 Task: Change the Trello board background to images of 'JODHPUR', 'AMRAVATI', 'ARUNACHAL PRADESH', 'GOA', and 'ANDHRAPRADESH' in sequence.
Action: Mouse moved to (1151, 482)
Screenshot: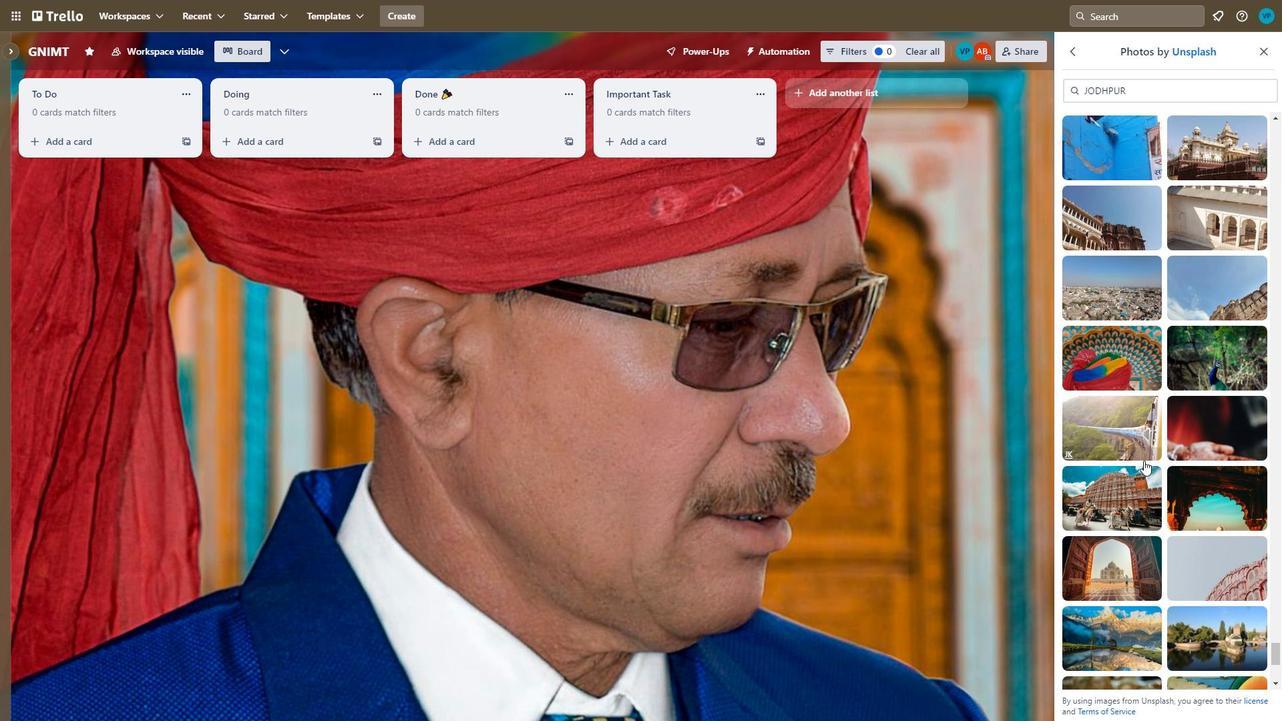 
Action: Mouse scrolled (1151, 481) with delta (0, 0)
Screenshot: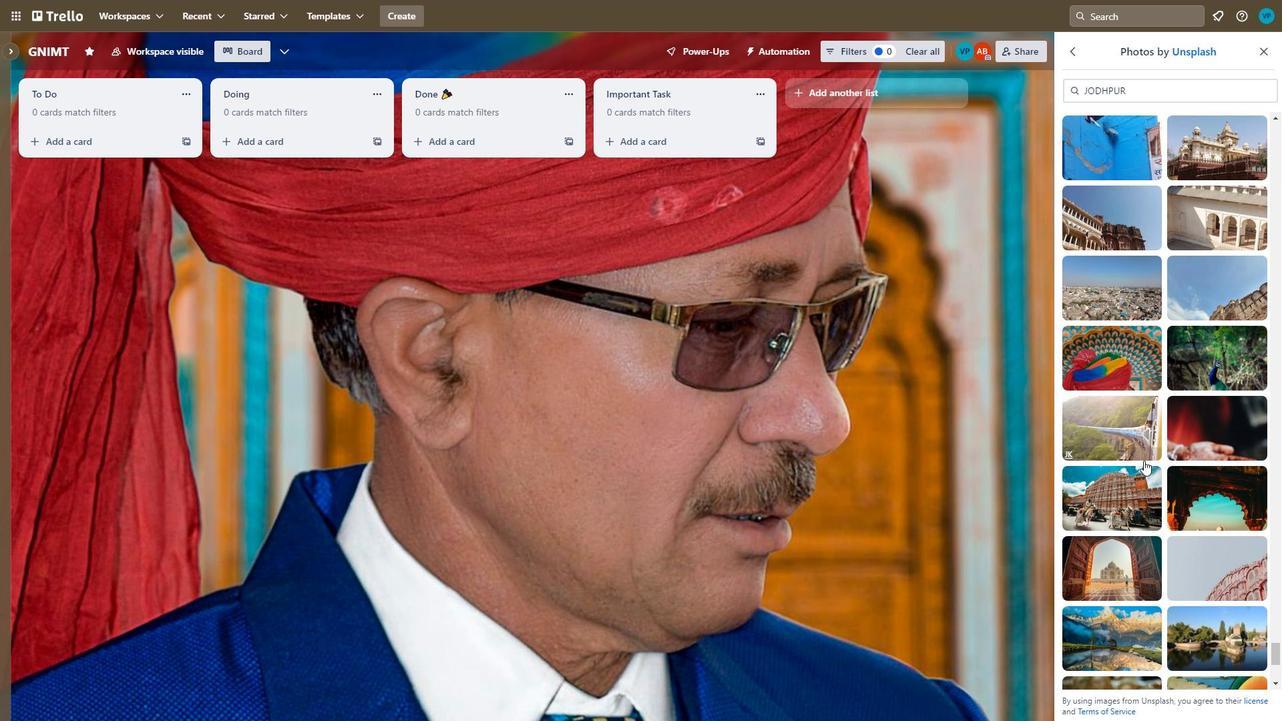 
Action: Mouse moved to (1219, 424)
Screenshot: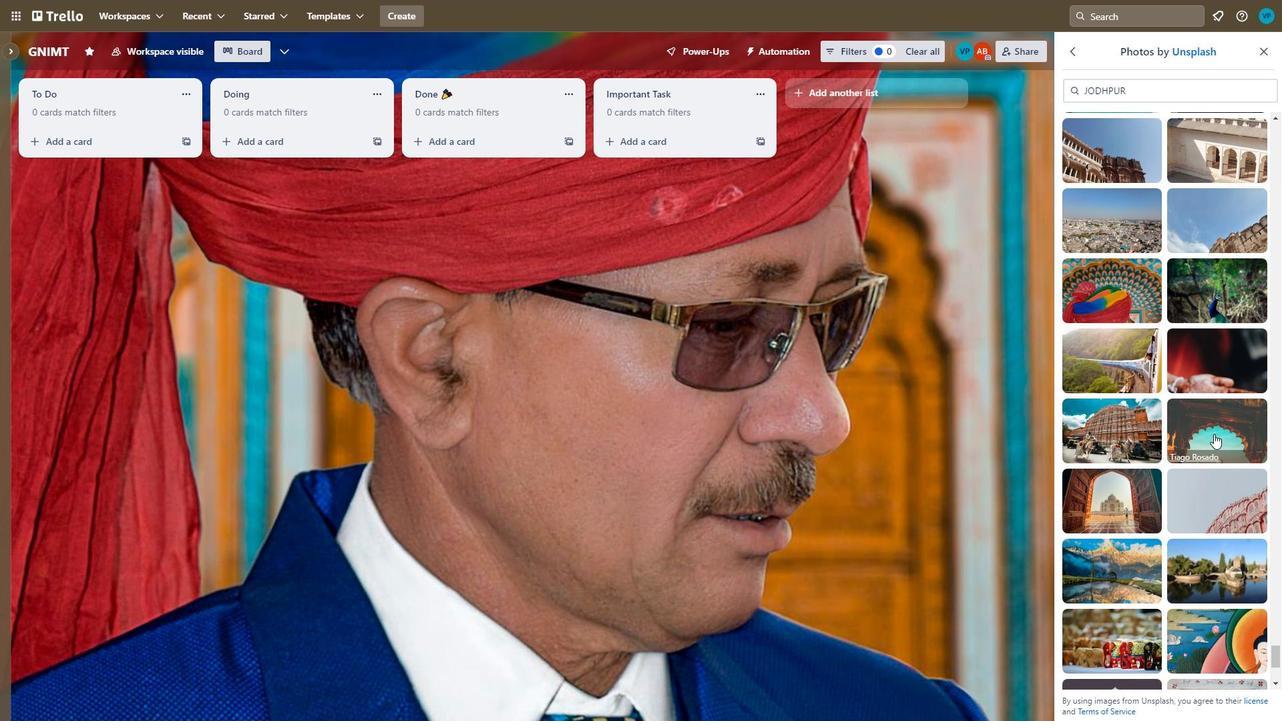 
Action: Mouse pressed left at (1219, 424)
Screenshot: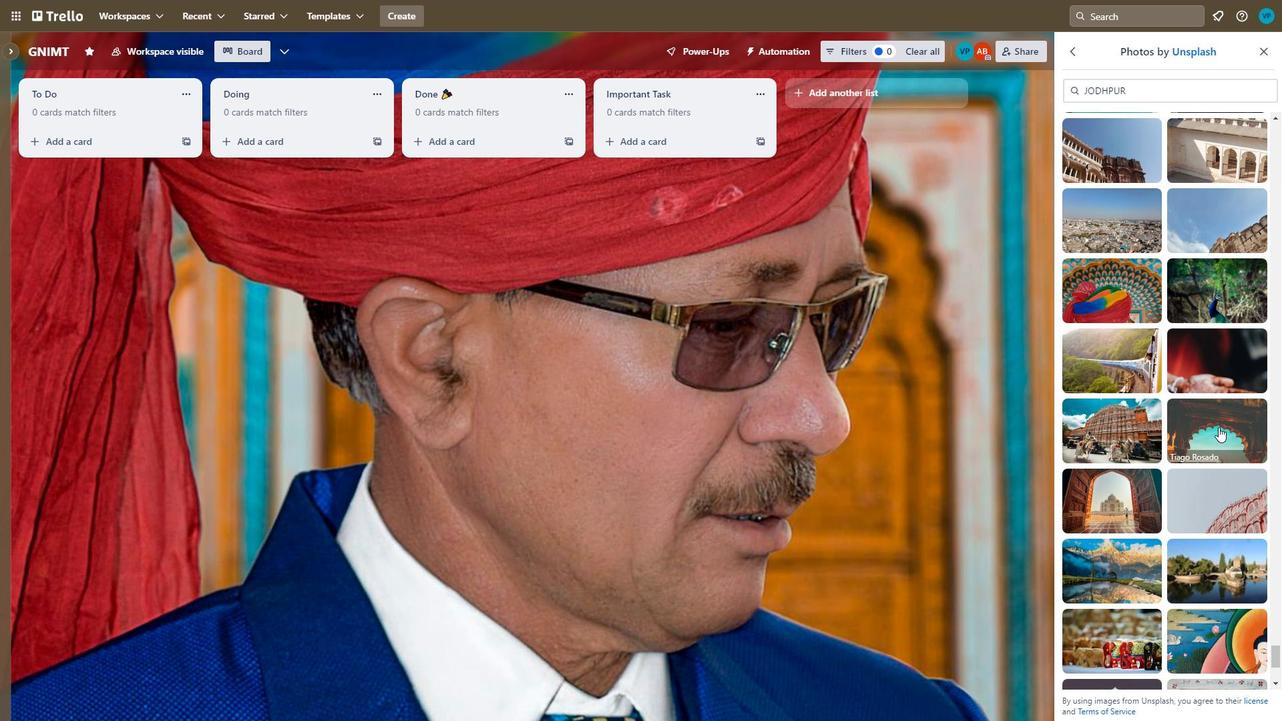 
Action: Mouse moved to (1229, 434)
Screenshot: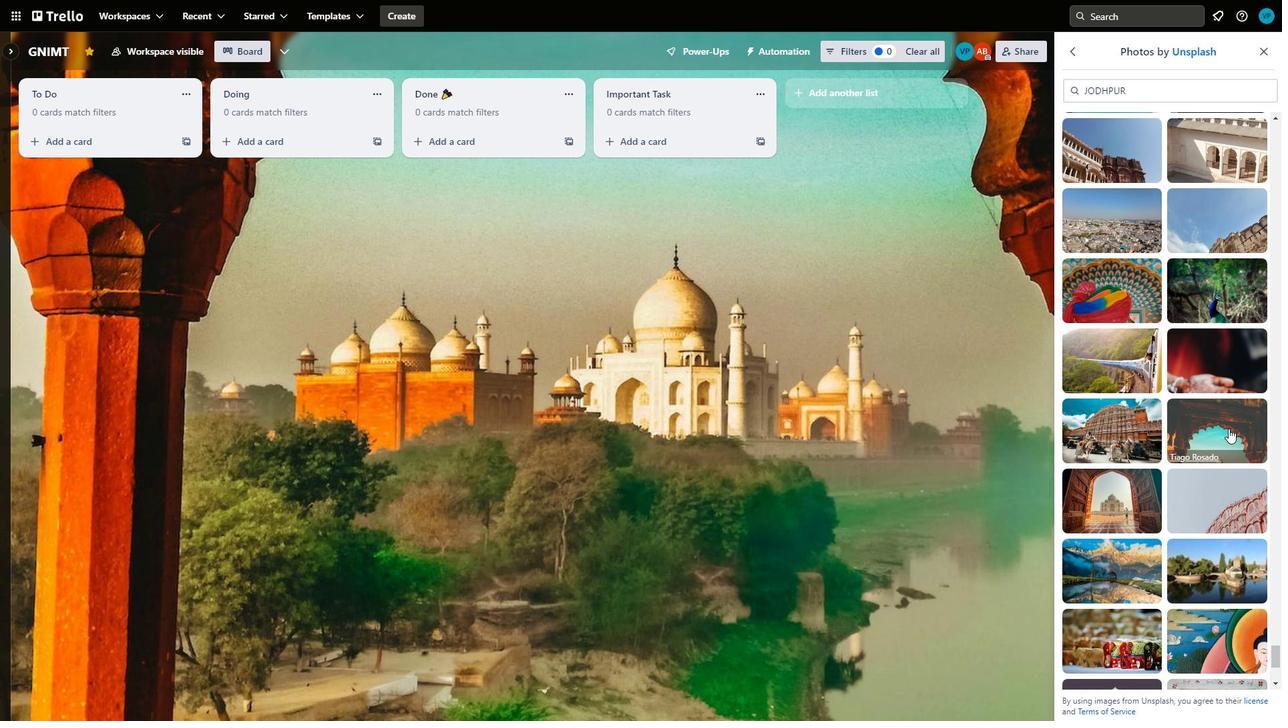 
Action: Mouse scrolled (1229, 434) with delta (0, 0)
Screenshot: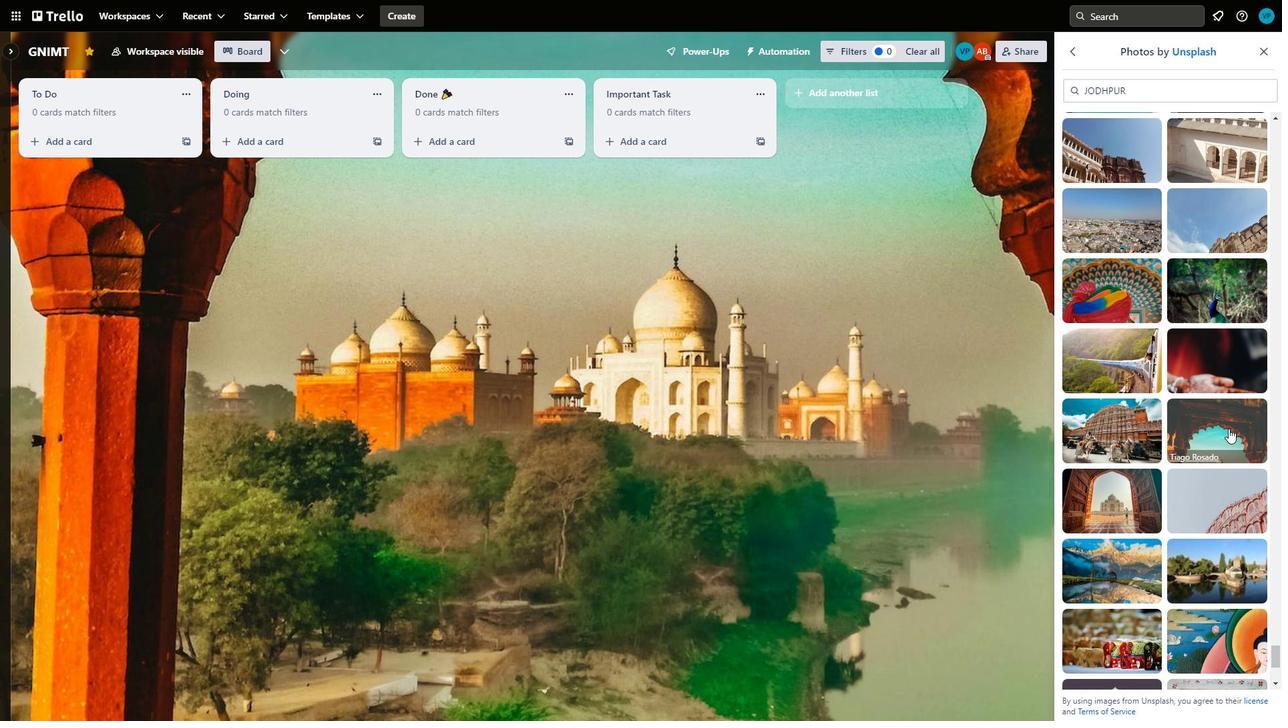 
Action: Mouse moved to (1228, 438)
Screenshot: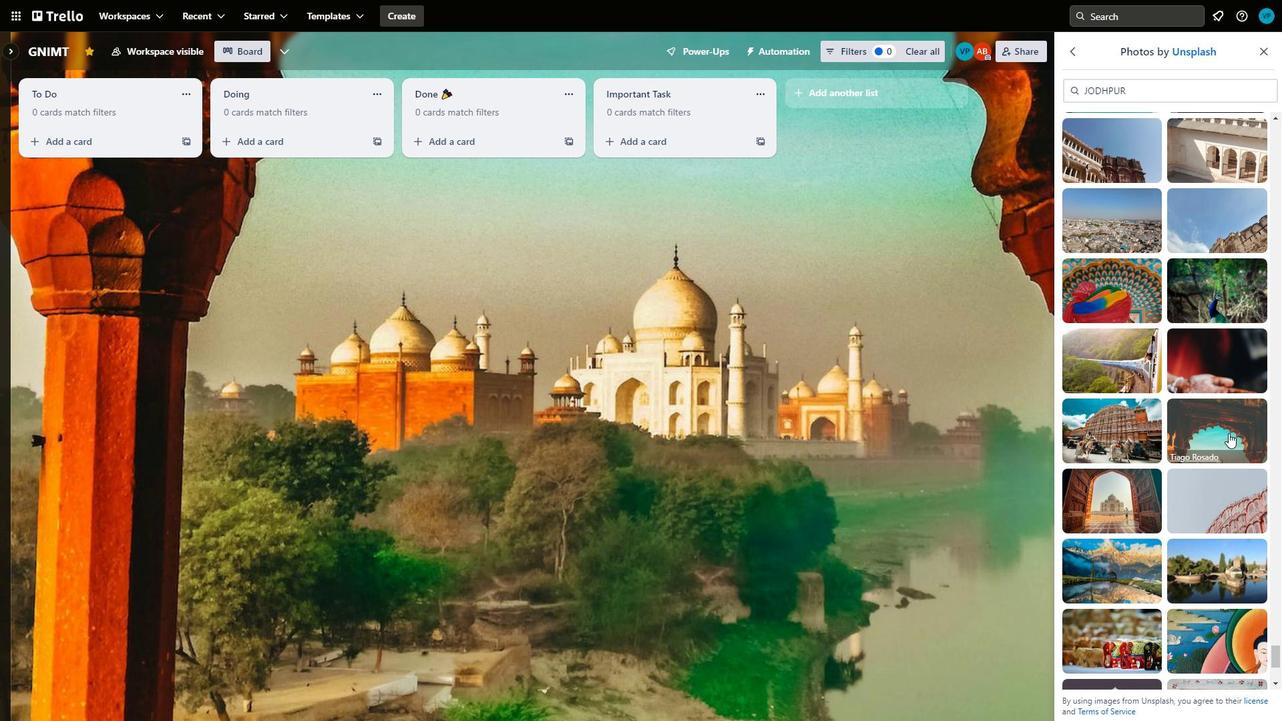 
Action: Mouse scrolled (1228, 437) with delta (0, 0)
Screenshot: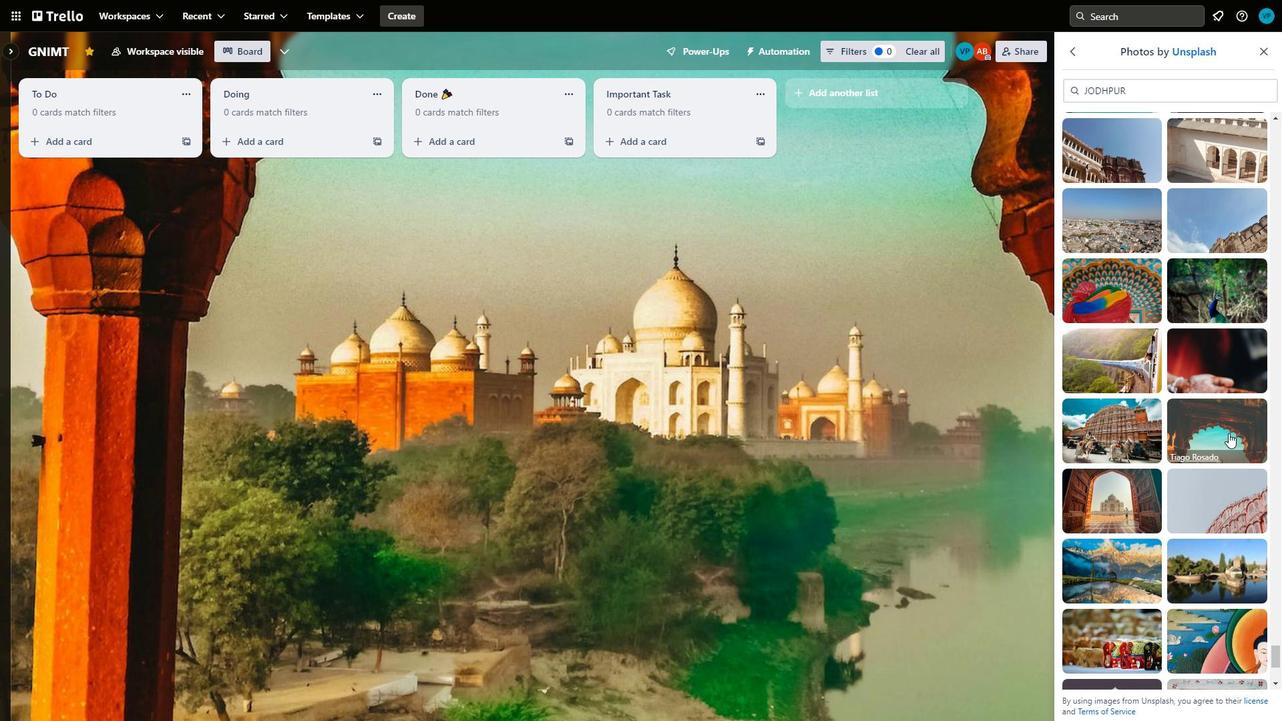 
Action: Mouse moved to (1166, 497)
Screenshot: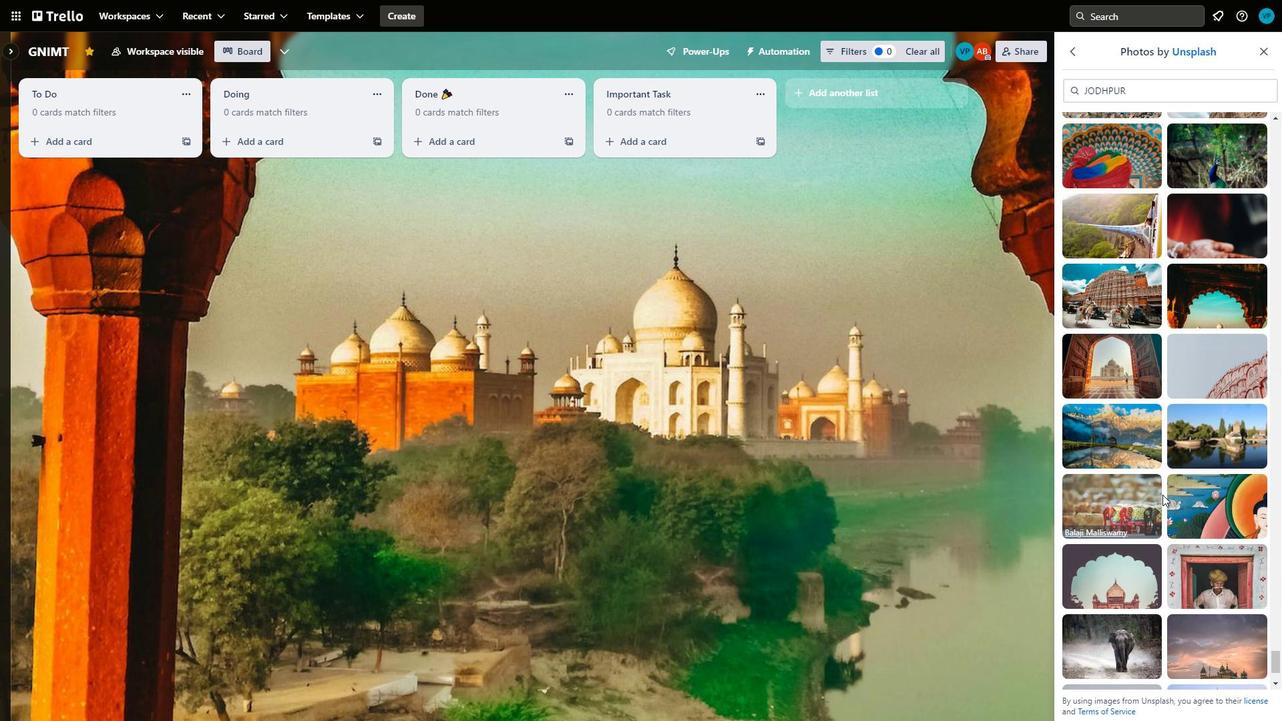 
Action: Mouse scrolled (1166, 496) with delta (0, 0)
Screenshot: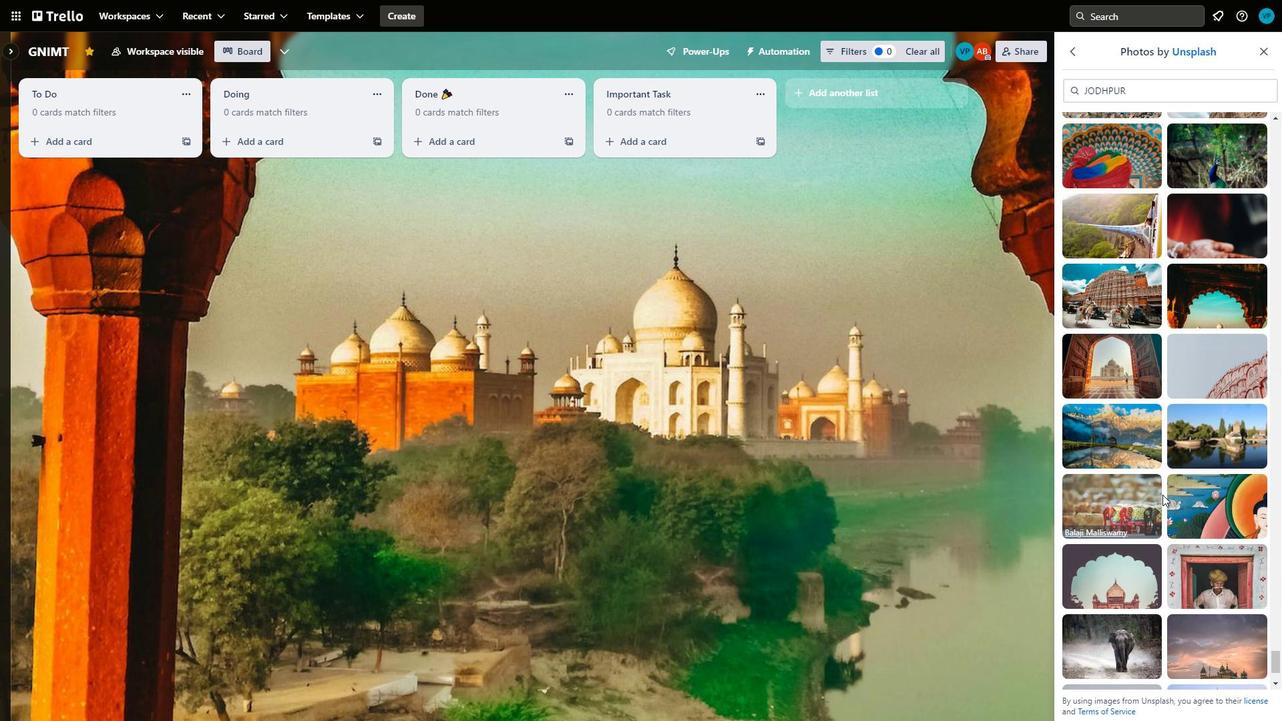 
Action: Mouse moved to (1167, 497)
Screenshot: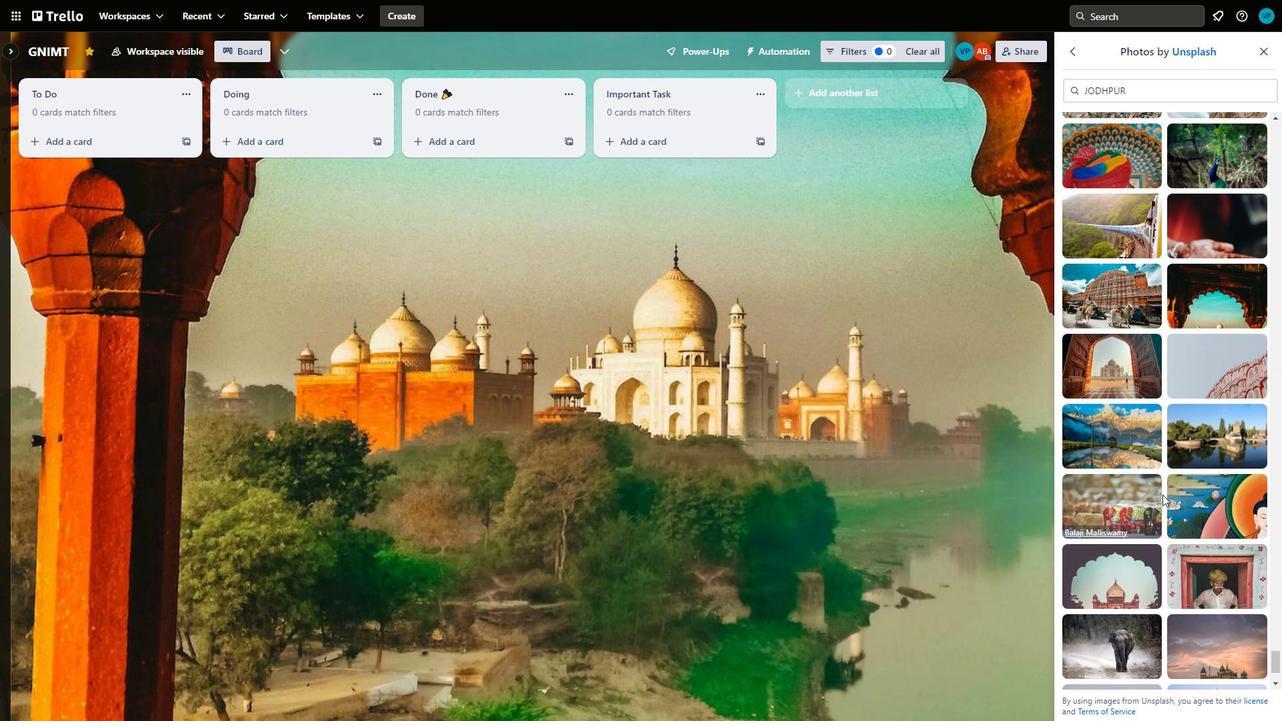 
Action: Mouse scrolled (1167, 497) with delta (0, 0)
Screenshot: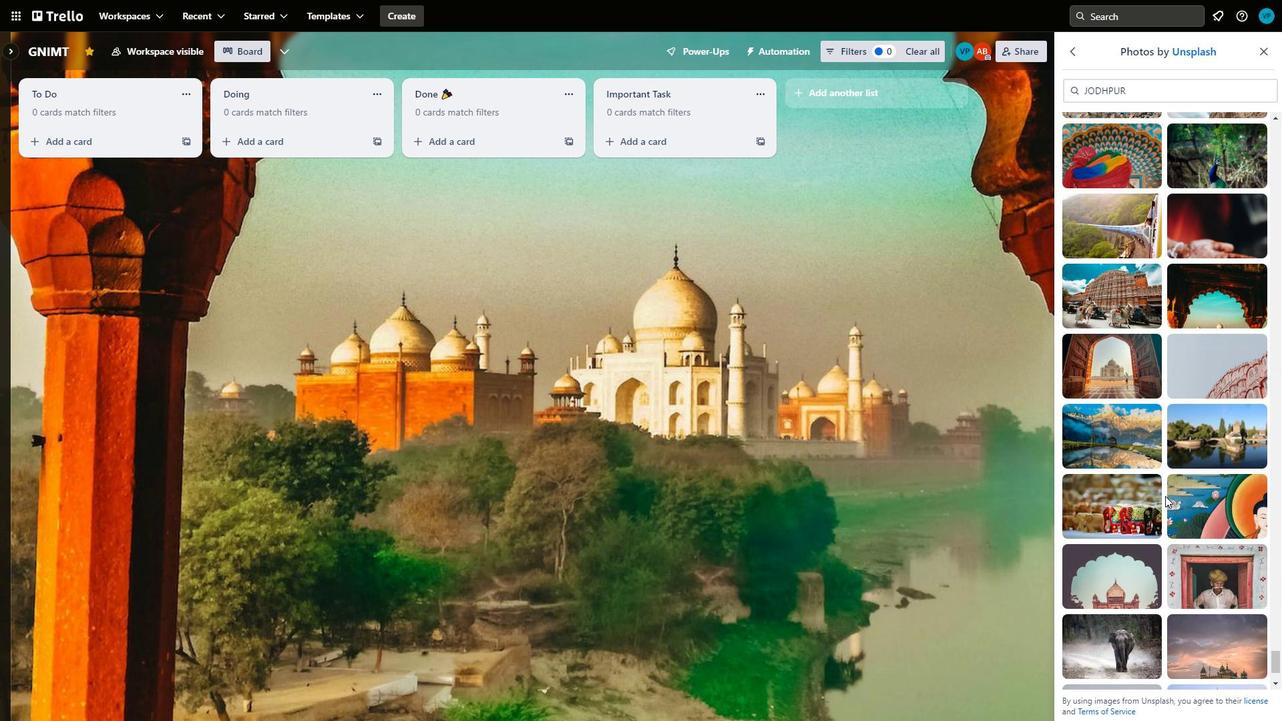 
Action: Mouse moved to (1199, 507)
Screenshot: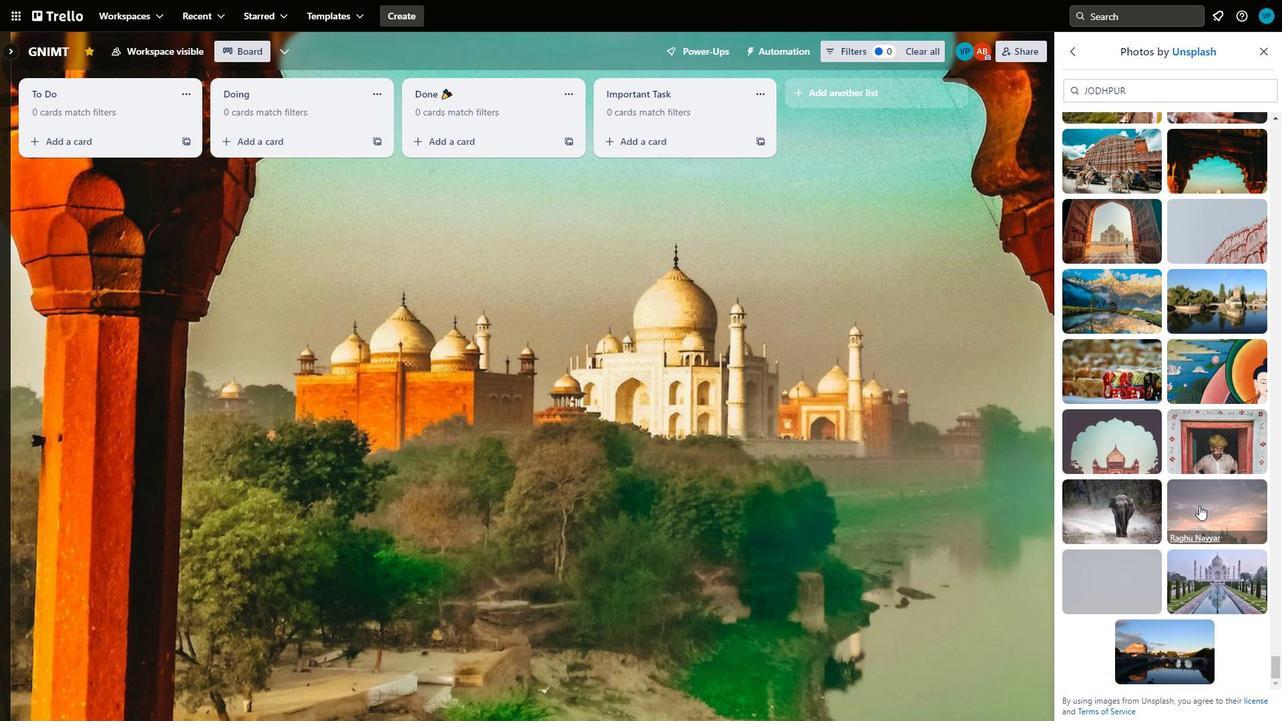 
Action: Mouse scrolled (1199, 507) with delta (0, 0)
Screenshot: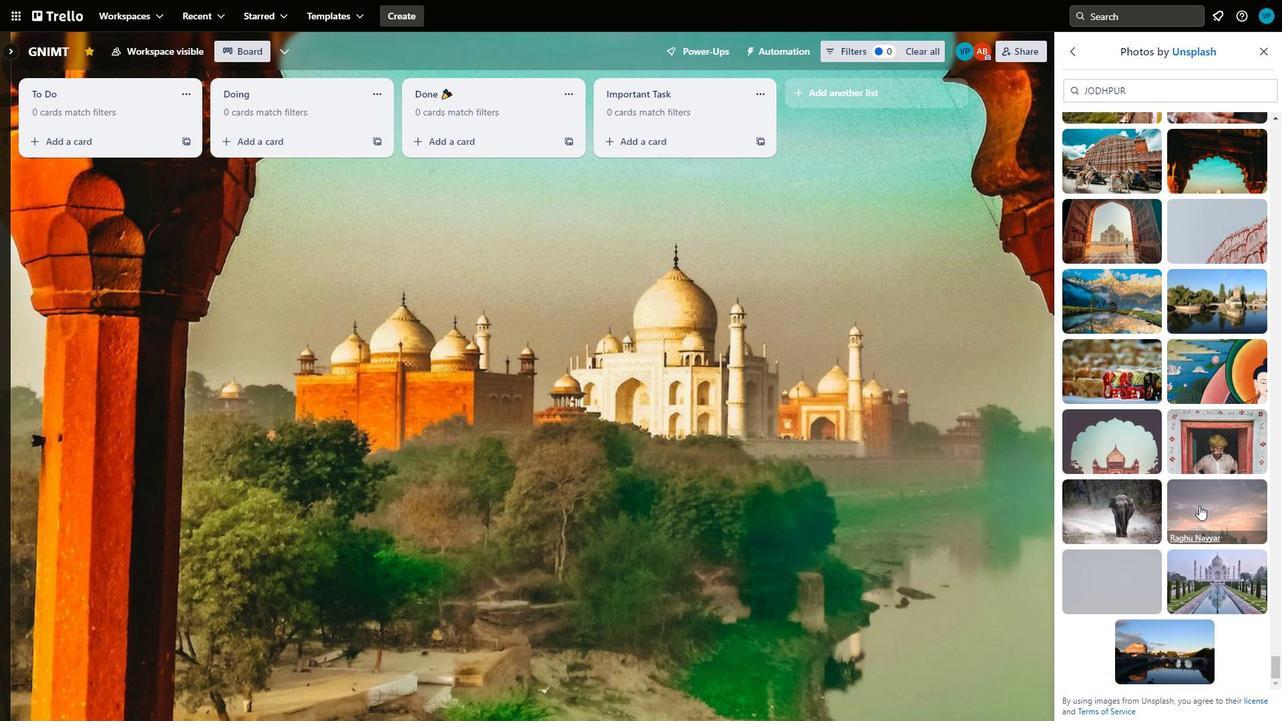 
Action: Mouse moved to (1199, 509)
Screenshot: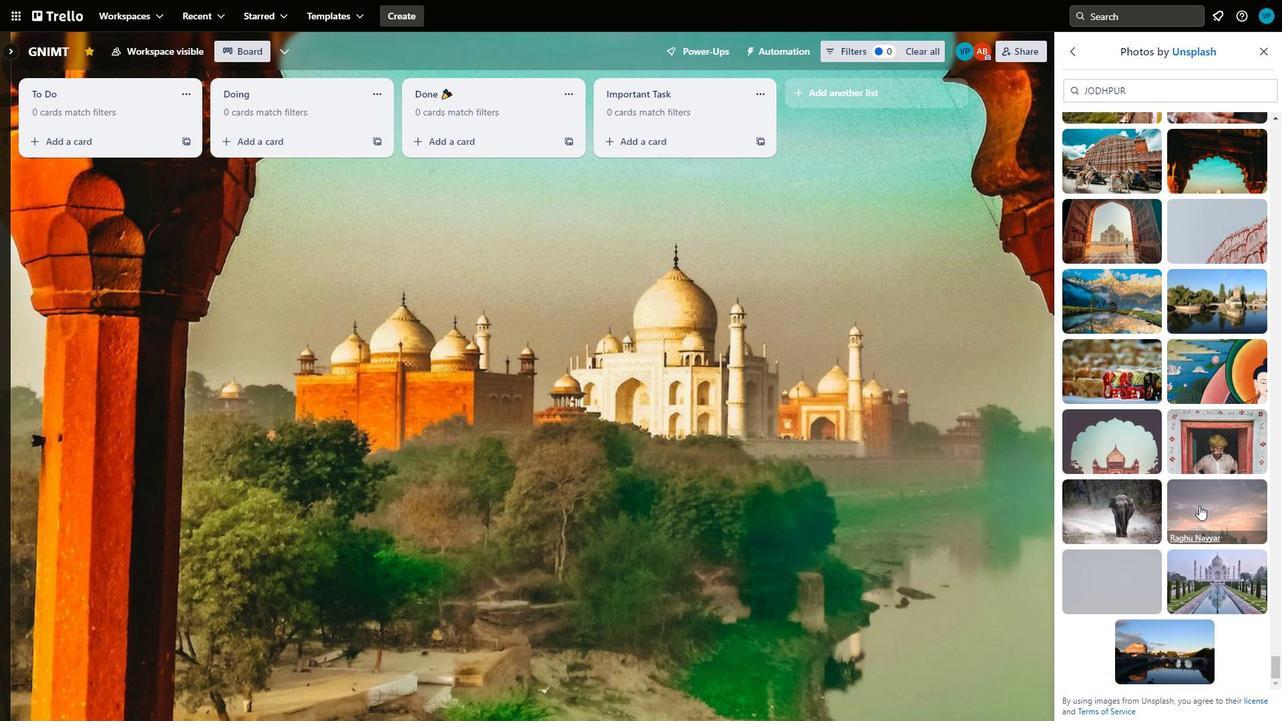 
Action: Mouse scrolled (1199, 508) with delta (0, 0)
Screenshot: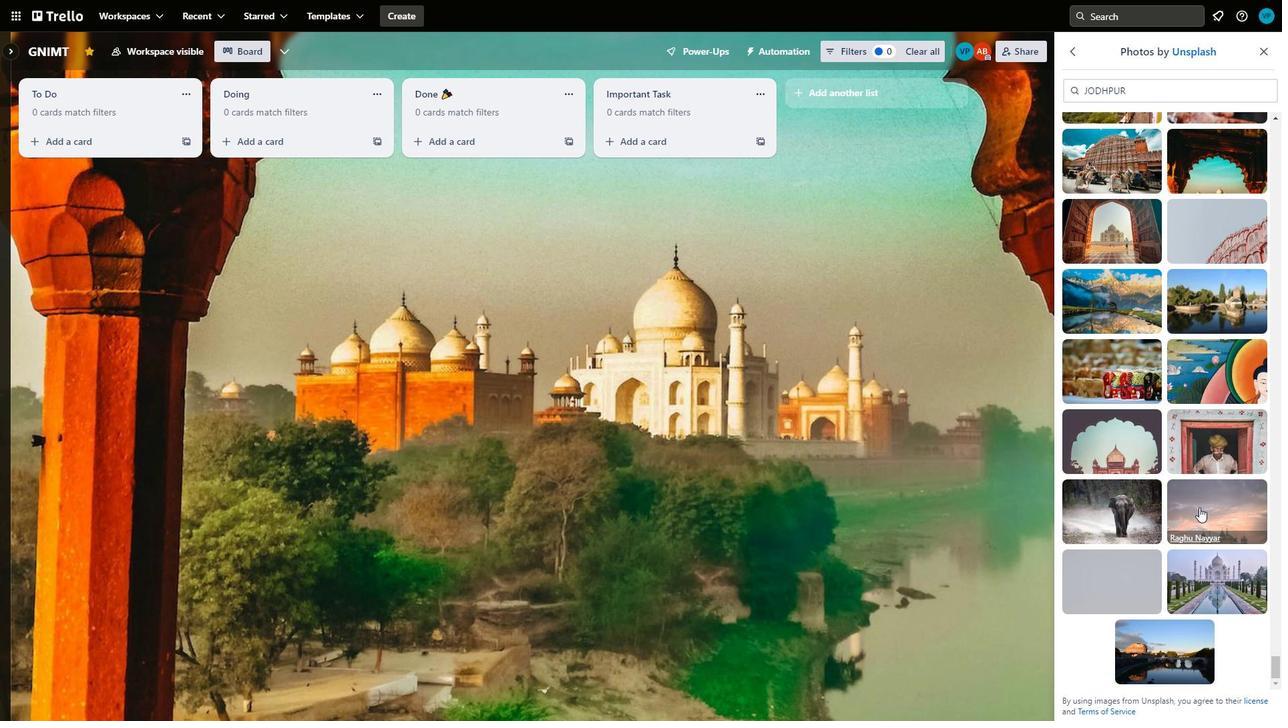 
Action: Mouse moved to (1163, 488)
Screenshot: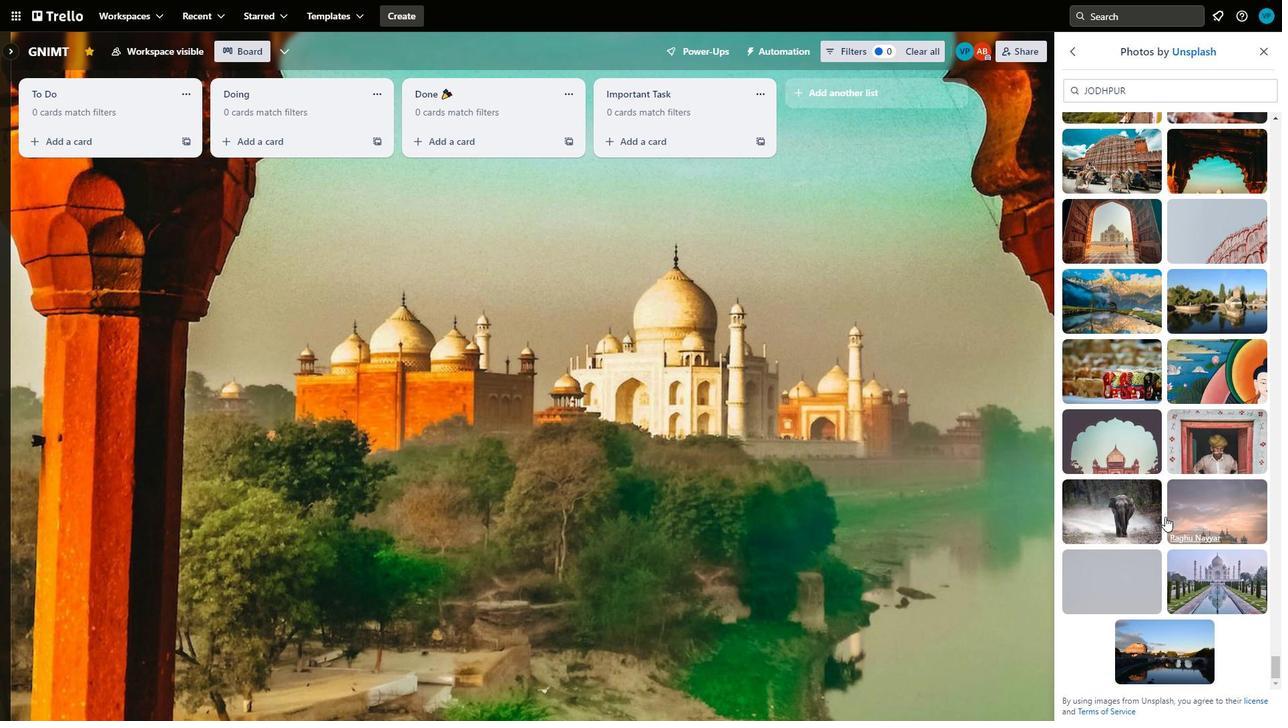 
Action: Mouse scrolled (1163, 488) with delta (0, 0)
Screenshot: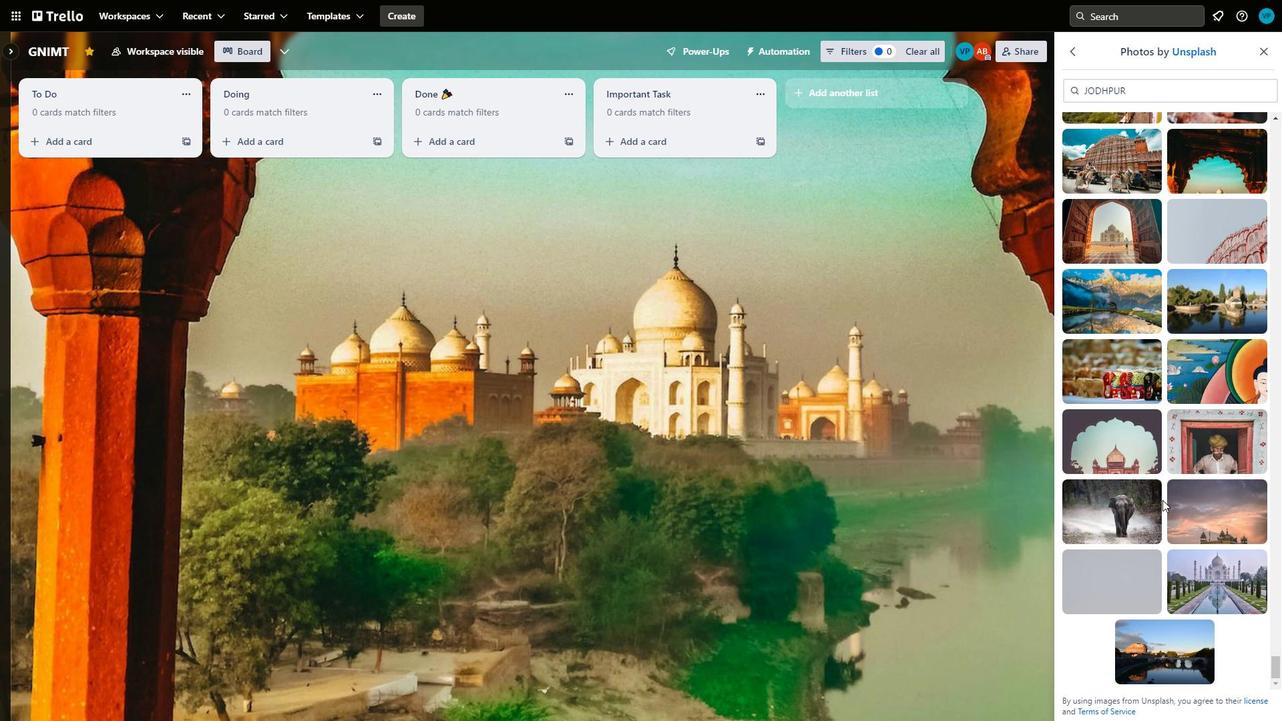 
Action: Mouse moved to (1163, 488)
Screenshot: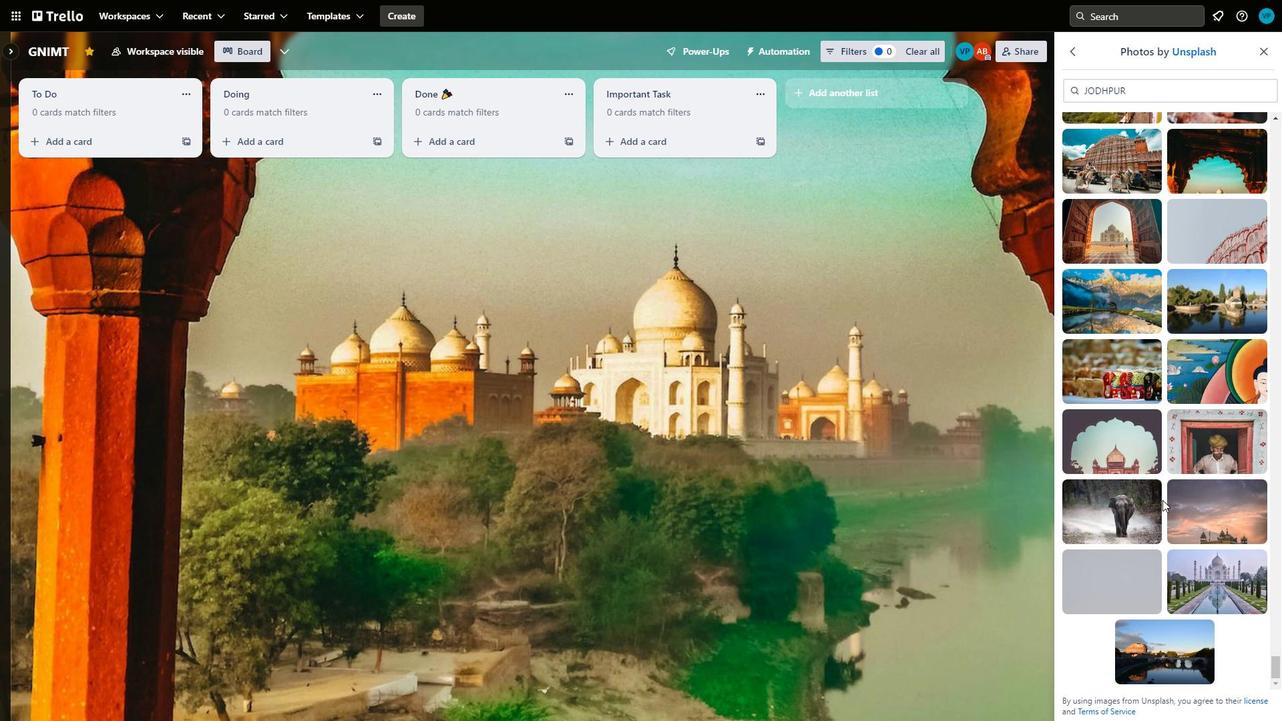 
Action: Mouse scrolled (1163, 488) with delta (0, 0)
Screenshot: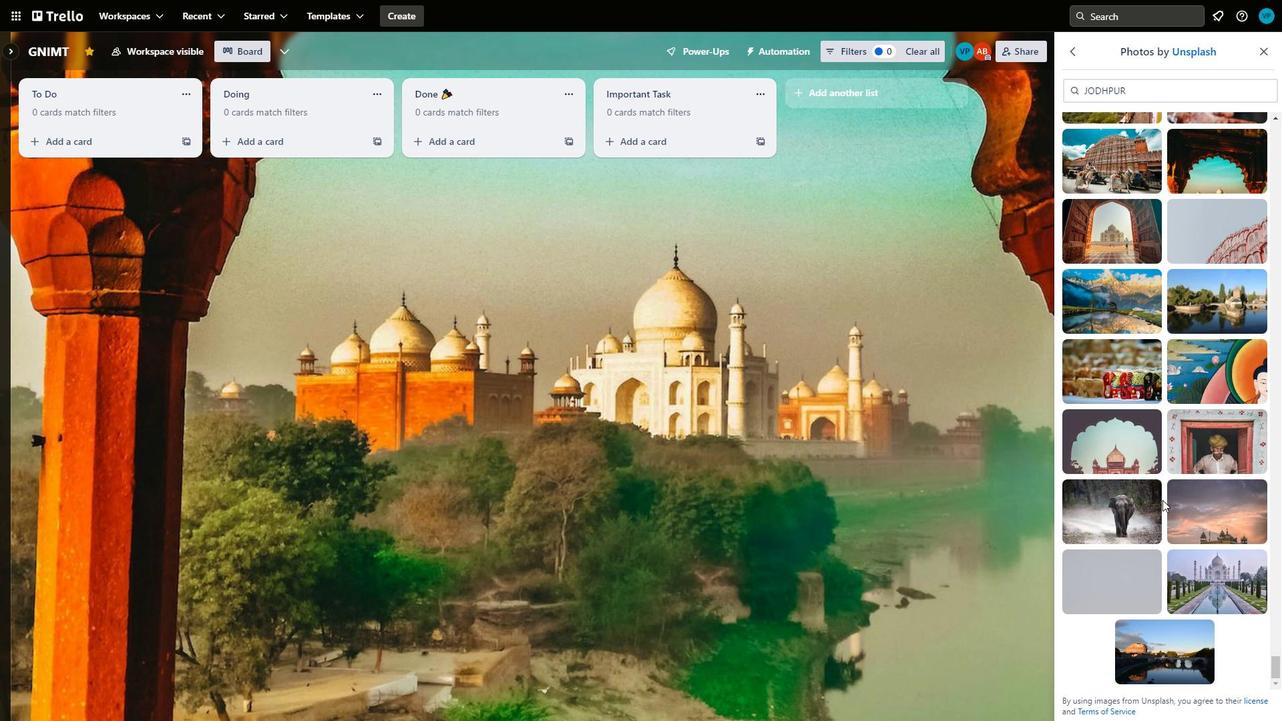 
Action: Mouse scrolled (1163, 488) with delta (0, 0)
Screenshot: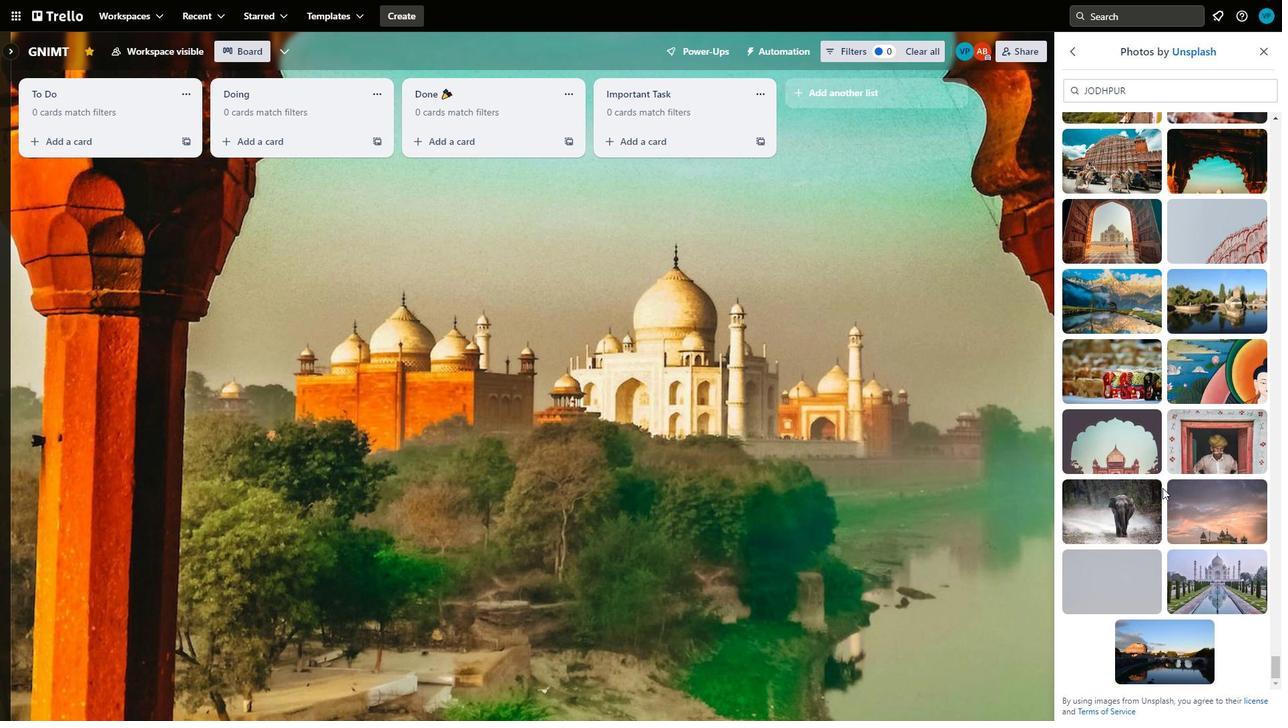 
Action: Mouse moved to (1153, 437)
Screenshot: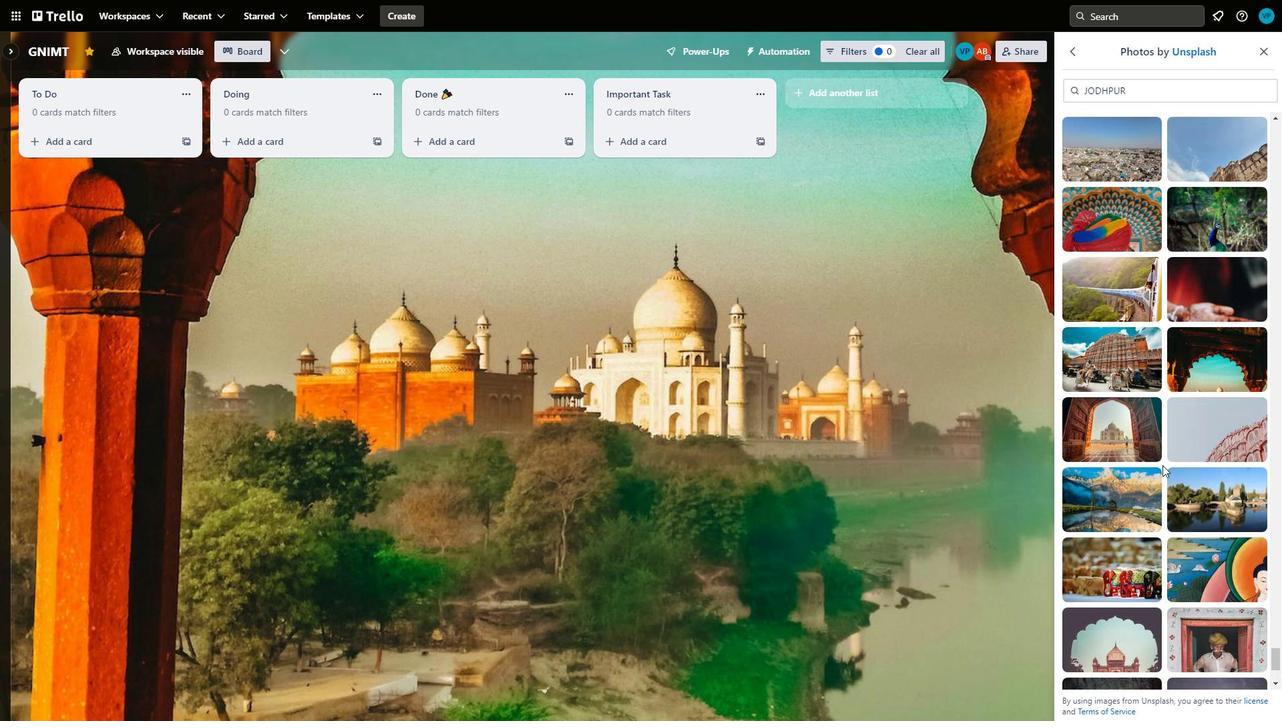 
Action: Mouse scrolled (1153, 438) with delta (0, 0)
Screenshot: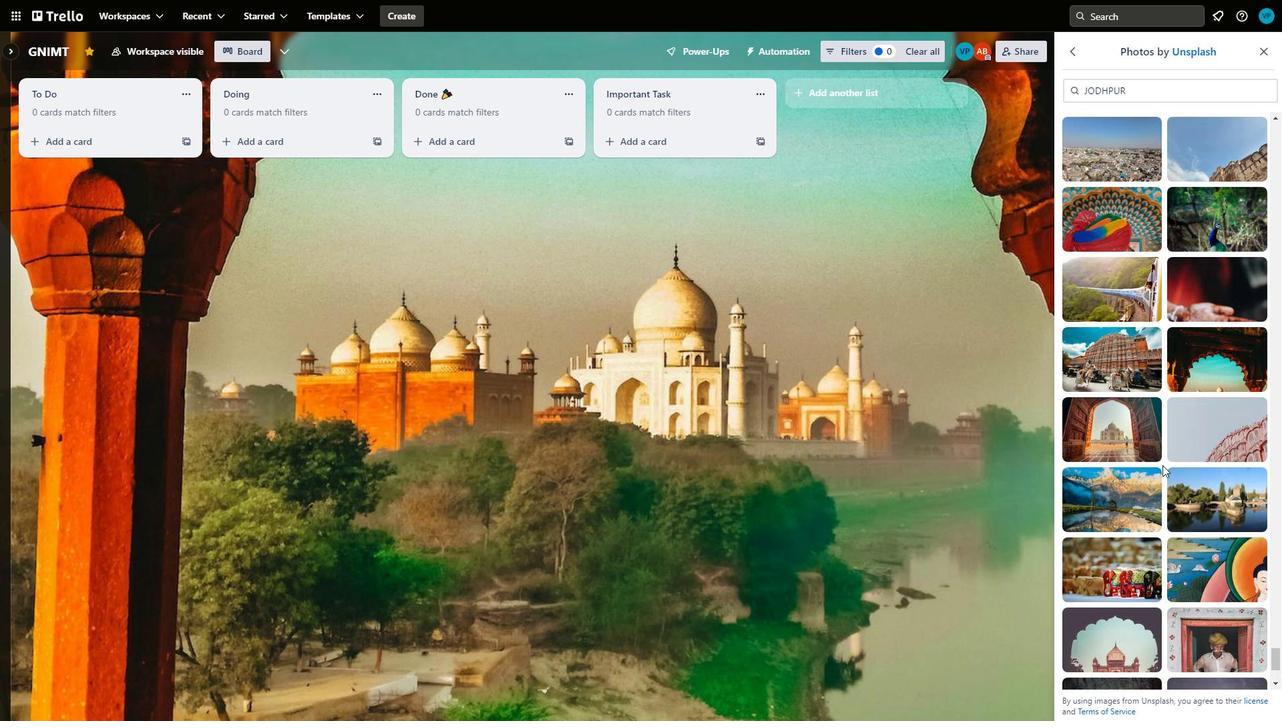 
Action: Mouse moved to (1167, 372)
Screenshot: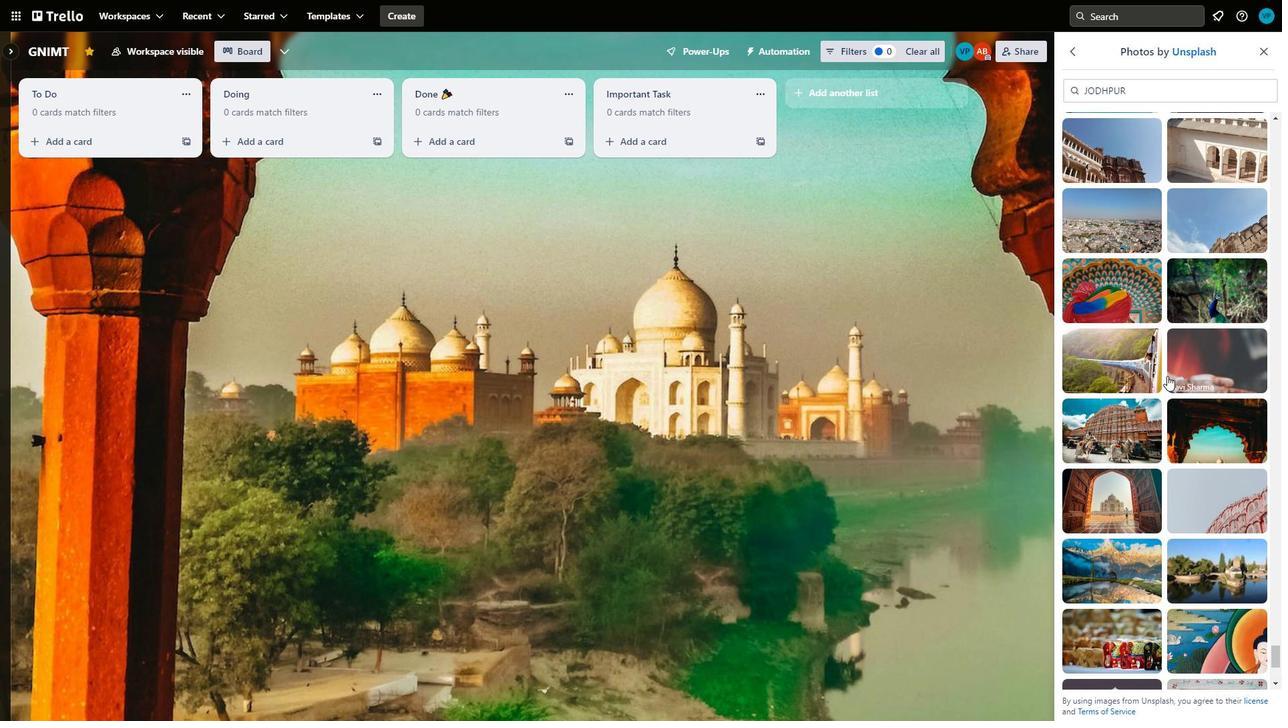 
Action: Mouse scrolled (1167, 372) with delta (0, 0)
Screenshot: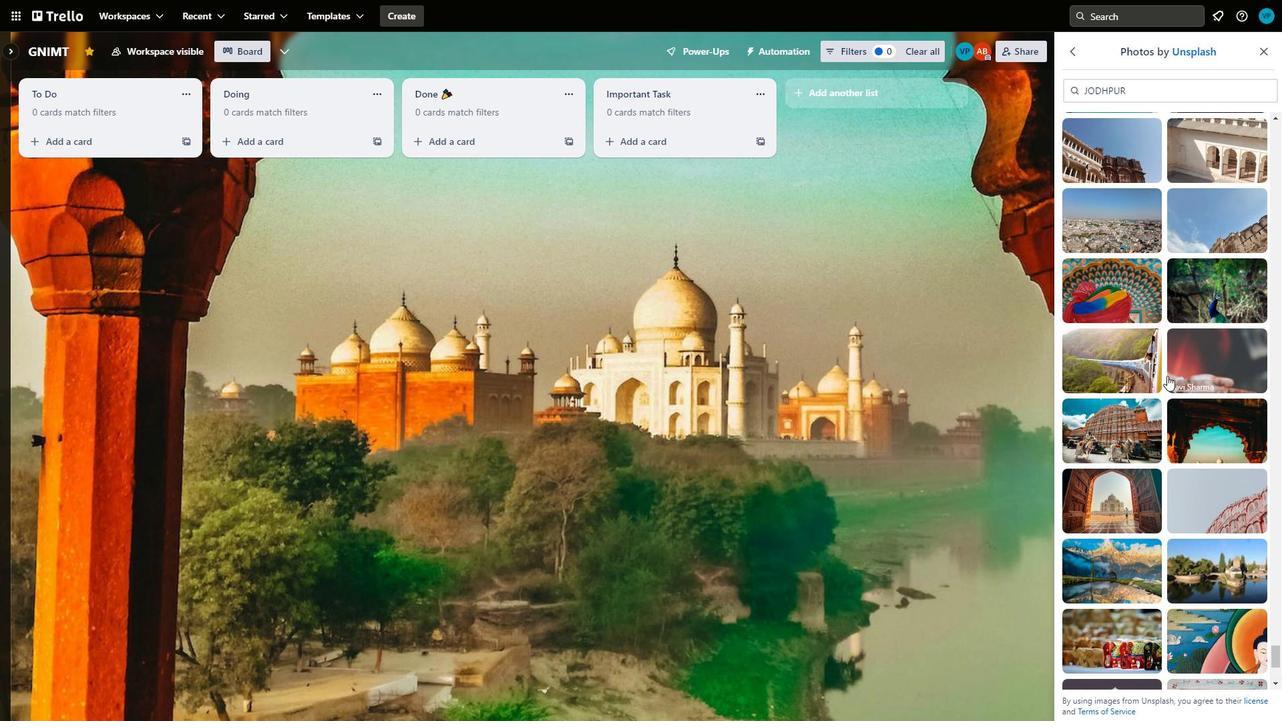 
Action: Mouse scrolled (1167, 372) with delta (0, 0)
Screenshot: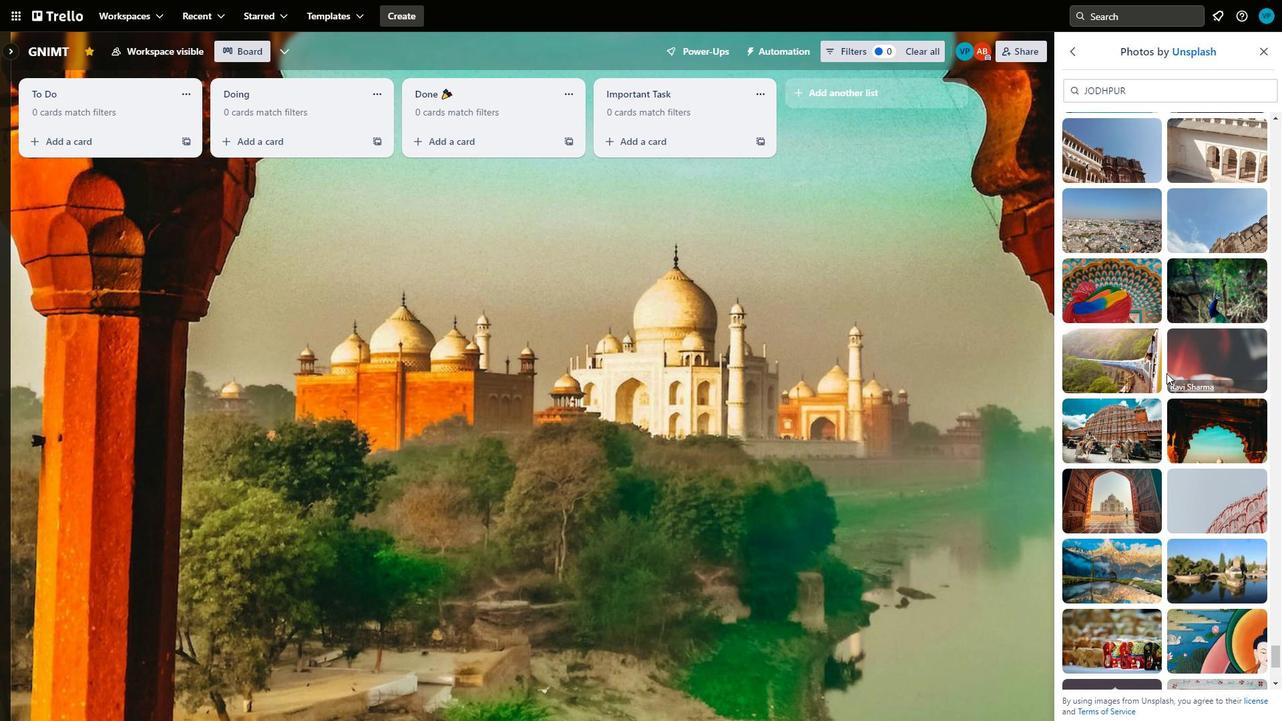 
Action: Mouse moved to (1190, 340)
Screenshot: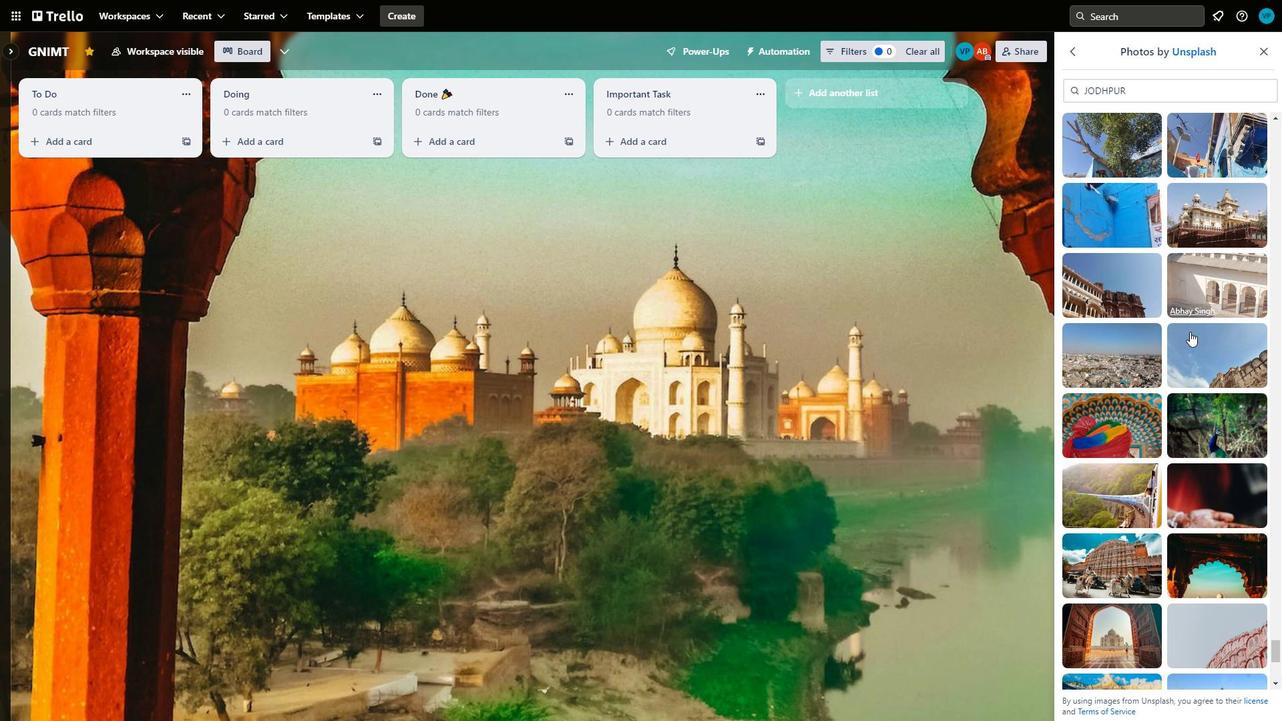 
Action: Mouse scrolled (1190, 340) with delta (0, 0)
Screenshot: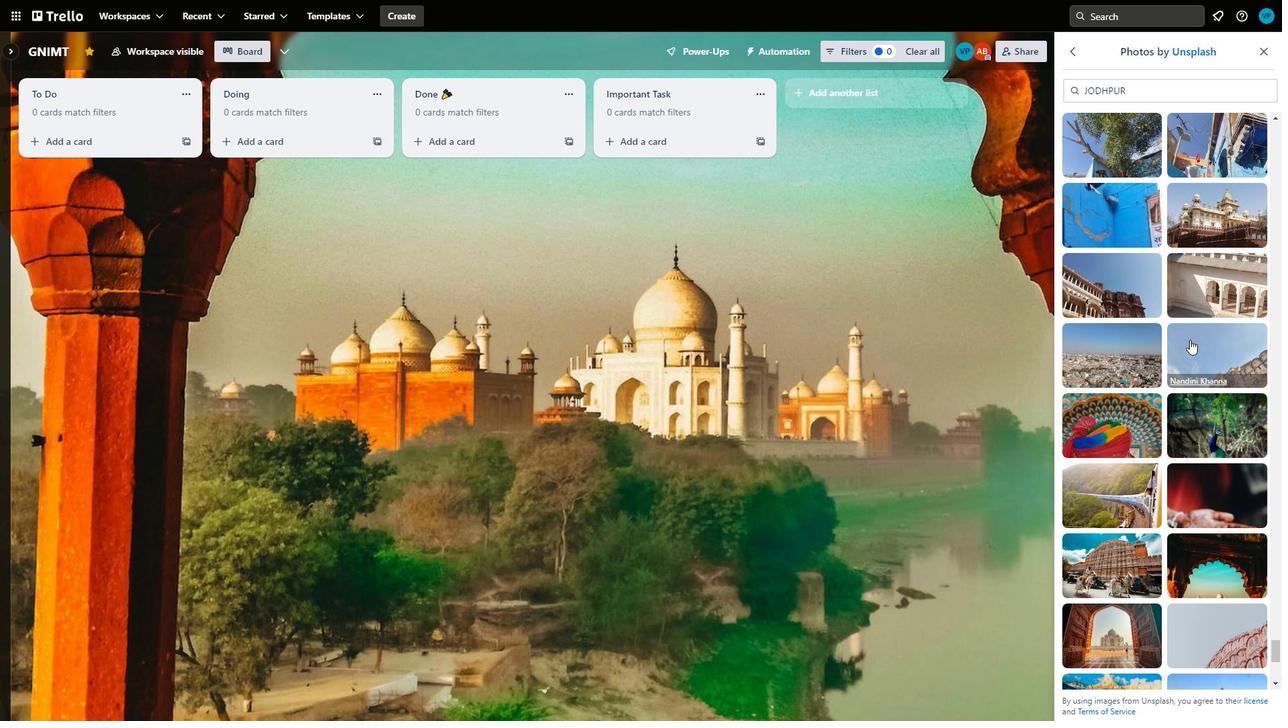 
Action: Mouse scrolled (1190, 340) with delta (0, 0)
Screenshot: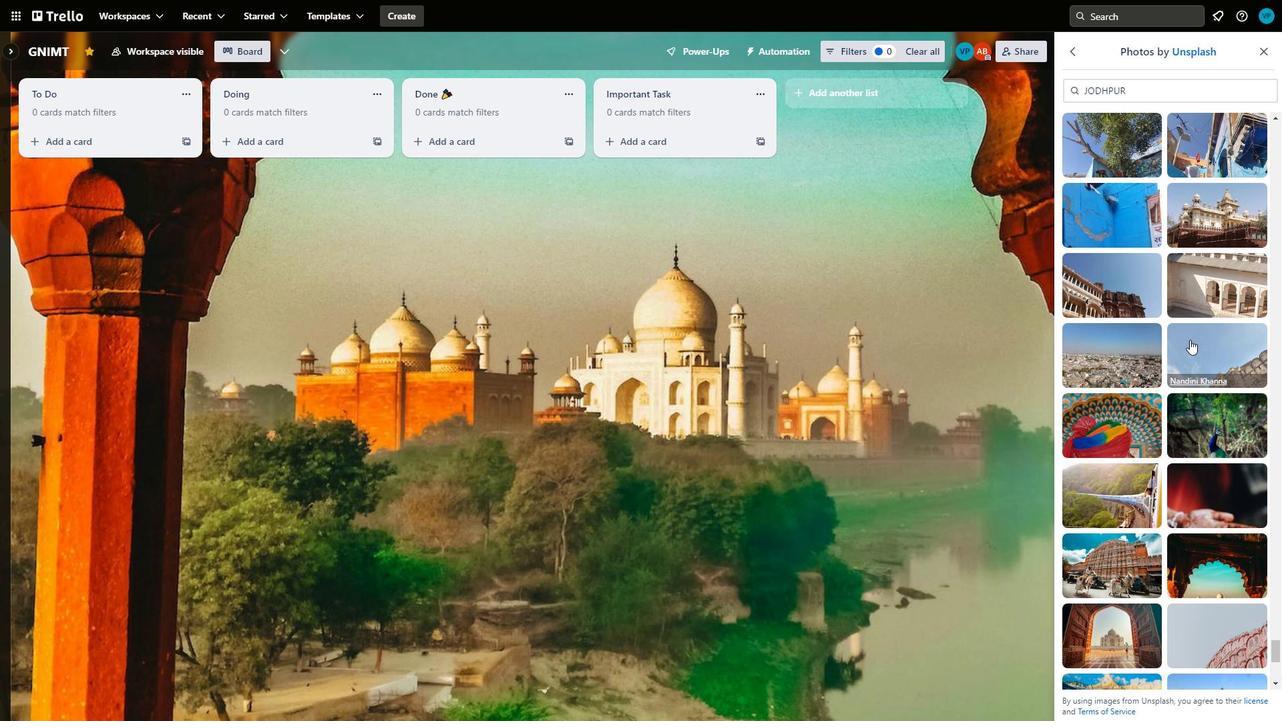 
Action: Mouse moved to (1156, 328)
Screenshot: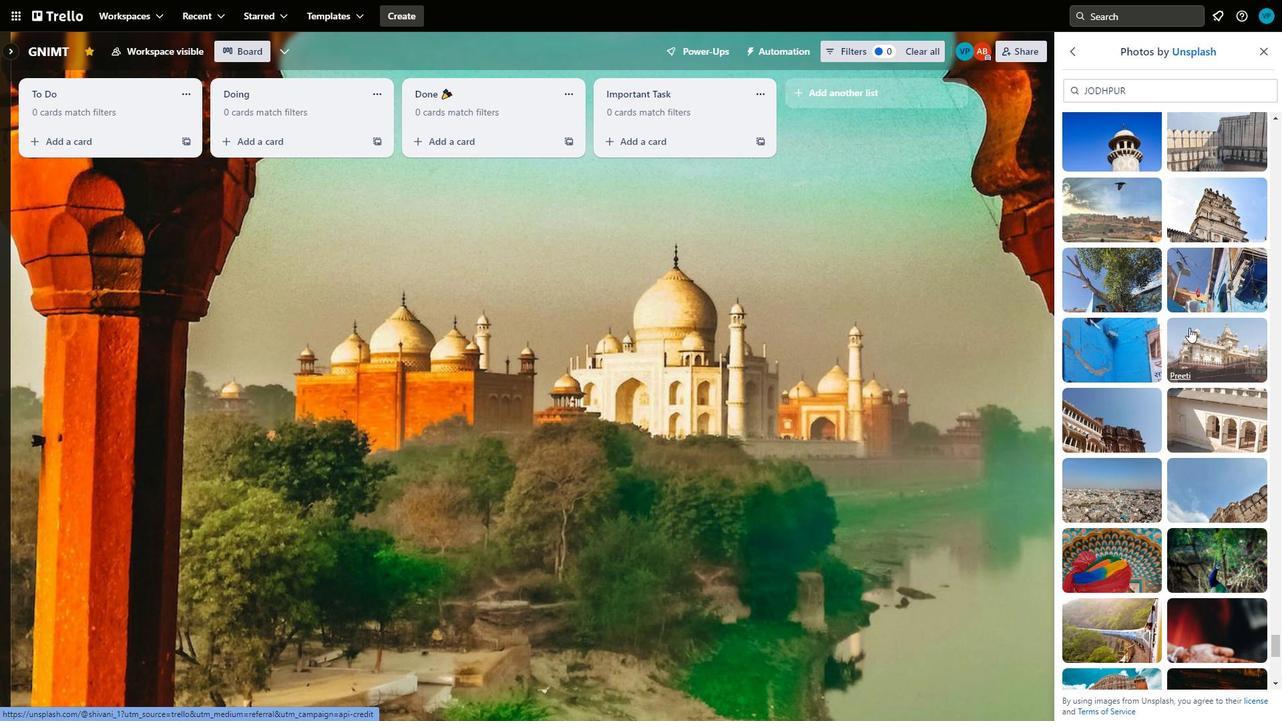 
Action: Mouse scrolled (1156, 328) with delta (0, 0)
Screenshot: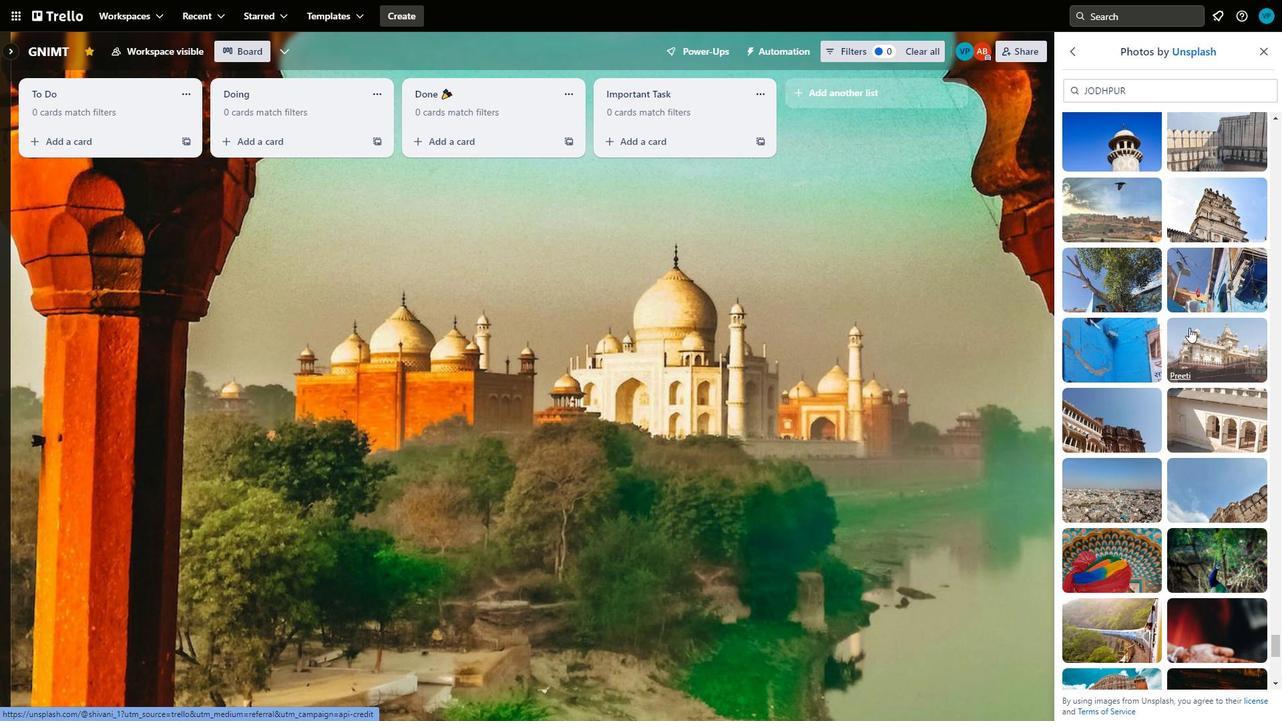 
Action: Mouse moved to (1146, 301)
Screenshot: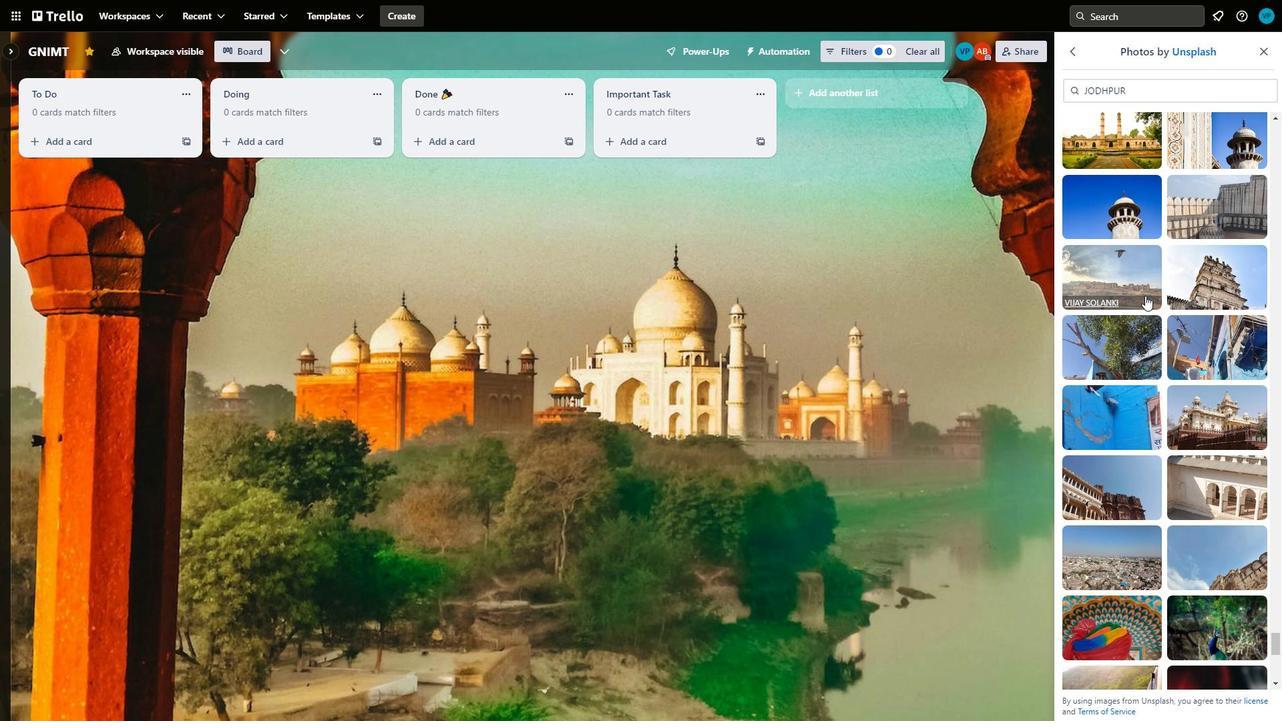 
Action: Mouse scrolled (1146, 301) with delta (0, 0)
Screenshot: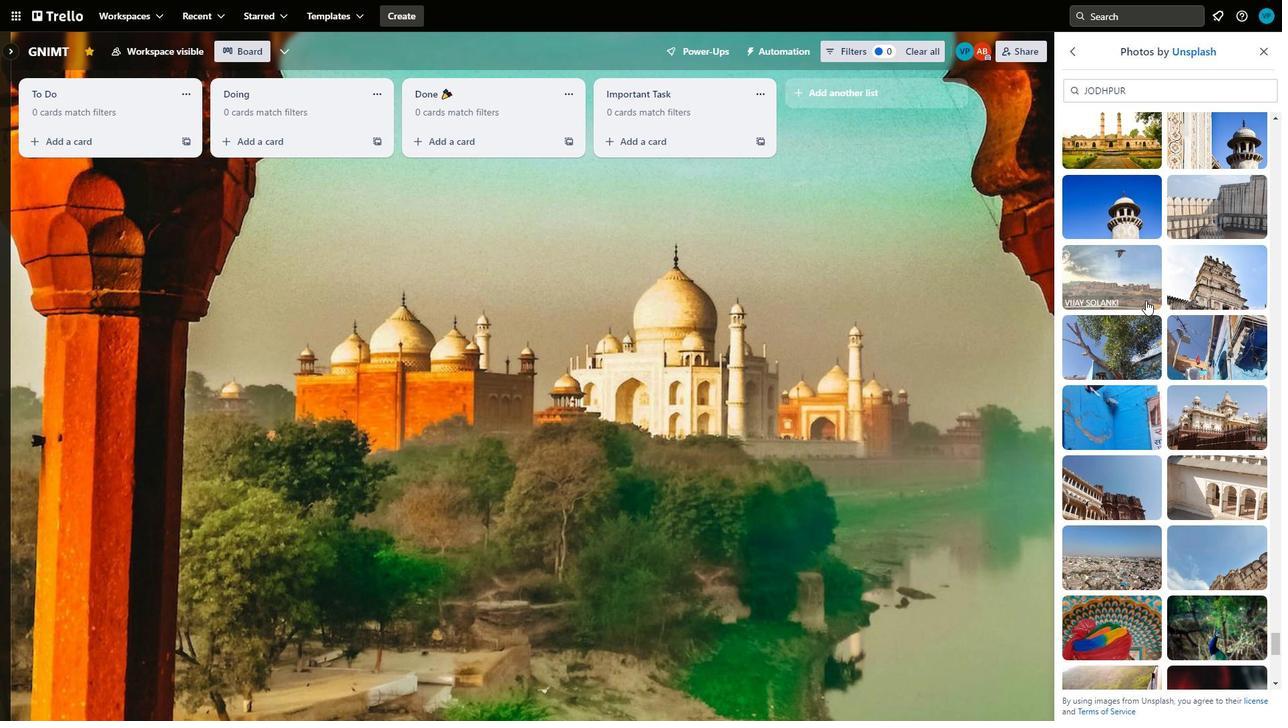 
Action: Mouse scrolled (1146, 301) with delta (0, 0)
Screenshot: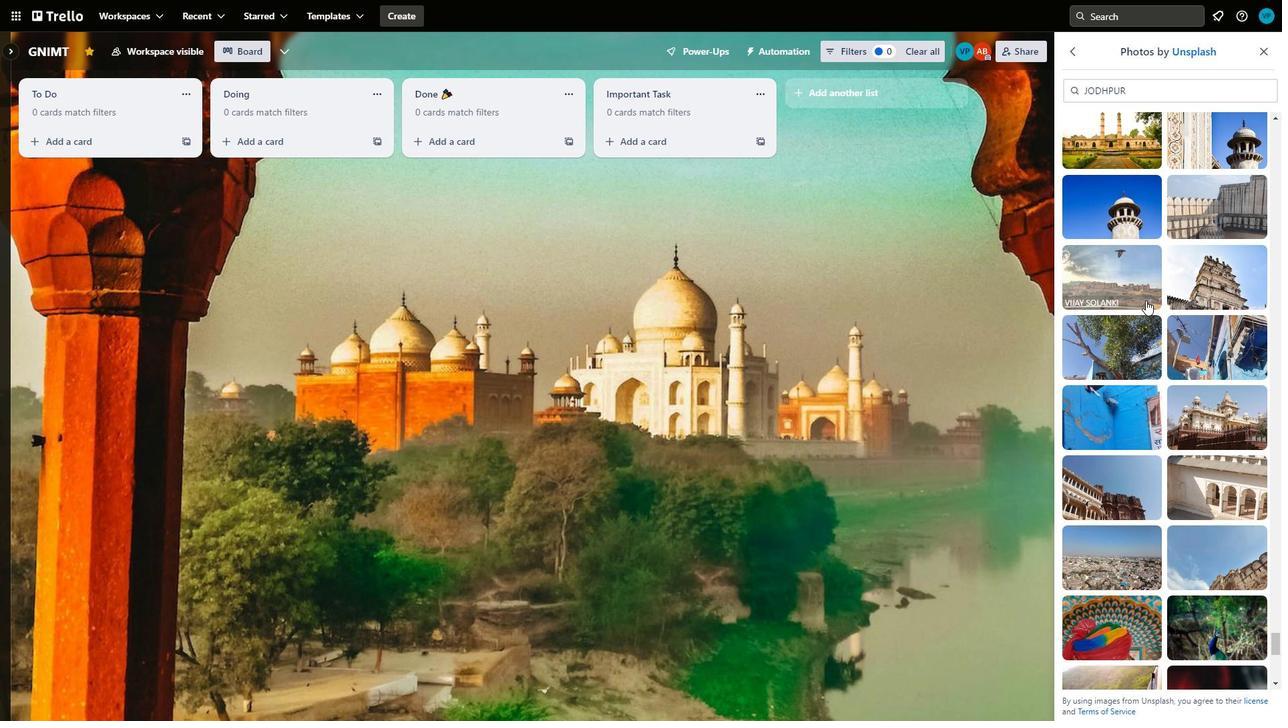
Action: Mouse moved to (1175, 283)
Screenshot: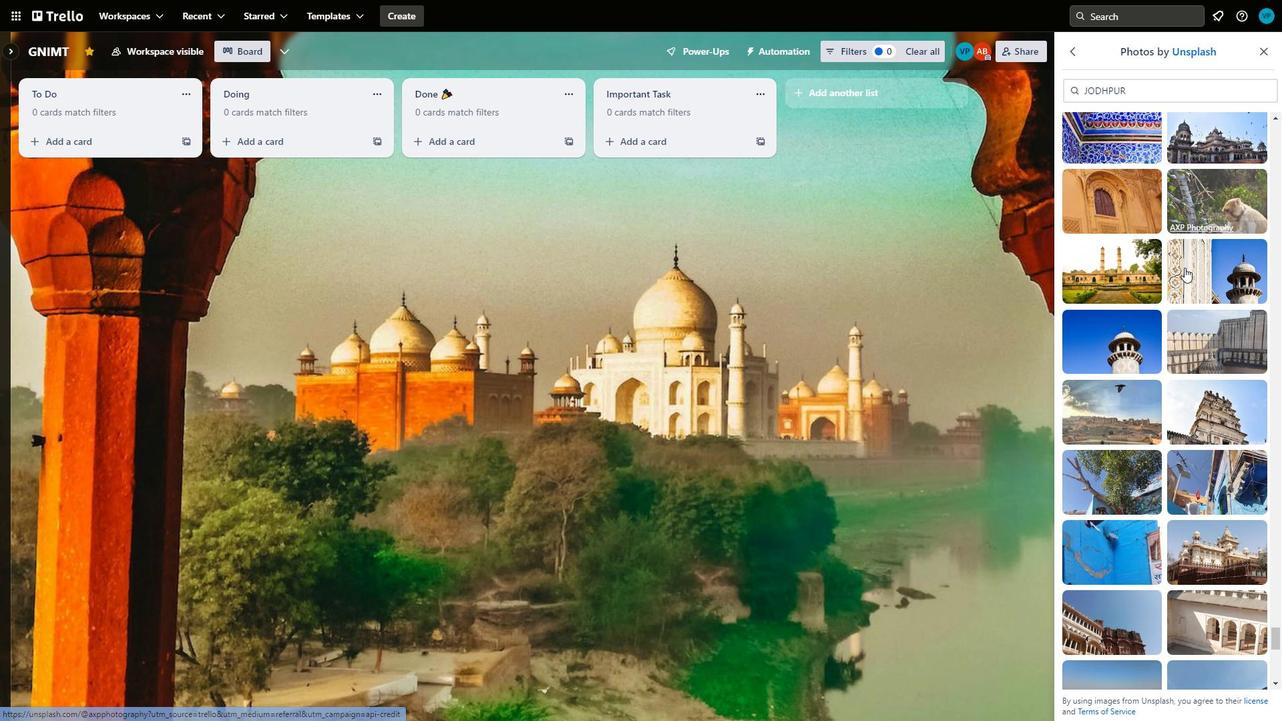 
Action: Mouse scrolled (1175, 283) with delta (0, 0)
Screenshot: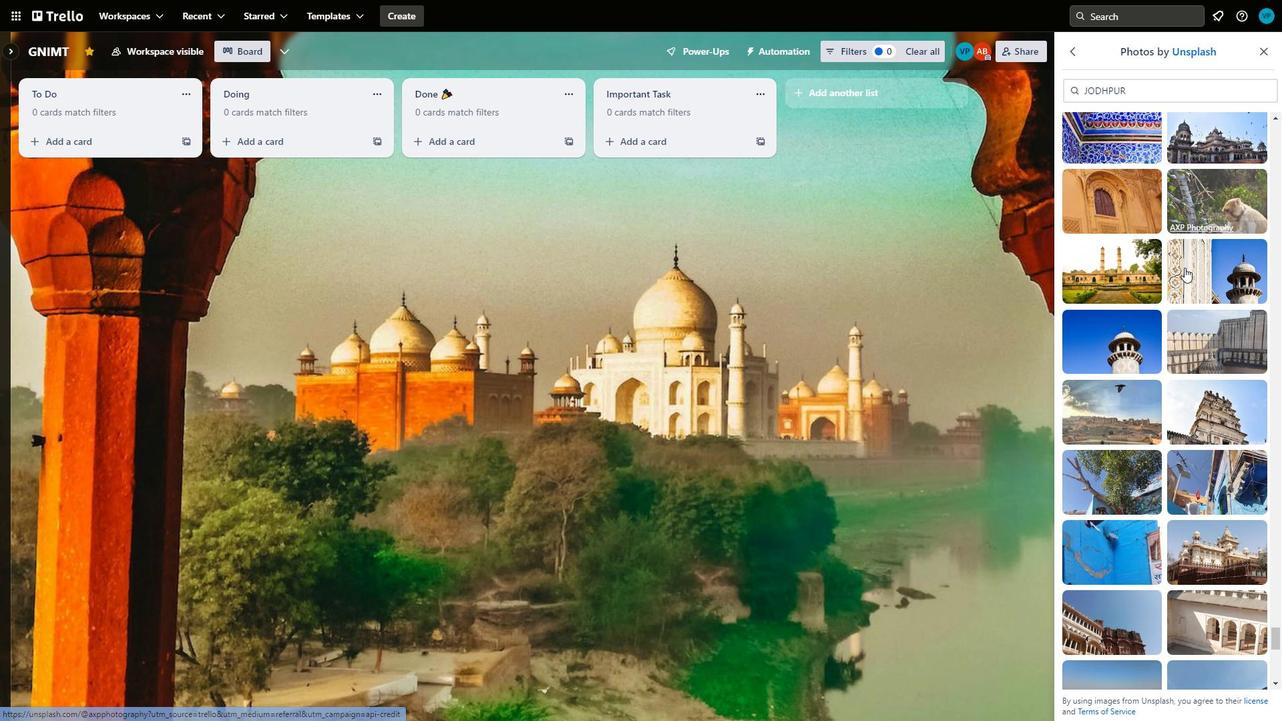 
Action: Mouse moved to (1173, 282)
Screenshot: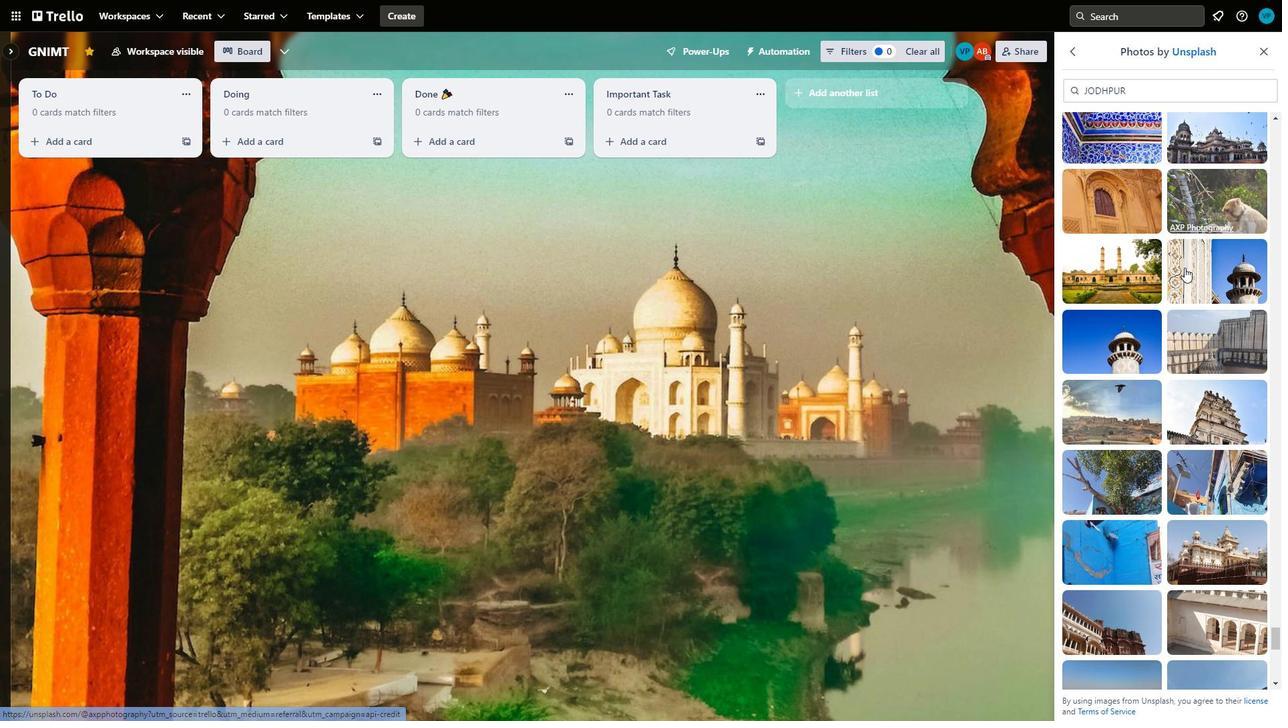 
Action: Mouse scrolled (1173, 283) with delta (0, 0)
Screenshot: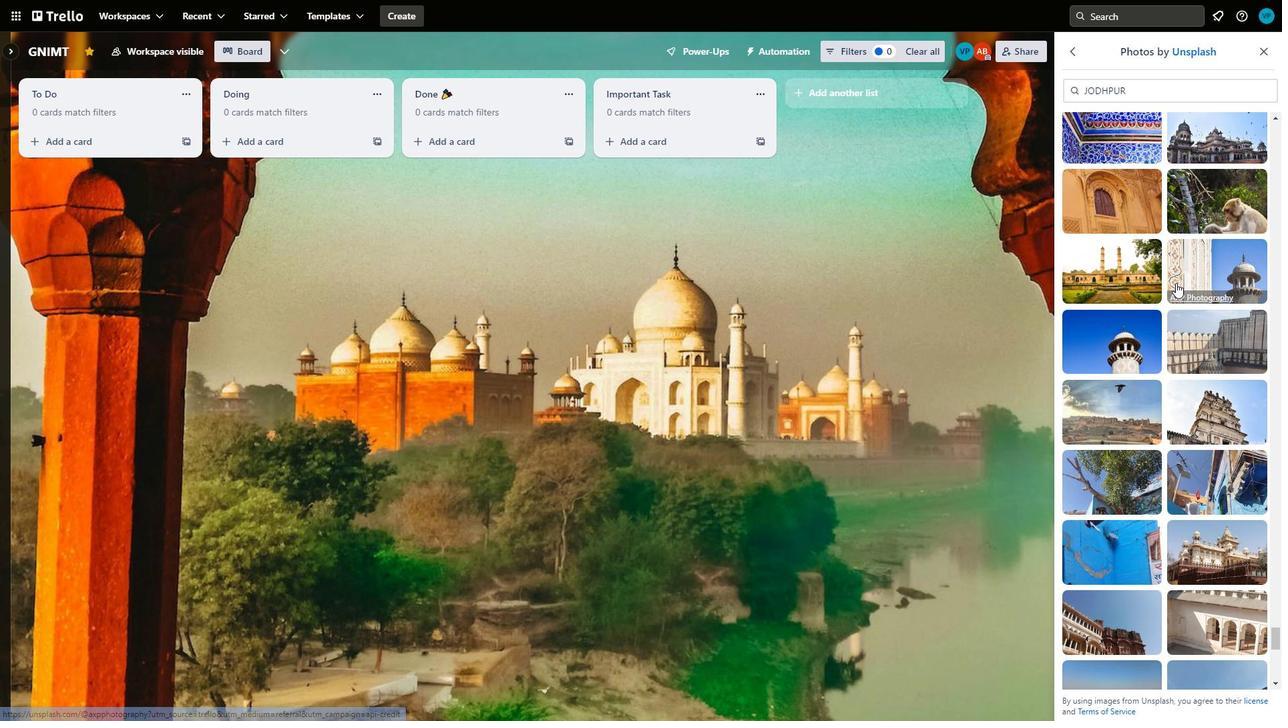 
Action: Mouse moved to (1102, 394)
Screenshot: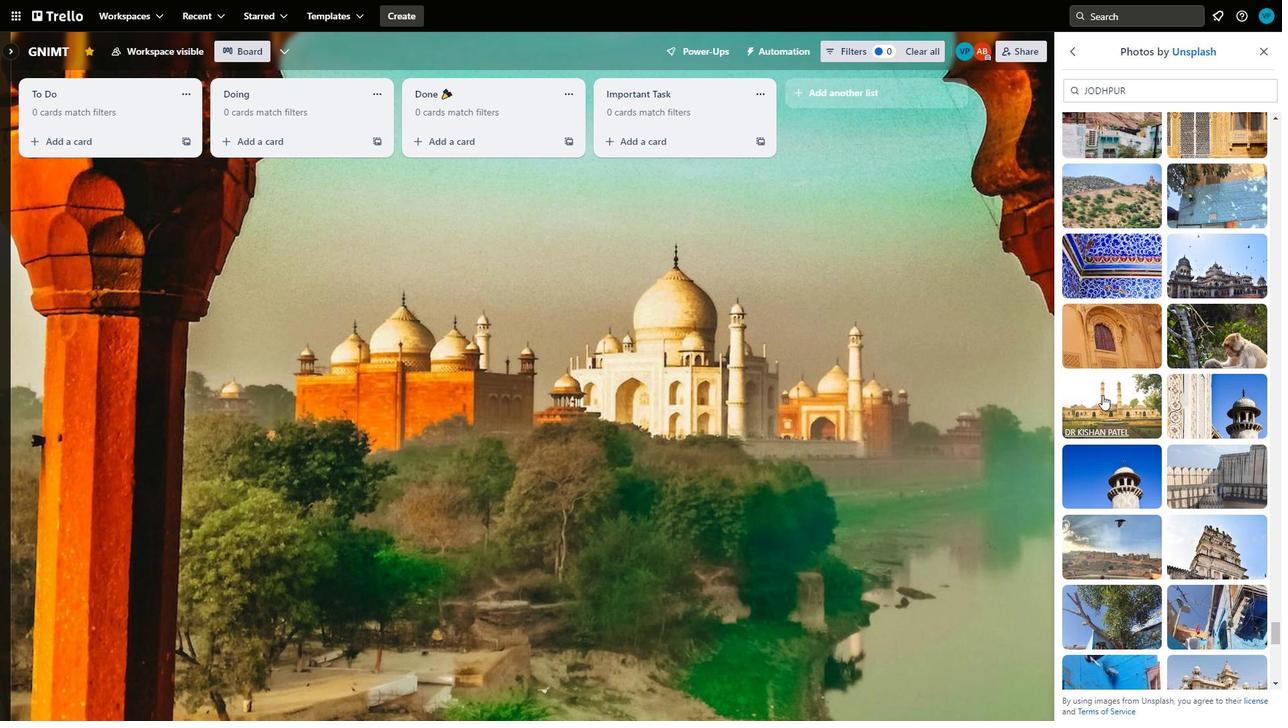 
Action: Mouse pressed left at (1102, 394)
Screenshot: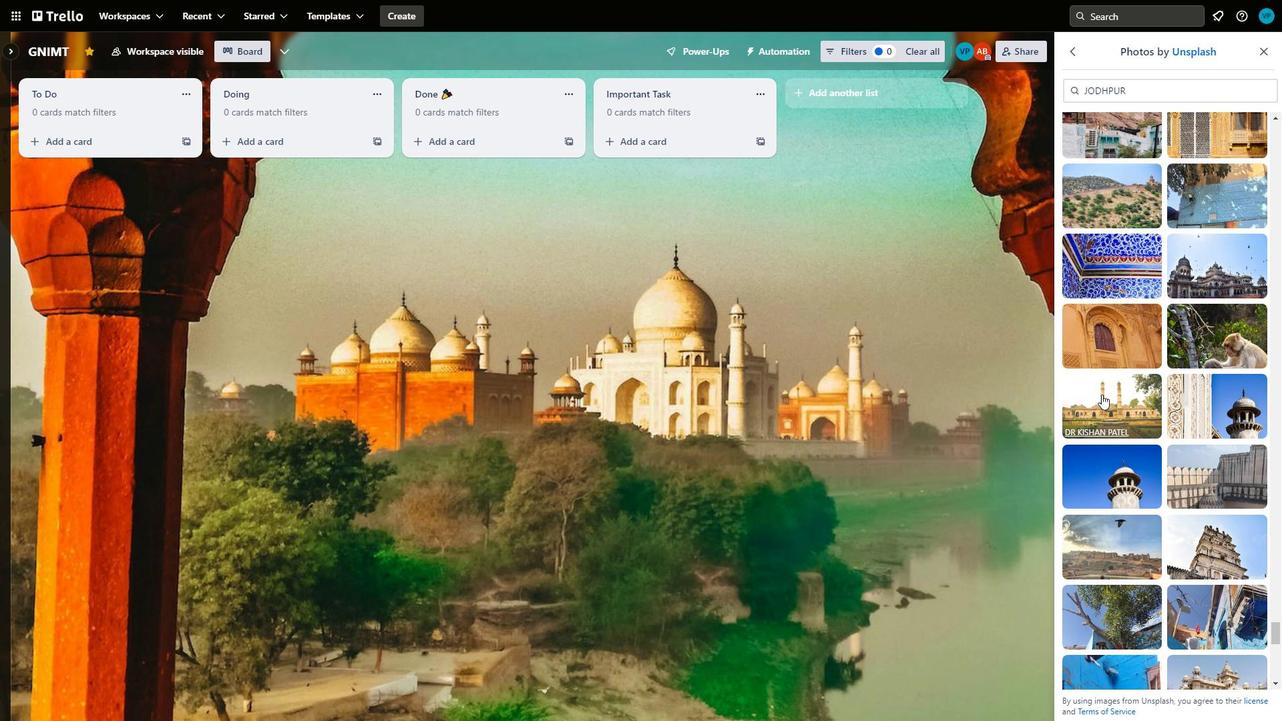 
Action: Mouse moved to (1186, 541)
Screenshot: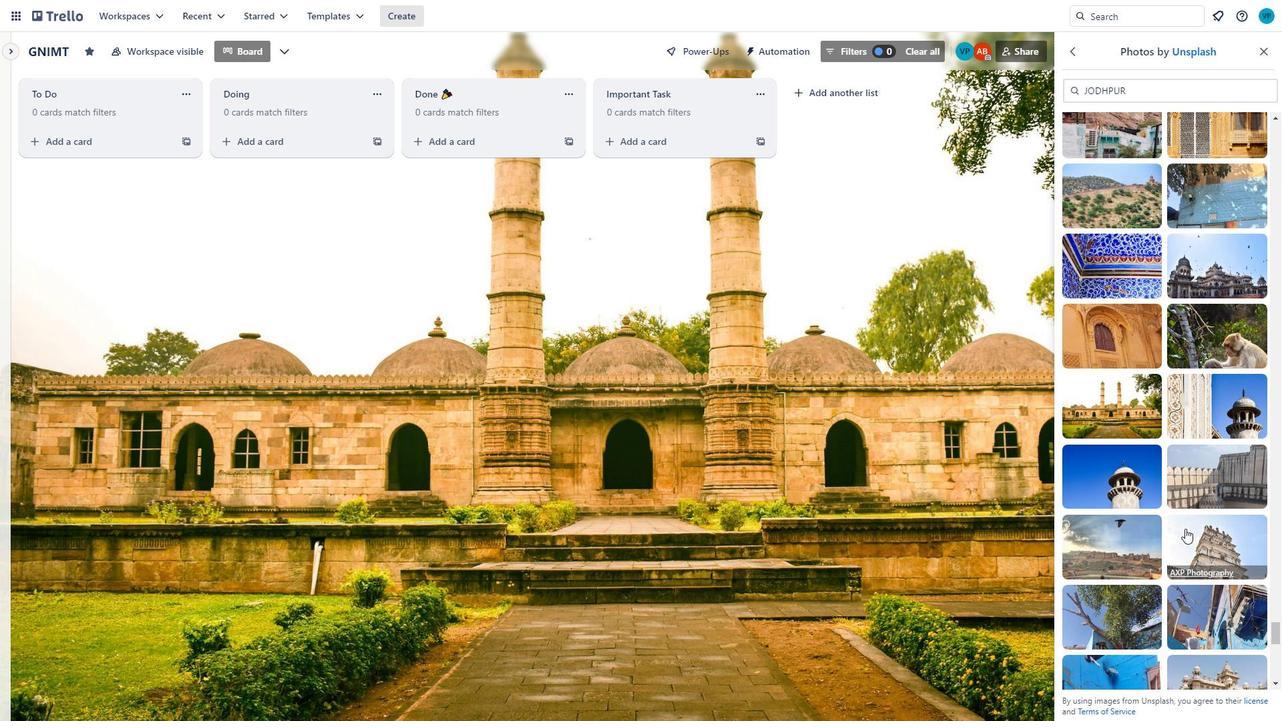 
Action: Mouse scrolled (1186, 540) with delta (0, 0)
Screenshot: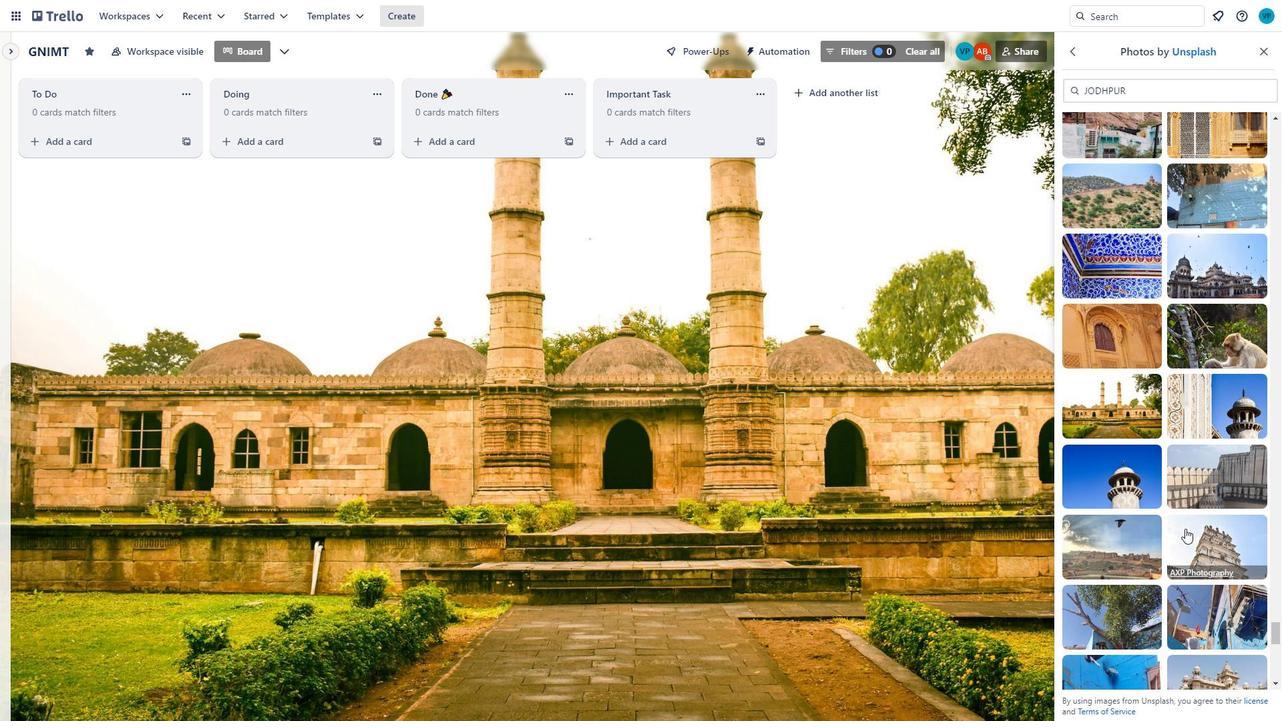 
Action: Mouse moved to (1187, 541)
Screenshot: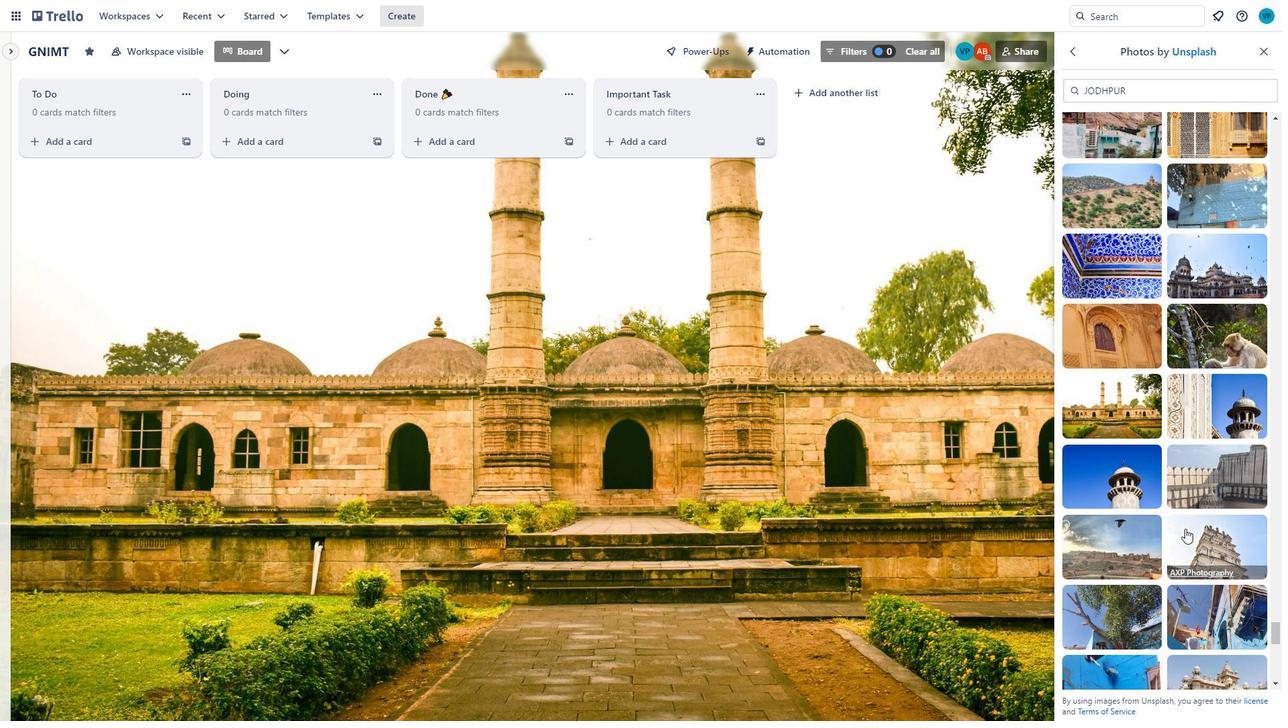 
Action: Mouse scrolled (1187, 541) with delta (0, 0)
Screenshot: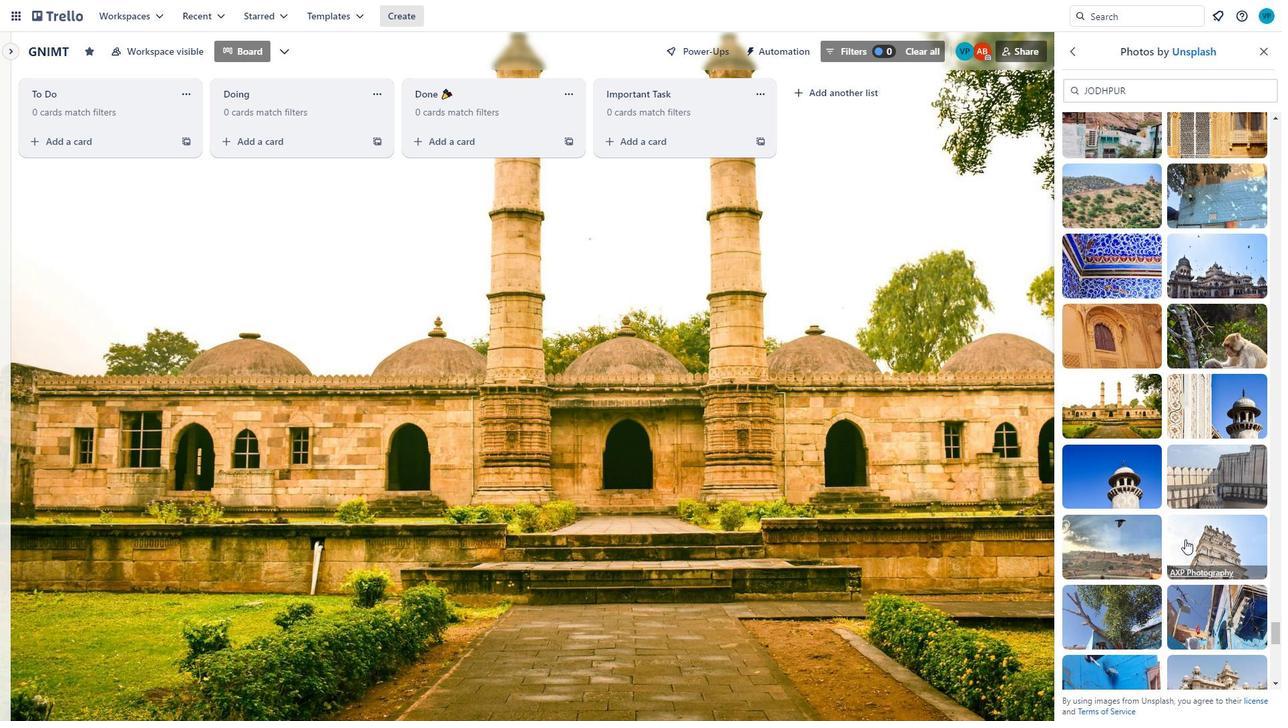 
Action: Mouse moved to (1187, 547)
Screenshot: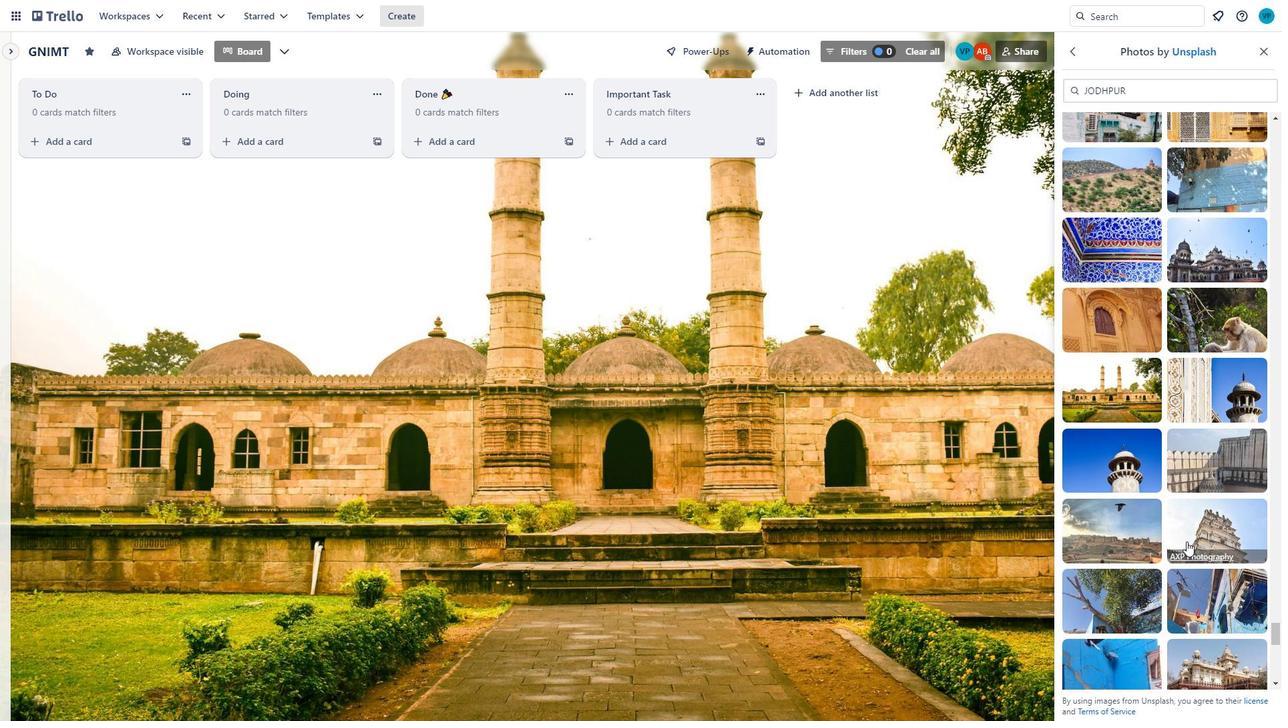 
Action: Mouse scrolled (1187, 547) with delta (0, 0)
Screenshot: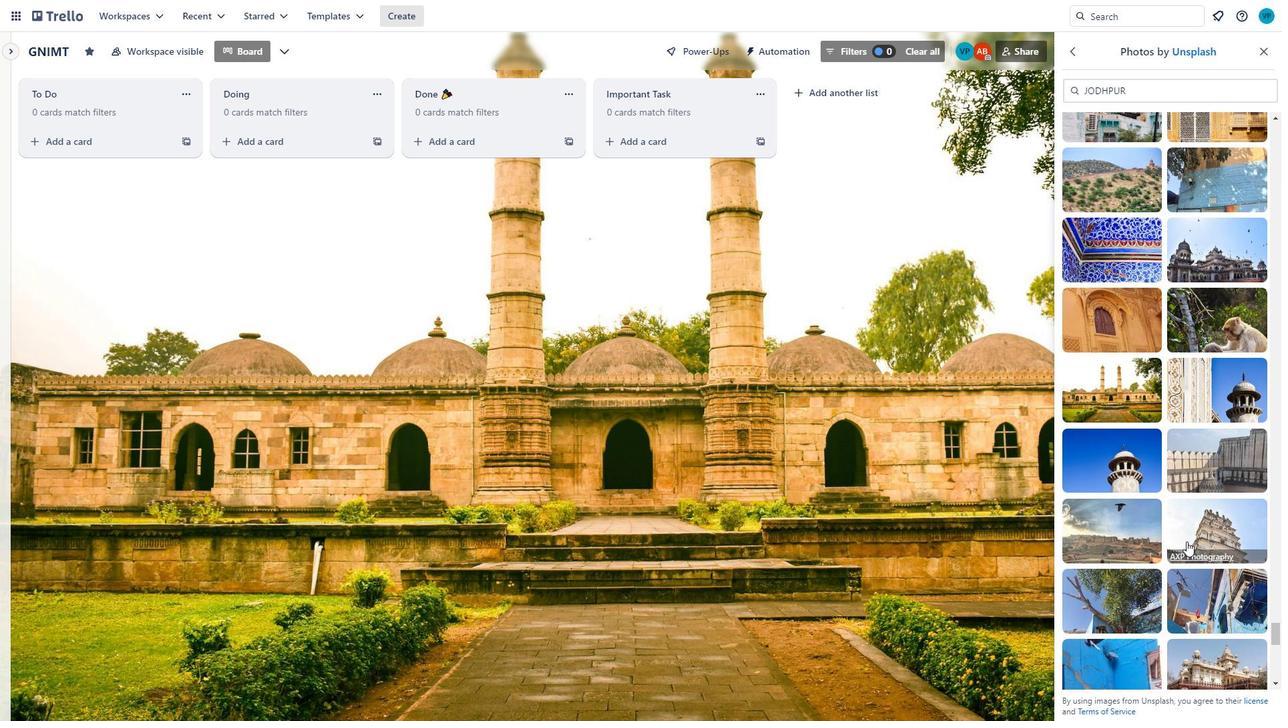
Action: Mouse moved to (1109, 395)
Screenshot: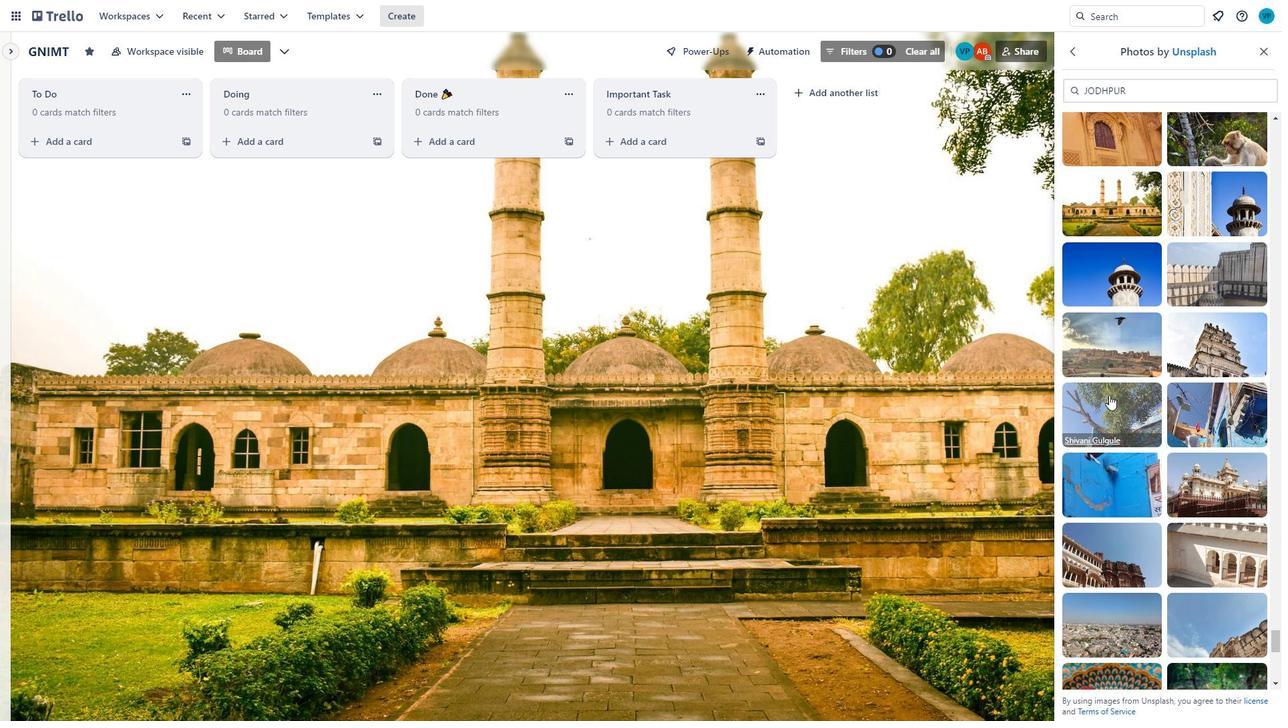 
Action: Mouse pressed left at (1109, 395)
Screenshot: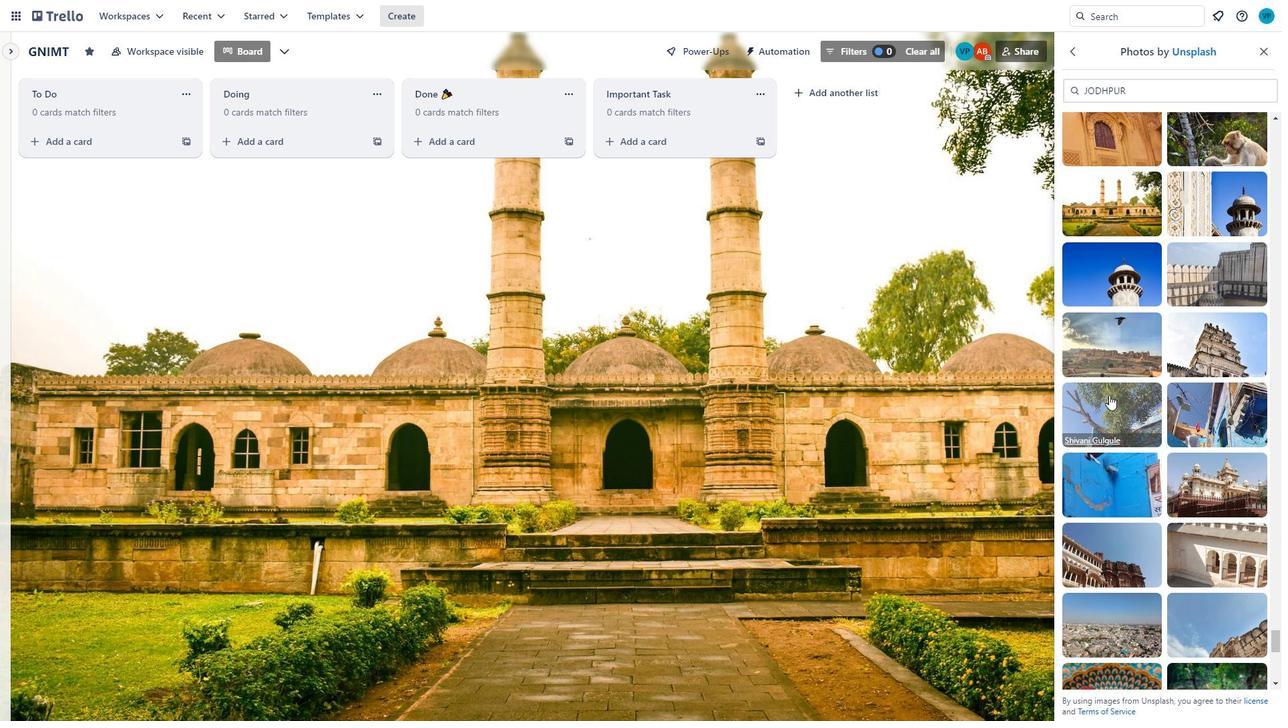 
Action: Mouse moved to (1173, 460)
Screenshot: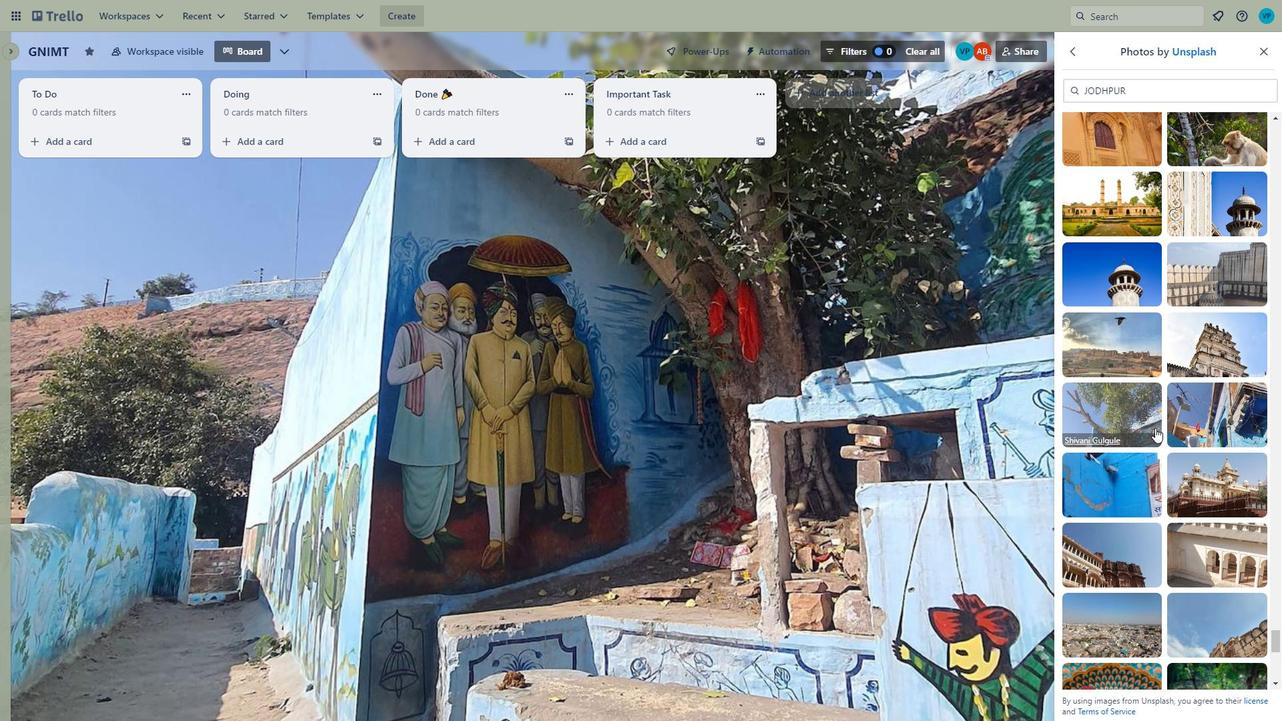 
Action: Mouse scrolled (1173, 460) with delta (0, 0)
Screenshot: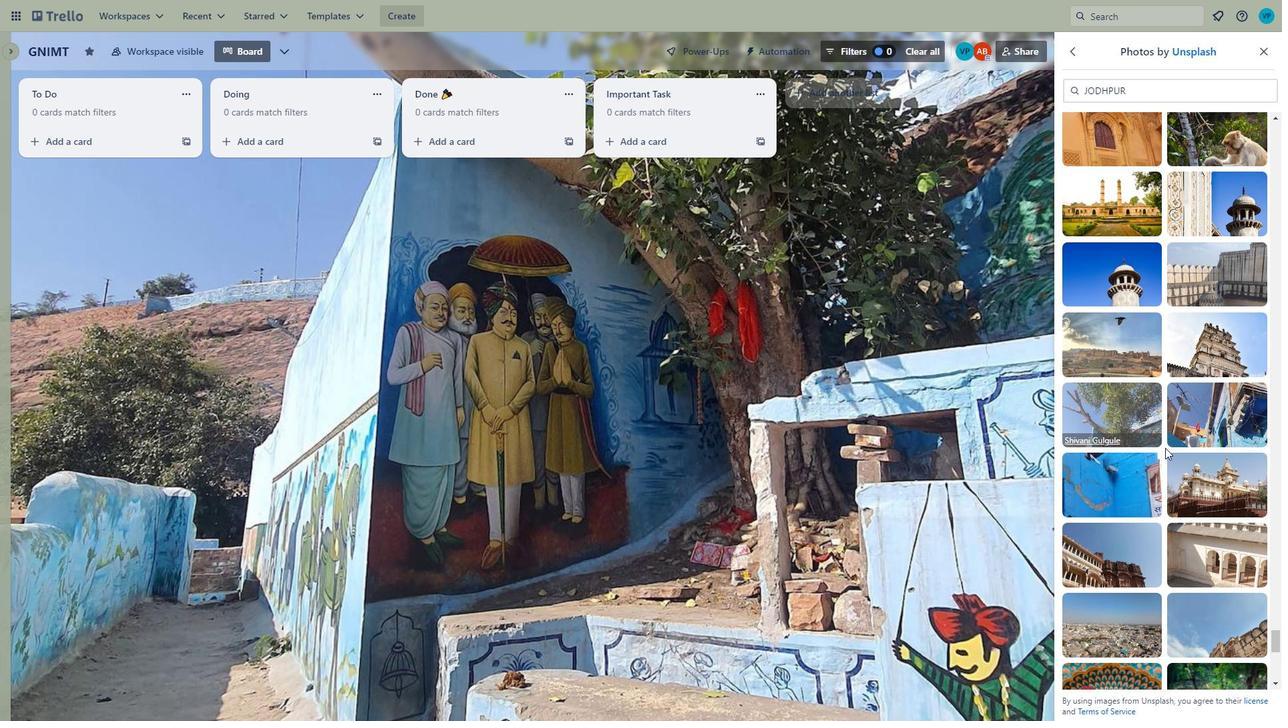 
Action: Mouse moved to (1175, 462)
Screenshot: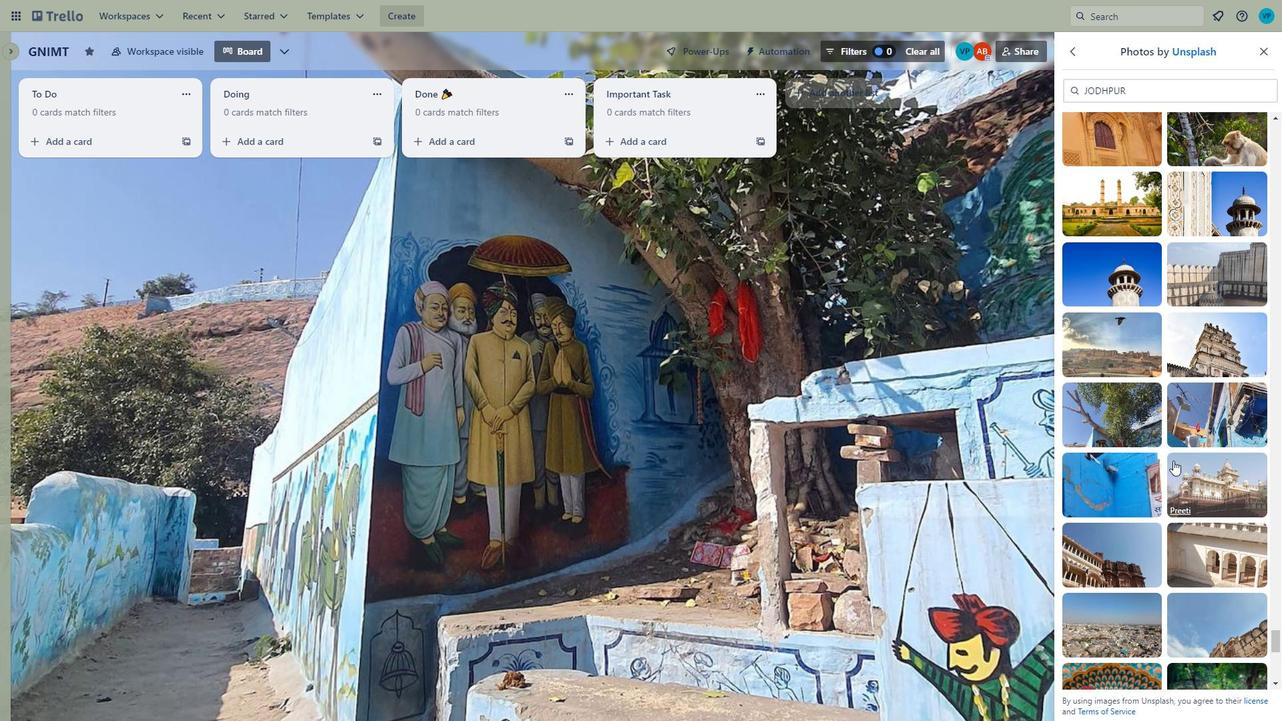 
Action: Mouse scrolled (1175, 461) with delta (0, 0)
Screenshot: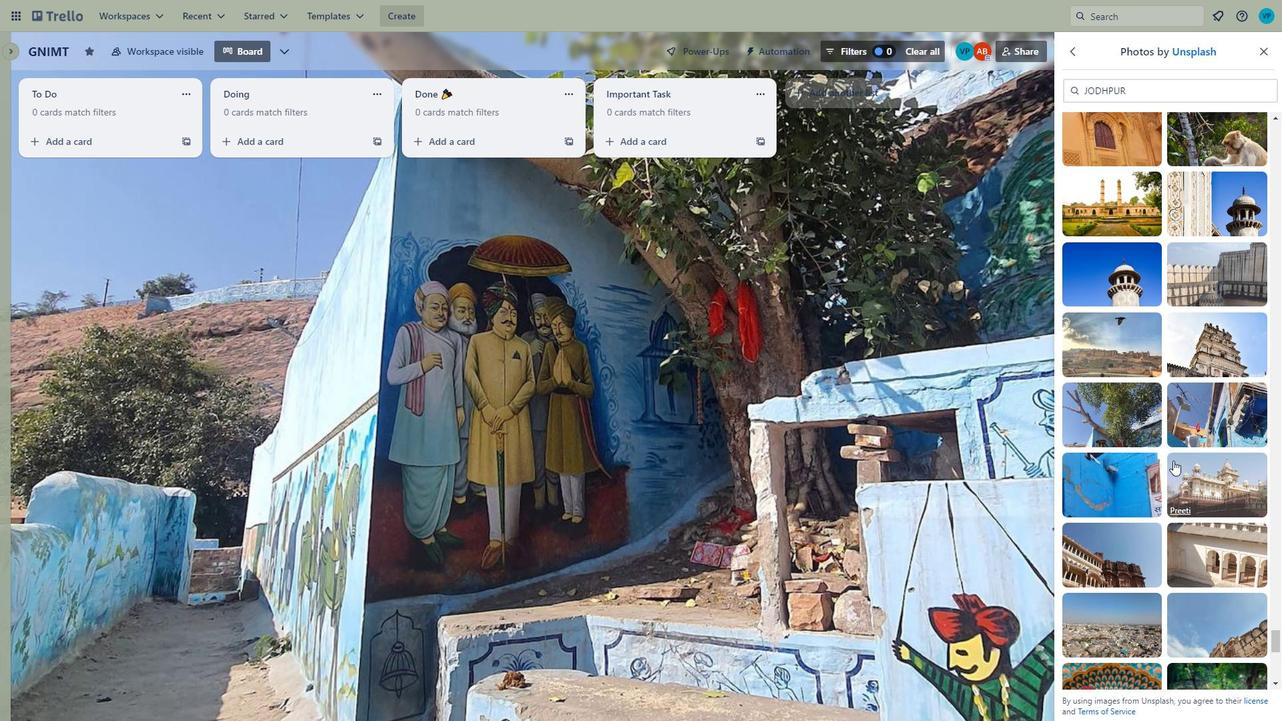
Action: Mouse moved to (1177, 467)
Screenshot: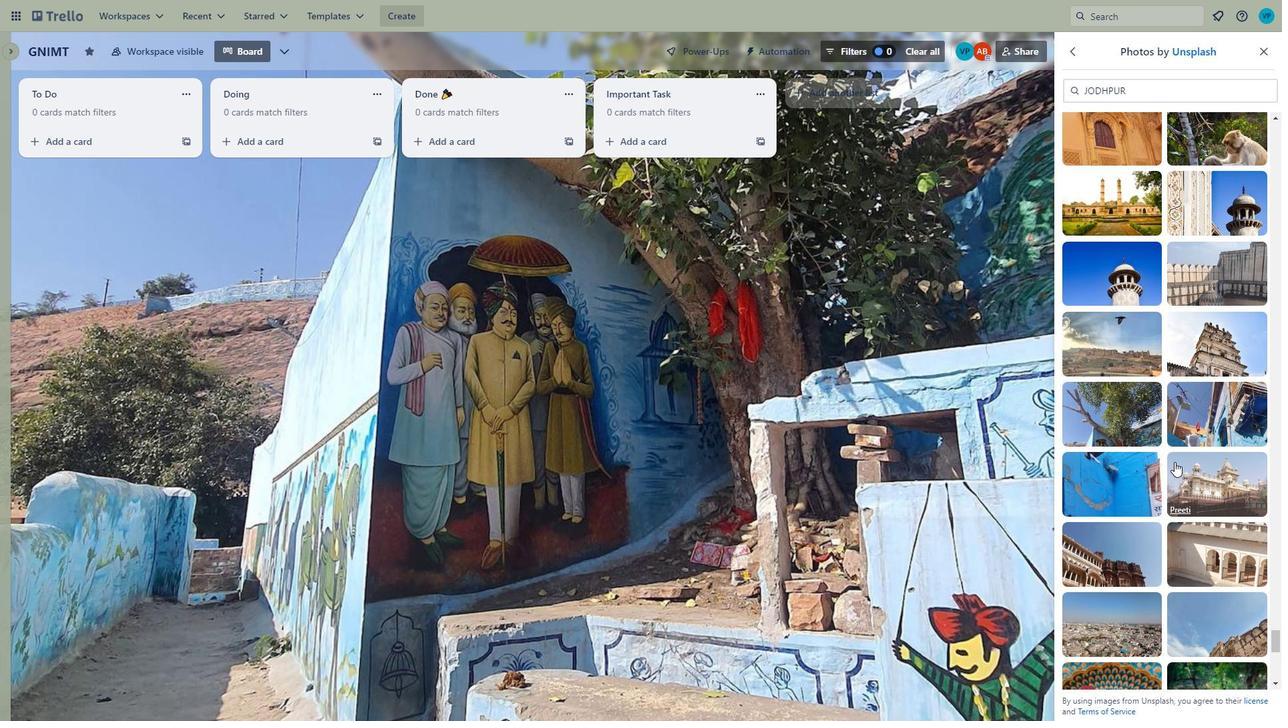 
Action: Mouse scrolled (1177, 466) with delta (0, 0)
Screenshot: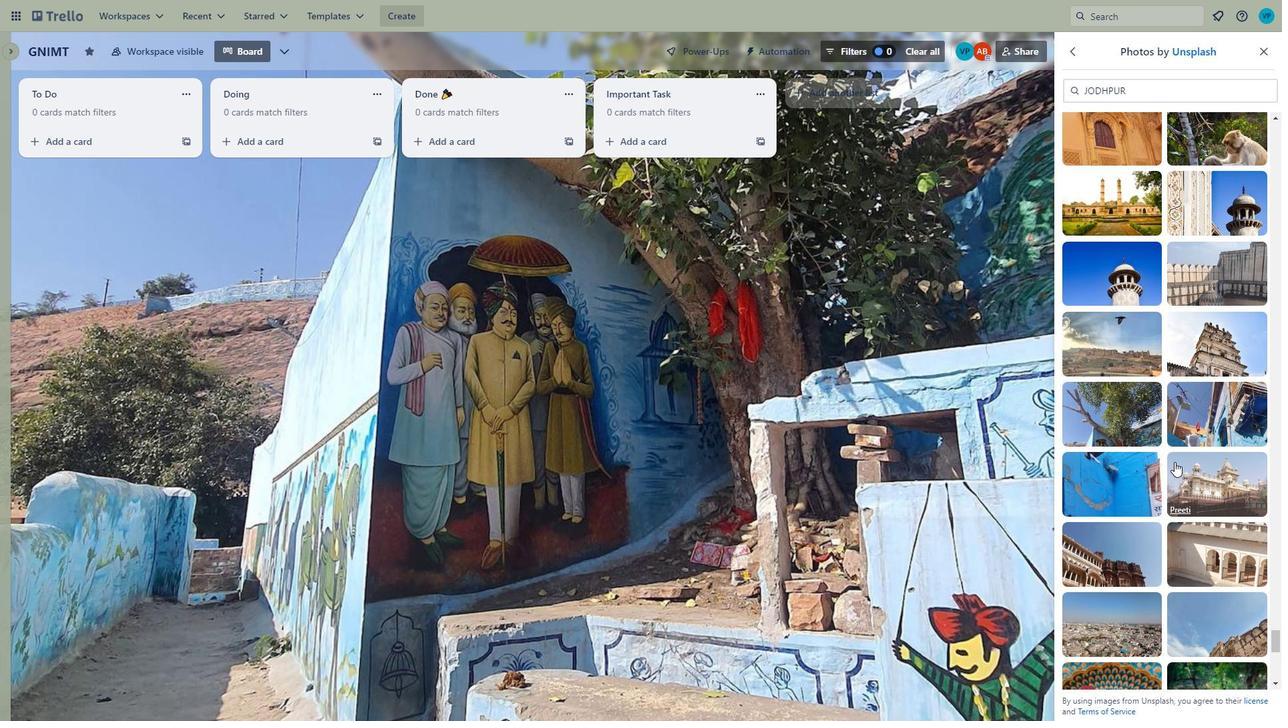 
Action: Mouse moved to (1179, 471)
Screenshot: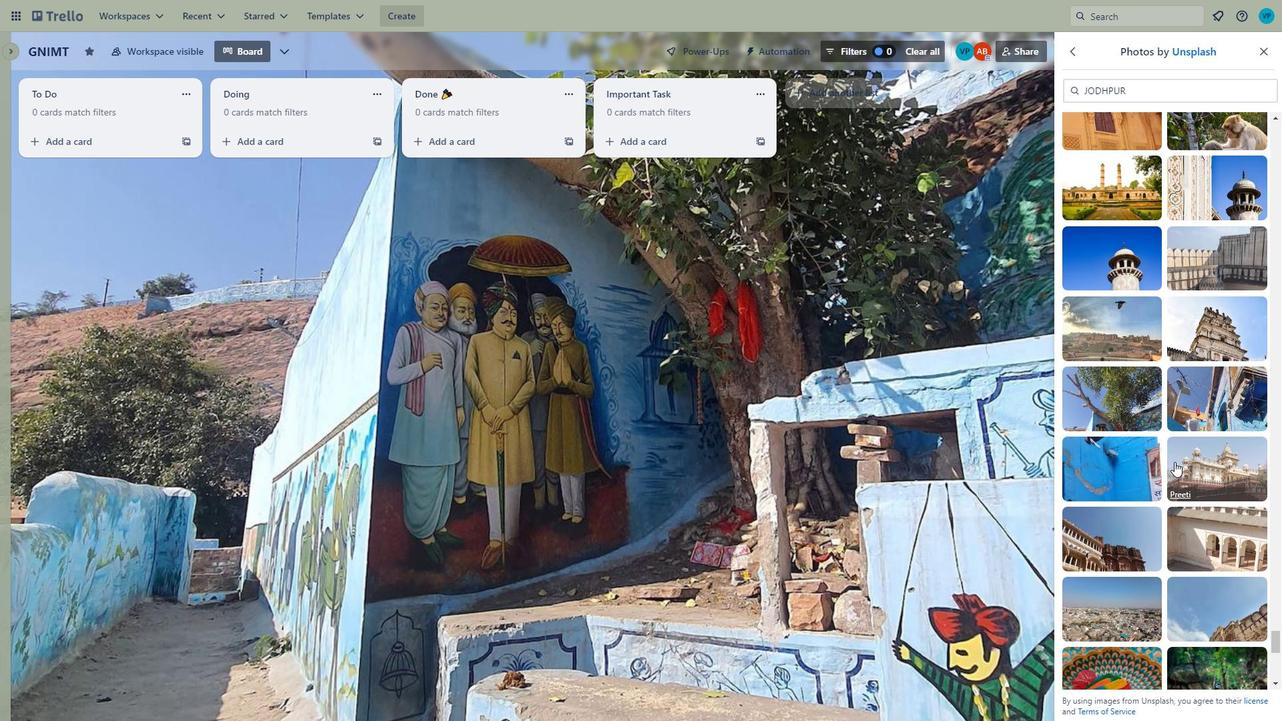 
Action: Mouse scrolled (1179, 470) with delta (0, 0)
Screenshot: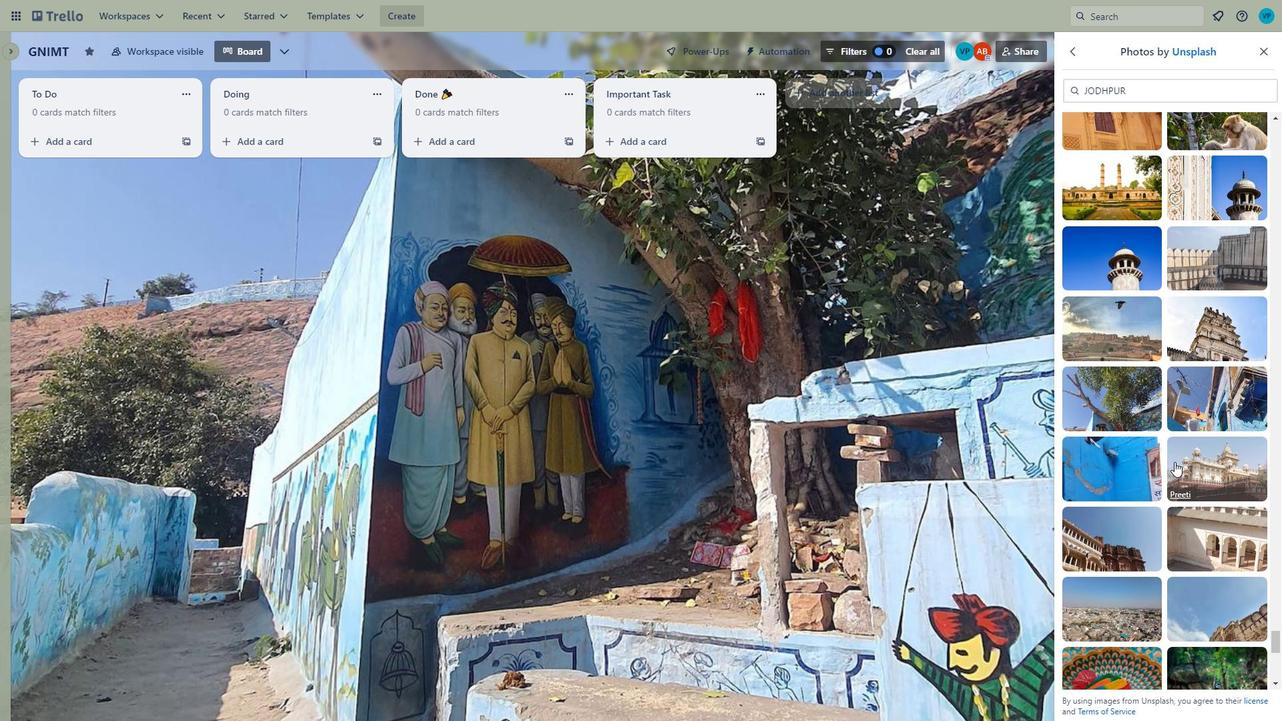 
Action: Mouse moved to (1233, 414)
Screenshot: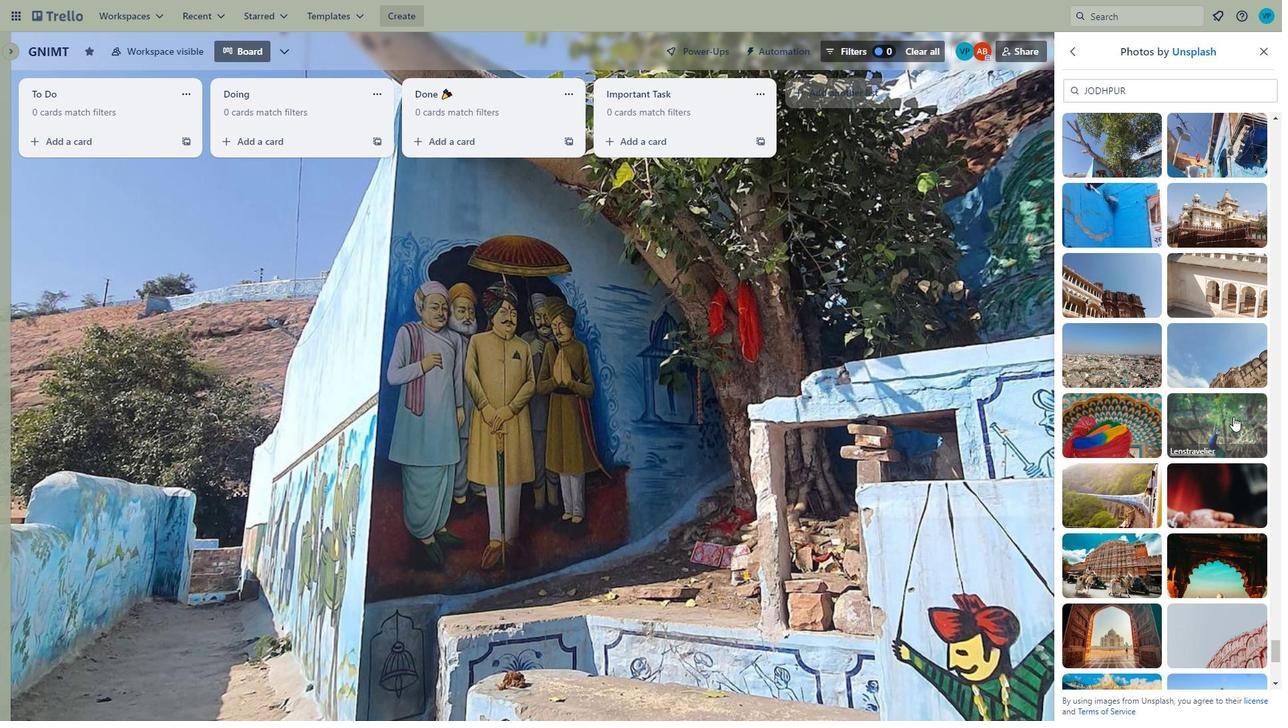 
Action: Mouse pressed left at (1233, 414)
Screenshot: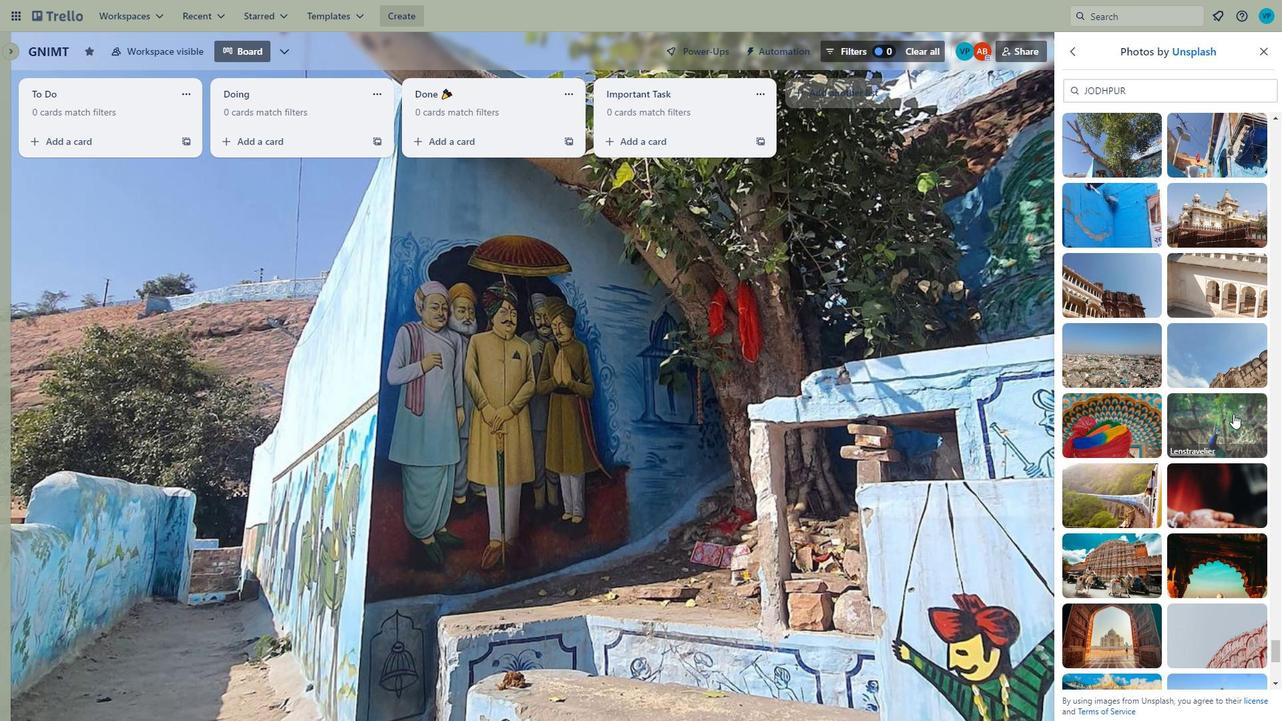 
Action: Mouse moved to (1225, 520)
Screenshot: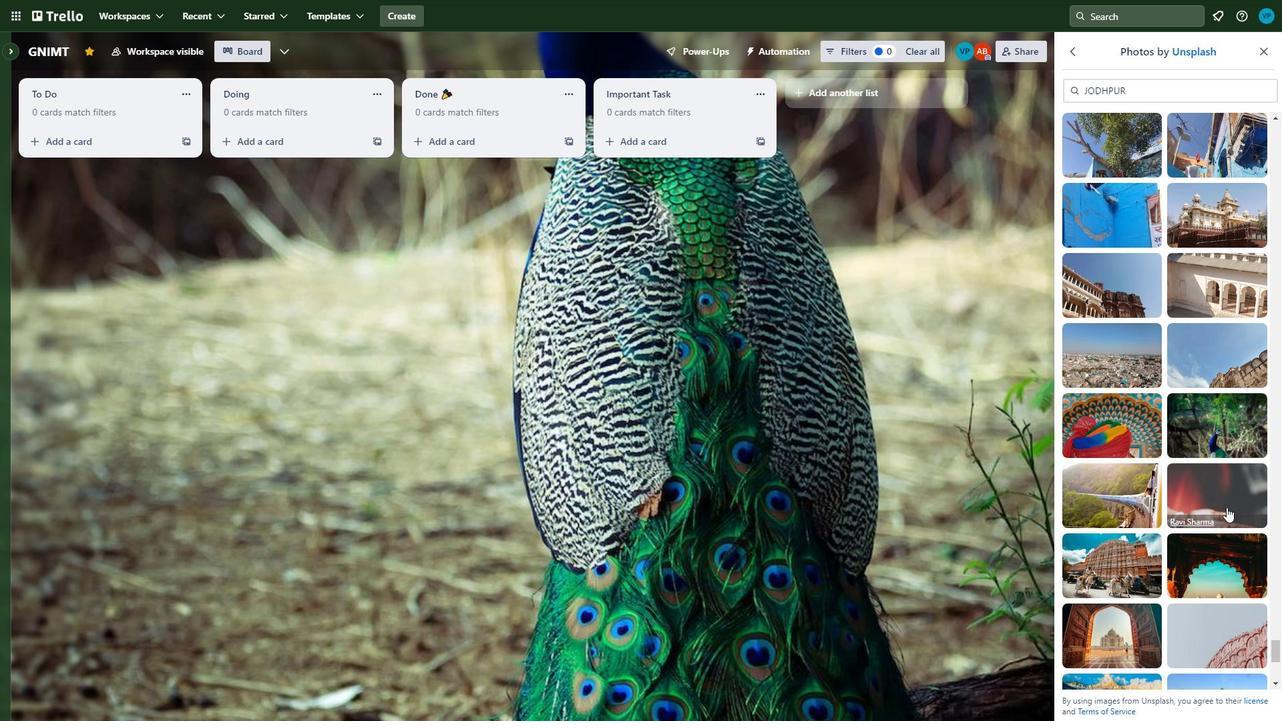 
Action: Mouse scrolled (1225, 519) with delta (0, 0)
Screenshot: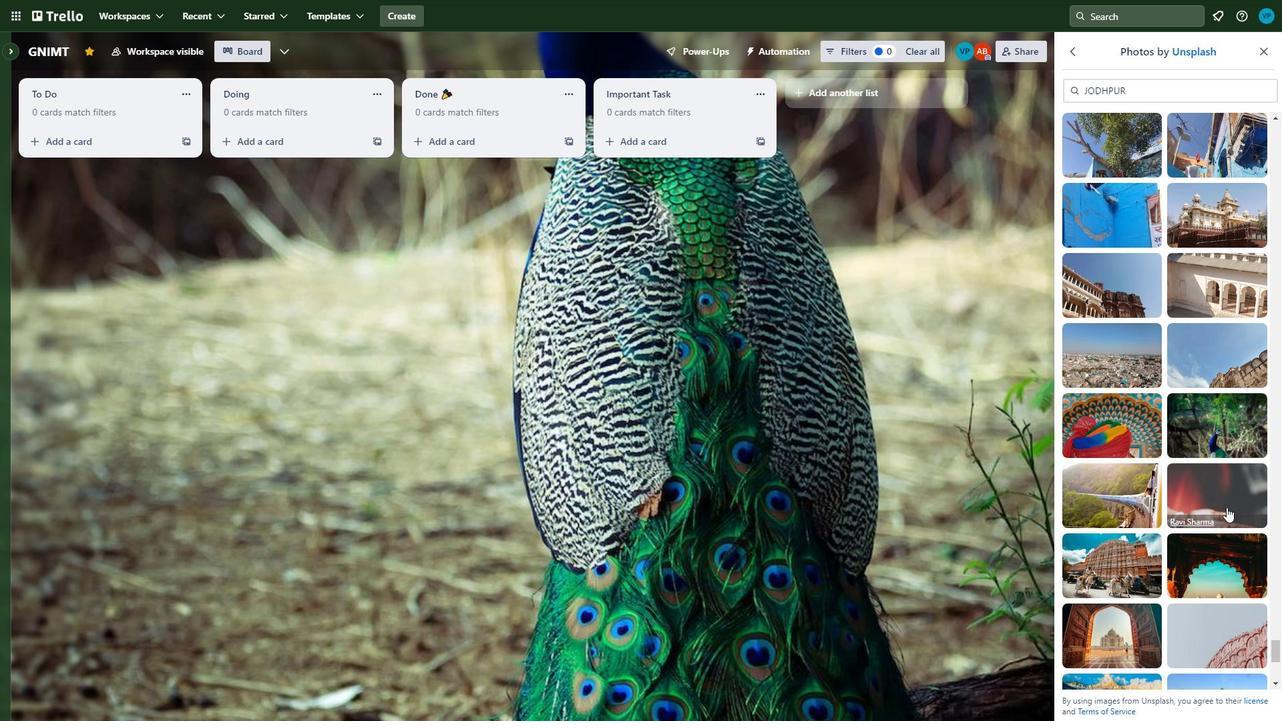 
Action: Mouse moved to (1219, 526)
Screenshot: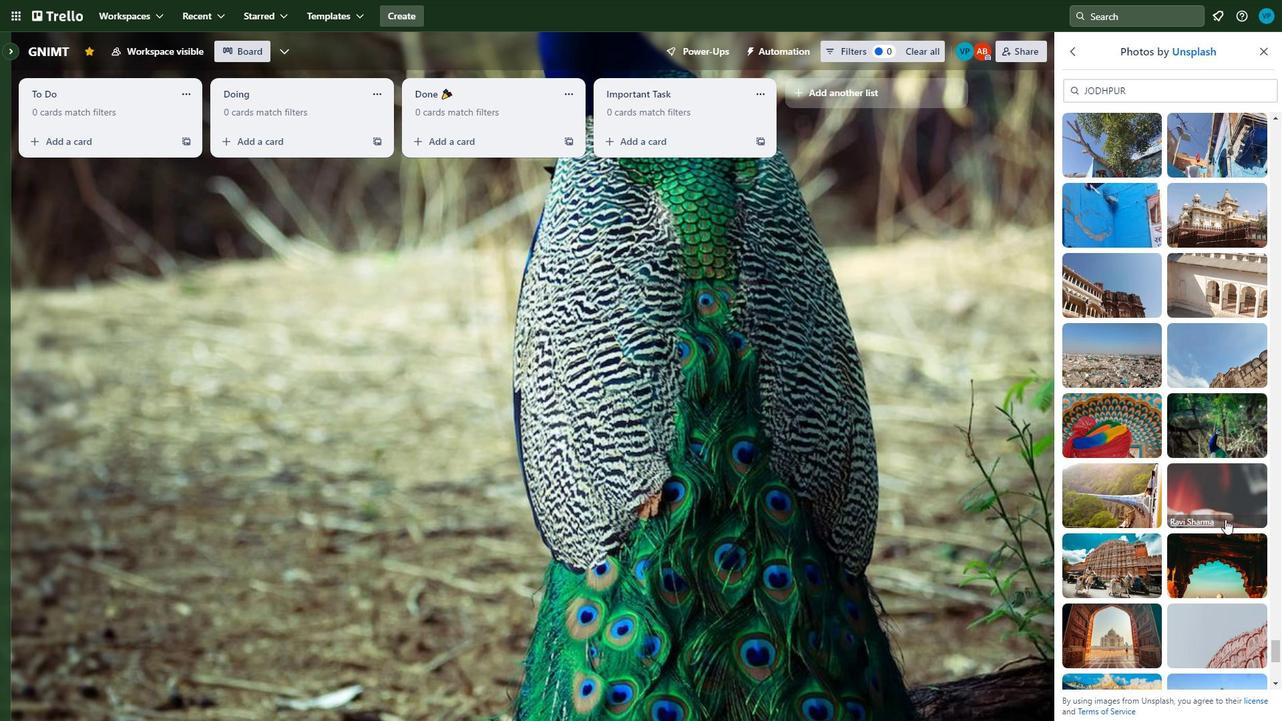 
Action: Mouse scrolled (1219, 525) with delta (0, 0)
Screenshot: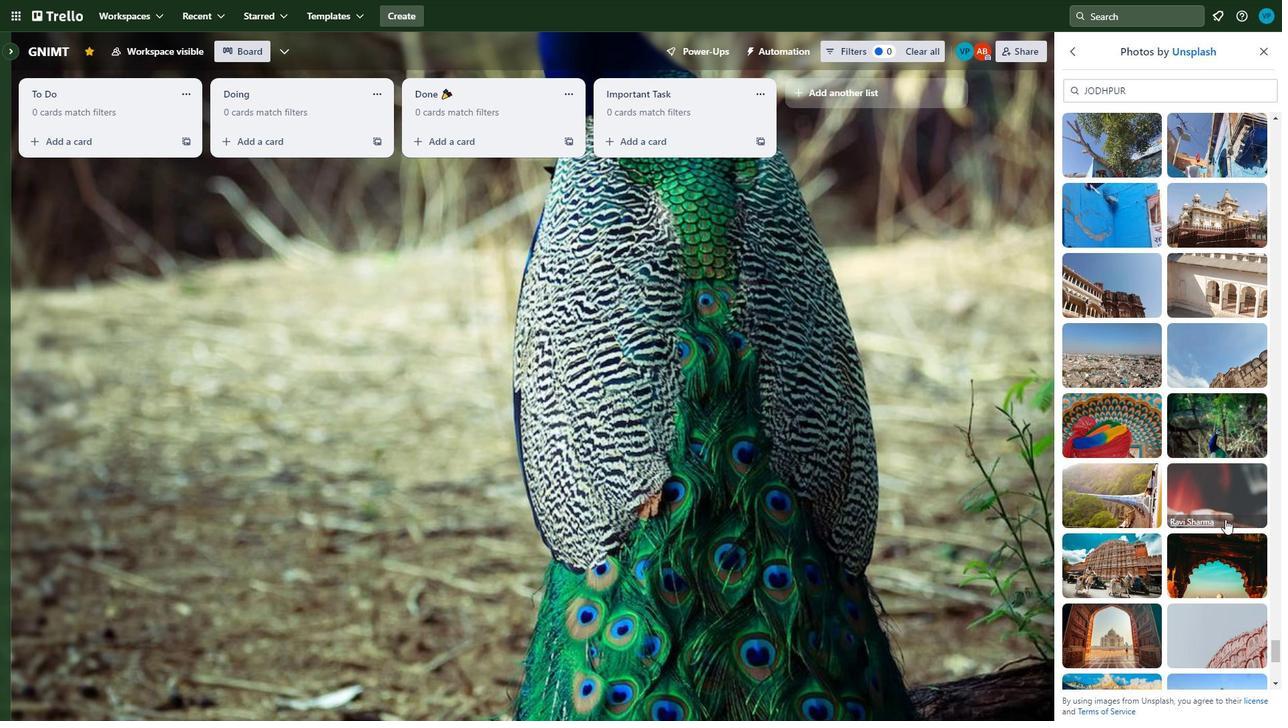 
Action: Mouse moved to (1138, 484)
Screenshot: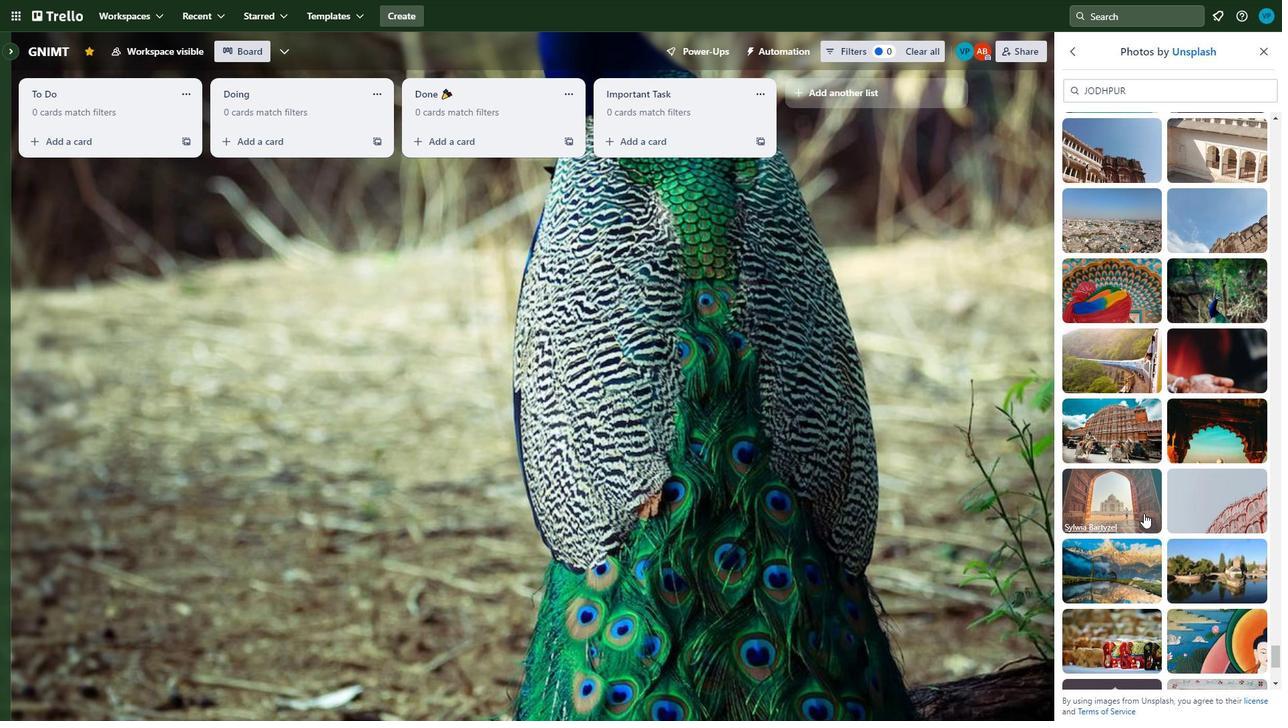 
Action: Mouse pressed left at (1138, 484)
Screenshot: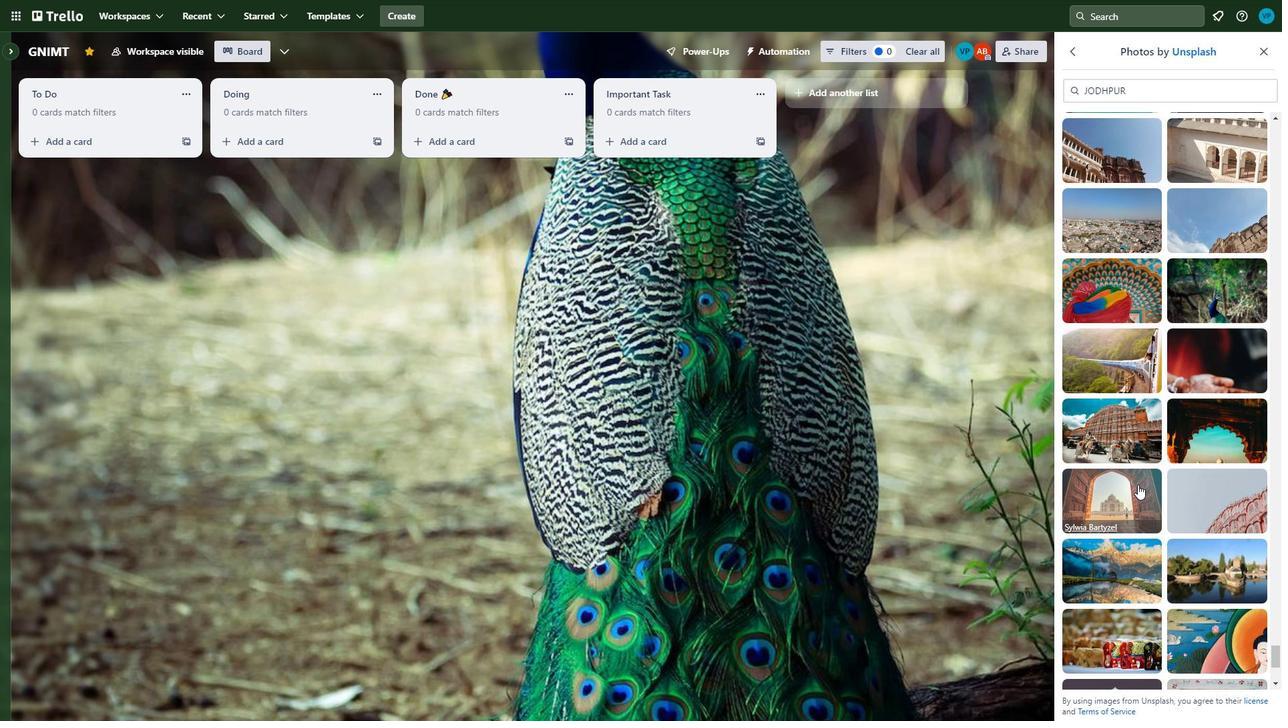 
Action: Mouse moved to (1130, 507)
Screenshot: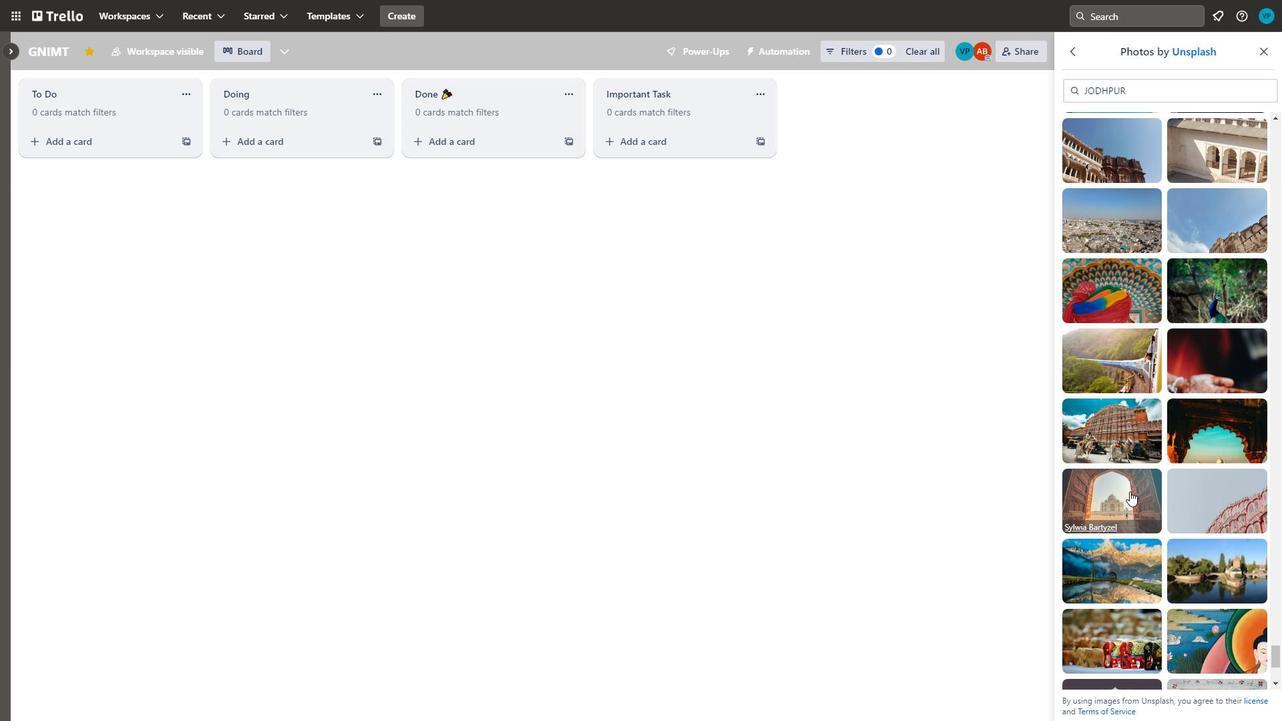 
Action: Mouse scrolled (1130, 506) with delta (0, 0)
Screenshot: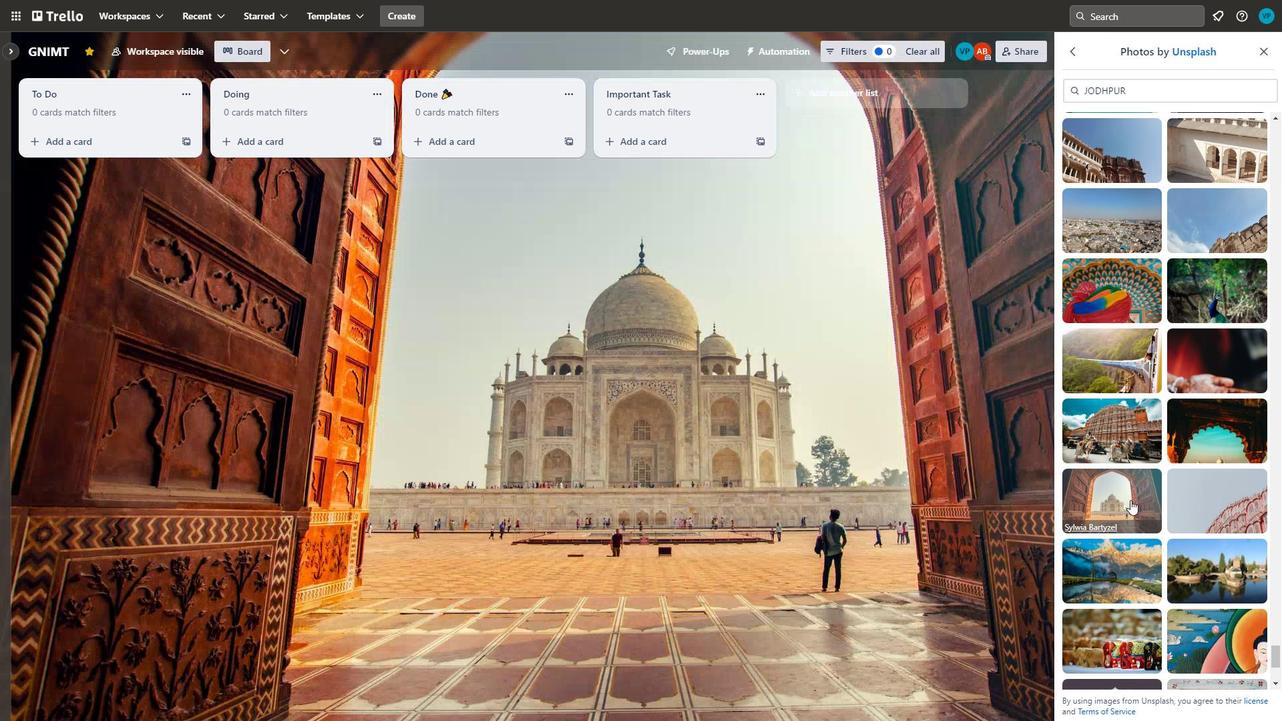 
Action: Mouse moved to (1130, 508)
Screenshot: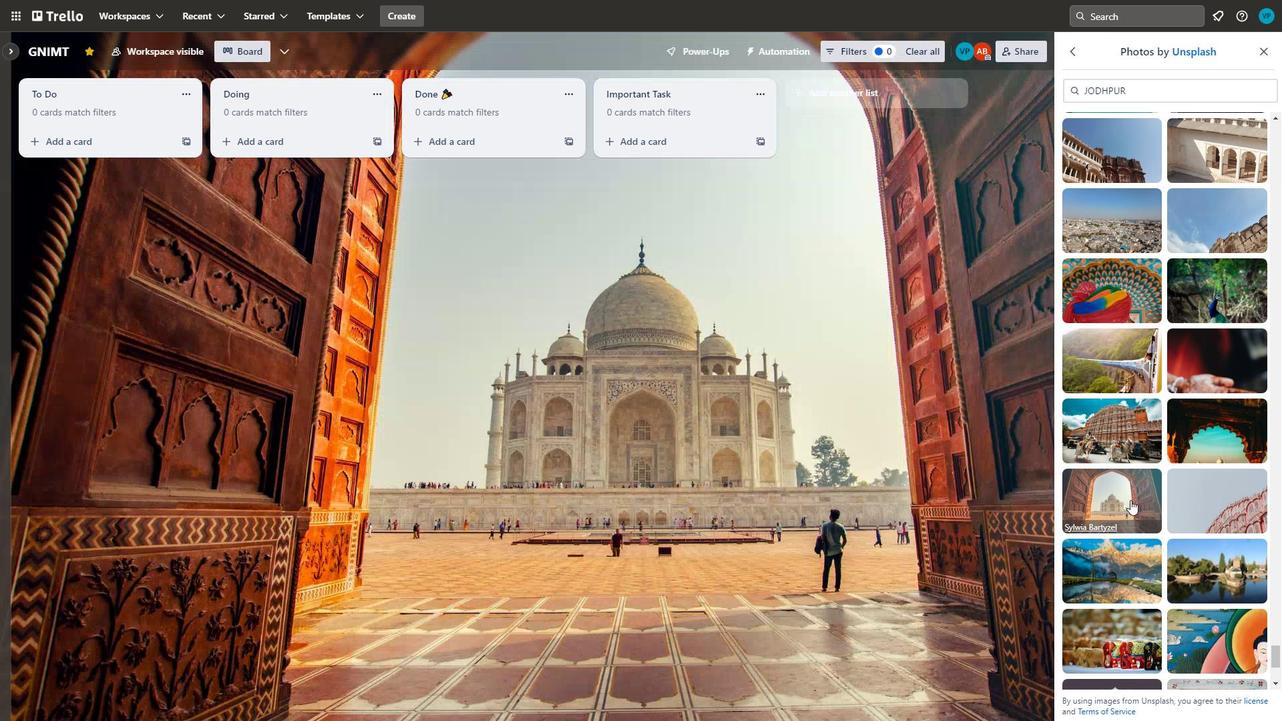 
Action: Mouse scrolled (1130, 507) with delta (0, 0)
Screenshot: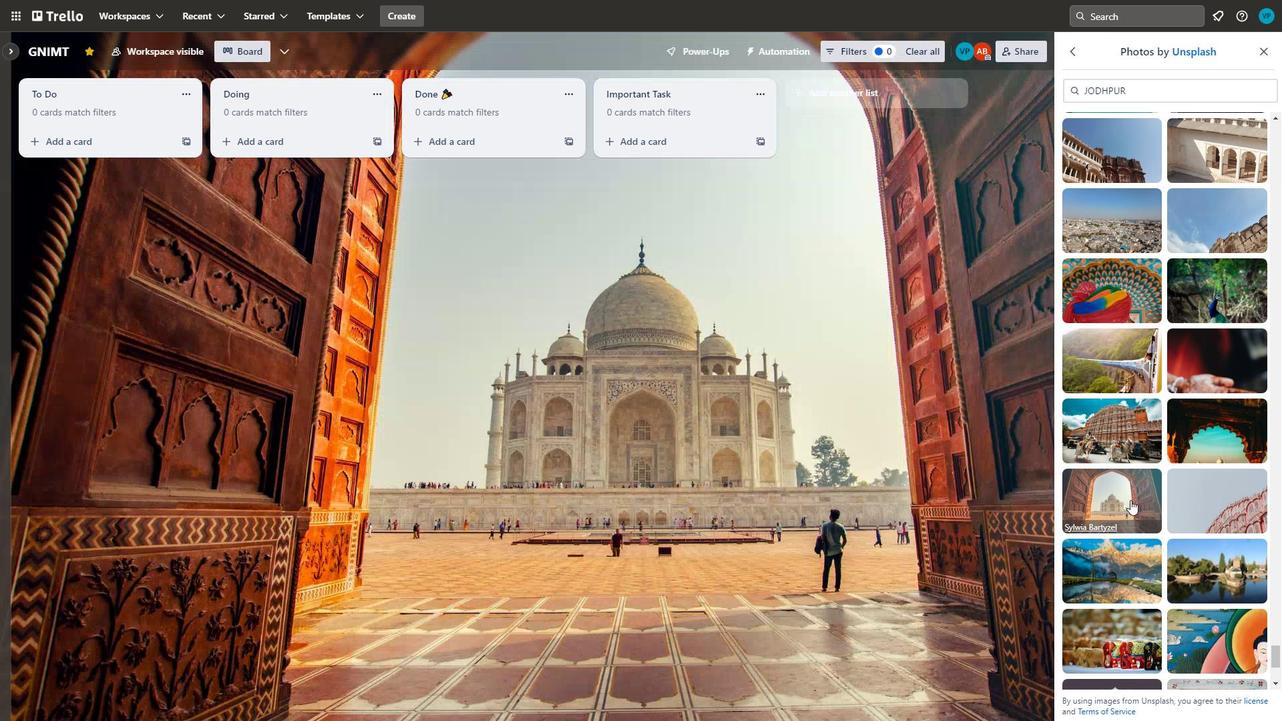 
Action: Mouse scrolled (1130, 507) with delta (0, 0)
Screenshot: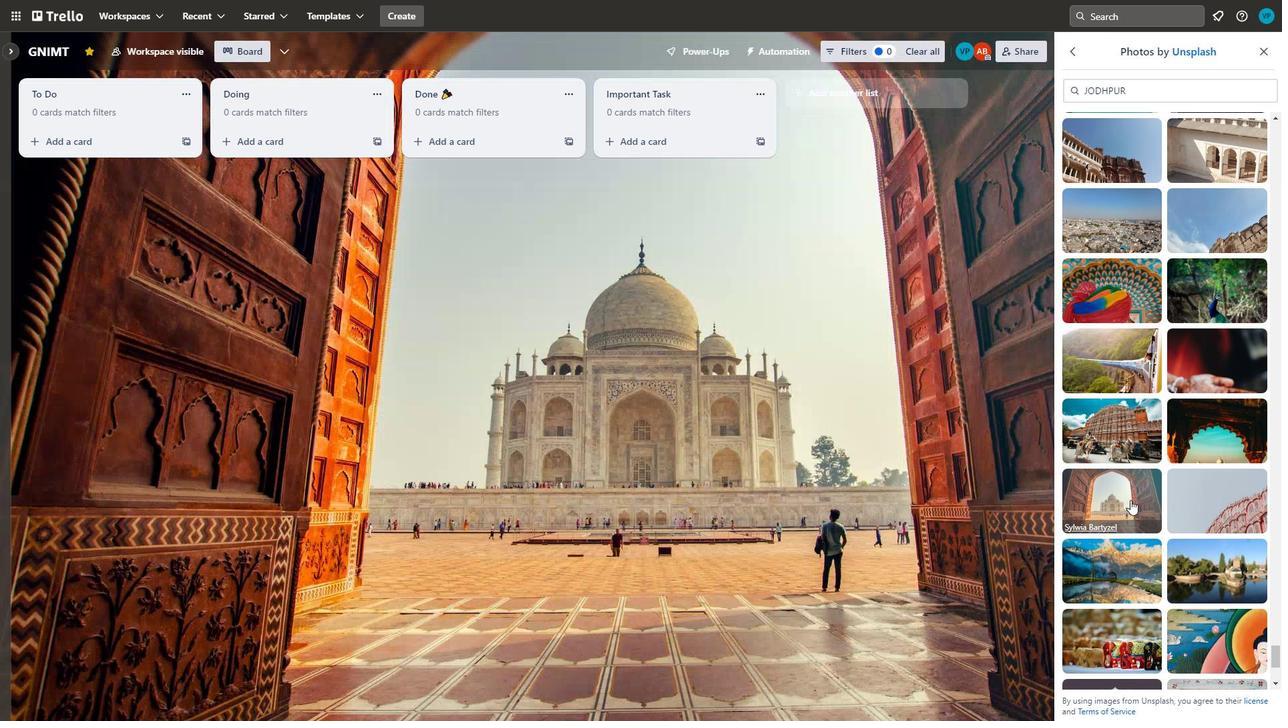 
Action: Mouse scrolled (1130, 507) with delta (0, 0)
Screenshot: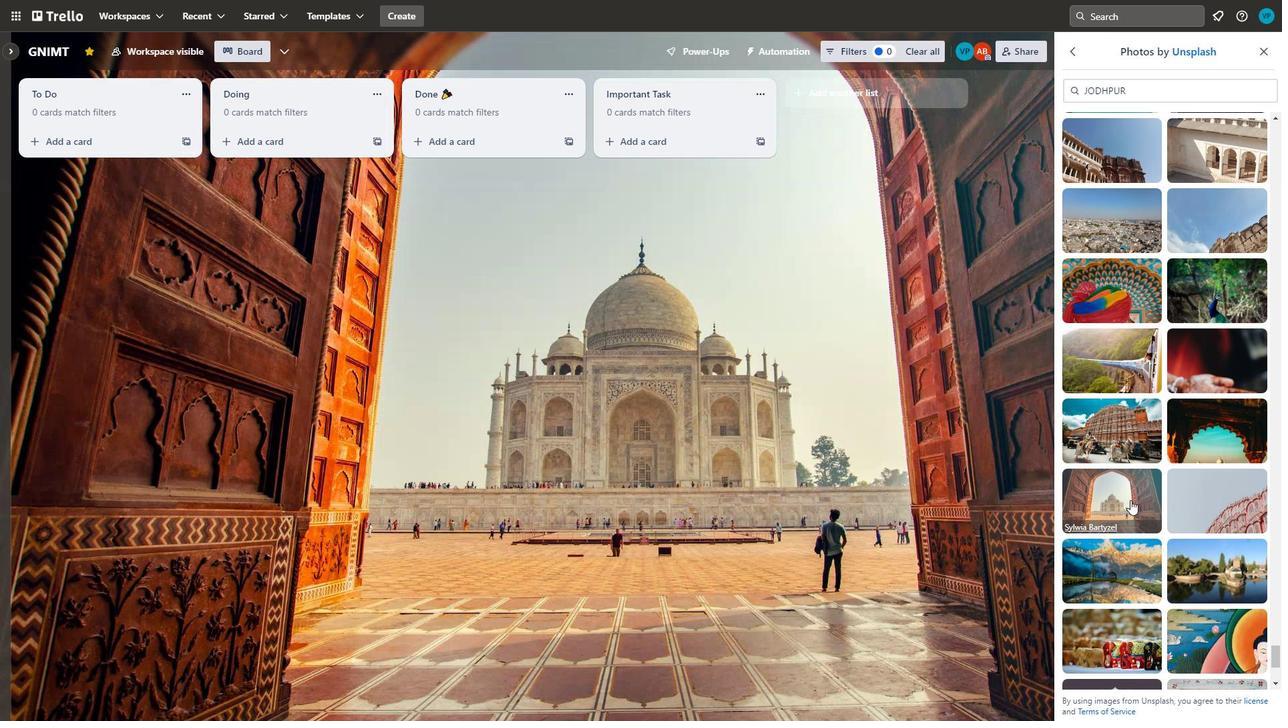 
Action: Mouse moved to (1237, 569)
Screenshot: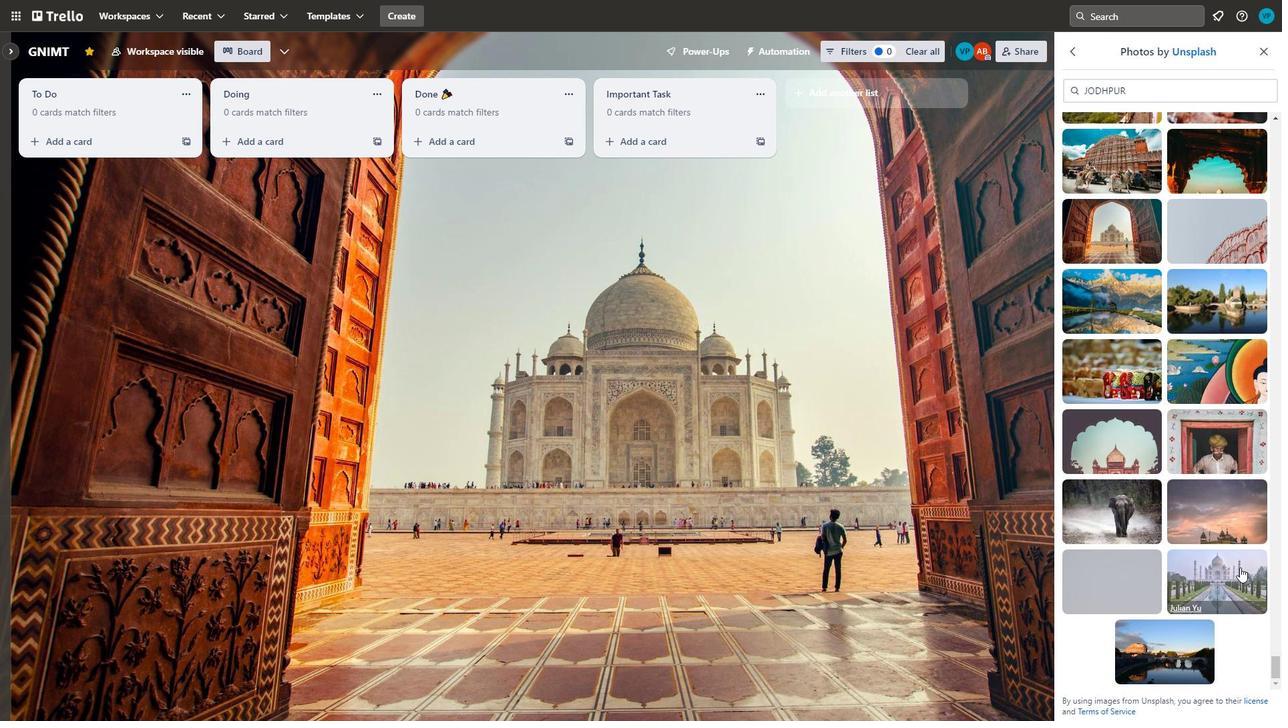 
Action: Mouse pressed left at (1237, 569)
Screenshot: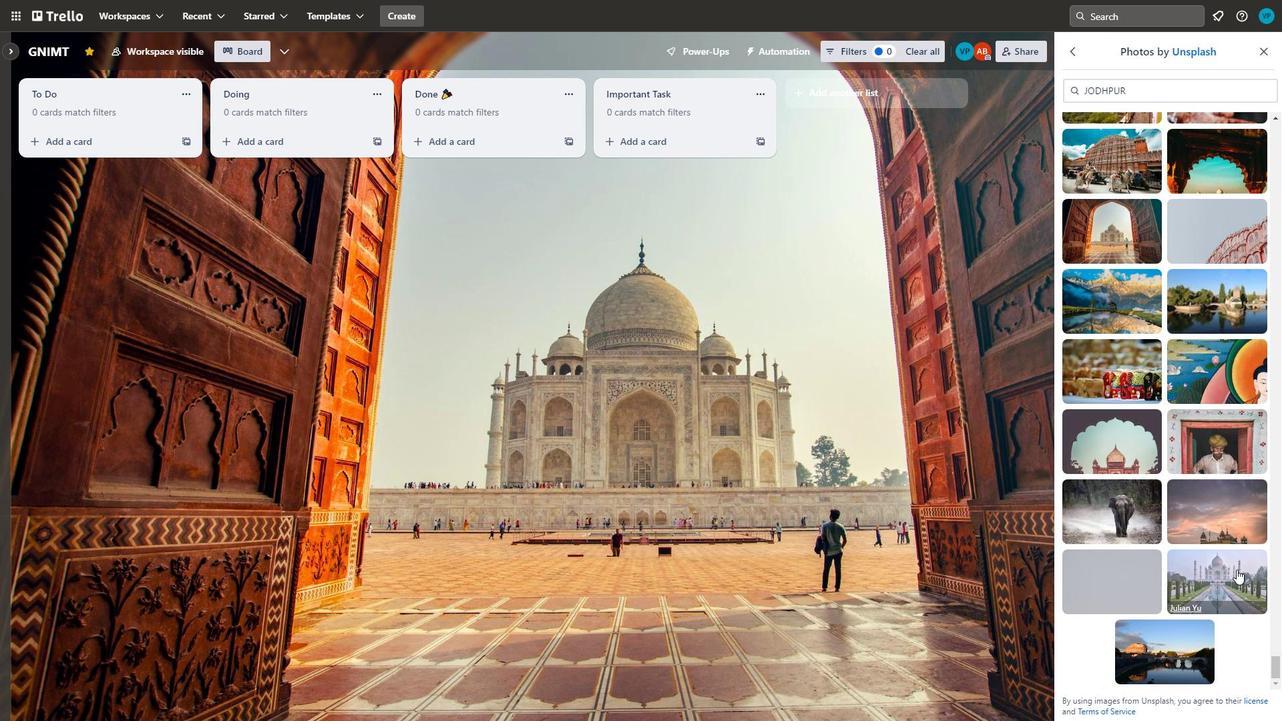 
Action: Mouse moved to (1179, 379)
Screenshot: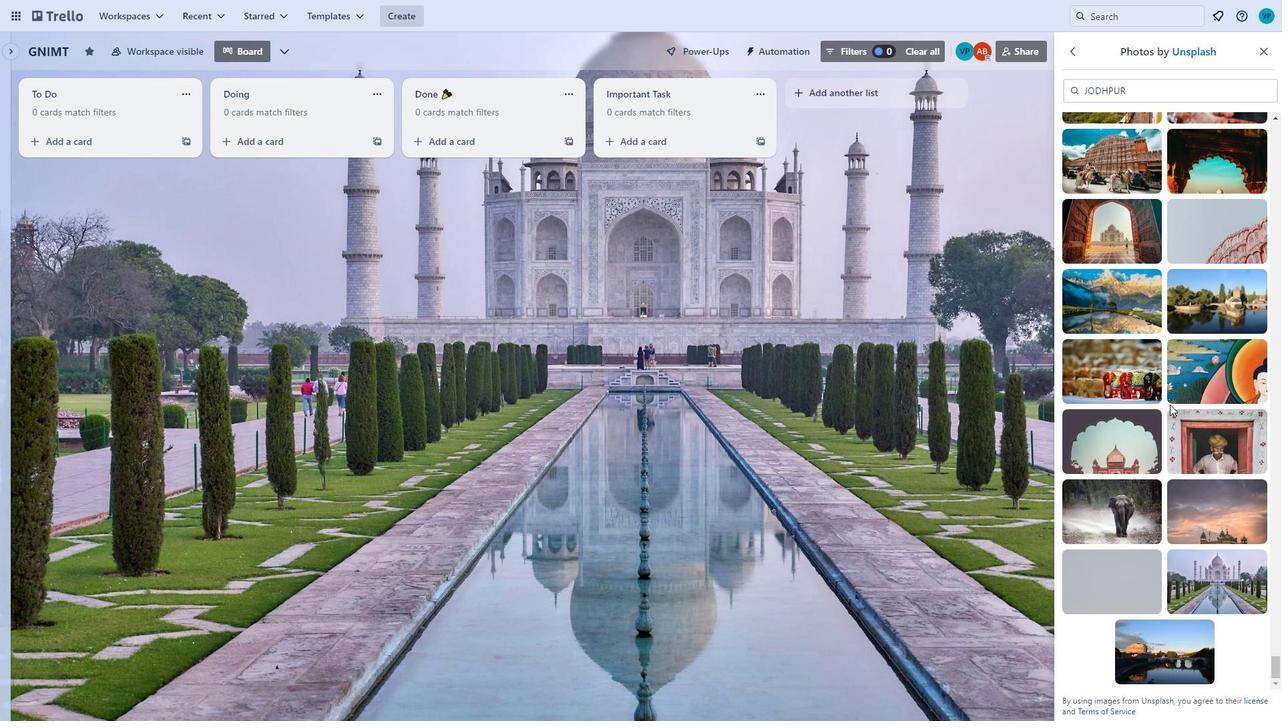 
Action: Mouse scrolled (1179, 380) with delta (0, 0)
Screenshot: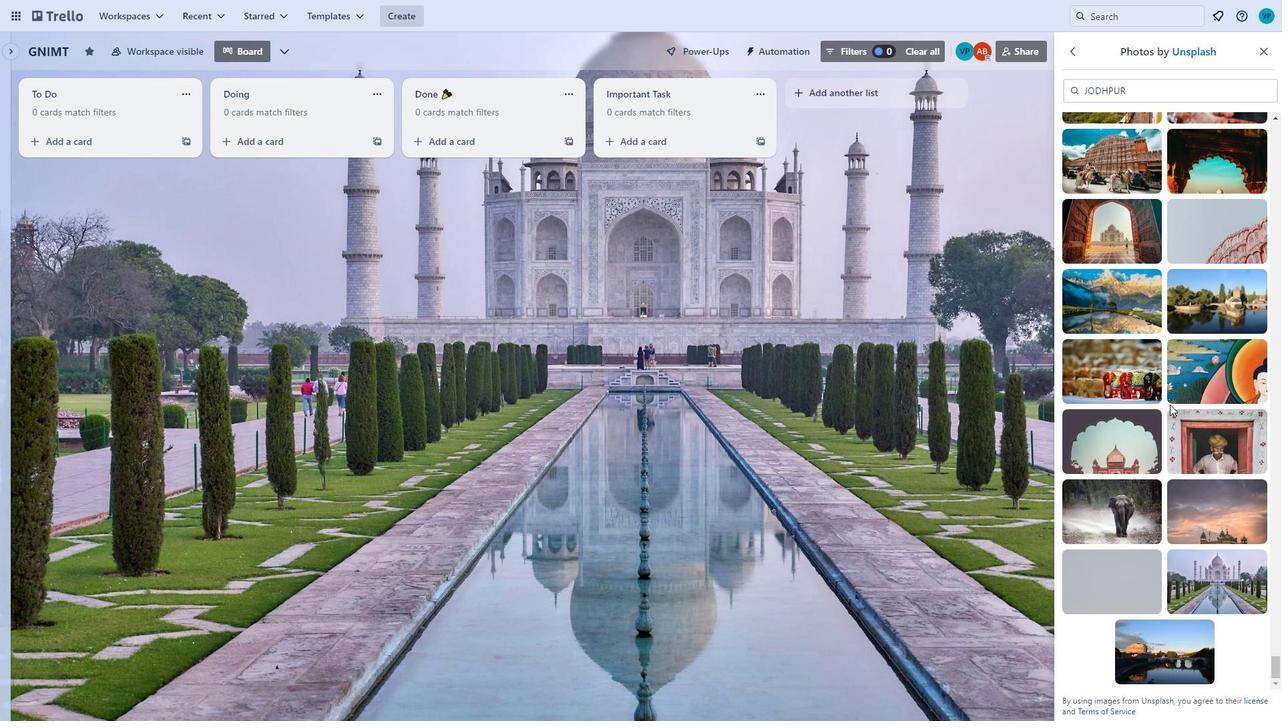 
Action: Mouse moved to (1181, 368)
Screenshot: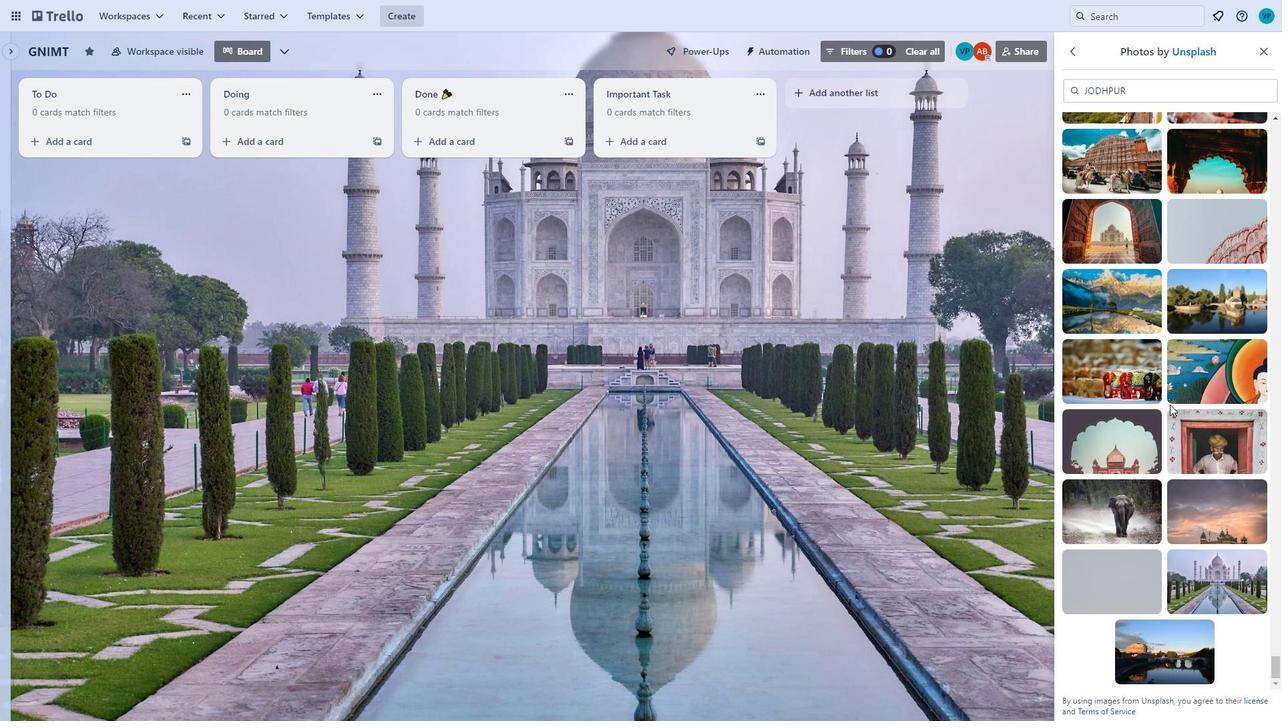 
Action: Mouse scrolled (1181, 368) with delta (0, 0)
Screenshot: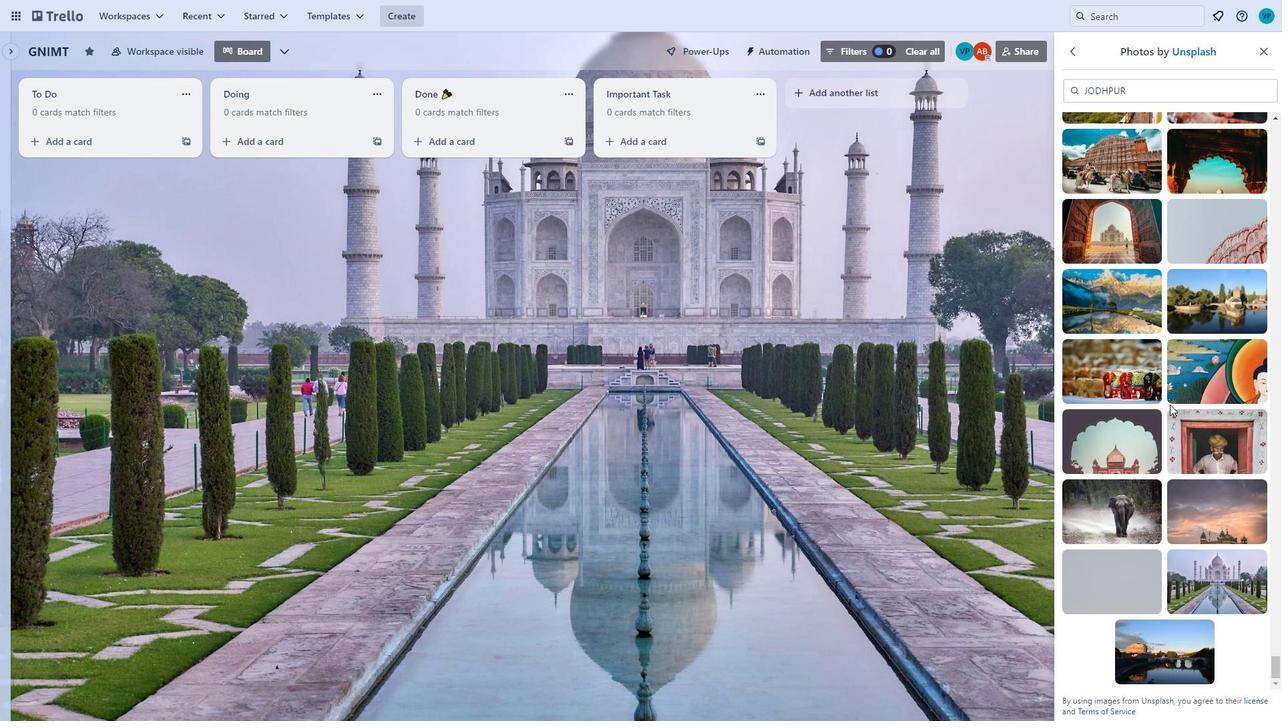 
Action: Mouse moved to (1182, 351)
Screenshot: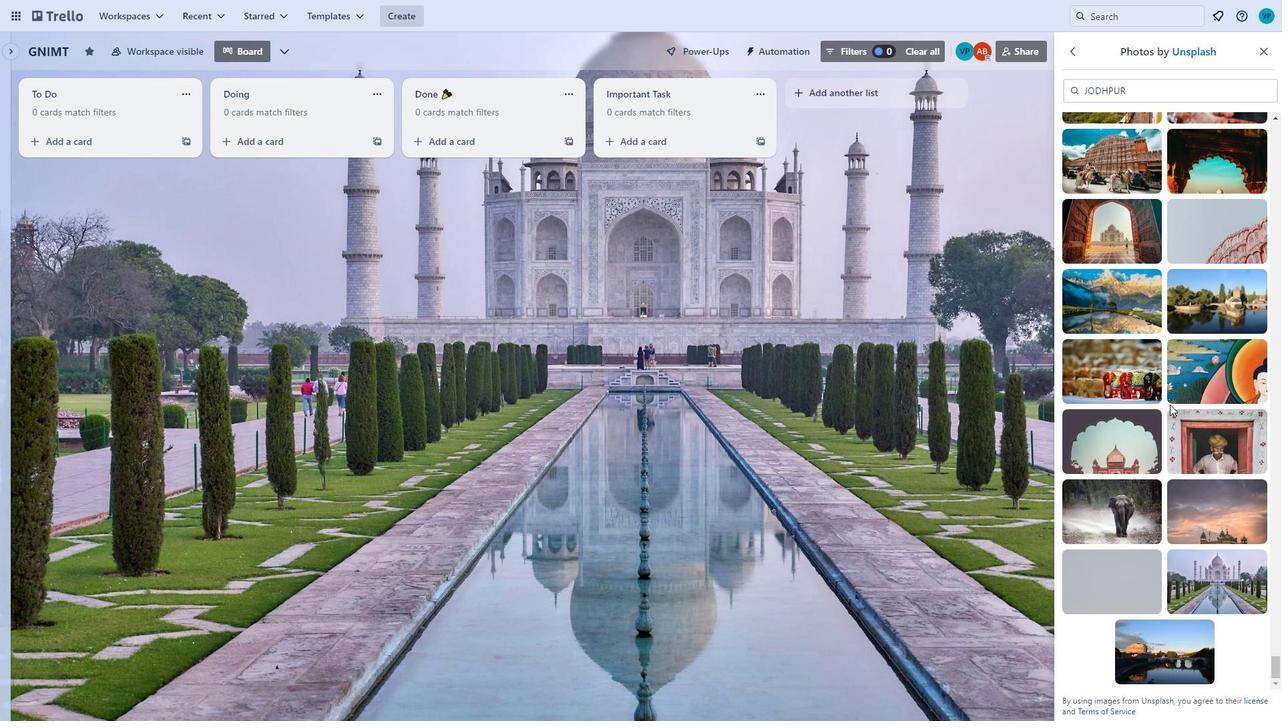 
Action: Mouse scrolled (1182, 352) with delta (0, 0)
Screenshot: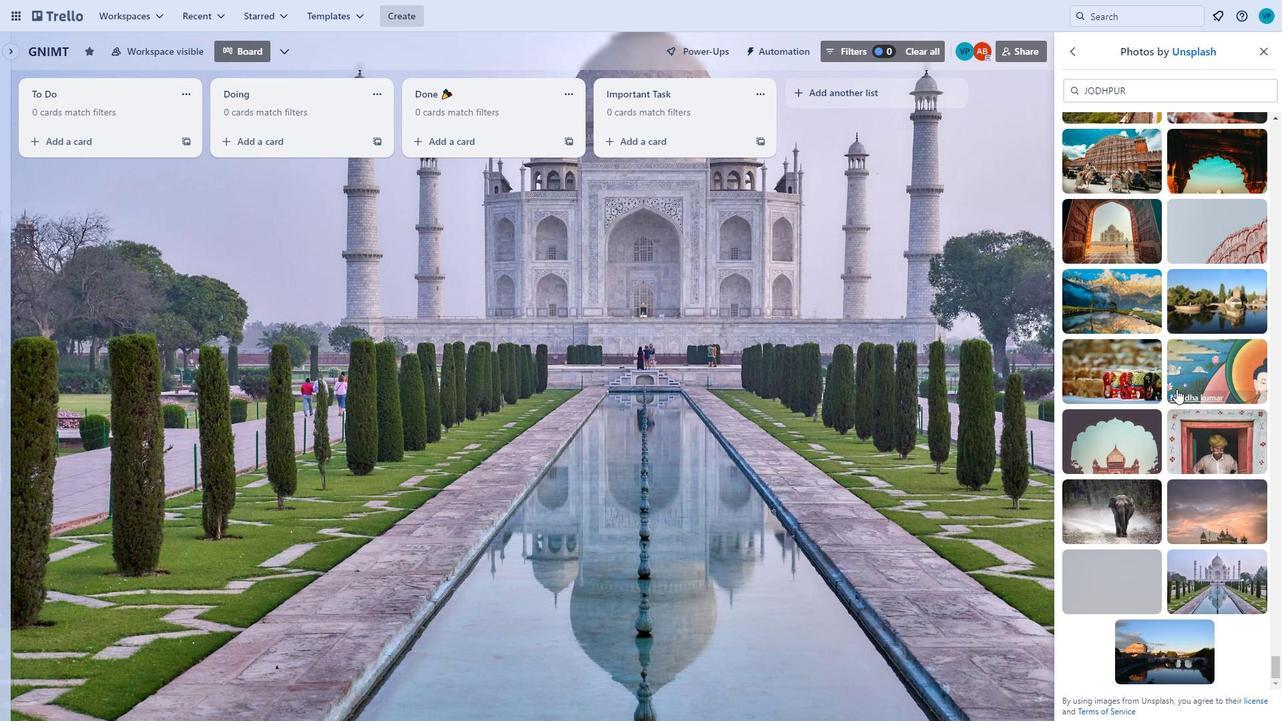 
Action: Mouse moved to (1177, 302)
Screenshot: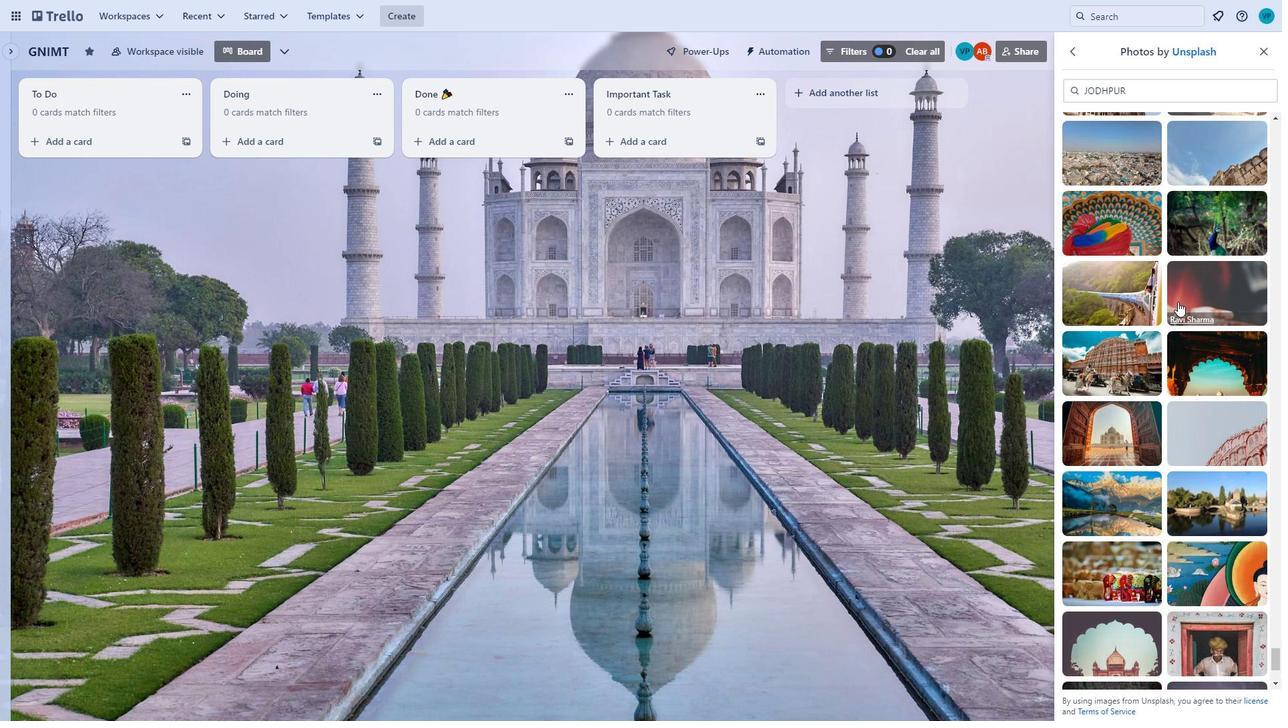 
Action: Mouse scrolled (1177, 303) with delta (0, 0)
Screenshot: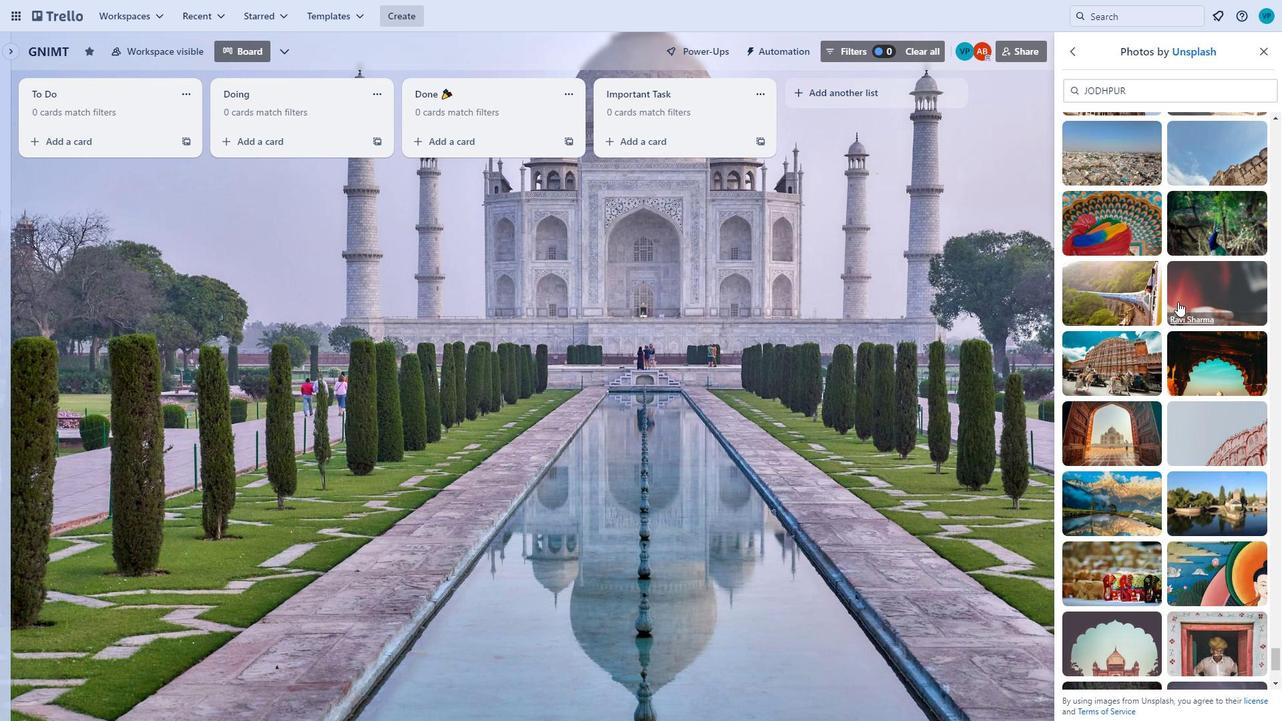 
Action: Mouse scrolled (1177, 303) with delta (0, 0)
Screenshot: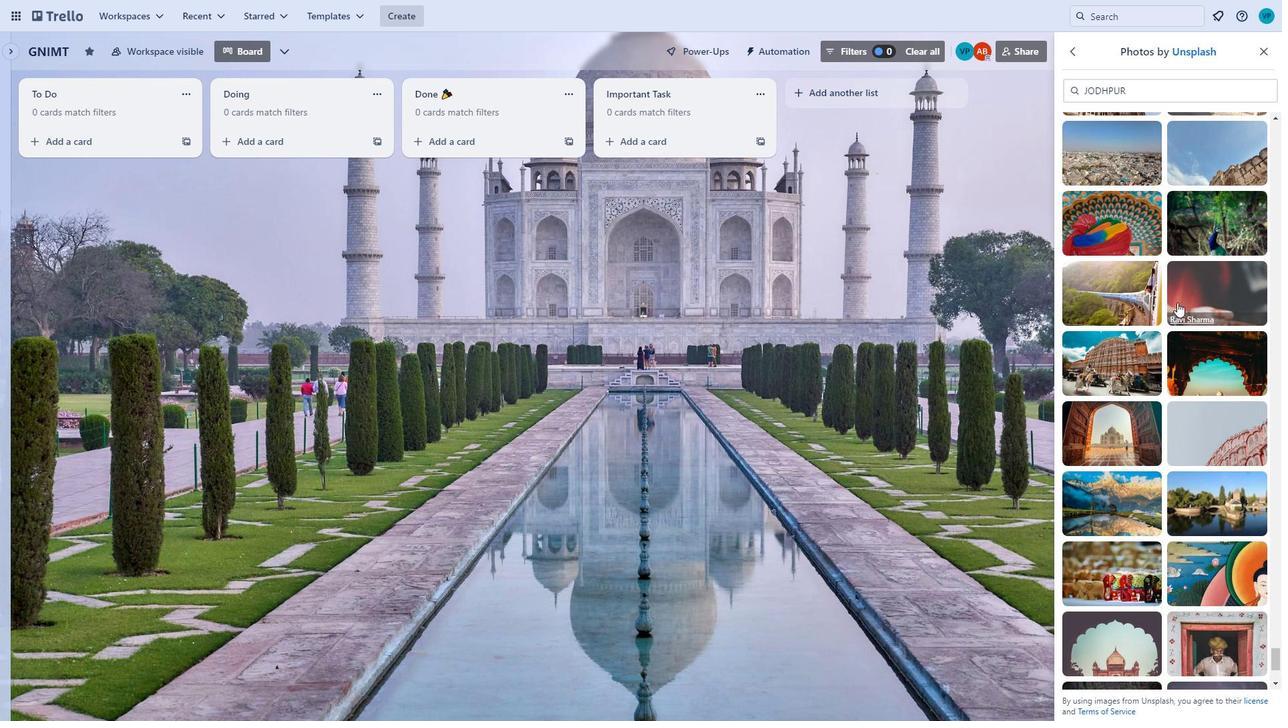
Action: Mouse scrolled (1177, 303) with delta (0, 0)
Screenshot: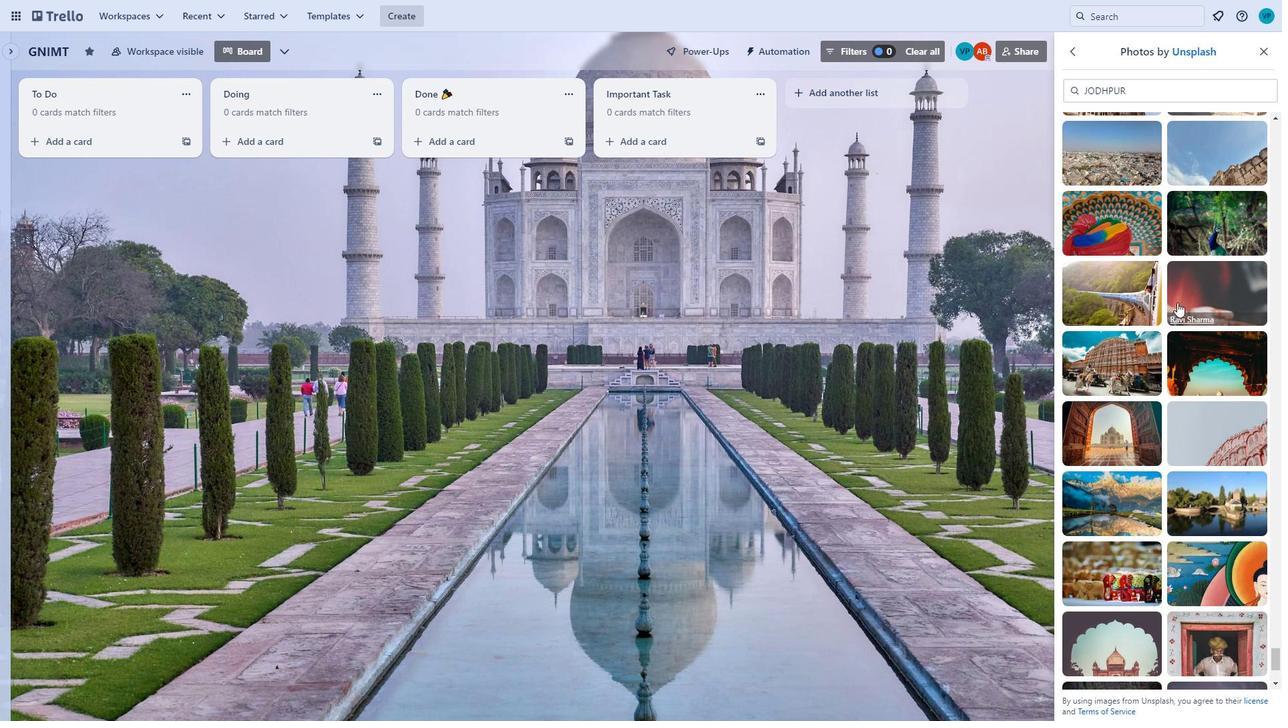
Action: Mouse scrolled (1177, 303) with delta (0, 0)
Screenshot: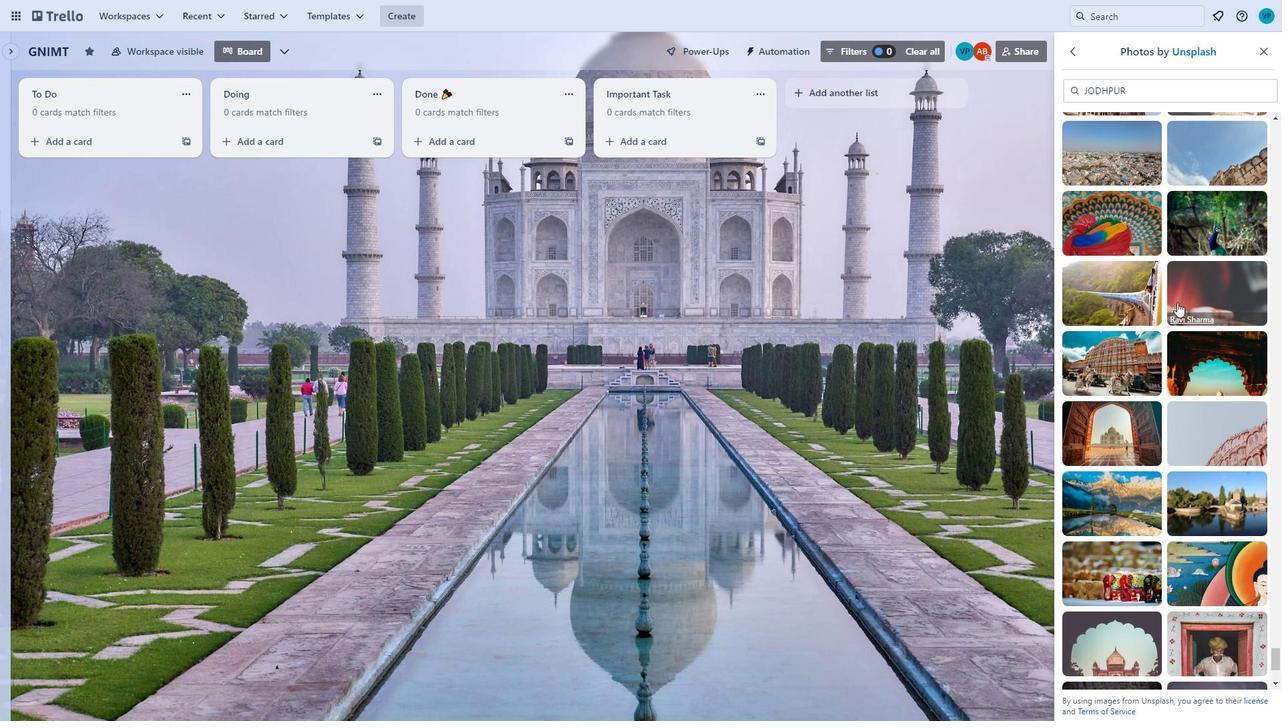 
Action: Mouse moved to (1156, 99)
Screenshot: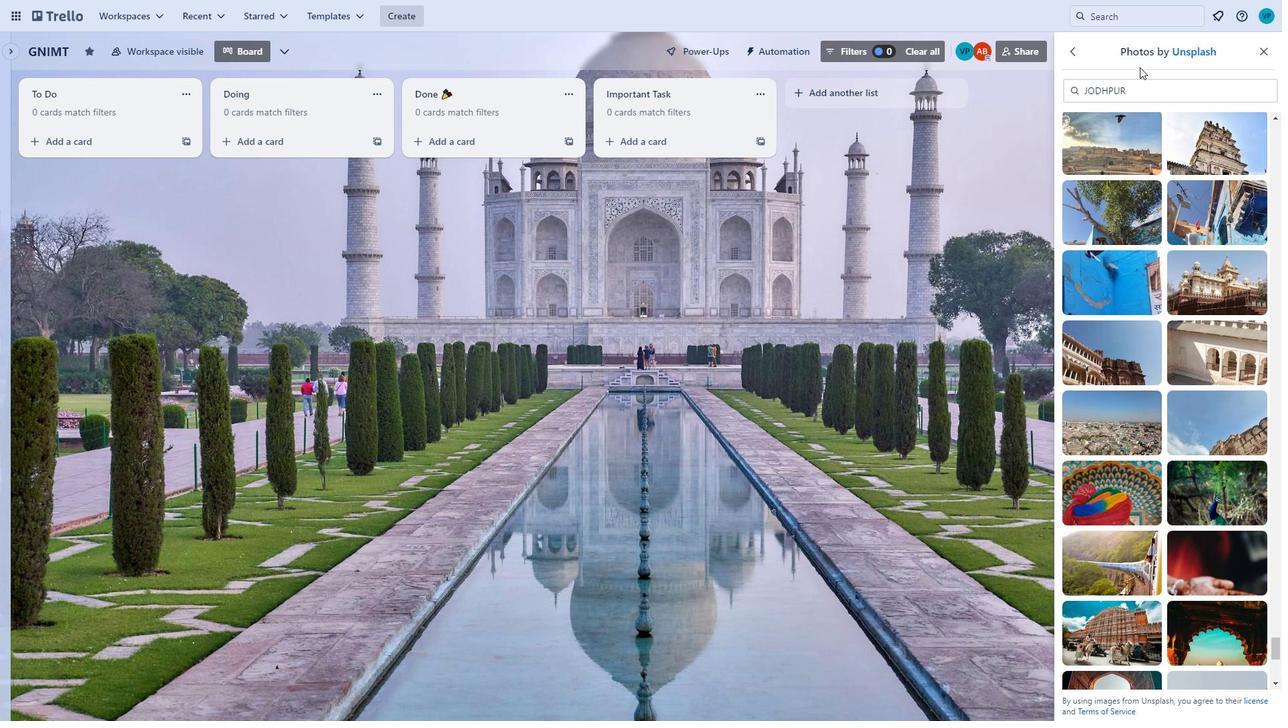 
Action: Mouse pressed left at (1156, 99)
Screenshot: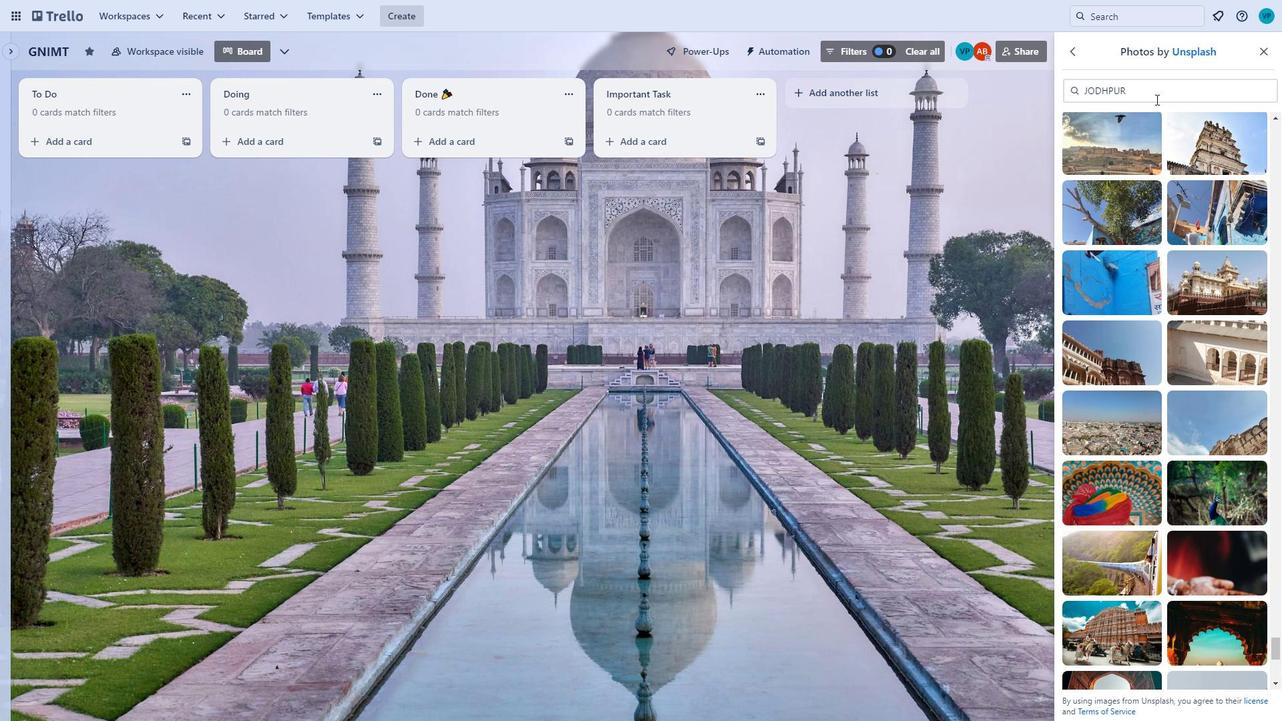 
Action: Key pressed <Key.backspace><Key.backspace><Key.backspace><Key.backspace><Key.backspace><Key.backspace><Key.backspace><Key.backspace><Key.backspace><Key.backspace><Key.backspace><Key.backspace><Key.backspace><Key.backspace><Key.backspace><Key.backspace><Key.backspace><Key.backspace>aru<Key.caps_lock><Key.backspace><Key.backspace><Key.backspace><Key.backspace>ARUNACHAL<Key.space>PRADESH<Key.enter>
Screenshot: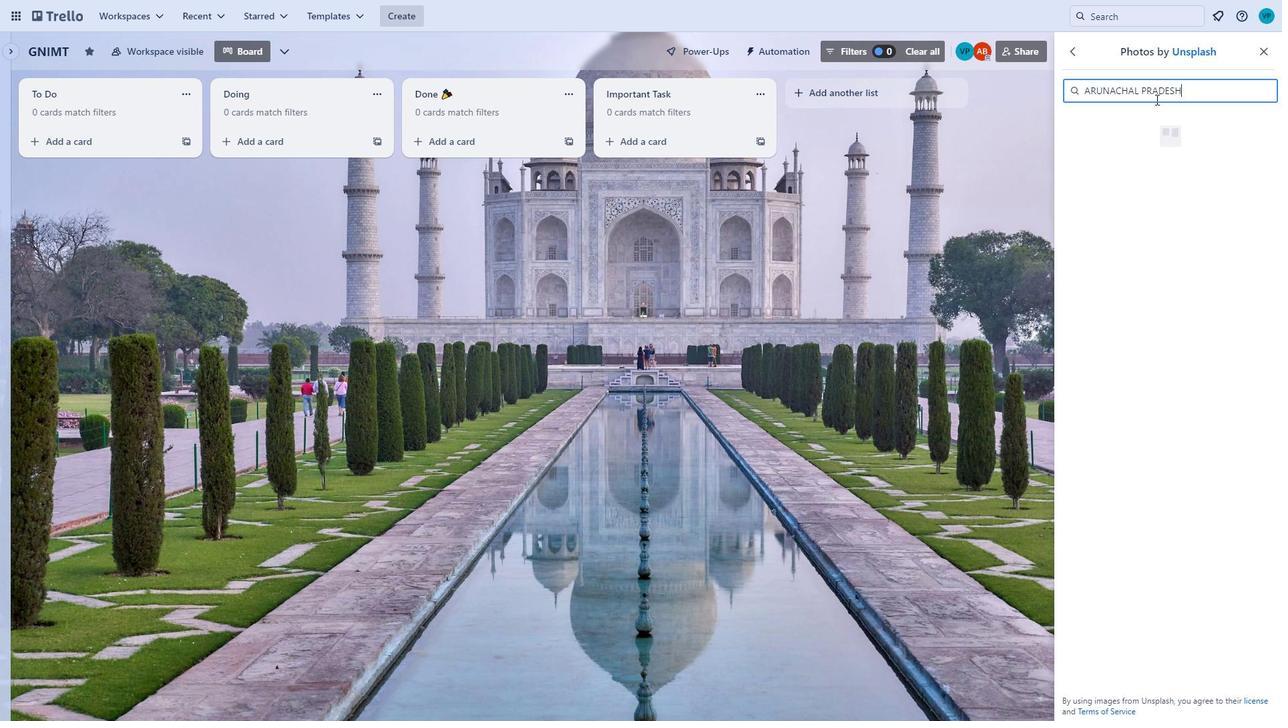 
Action: Mouse moved to (1123, 179)
Screenshot: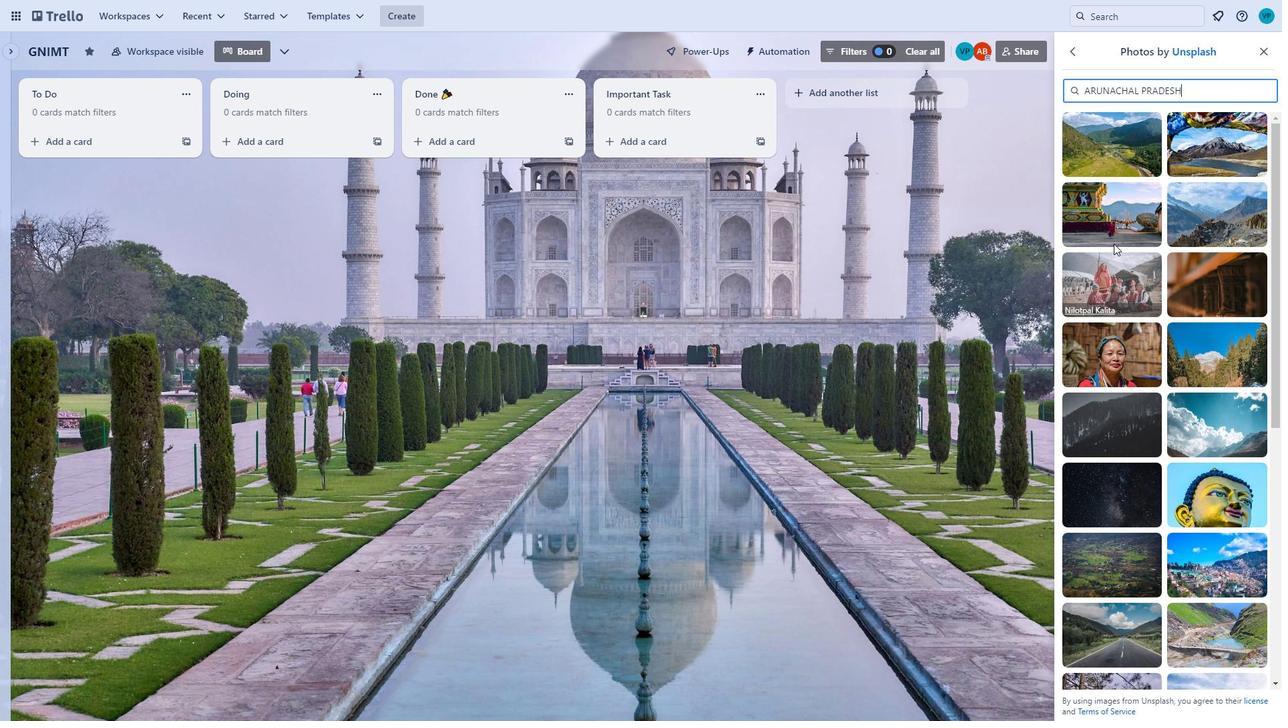 
Action: Mouse scrolled (1123, 179) with delta (0, 0)
Screenshot: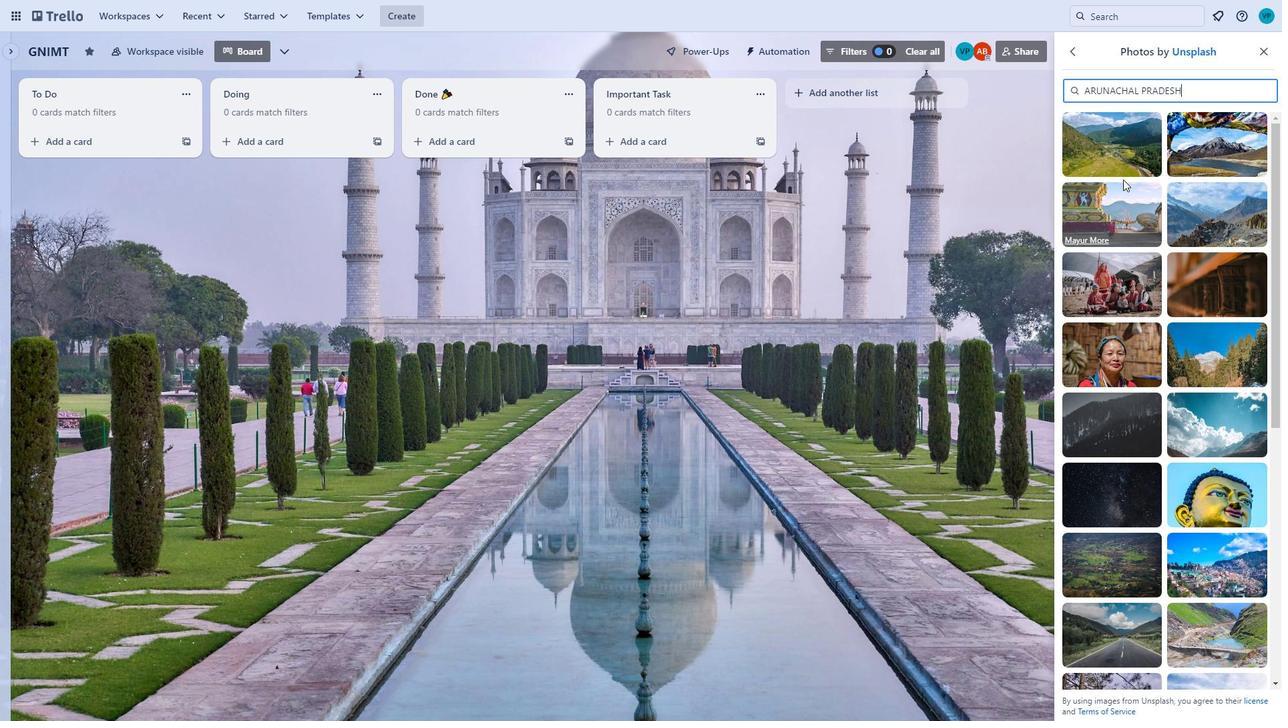 
Action: Mouse scrolled (1123, 179) with delta (0, 0)
Screenshot: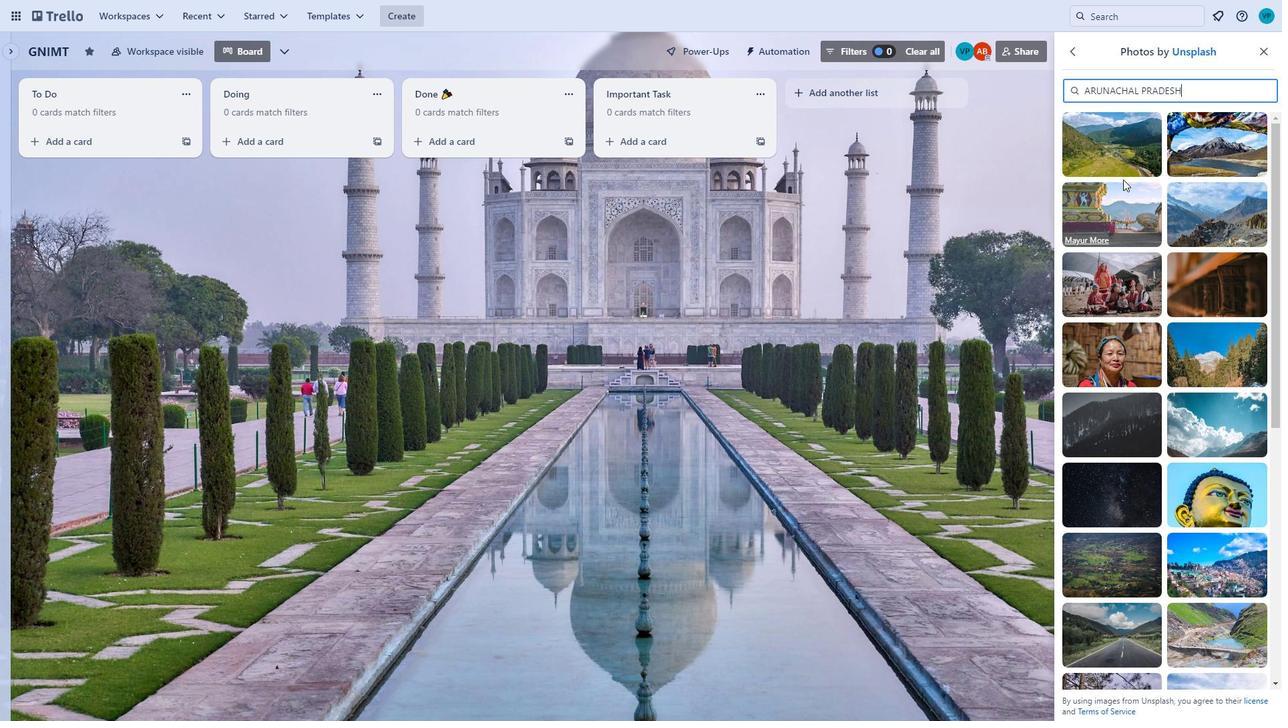 
Action: Mouse moved to (1201, 146)
Screenshot: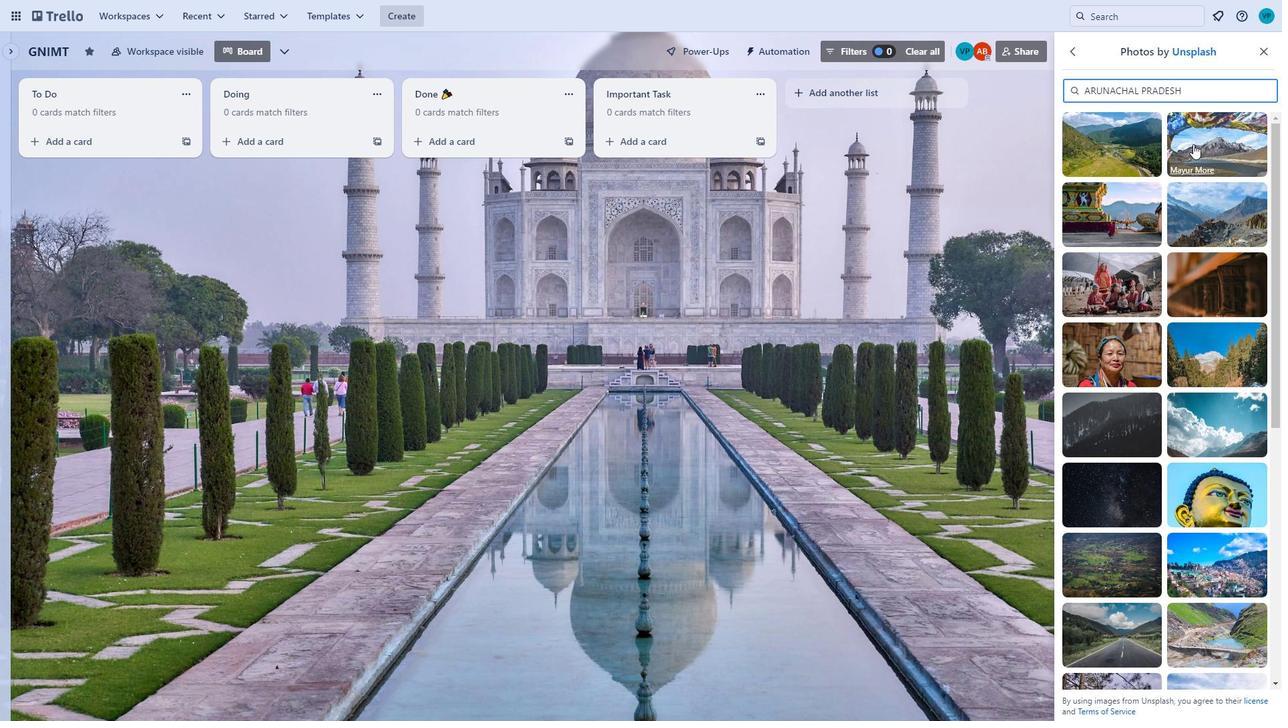 
Action: Mouse pressed left at (1201, 146)
Screenshot: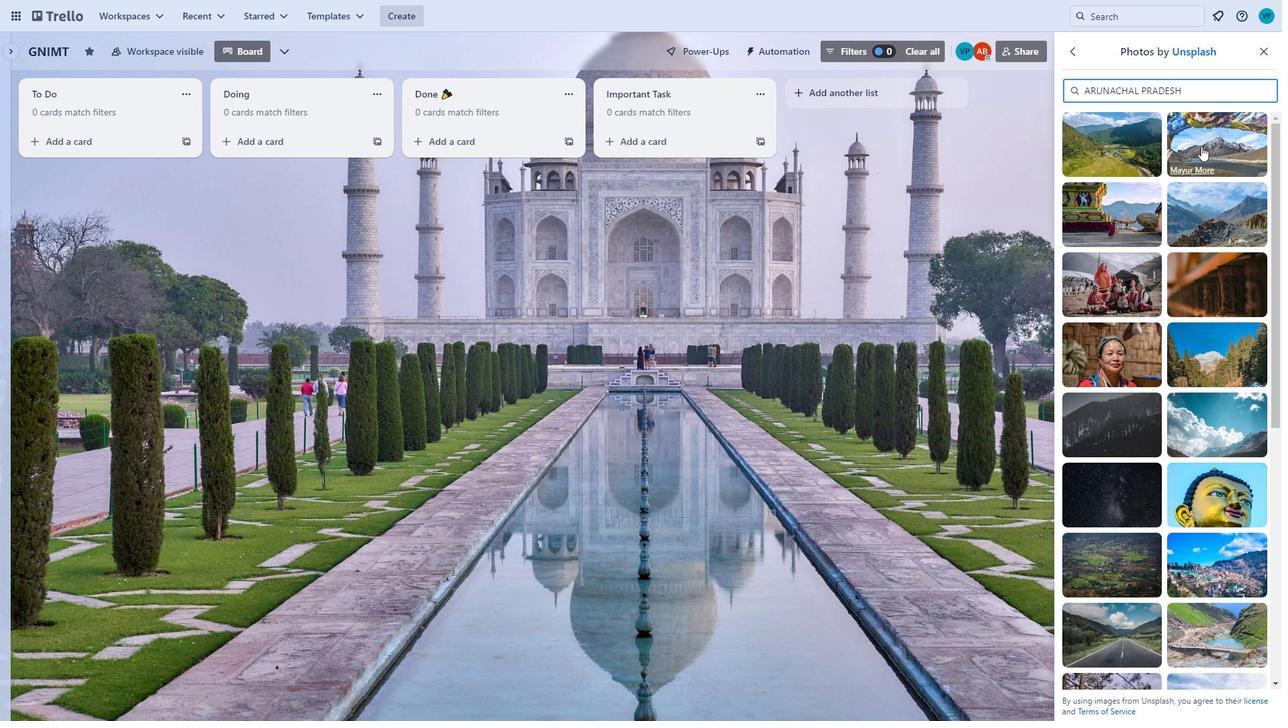 
Action: Mouse moved to (1120, 279)
Screenshot: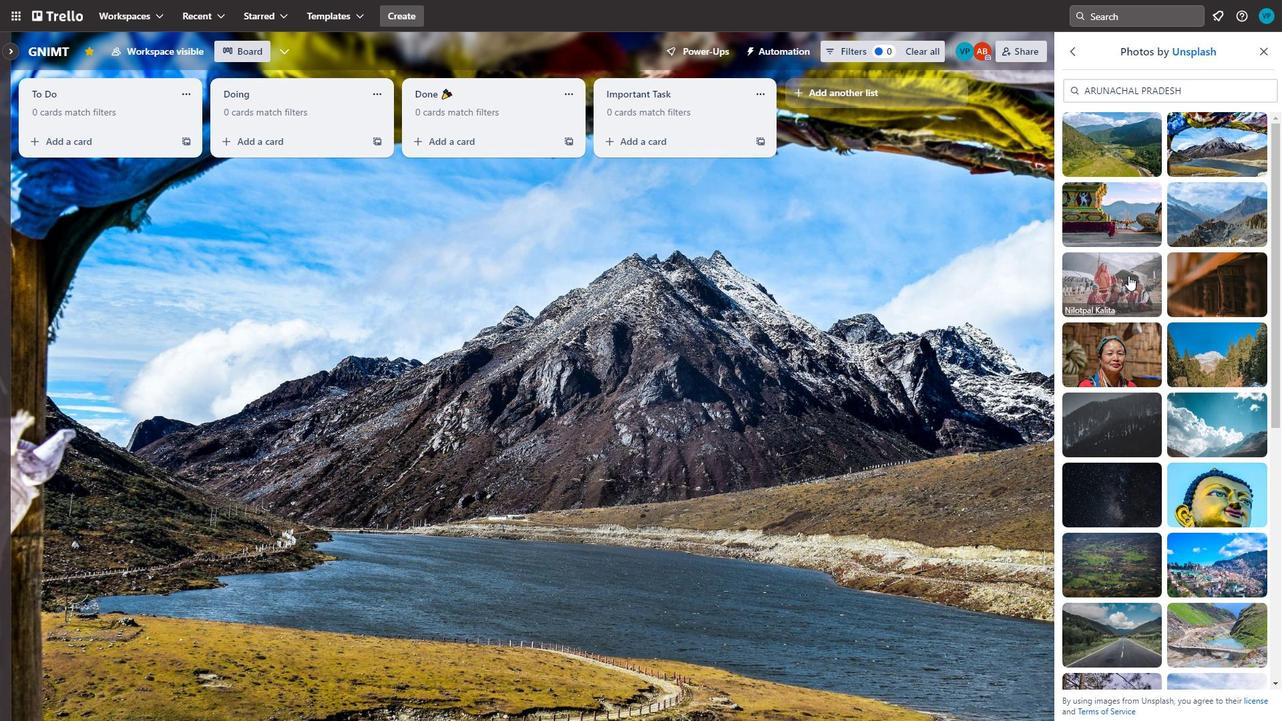 
Action: Mouse pressed left at (1120, 279)
Screenshot: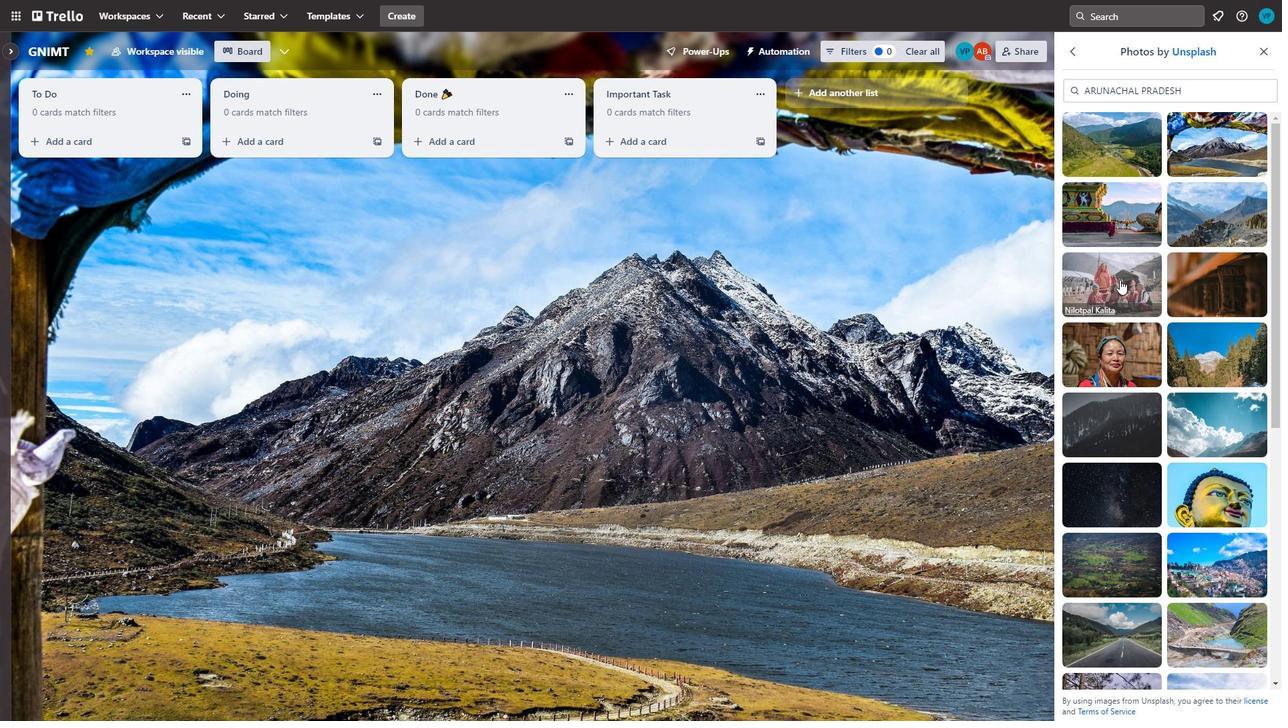 
Action: Mouse moved to (1221, 270)
Screenshot: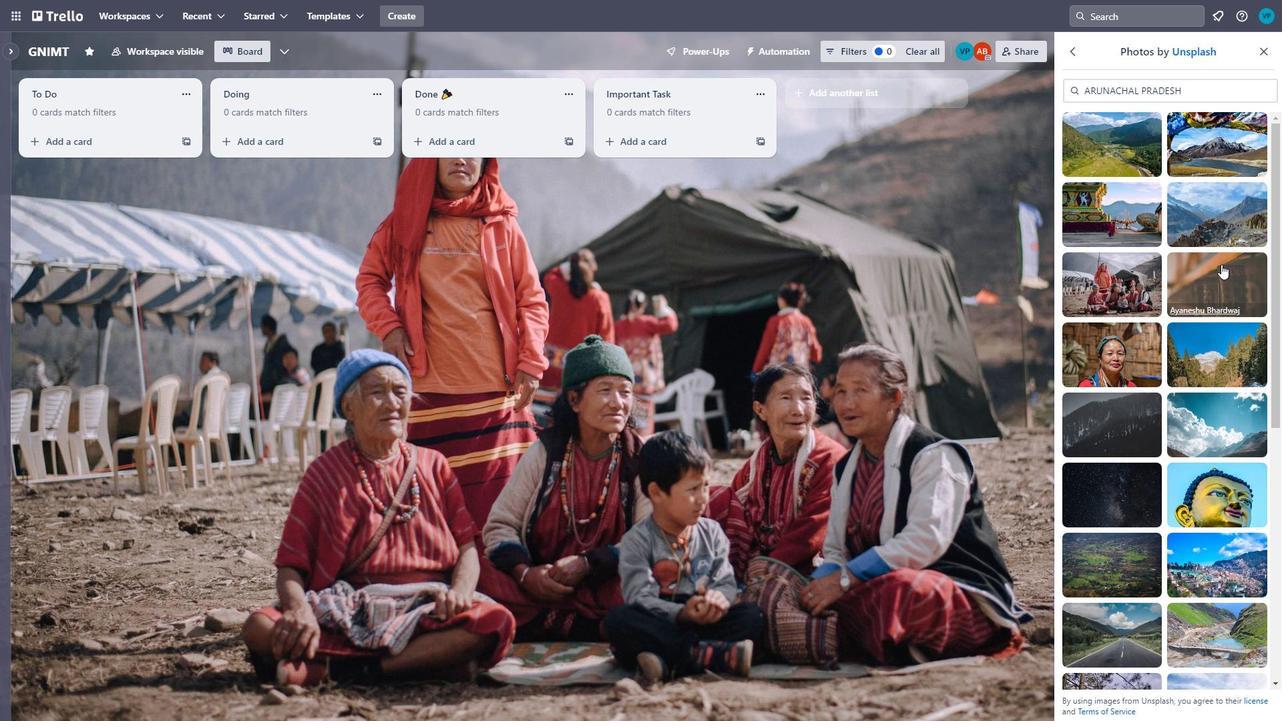 
Action: Mouse pressed left at (1221, 270)
Screenshot: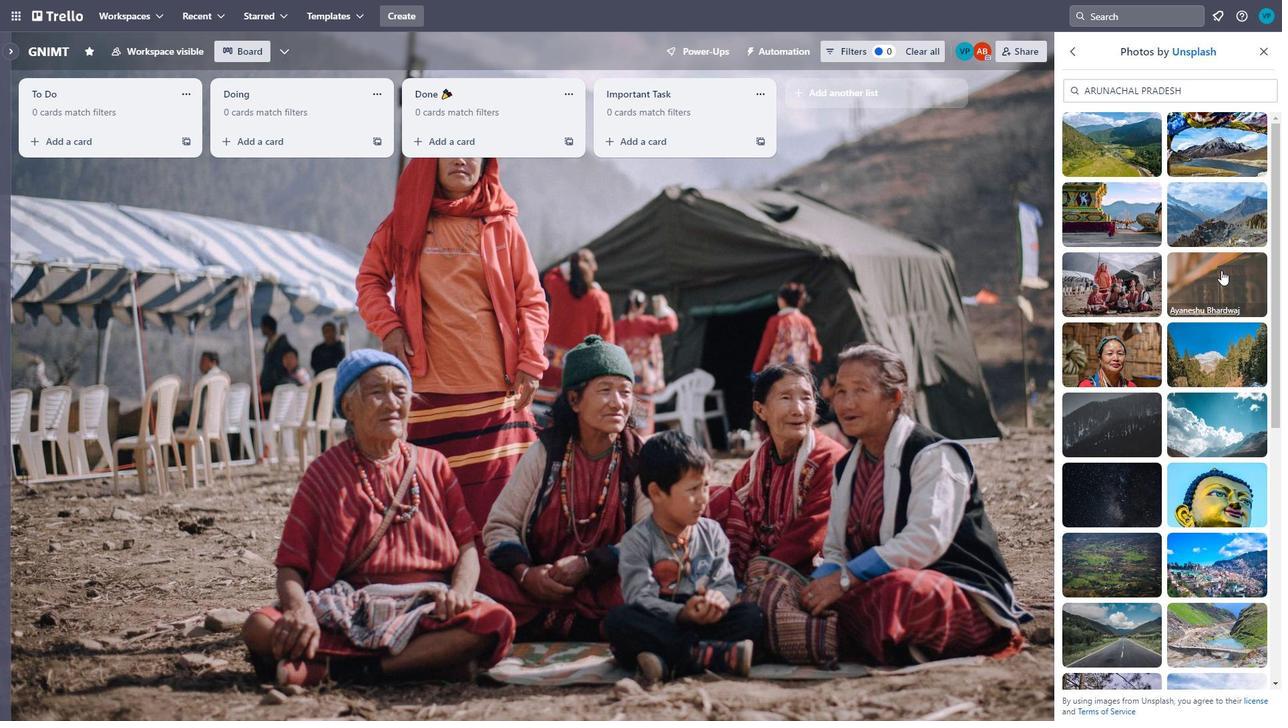 
Action: Mouse moved to (1202, 347)
Screenshot: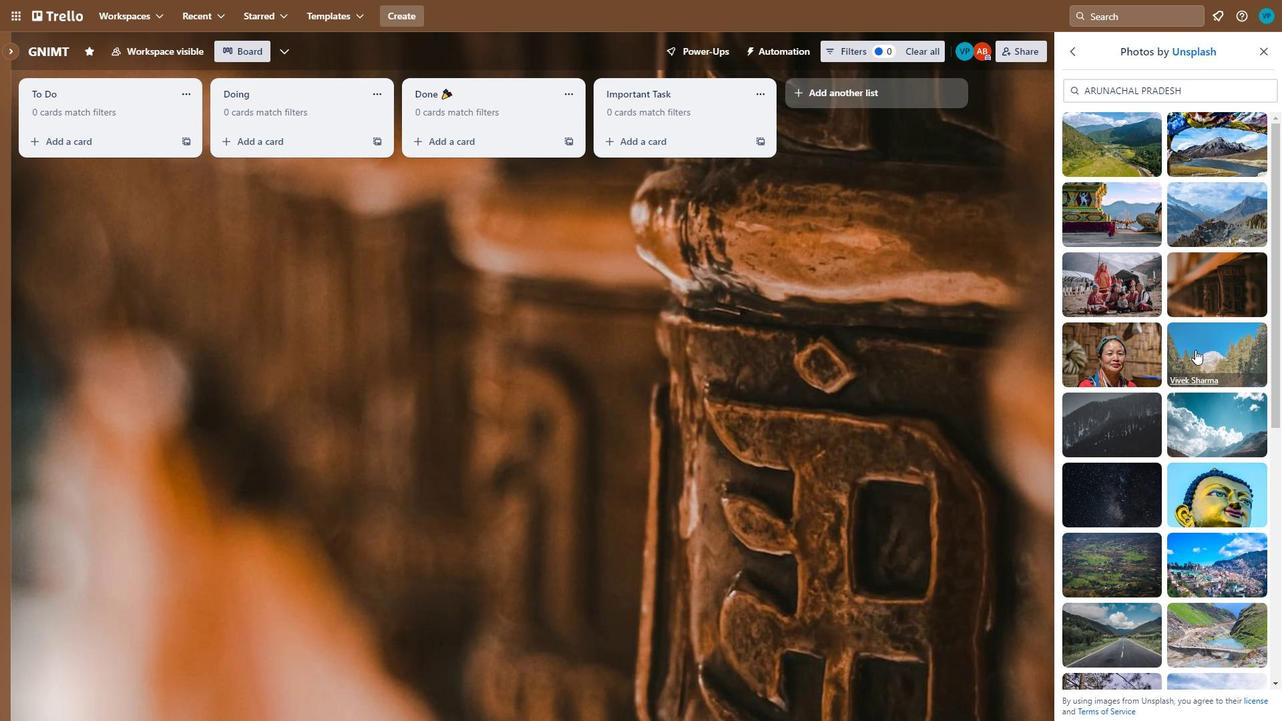 
Action: Mouse pressed left at (1202, 347)
Screenshot: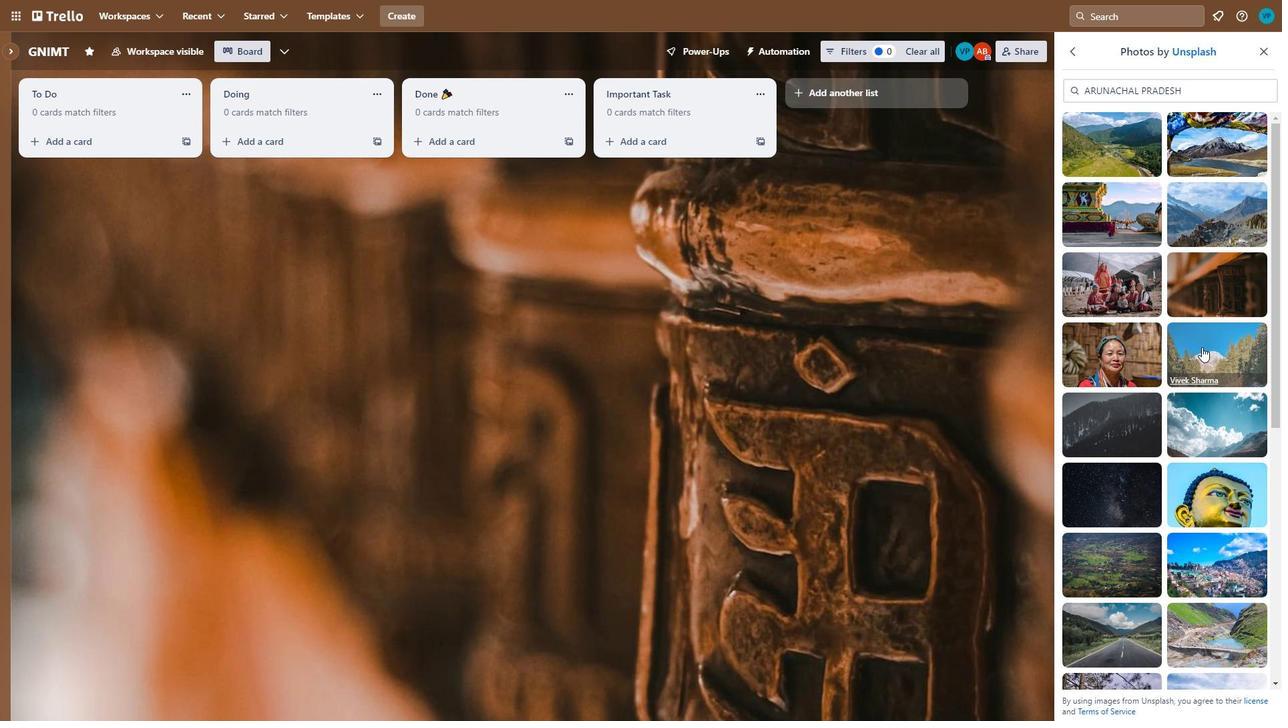 
Action: Mouse scrolled (1202, 346) with delta (0, 0)
Screenshot: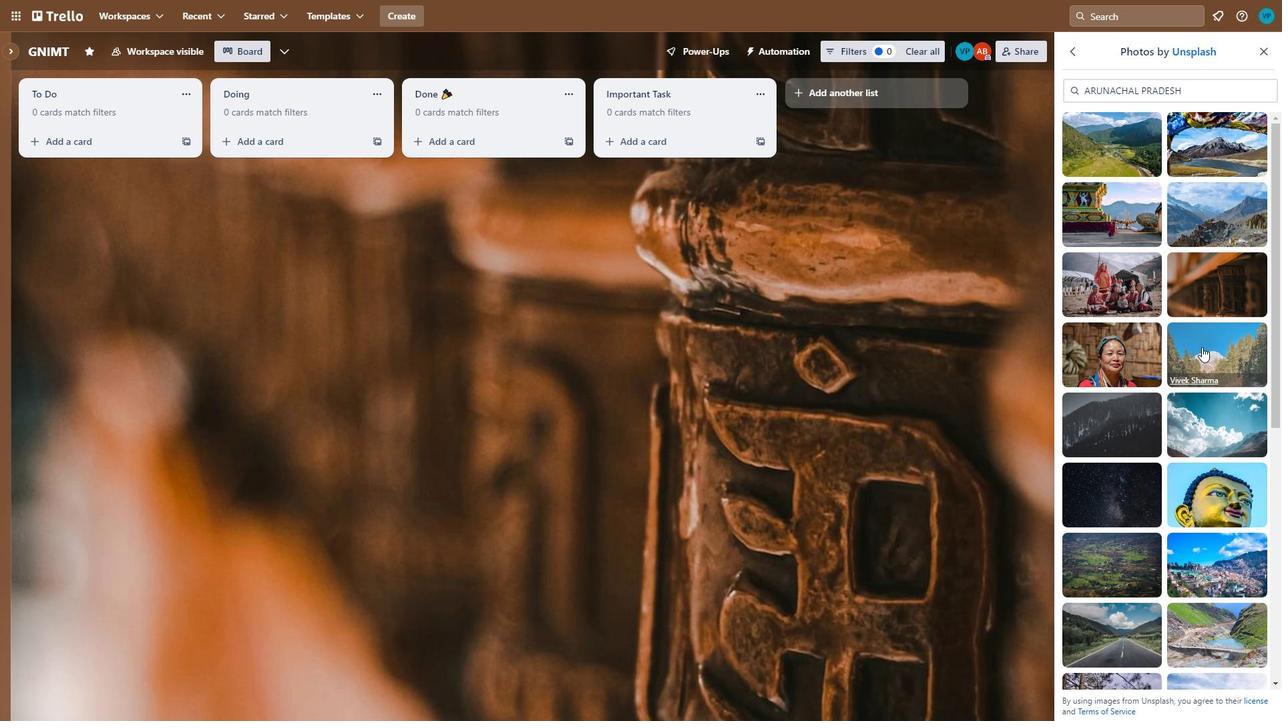 
Action: Mouse scrolled (1202, 346) with delta (0, 0)
Screenshot: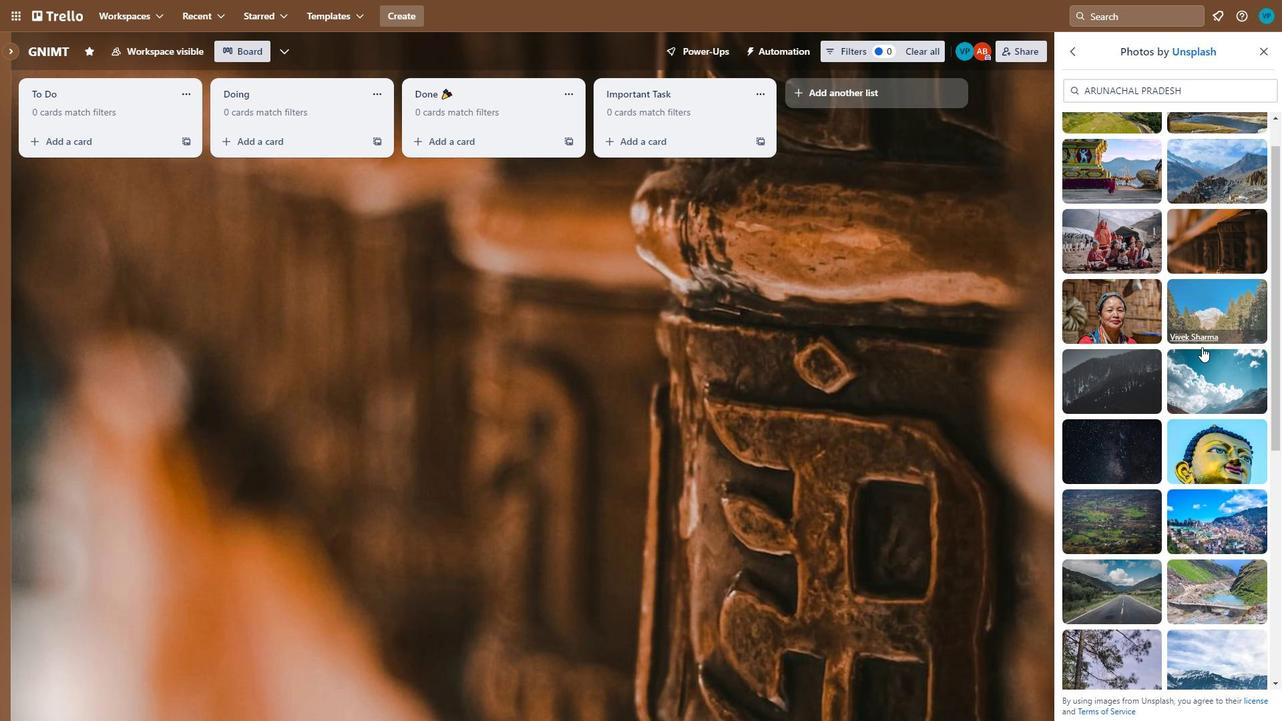 
Action: Mouse moved to (1106, 409)
Screenshot: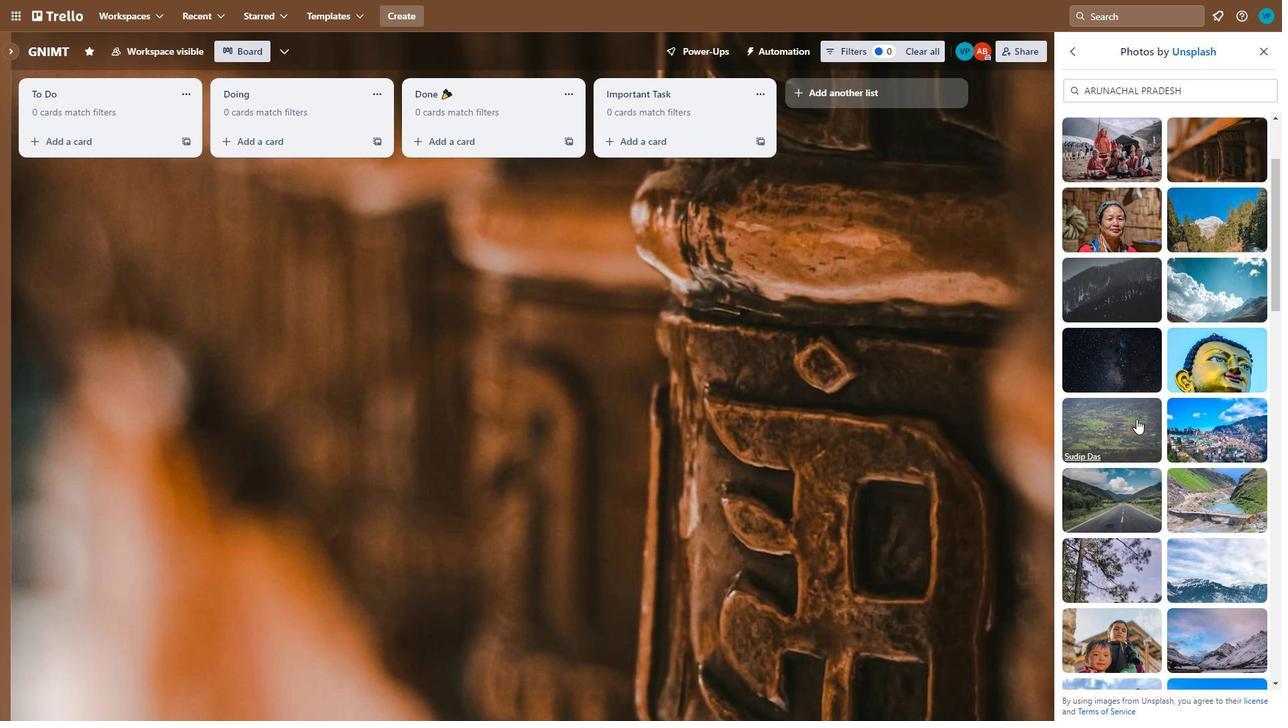 
Action: Mouse pressed left at (1106, 409)
Screenshot: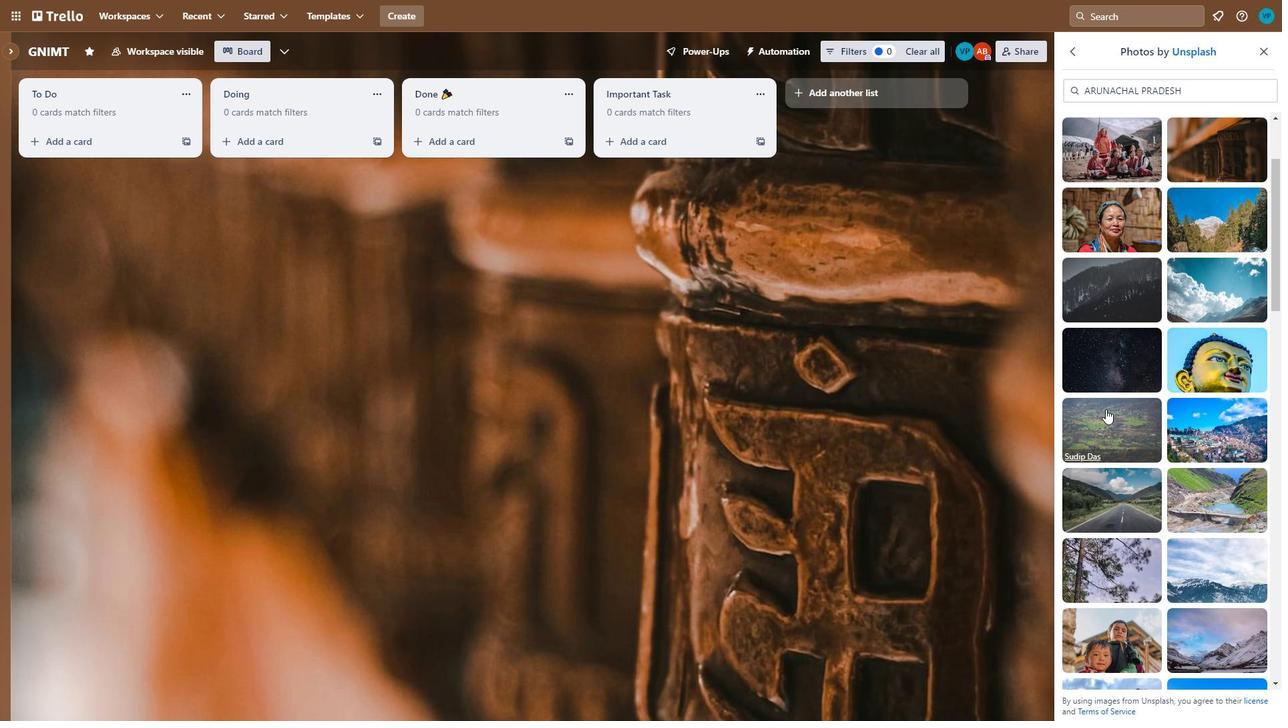 
Action: Mouse moved to (1212, 424)
Screenshot: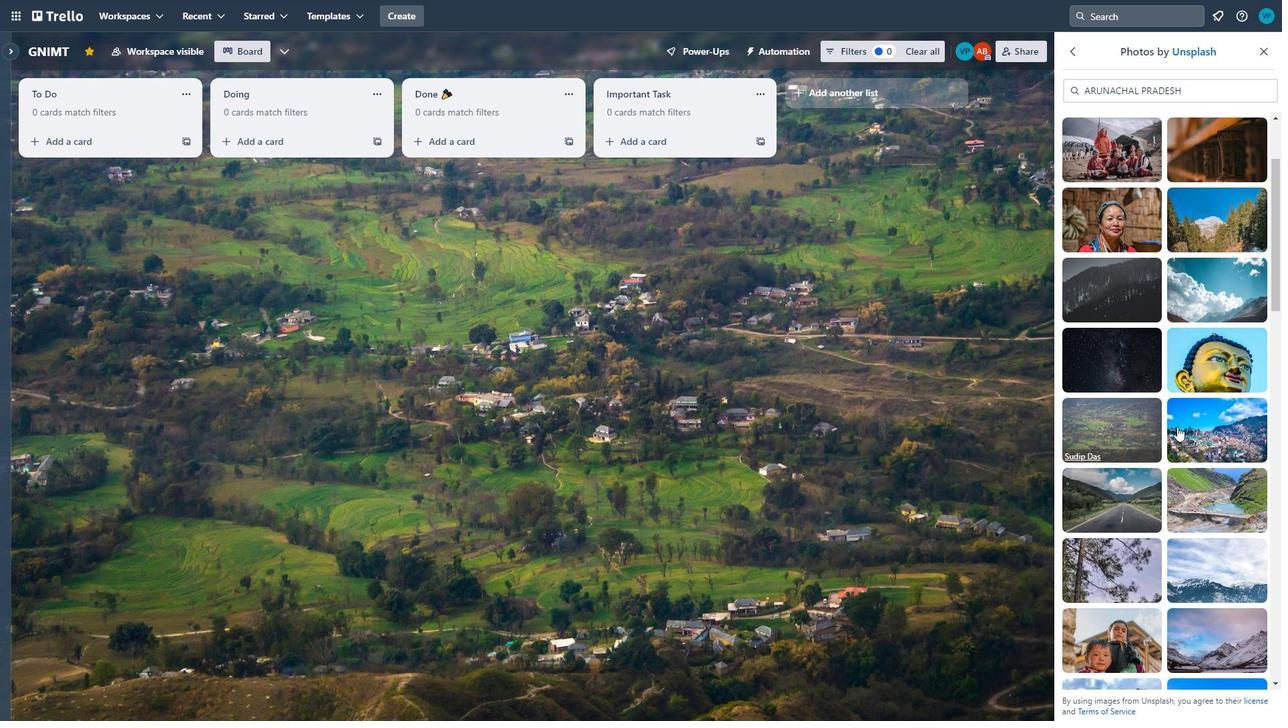 
Action: Mouse pressed left at (1212, 424)
Screenshot: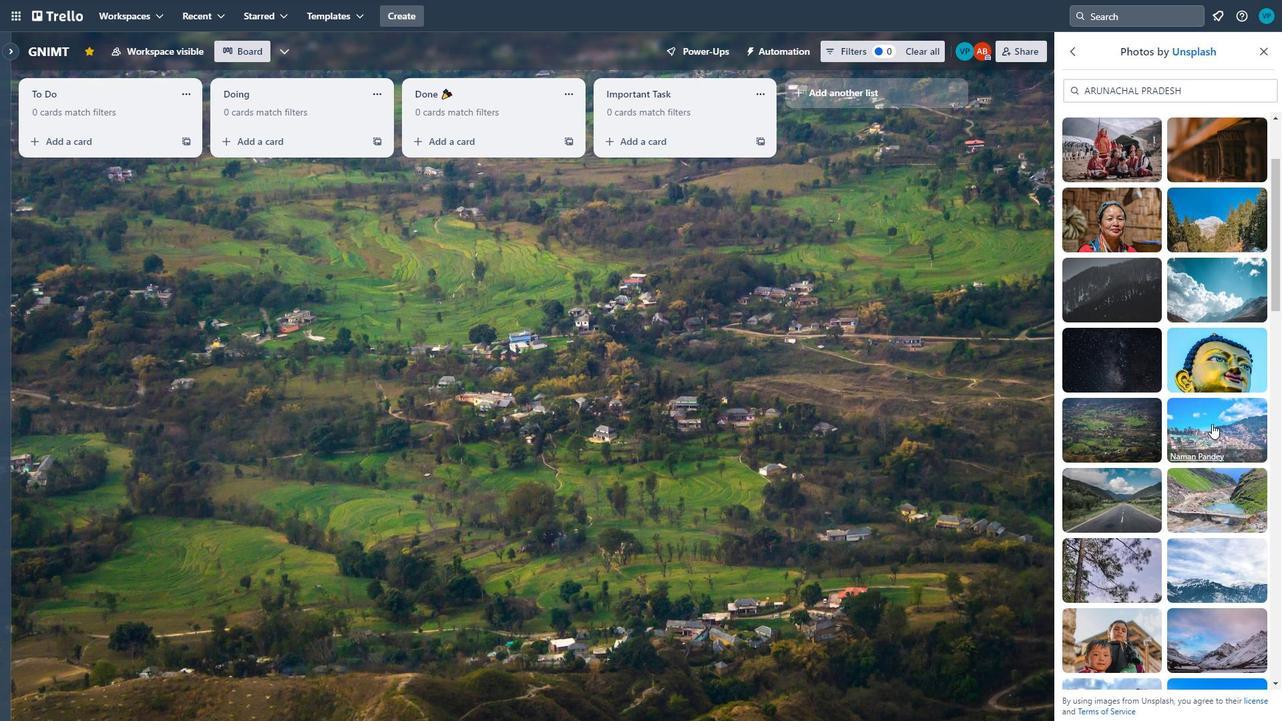
Action: Mouse moved to (1119, 482)
Screenshot: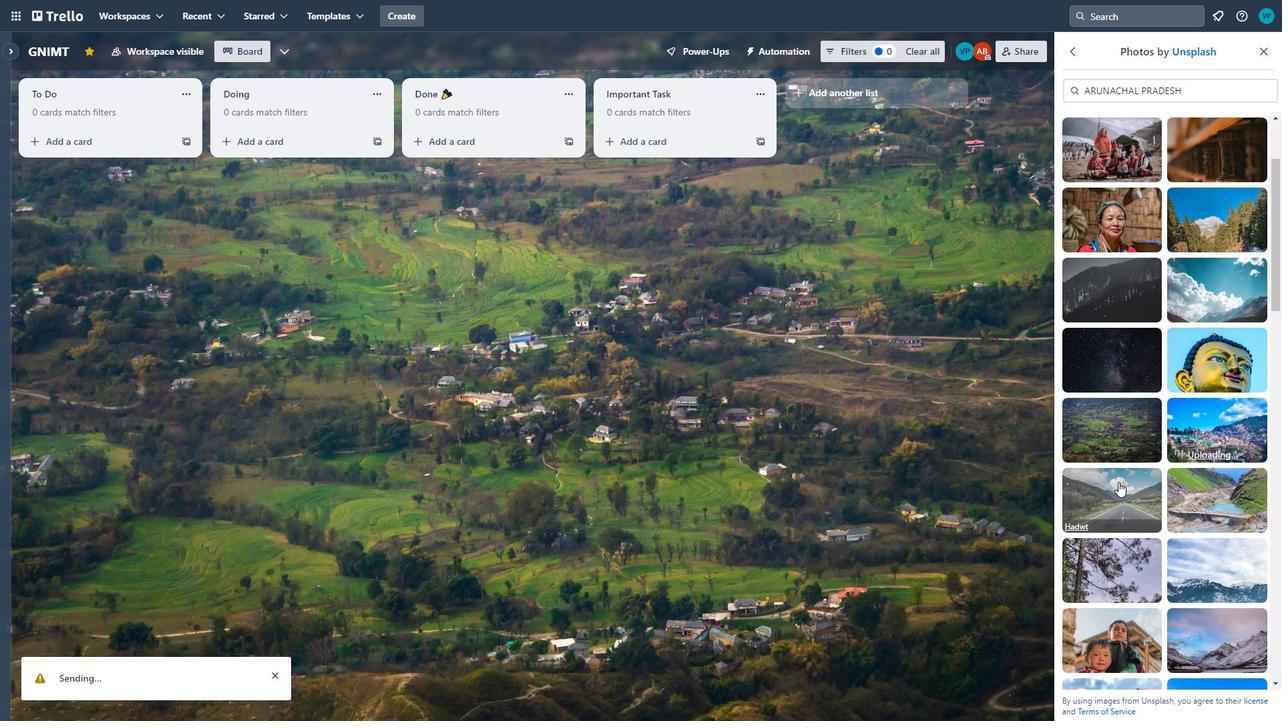 
Action: Mouse scrolled (1119, 481) with delta (0, 0)
Screenshot: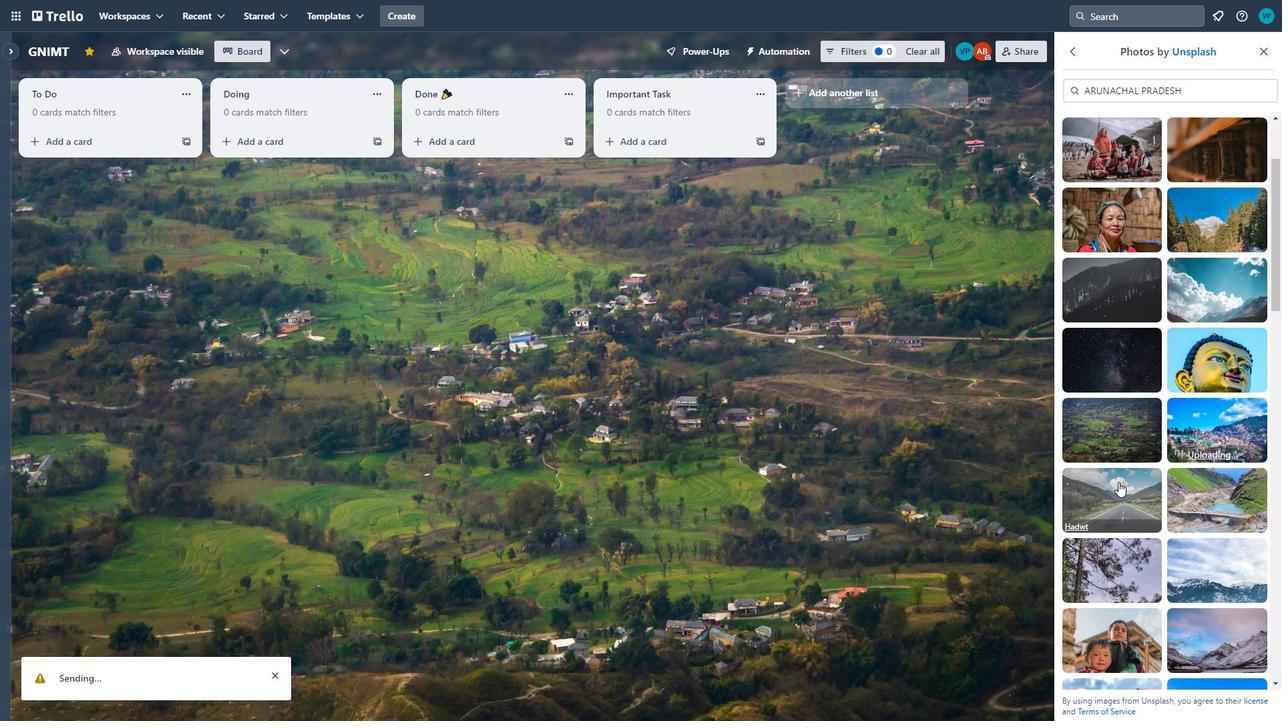 
Action: Mouse moved to (1170, 441)
Screenshot: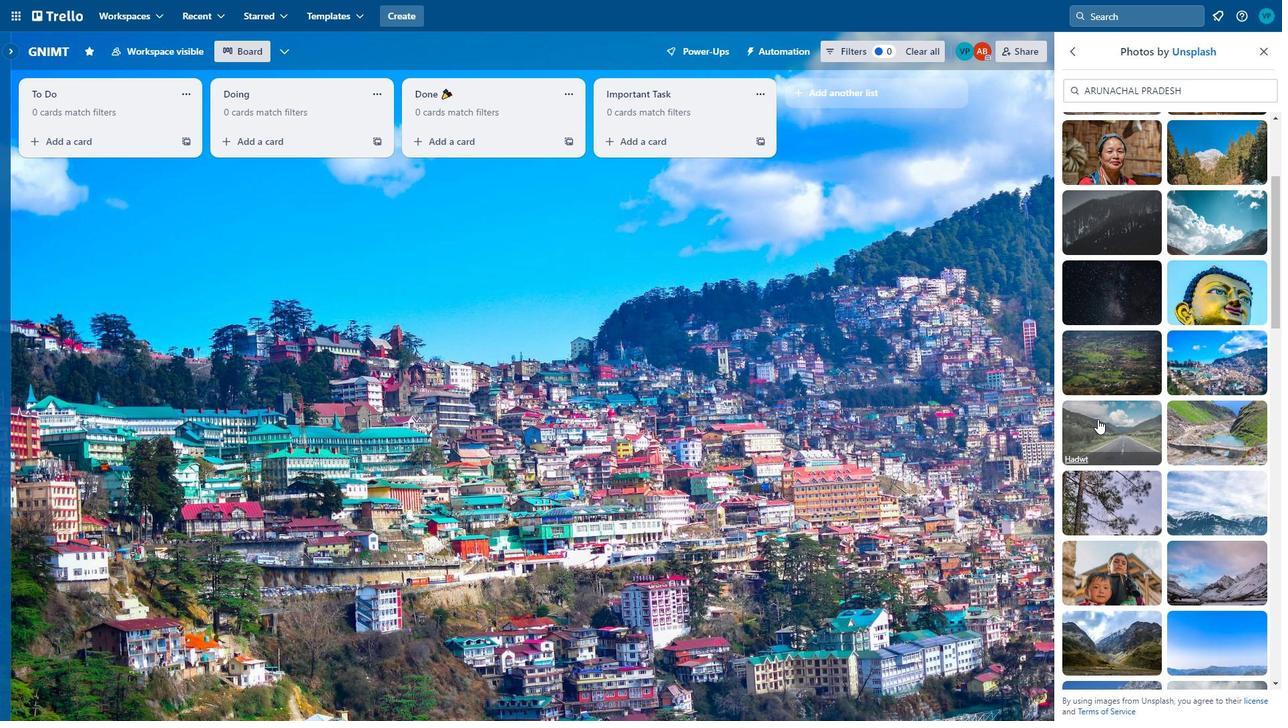 
Action: Mouse scrolled (1170, 440) with delta (0, 0)
Screenshot: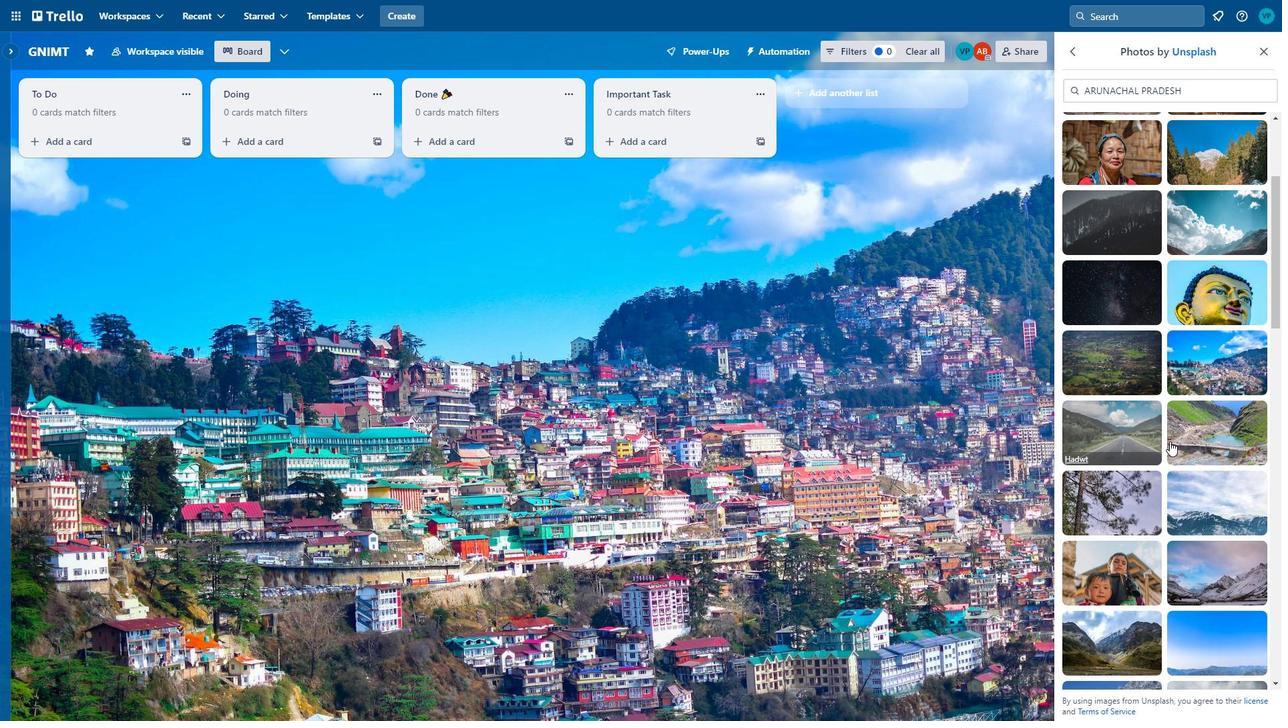 
Action: Mouse moved to (1170, 448)
Screenshot: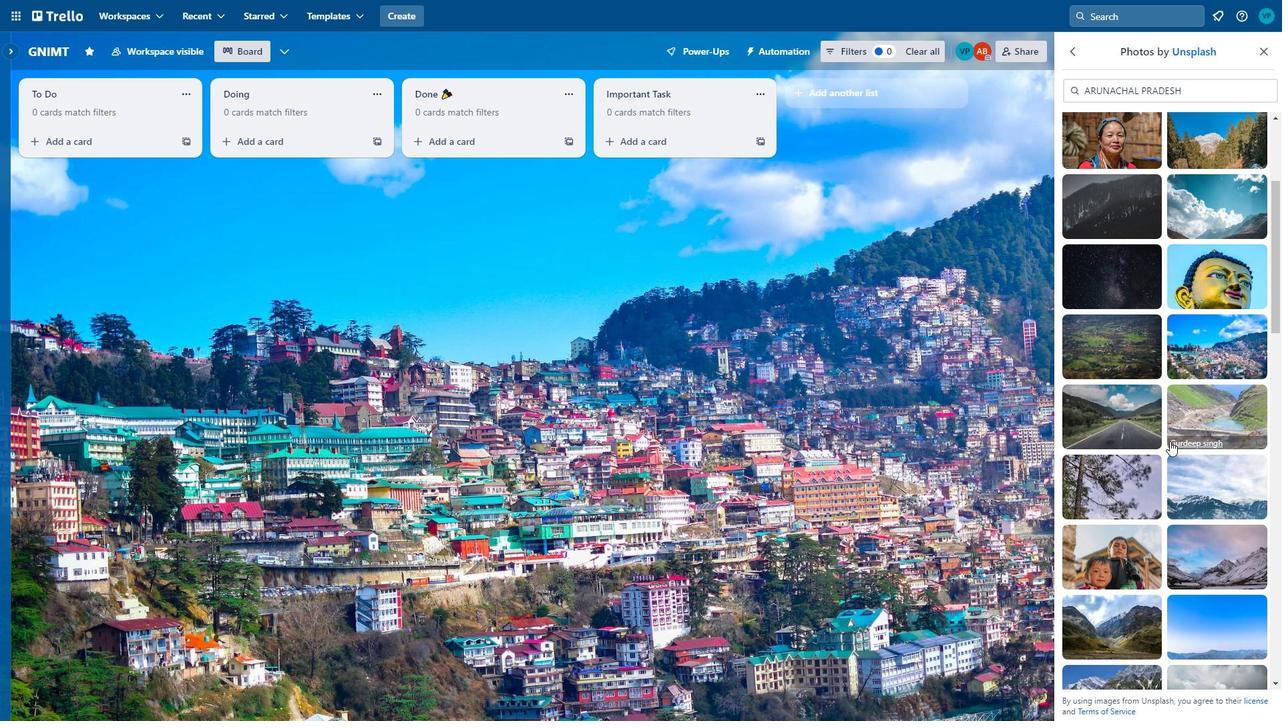 
Action: Mouse scrolled (1170, 448) with delta (0, 0)
Screenshot: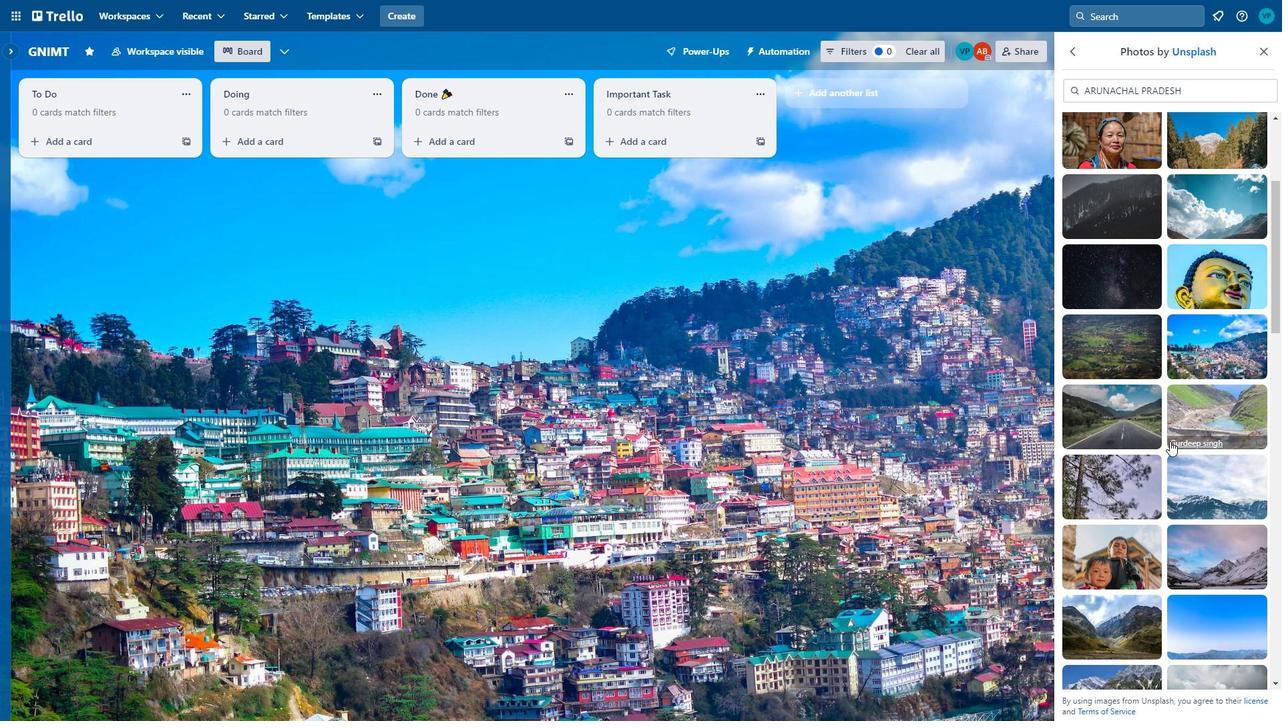 
Action: Mouse moved to (1177, 478)
Screenshot: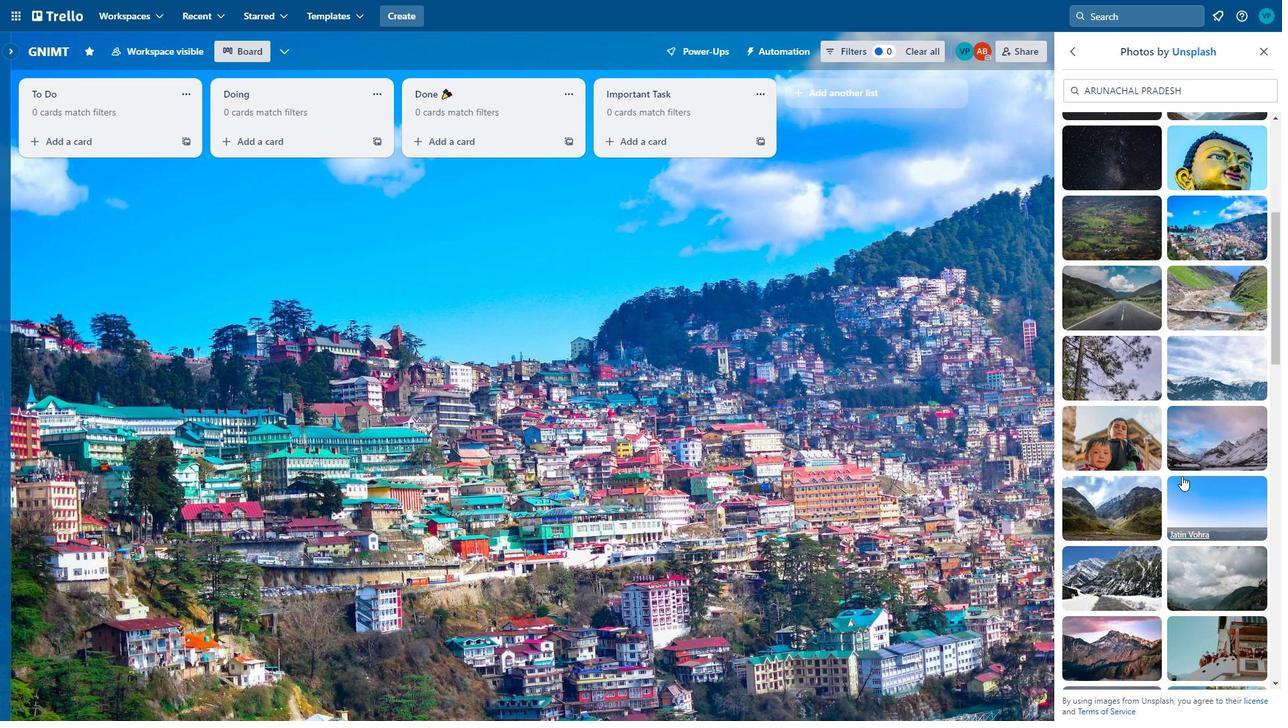 
Action: Mouse scrolled (1177, 478) with delta (0, 0)
Screenshot: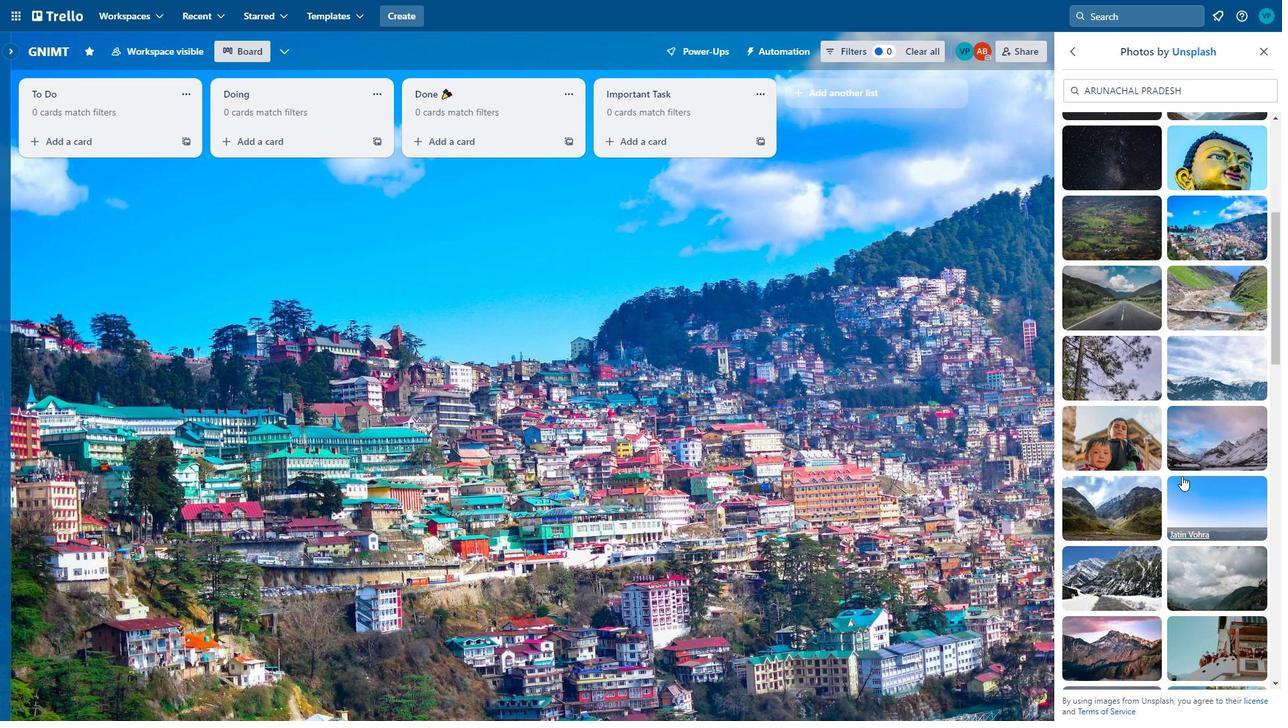 
Action: Mouse moved to (1131, 499)
Screenshot: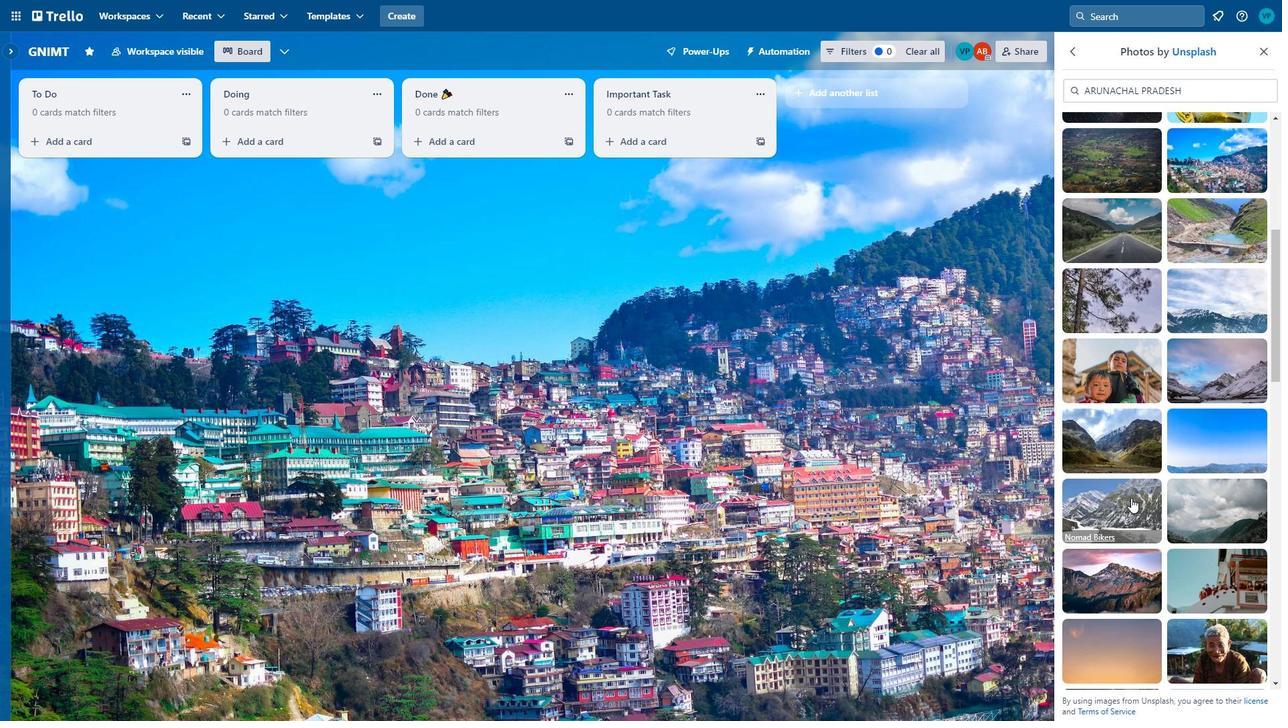 
Action: Mouse pressed left at (1131, 499)
Screenshot: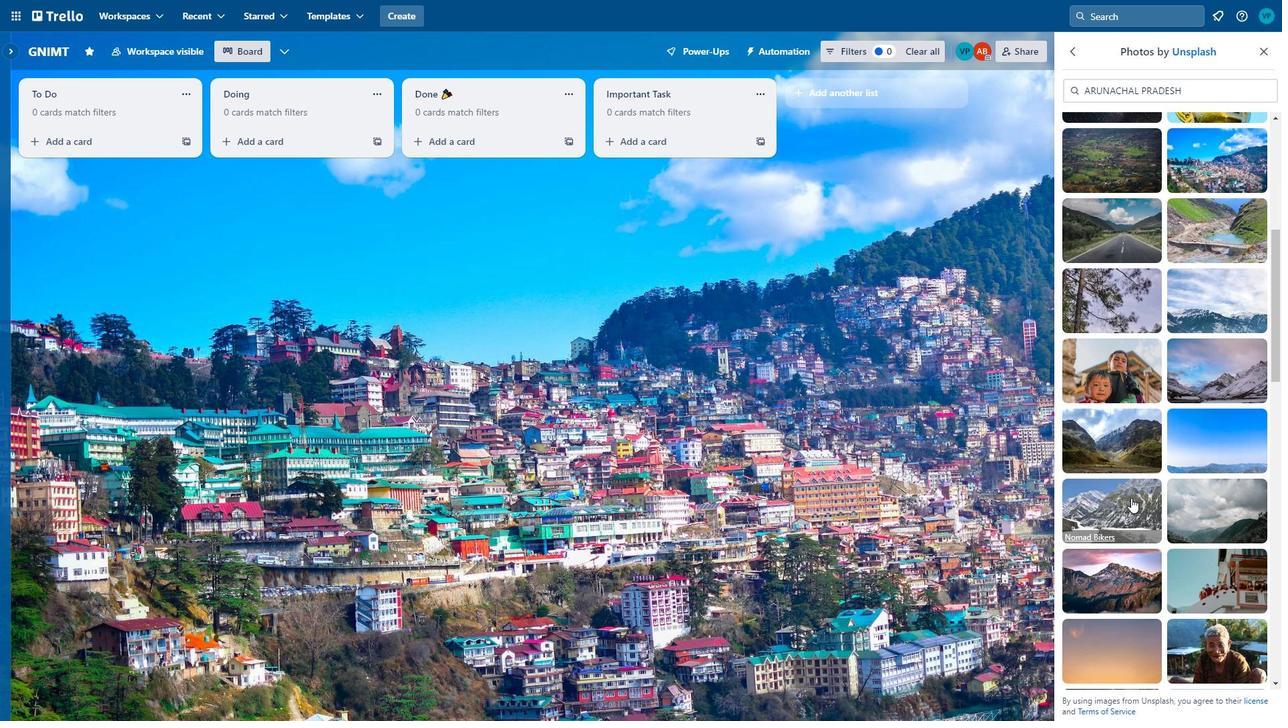 
Action: Mouse moved to (1211, 503)
Screenshot: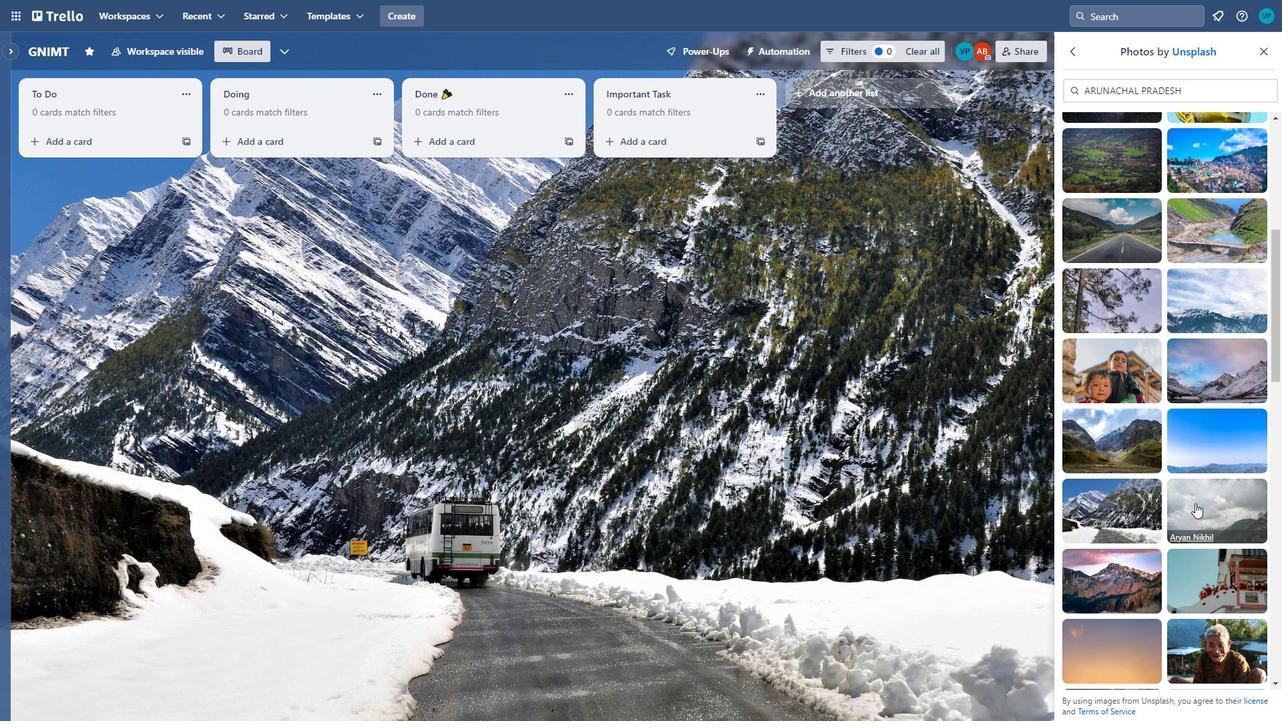 
Action: Mouse scrolled (1211, 503) with delta (0, 0)
Screenshot: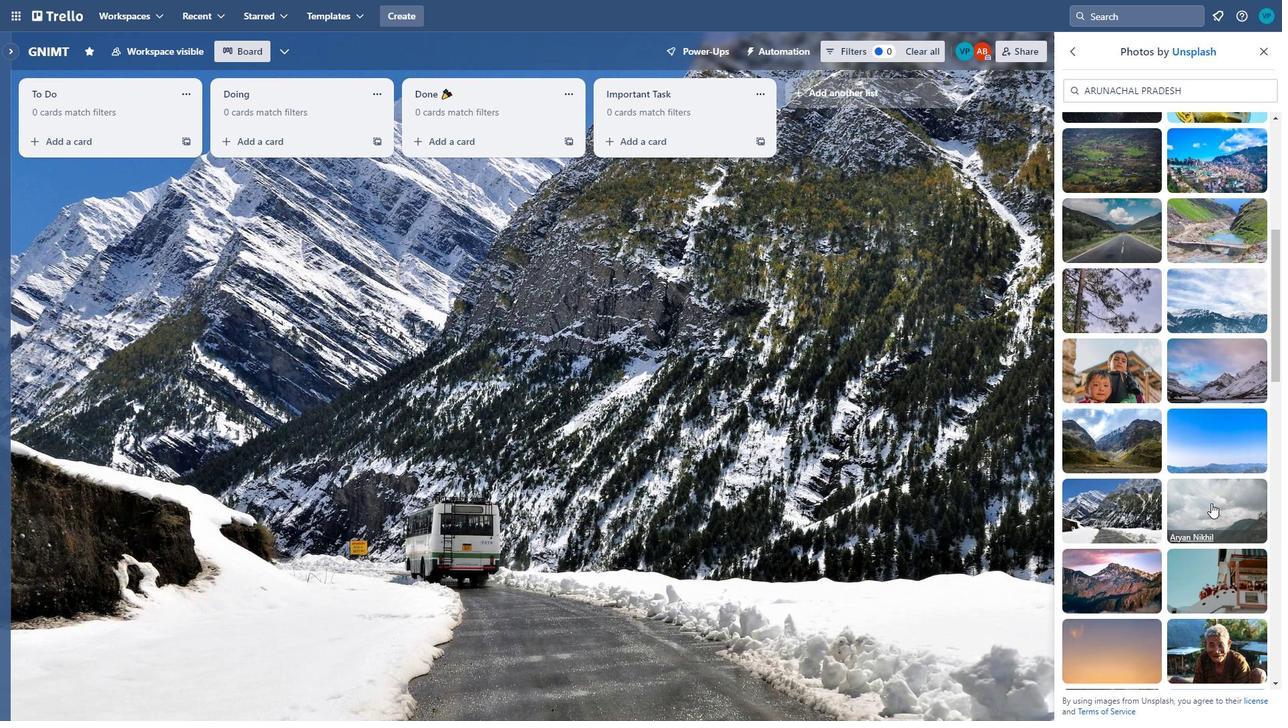 
Action: Mouse scrolled (1211, 503) with delta (0, 0)
Screenshot: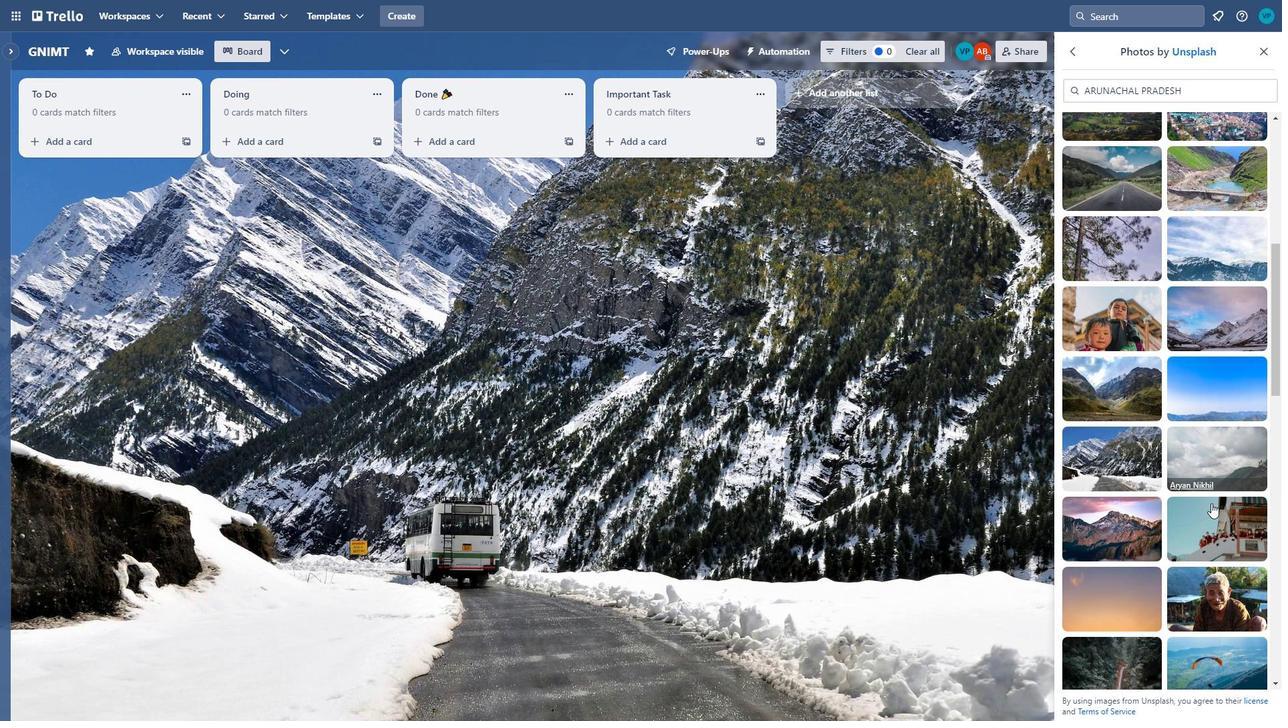 
Action: Mouse moved to (1100, 442)
Screenshot: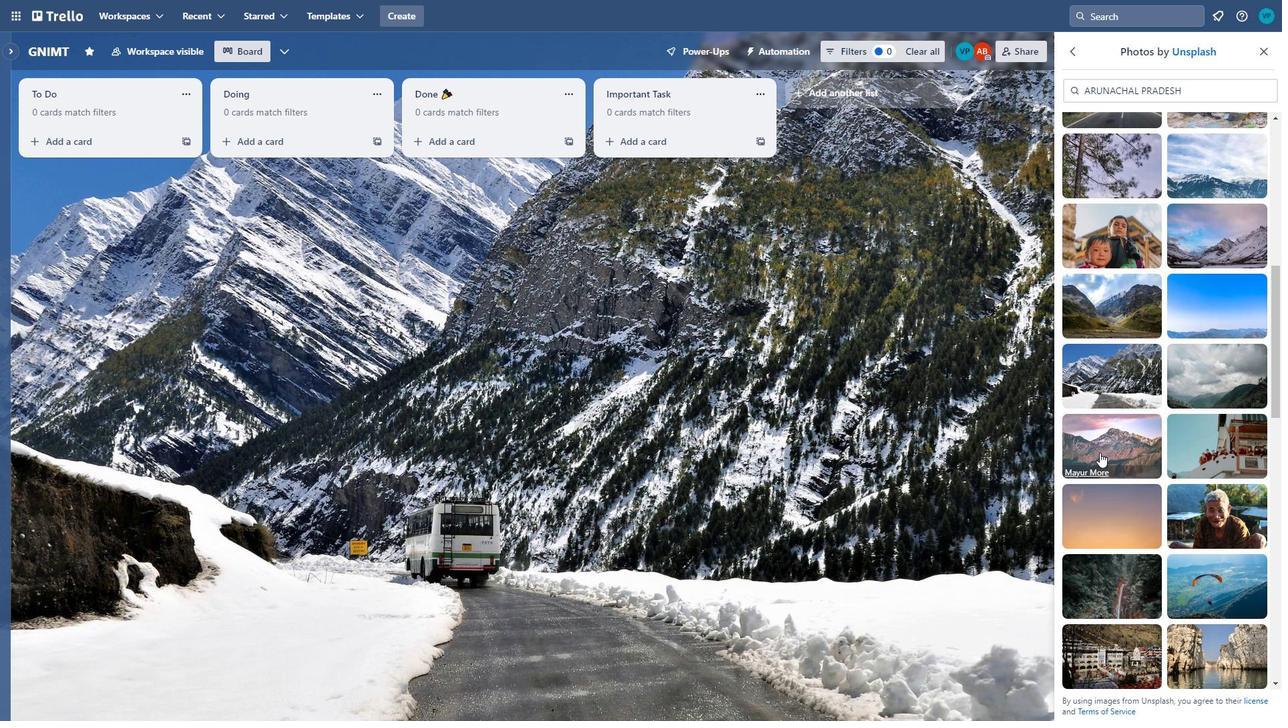 
Action: Mouse pressed left at (1100, 442)
Screenshot: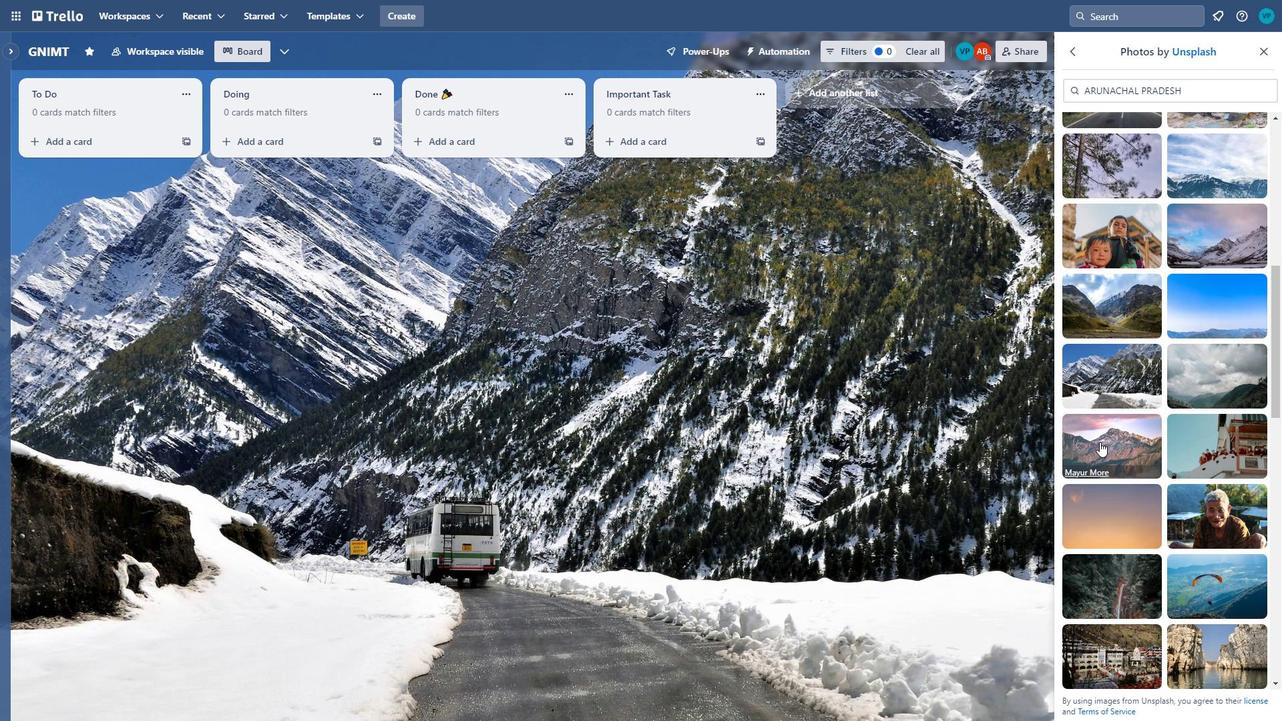 
Action: Mouse moved to (1092, 446)
Screenshot: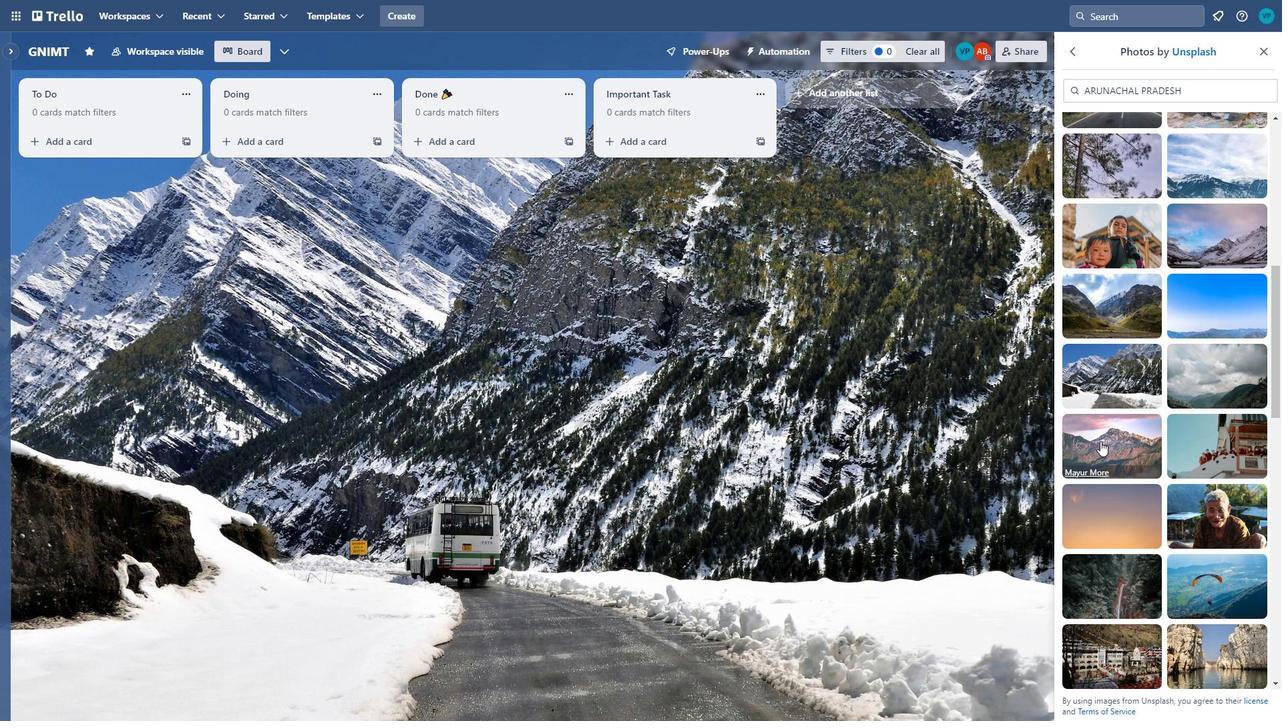 
Action: Mouse scrolled (1092, 445) with delta (0, 0)
Screenshot: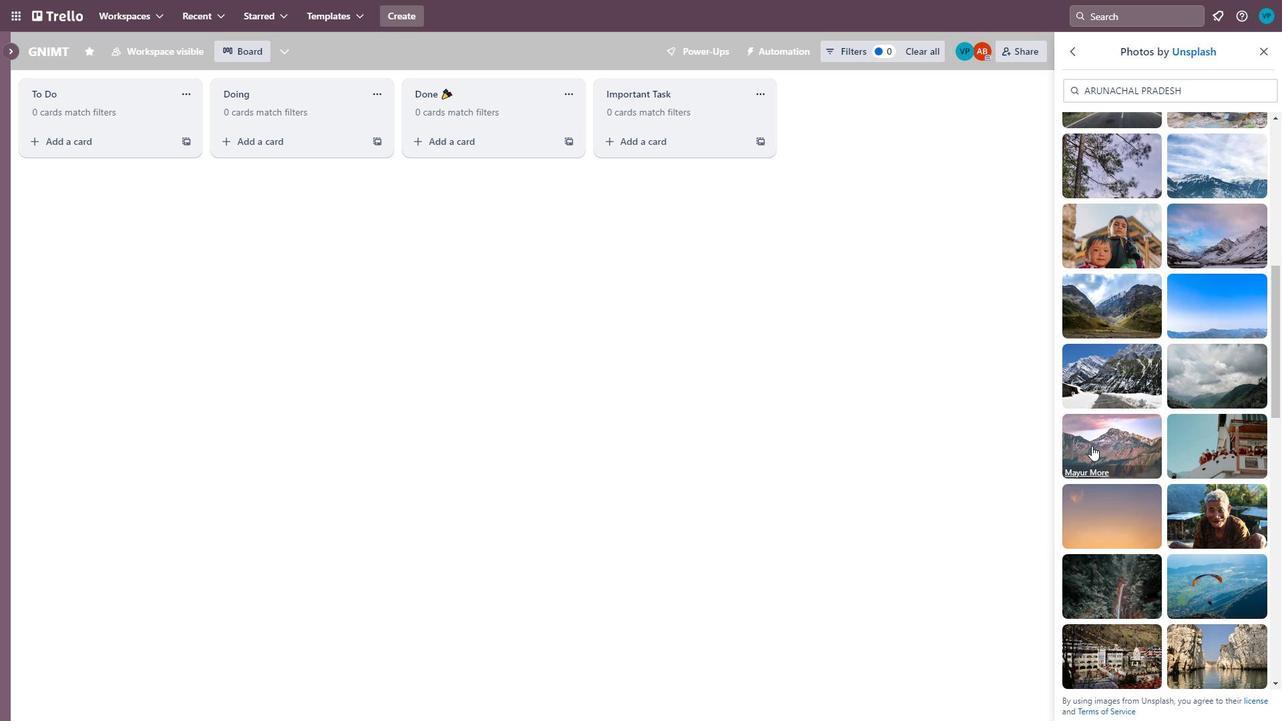 
Action: Mouse scrolled (1092, 445) with delta (0, 0)
Screenshot: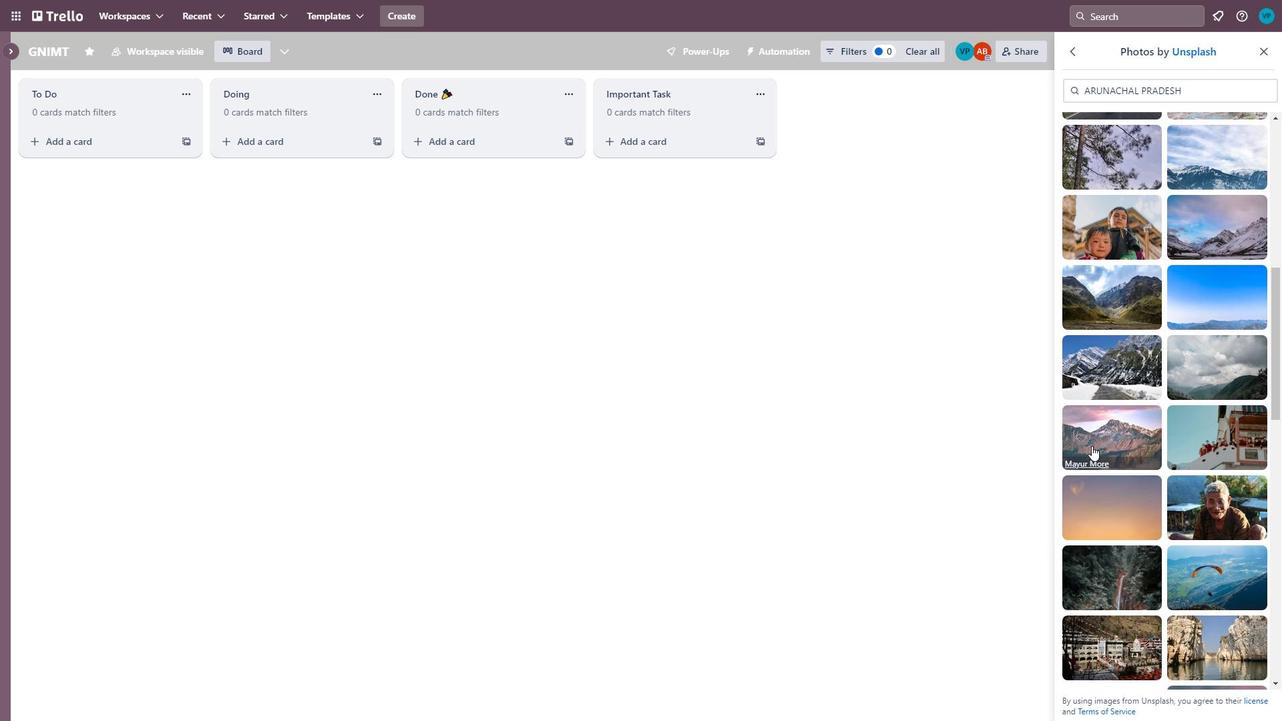 
Action: Mouse moved to (1122, 510)
Screenshot: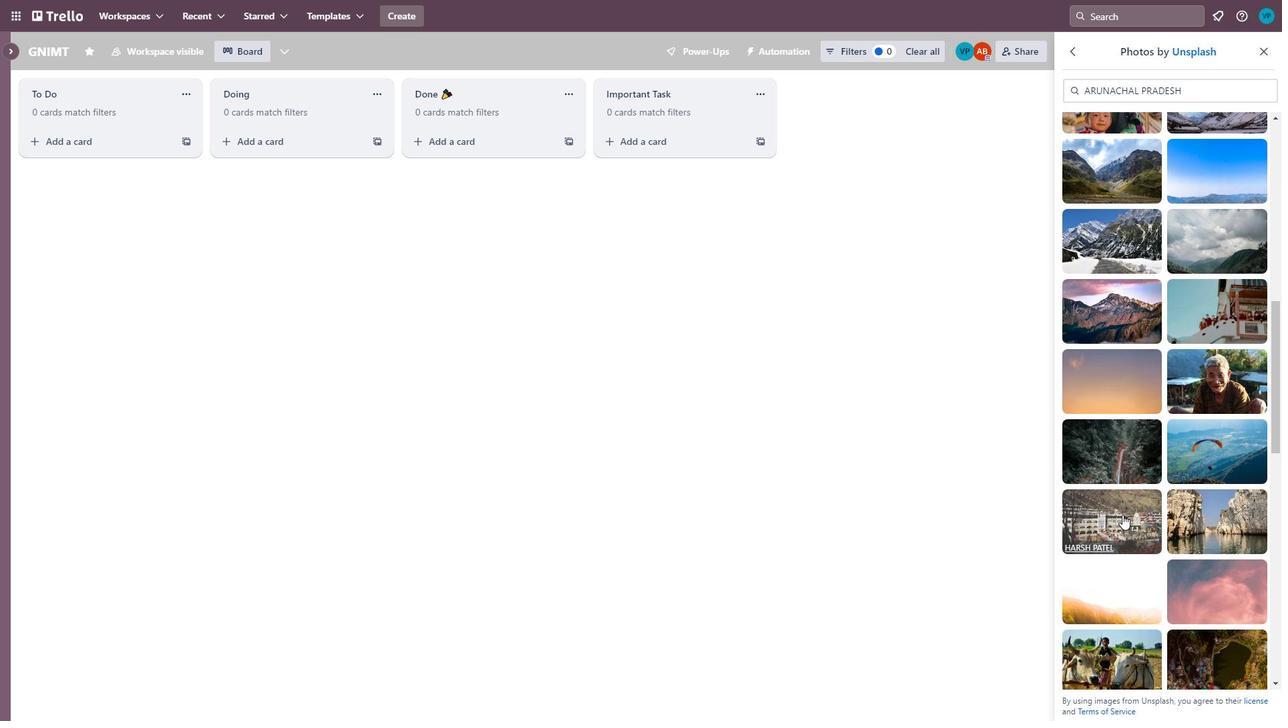 
Action: Mouse pressed left at (1122, 510)
Screenshot: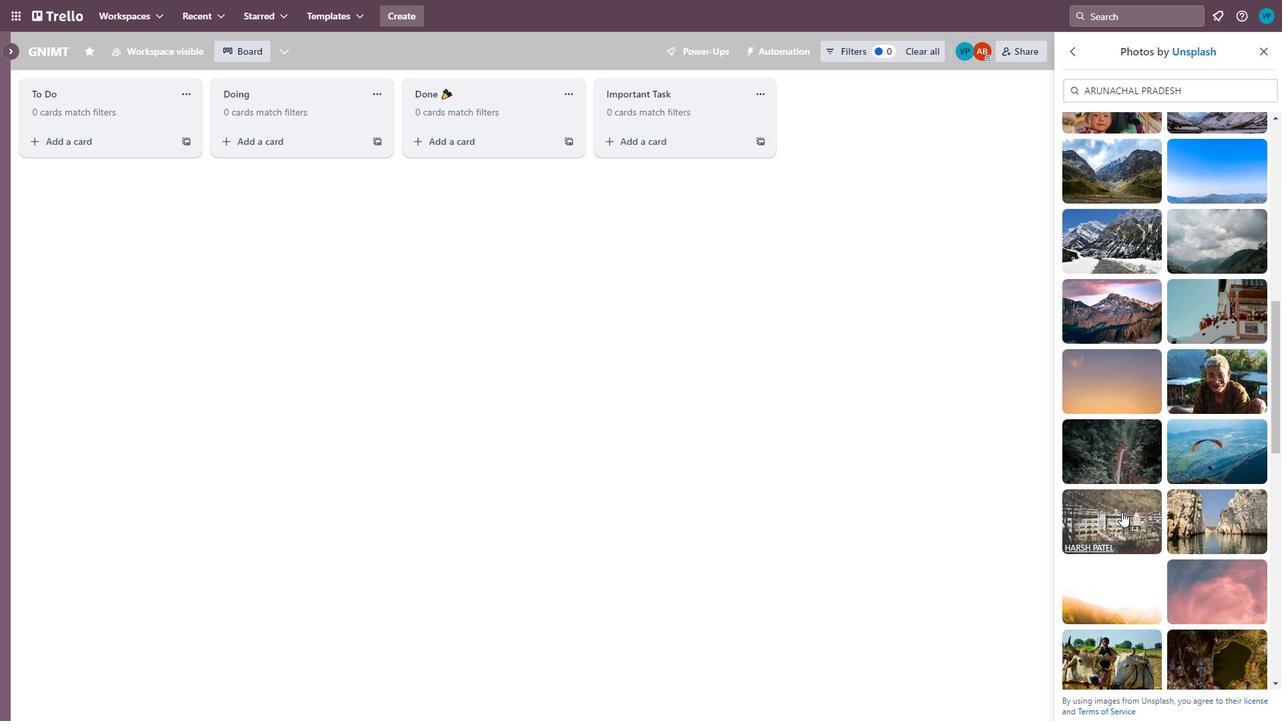 
Action: Mouse moved to (1195, 519)
Screenshot: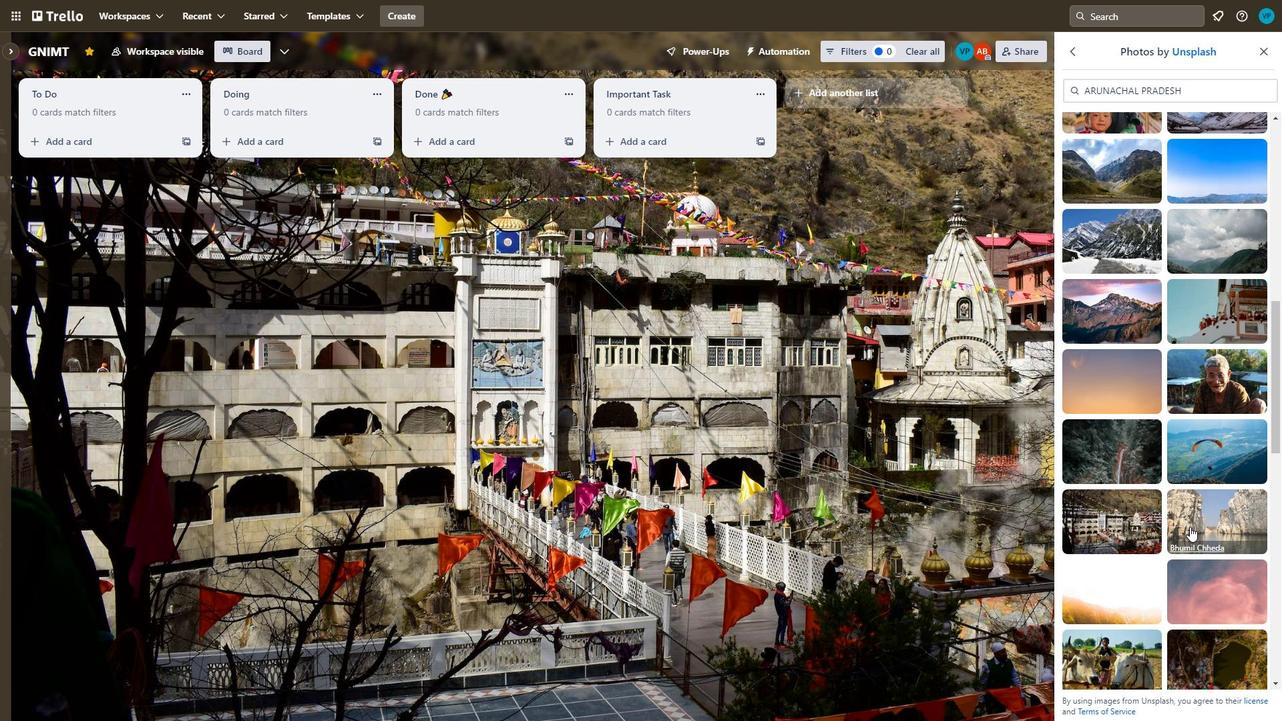 
Action: Mouse pressed left at (1195, 519)
Screenshot: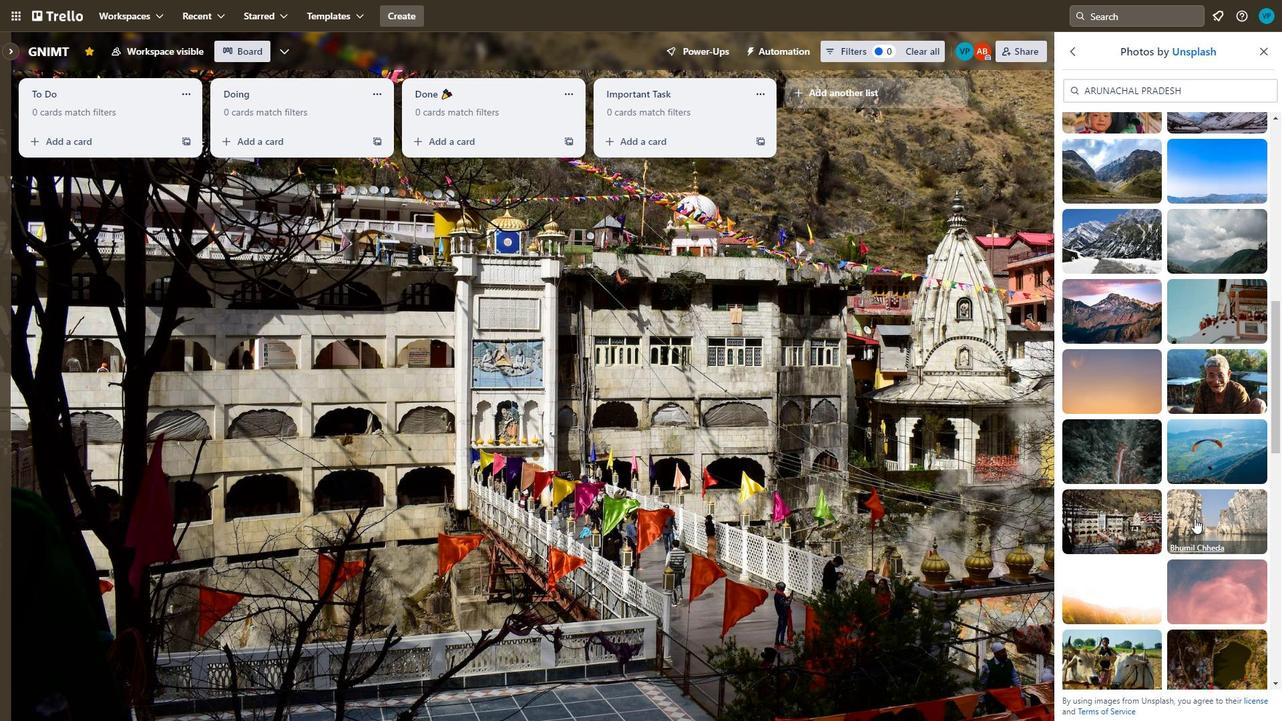 
Action: Mouse moved to (1150, 569)
Screenshot: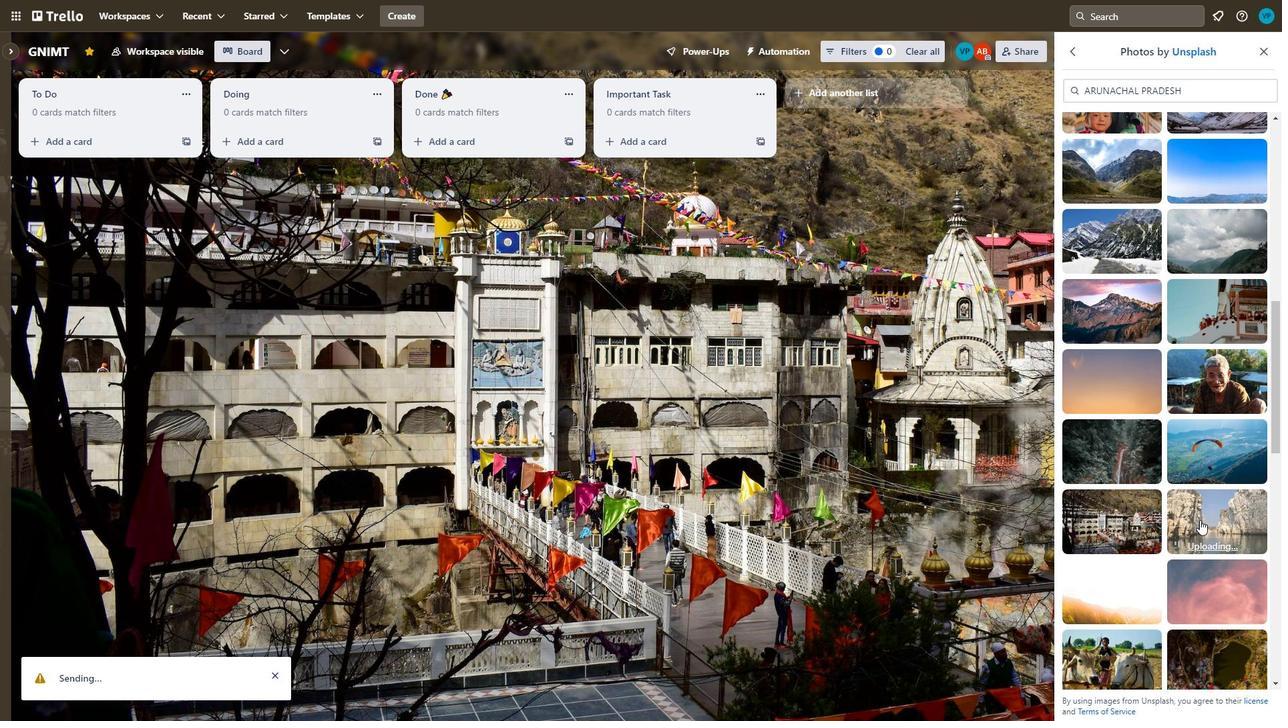 
Action: Mouse scrolled (1150, 568) with delta (0, 0)
Screenshot: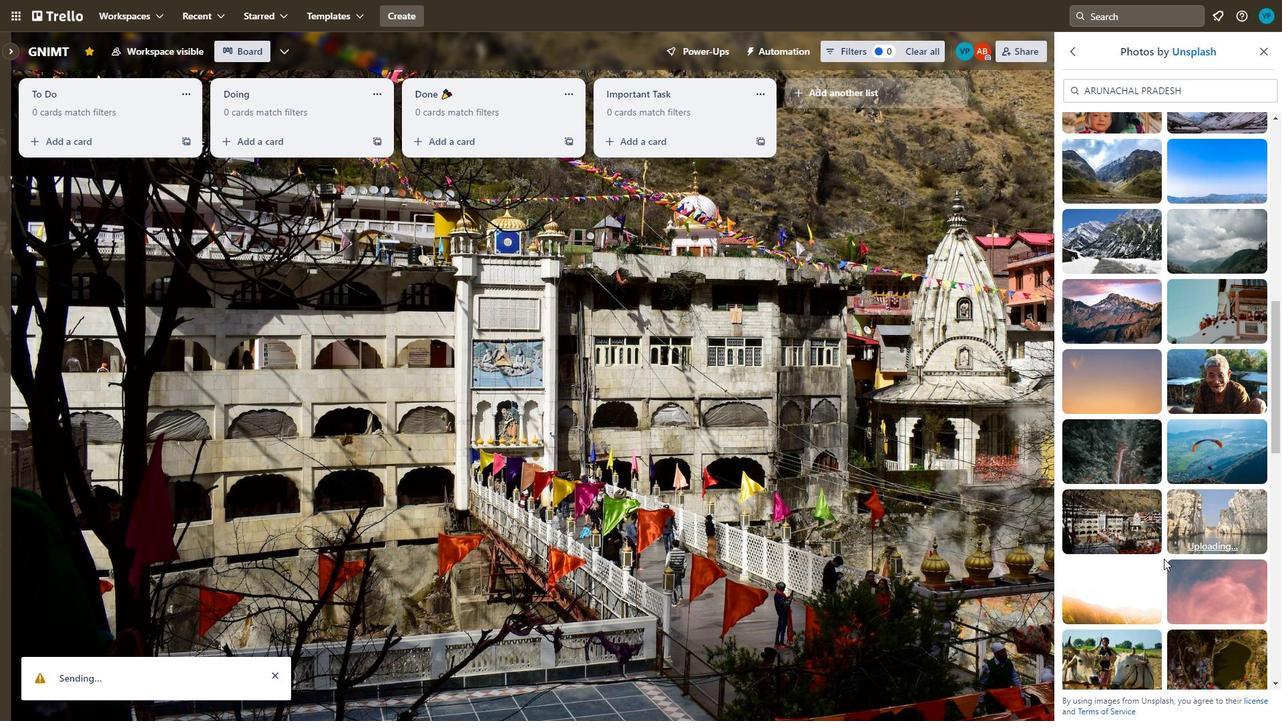 
Action: Mouse moved to (1148, 569)
Screenshot: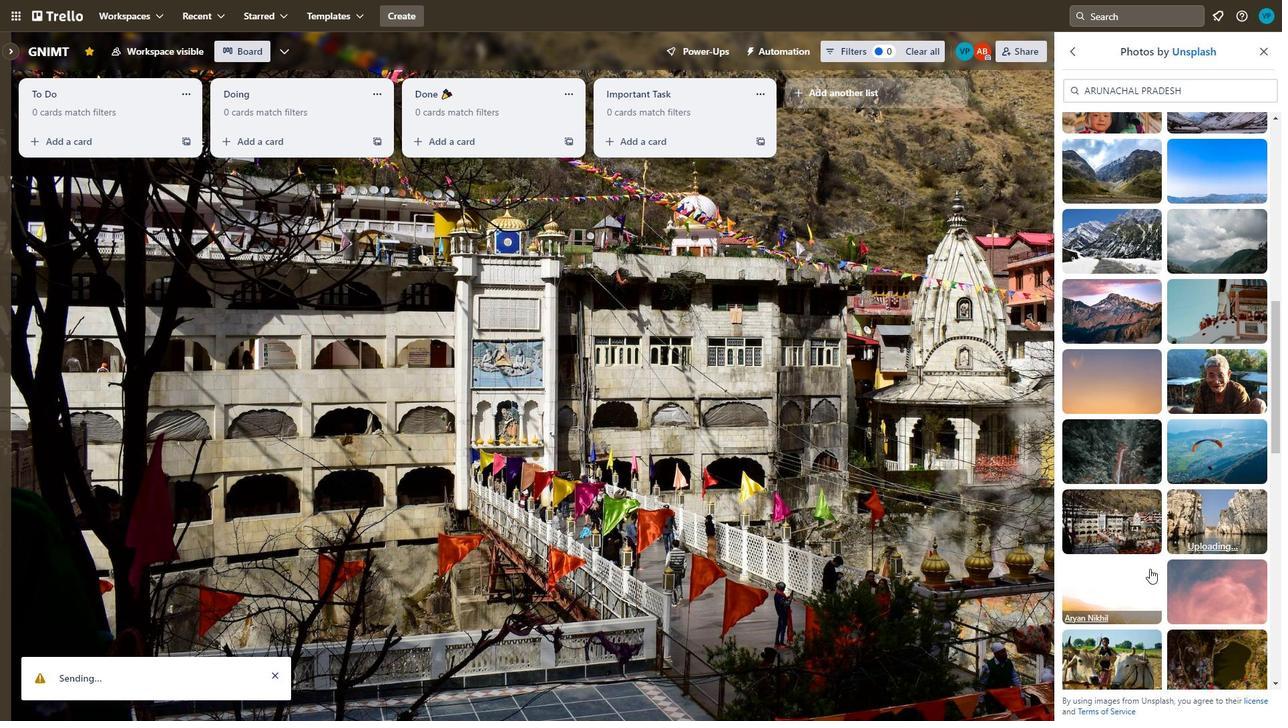 
Action: Mouse scrolled (1148, 568) with delta (0, 0)
Screenshot: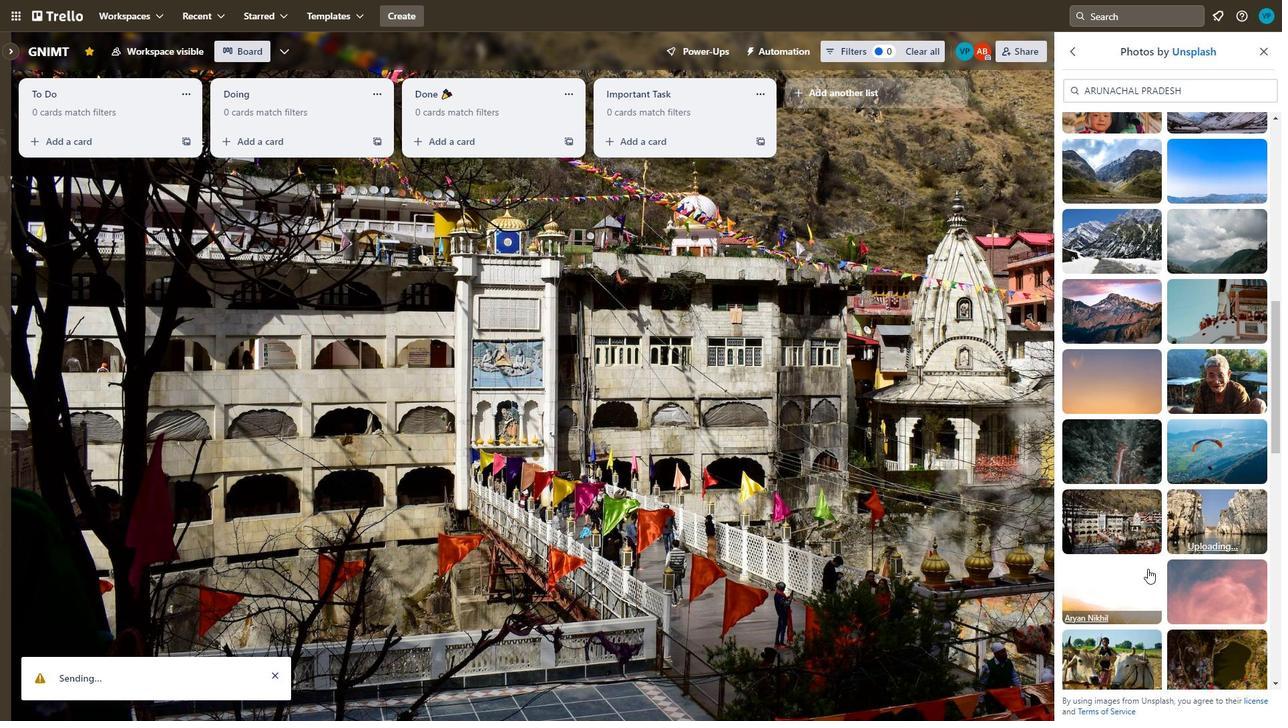 
Action: Mouse scrolled (1148, 568) with delta (0, 0)
Screenshot: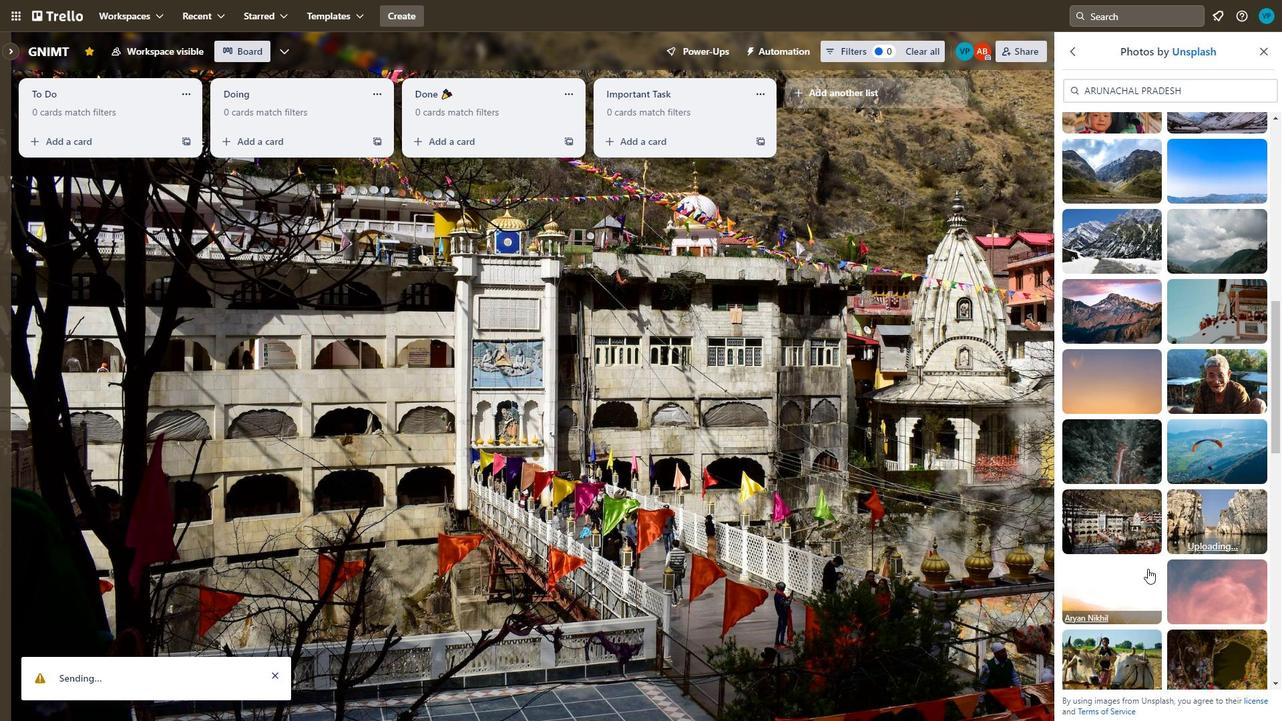 
Action: Mouse moved to (1148, 600)
Screenshot: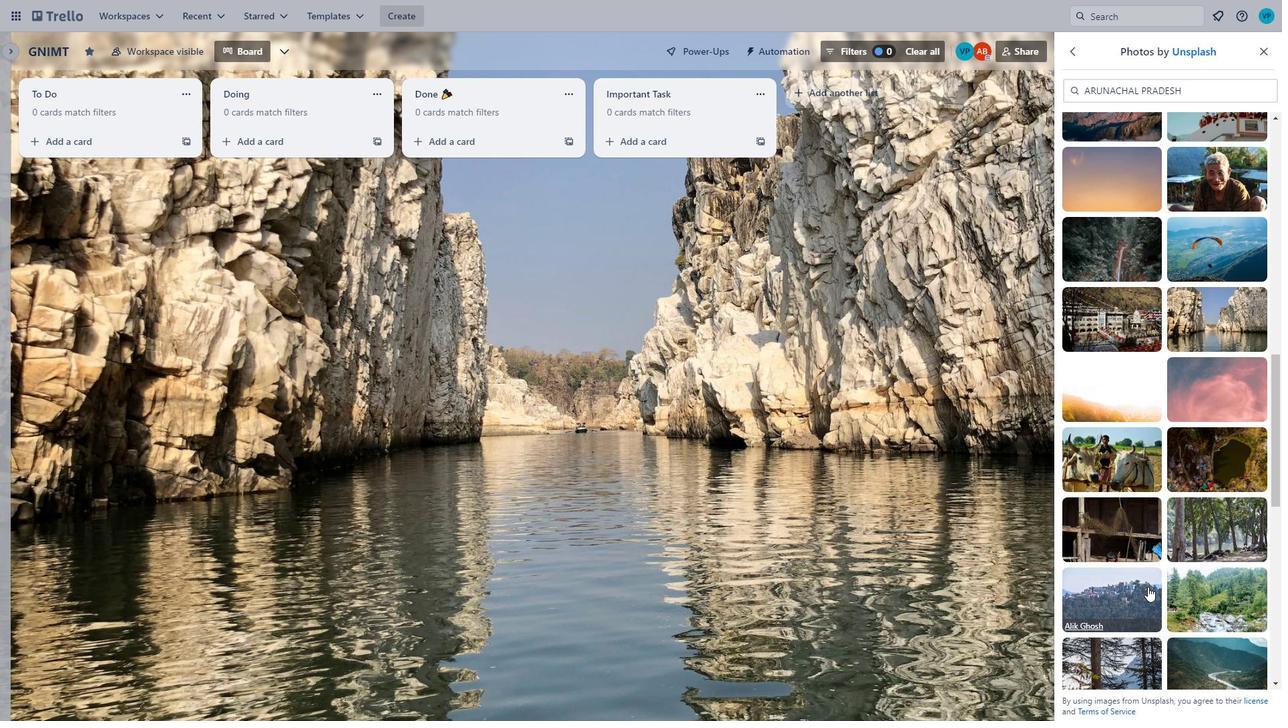 
Action: Mouse scrolled (1148, 599) with delta (0, 0)
Screenshot: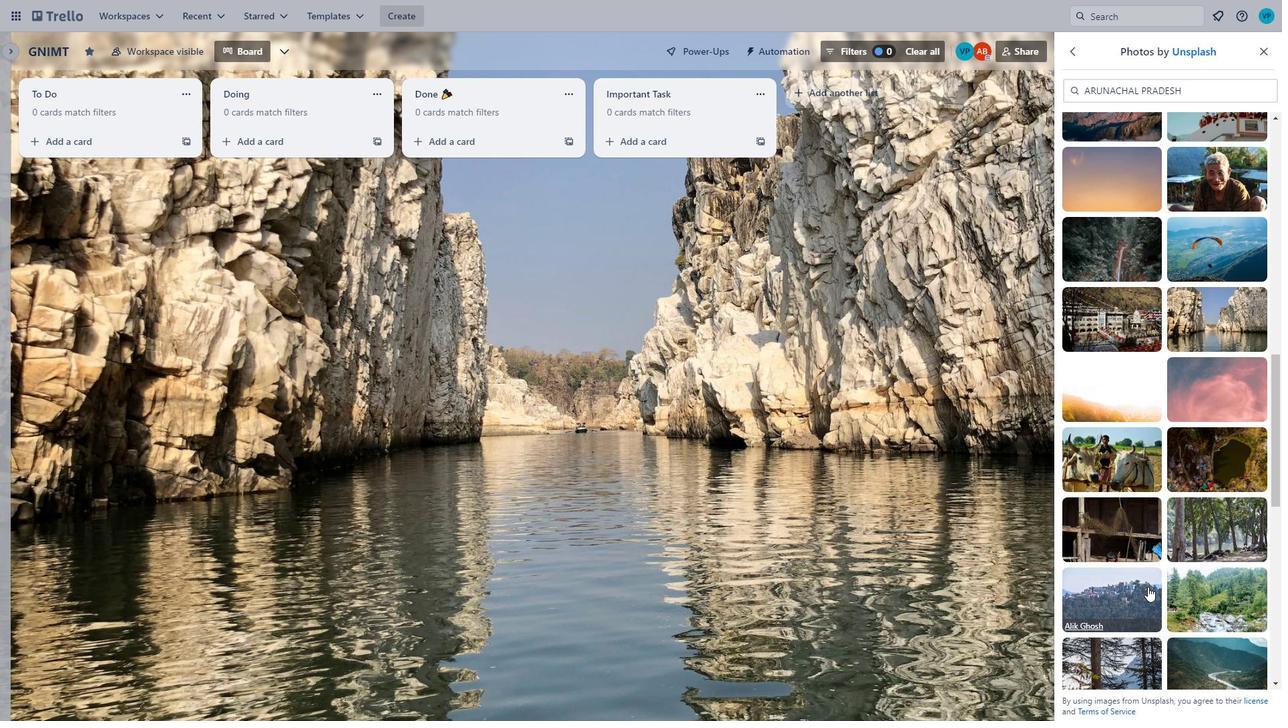 
Action: Mouse moved to (1220, 512)
Screenshot: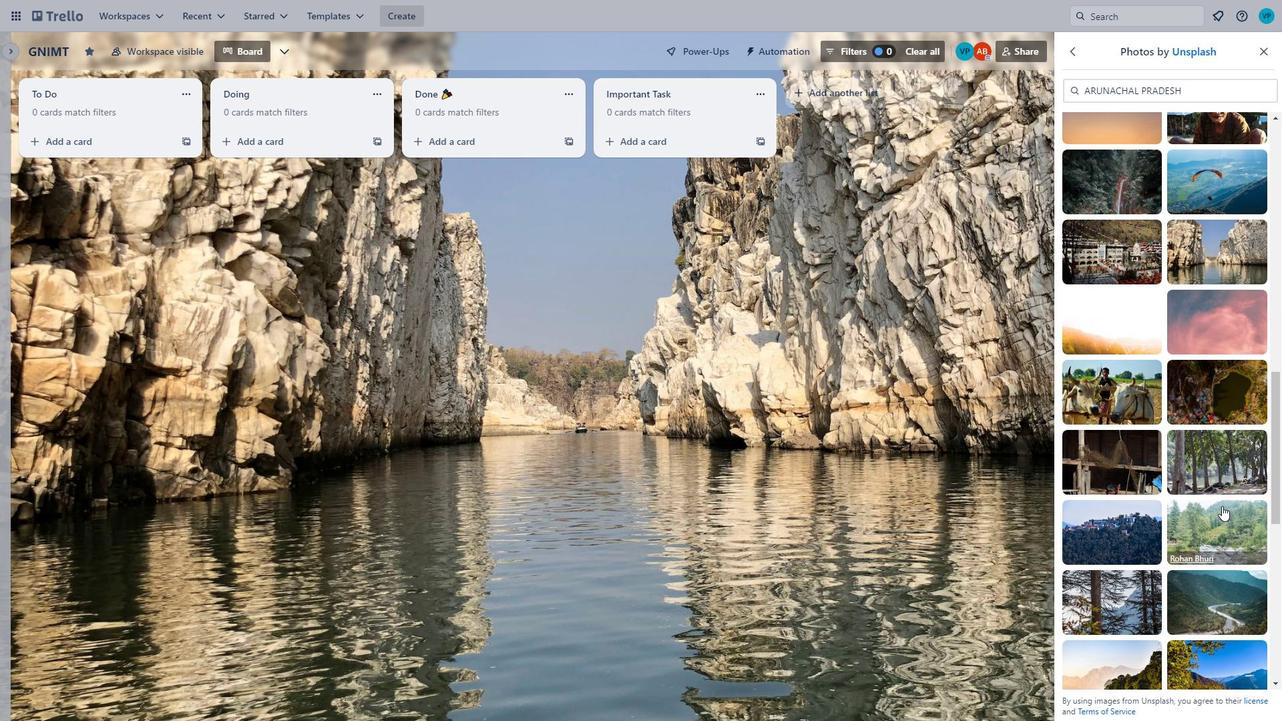 
Action: Mouse pressed left at (1220, 512)
Screenshot: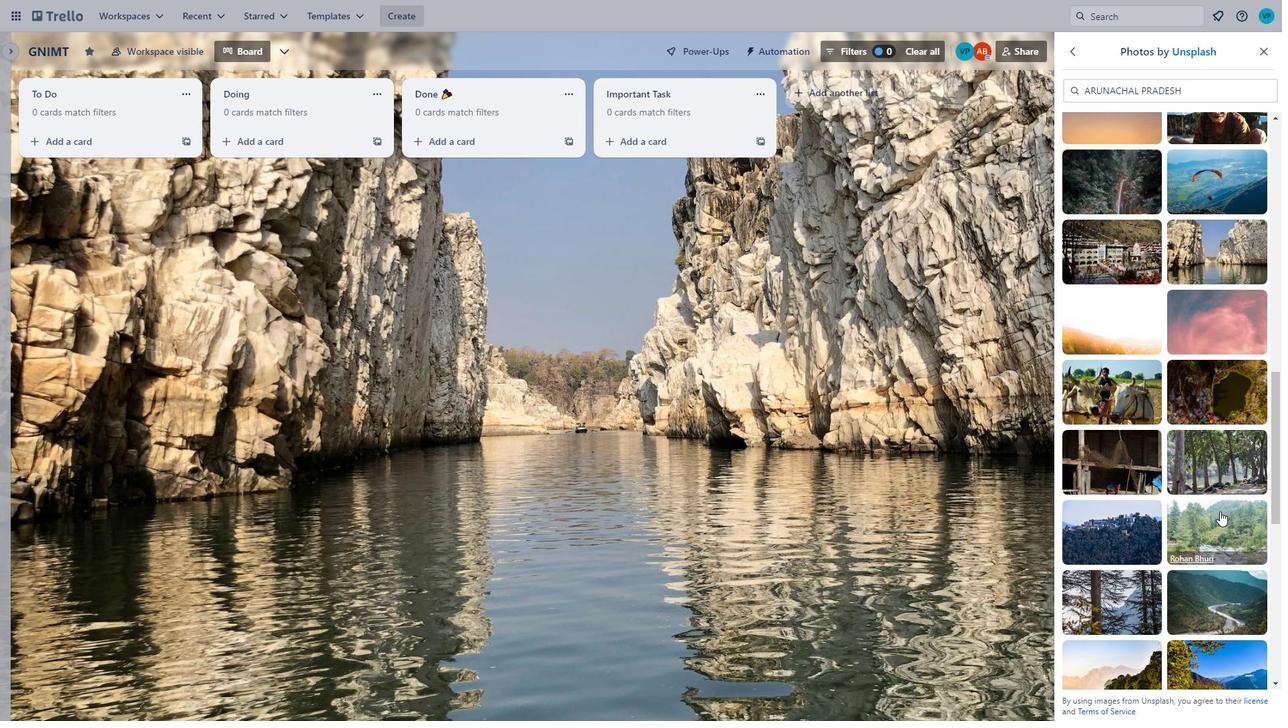 
Action: Mouse moved to (1235, 541)
Screenshot: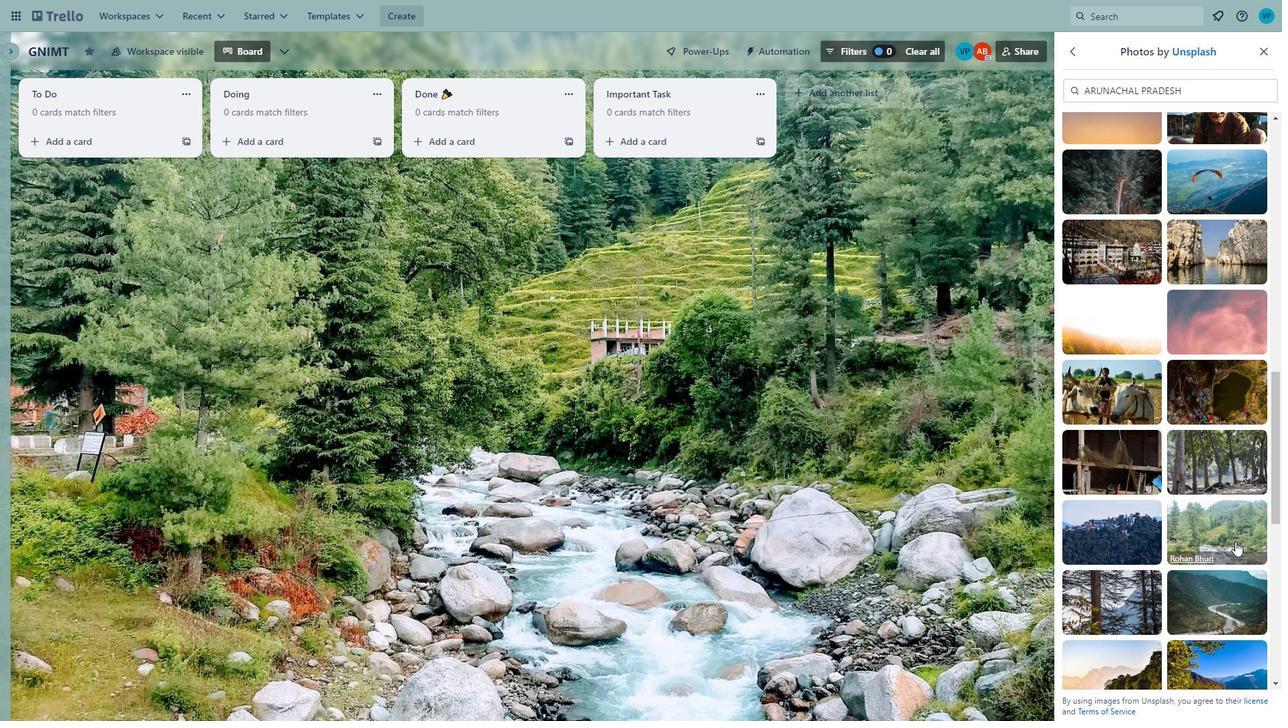 
Action: Mouse scrolled (1235, 541) with delta (0, 0)
Screenshot: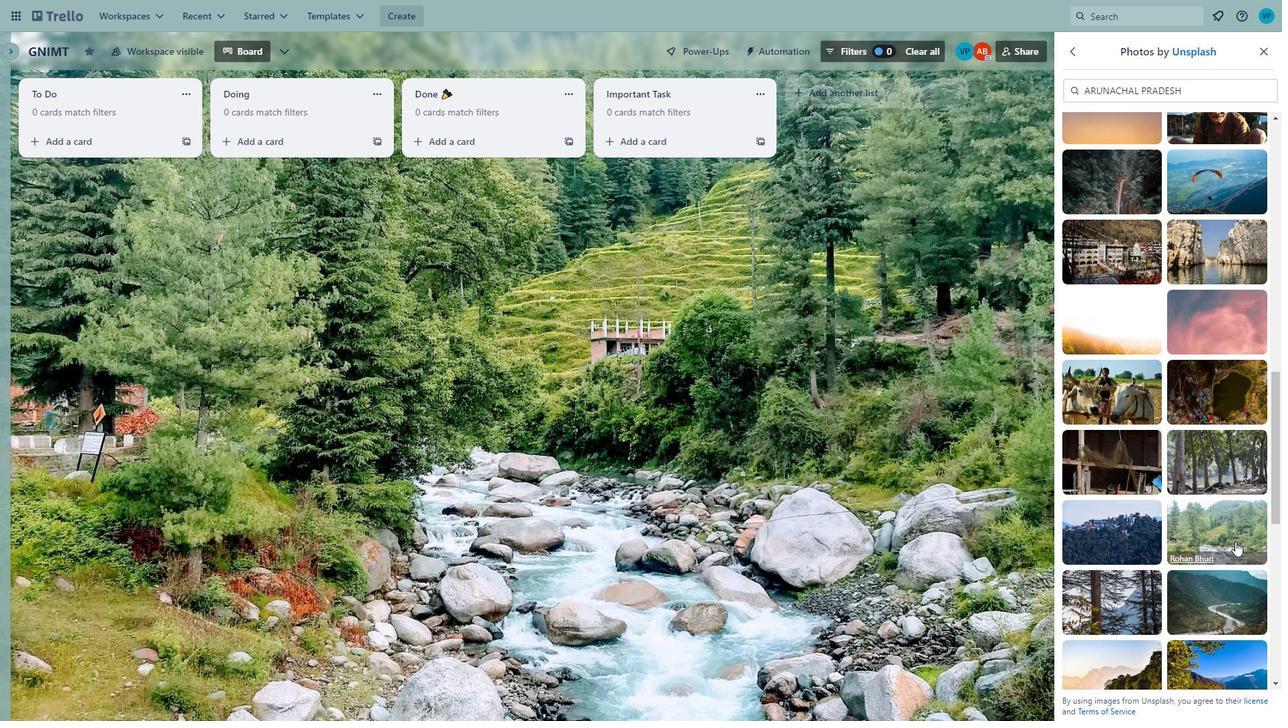 
Action: Mouse moved to (1229, 543)
Screenshot: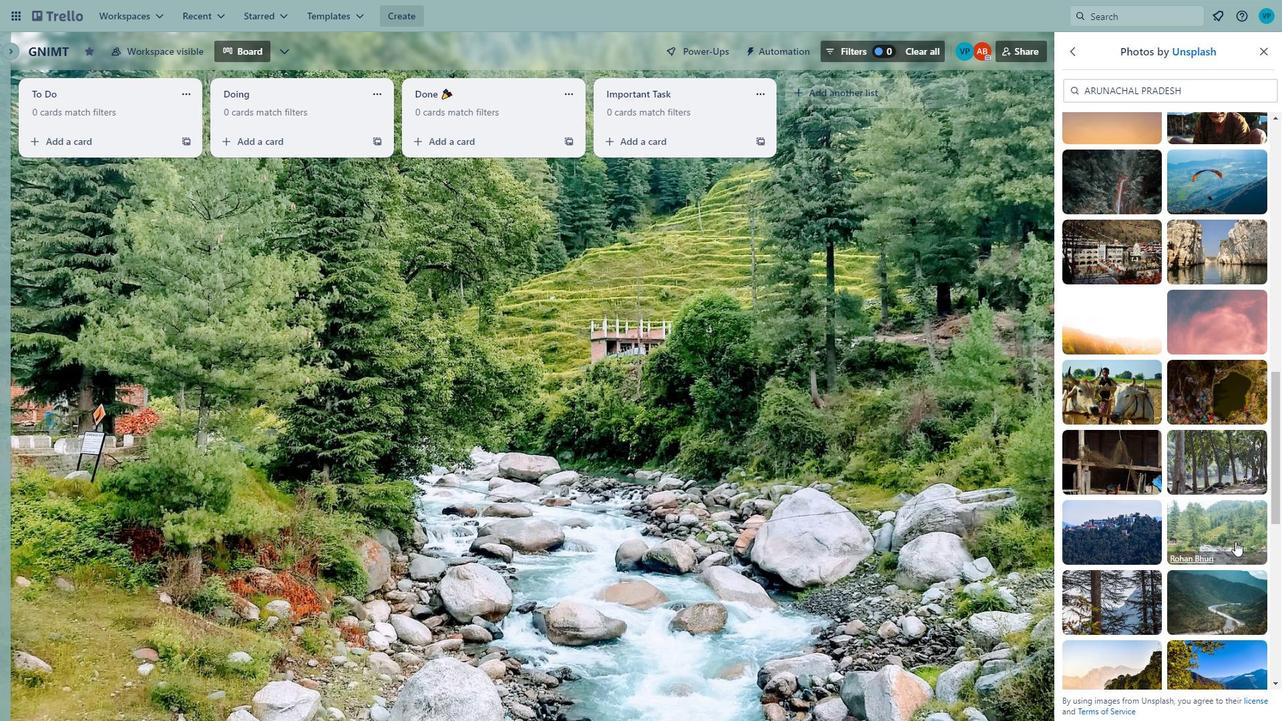 
Action: Mouse scrolled (1229, 543) with delta (0, 0)
Screenshot: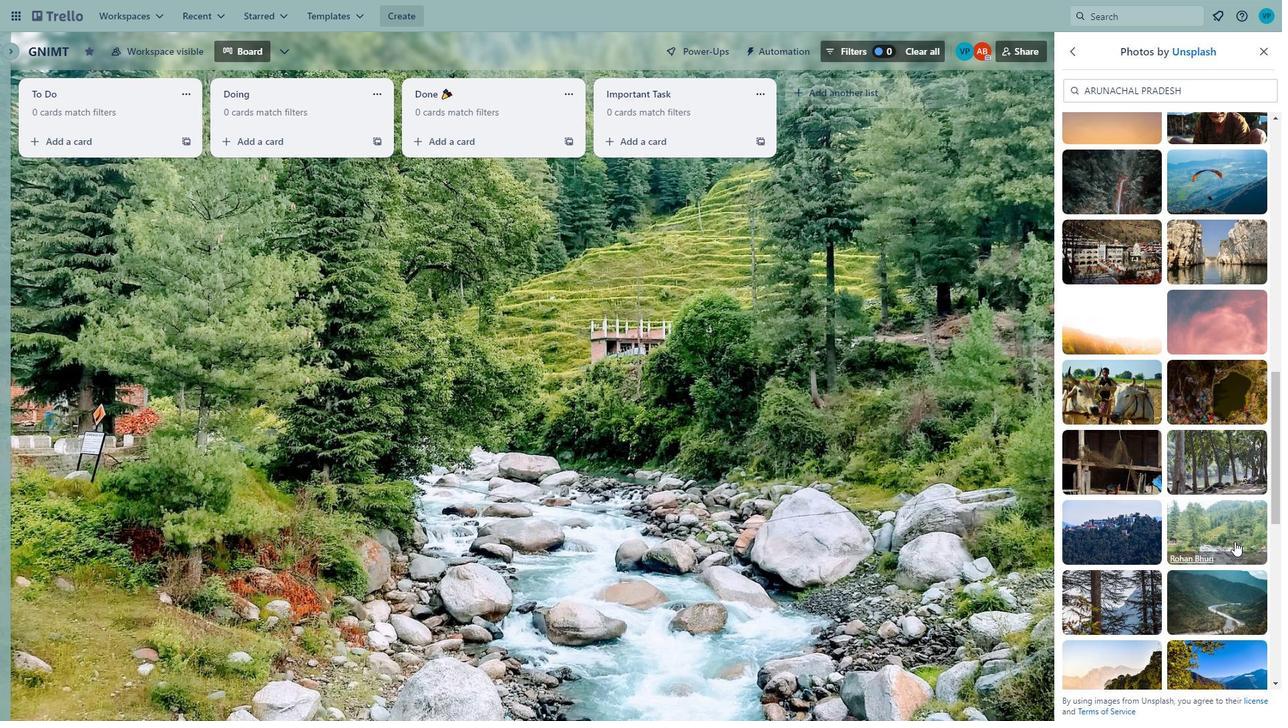 
Action: Mouse moved to (1225, 543)
Screenshot: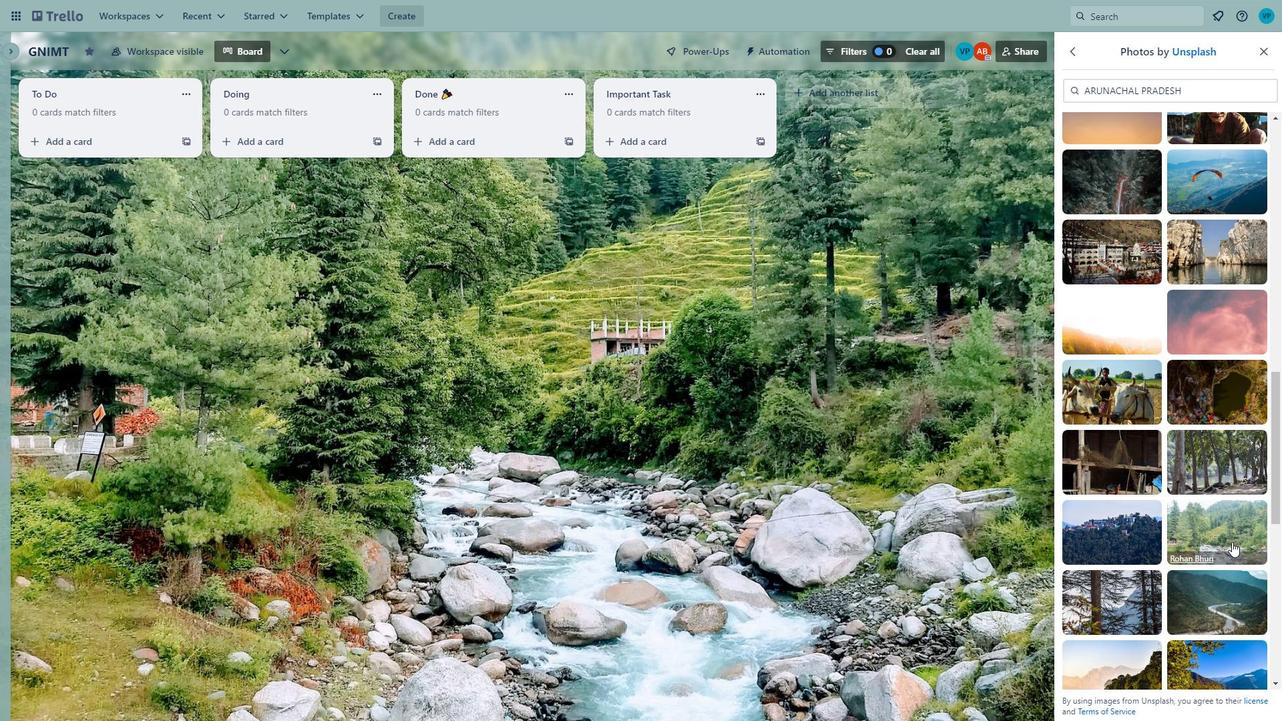 
Action: Mouse scrolled (1225, 543) with delta (0, 0)
Screenshot: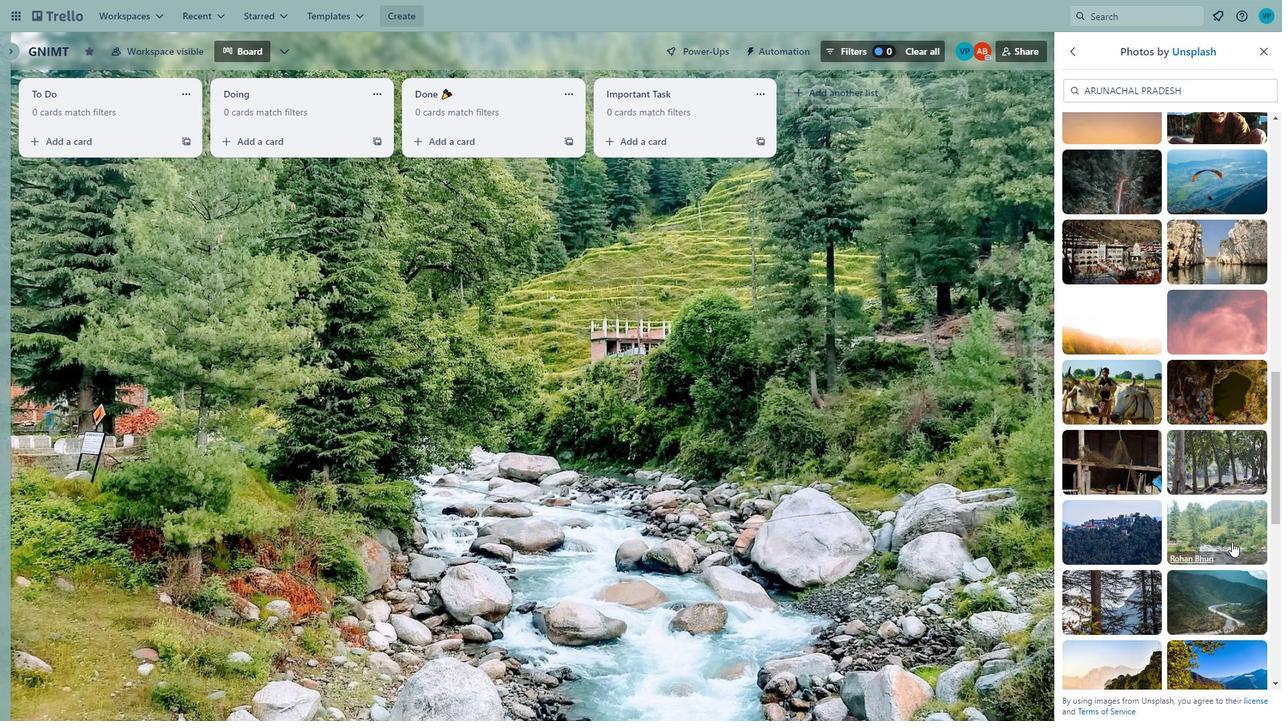 
Action: Mouse moved to (1129, 453)
Screenshot: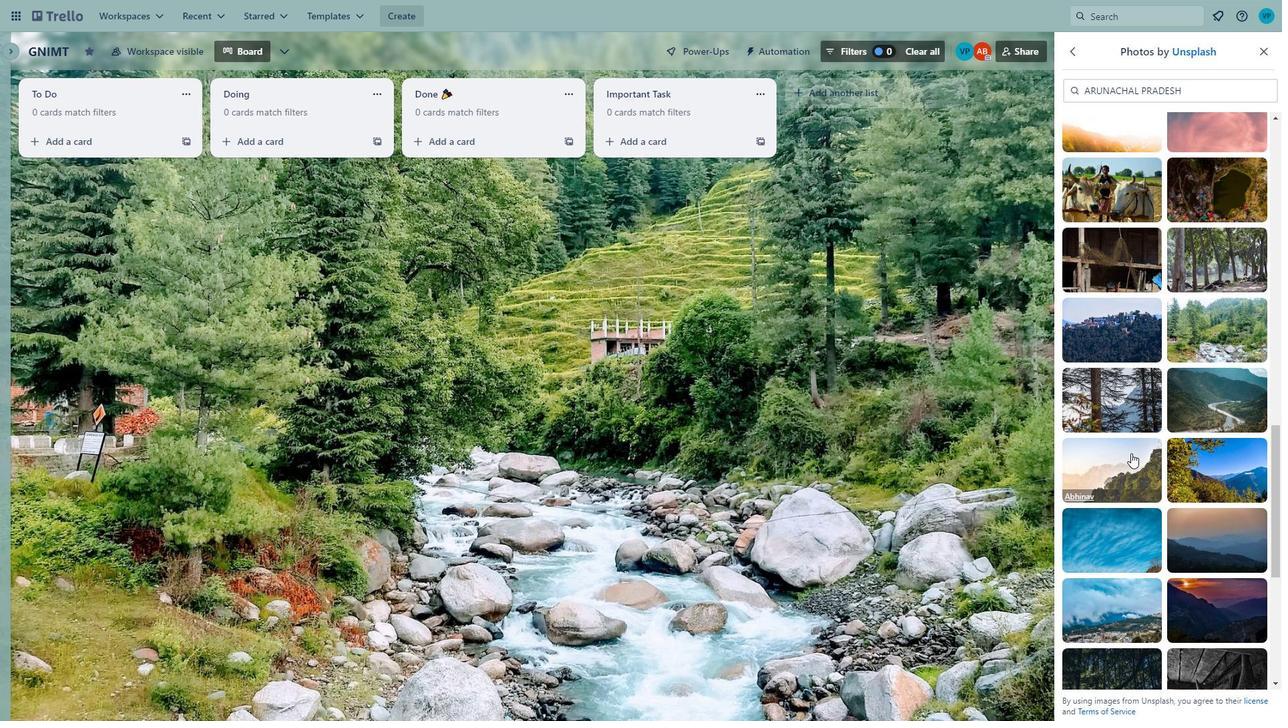 
Action: Mouse pressed left at (1129, 453)
Screenshot: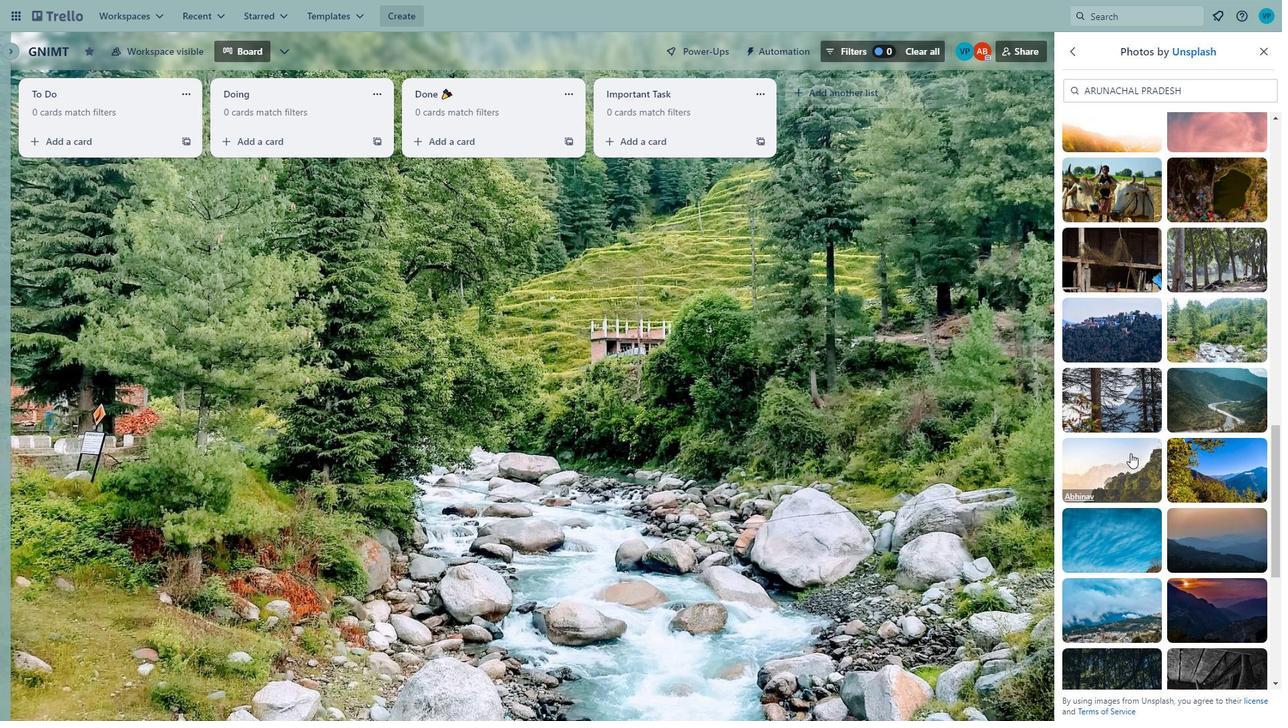 
Action: Mouse moved to (1159, 604)
Screenshot: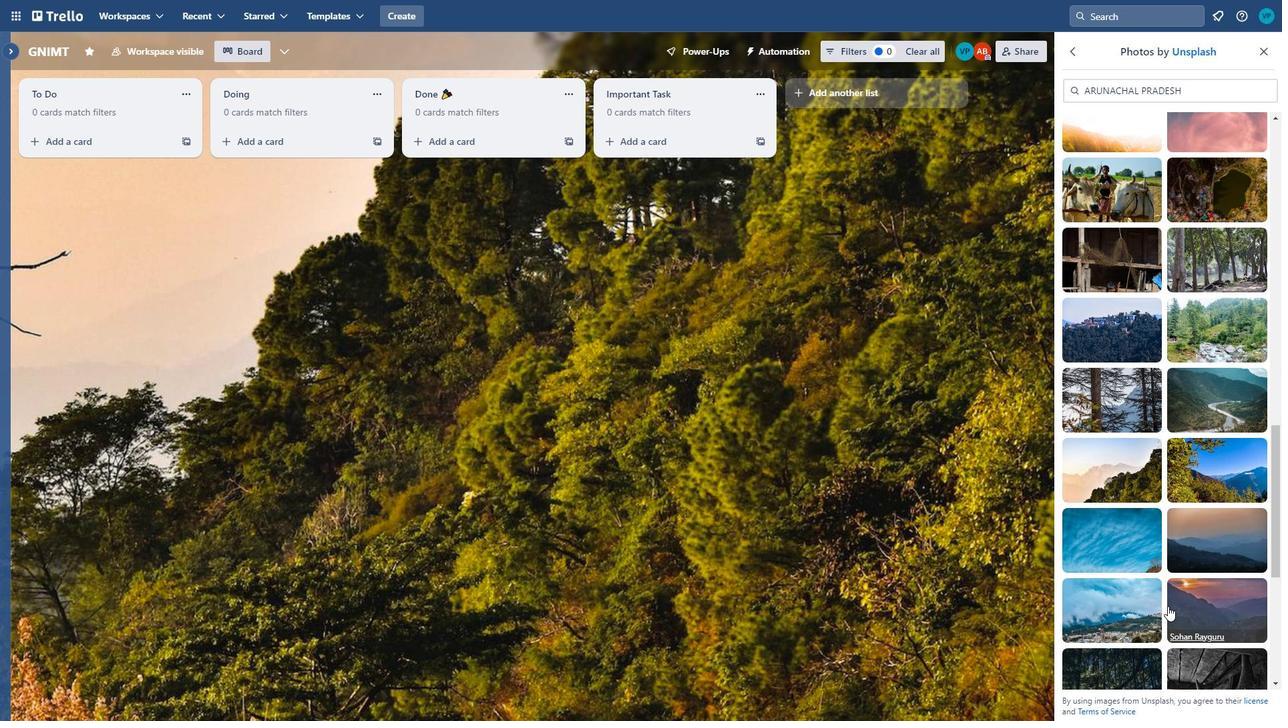 
Action: Mouse scrolled (1159, 603) with delta (0, 0)
Screenshot: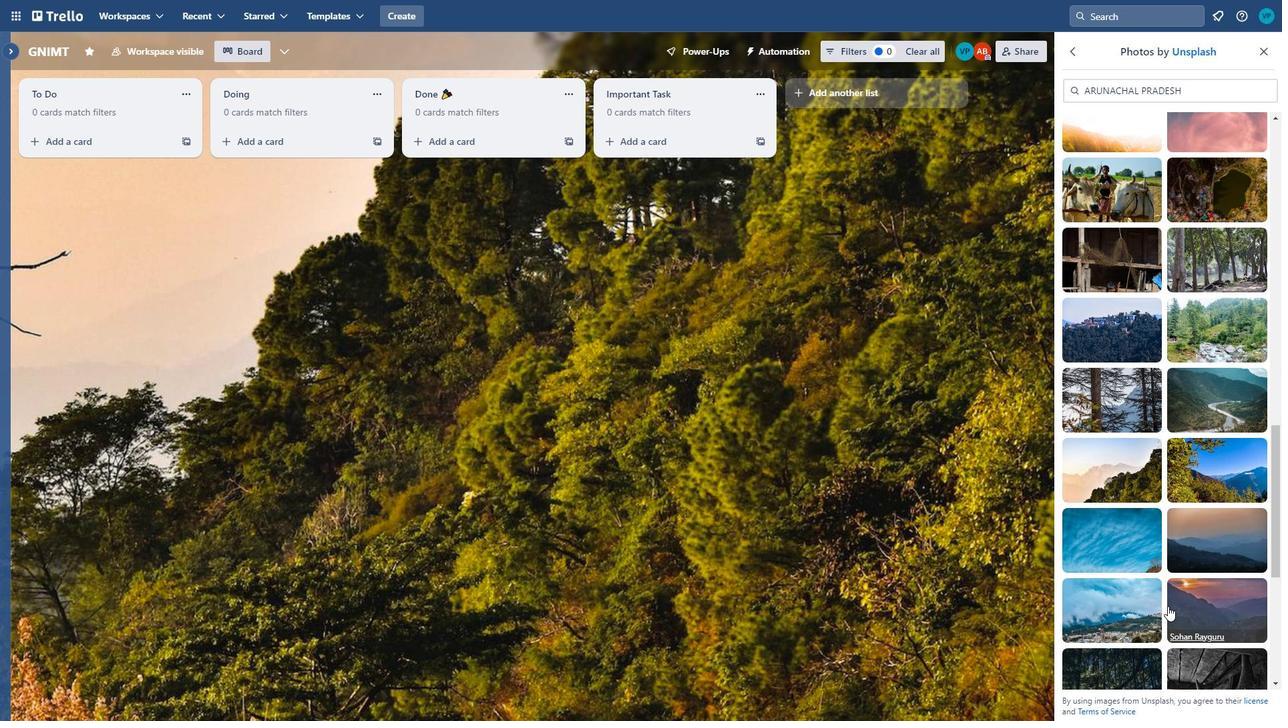 
Action: Mouse scrolled (1159, 603) with delta (0, 0)
Screenshot: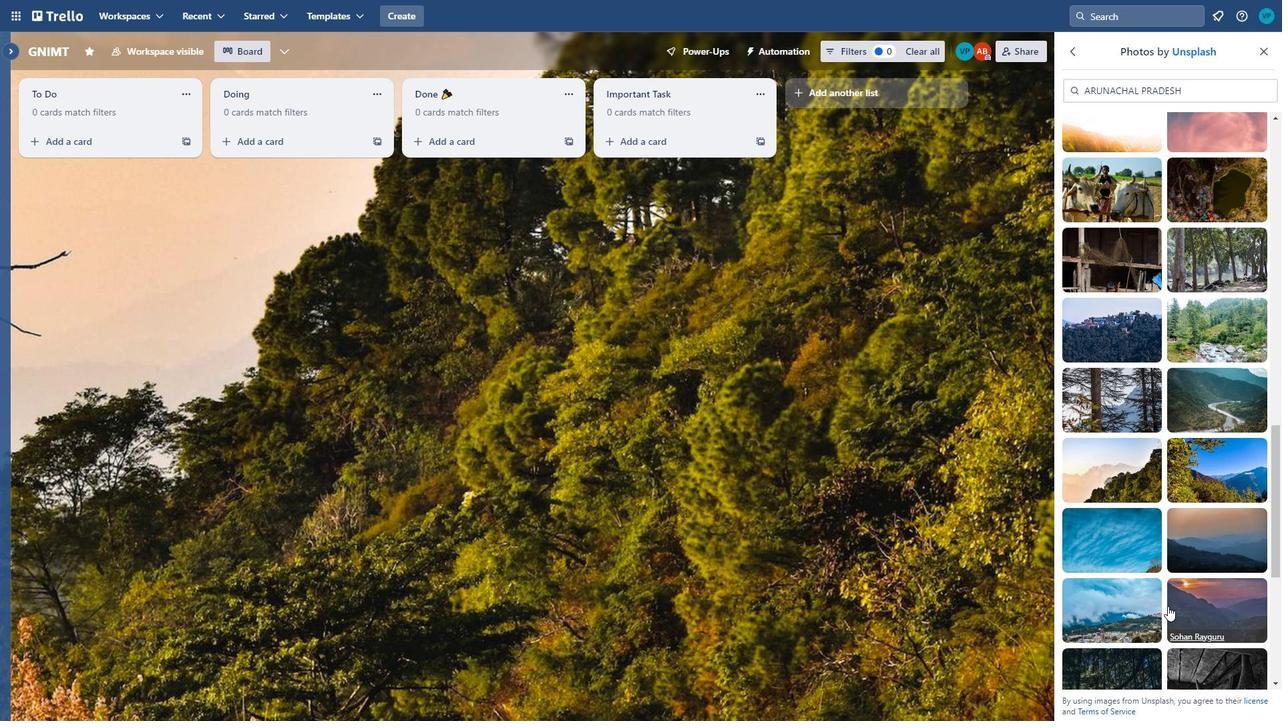 
Action: Mouse scrolled (1159, 603) with delta (0, 0)
Screenshot: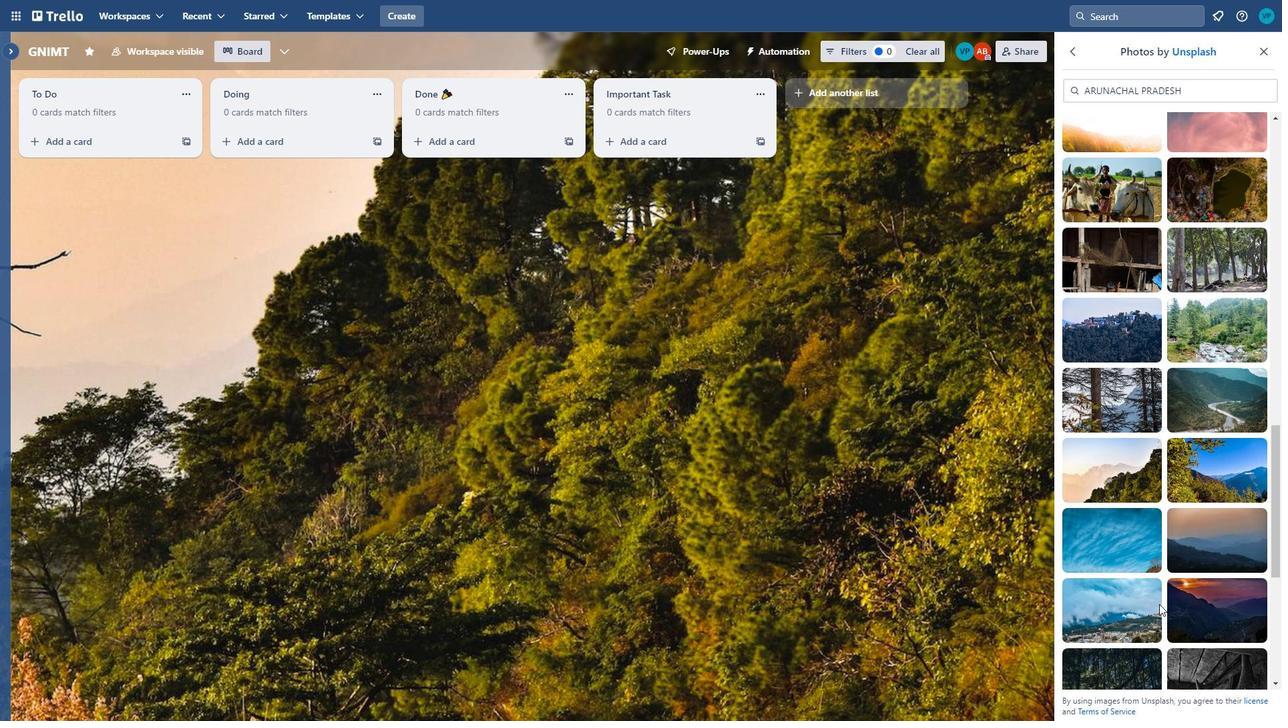 
Action: Mouse moved to (1130, 467)
Screenshot: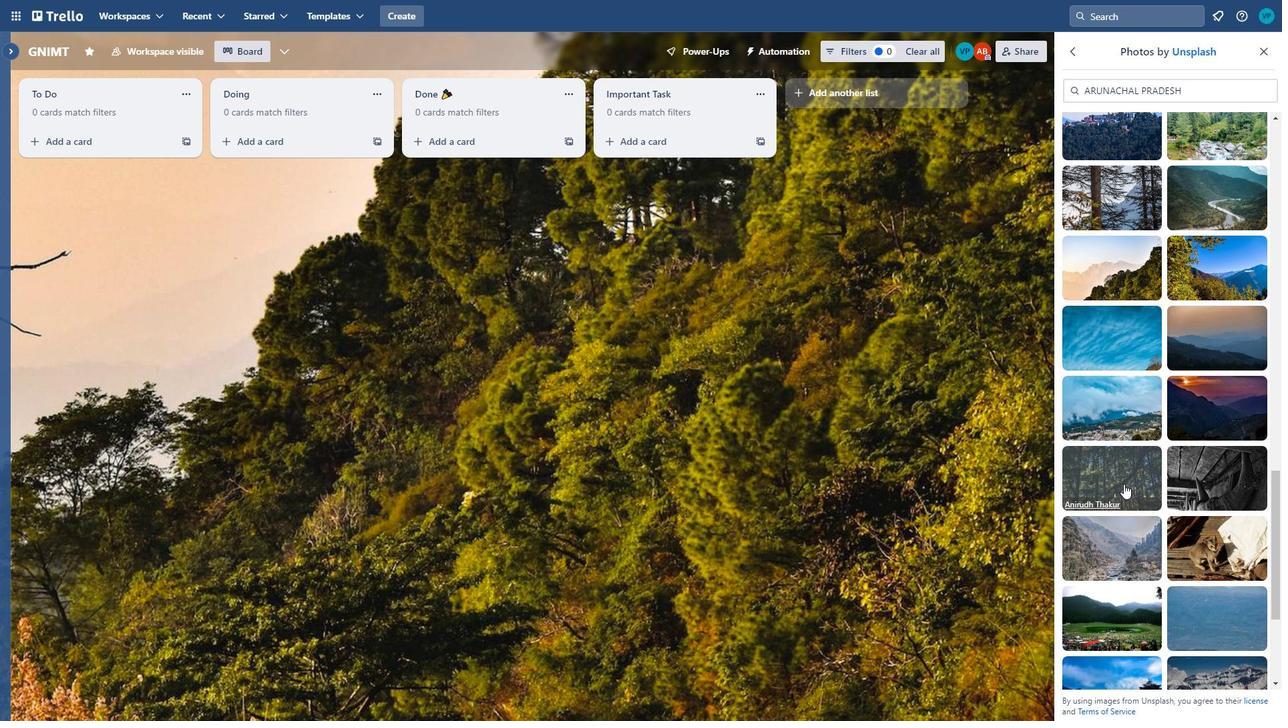 
Action: Mouse pressed left at (1130, 467)
Screenshot: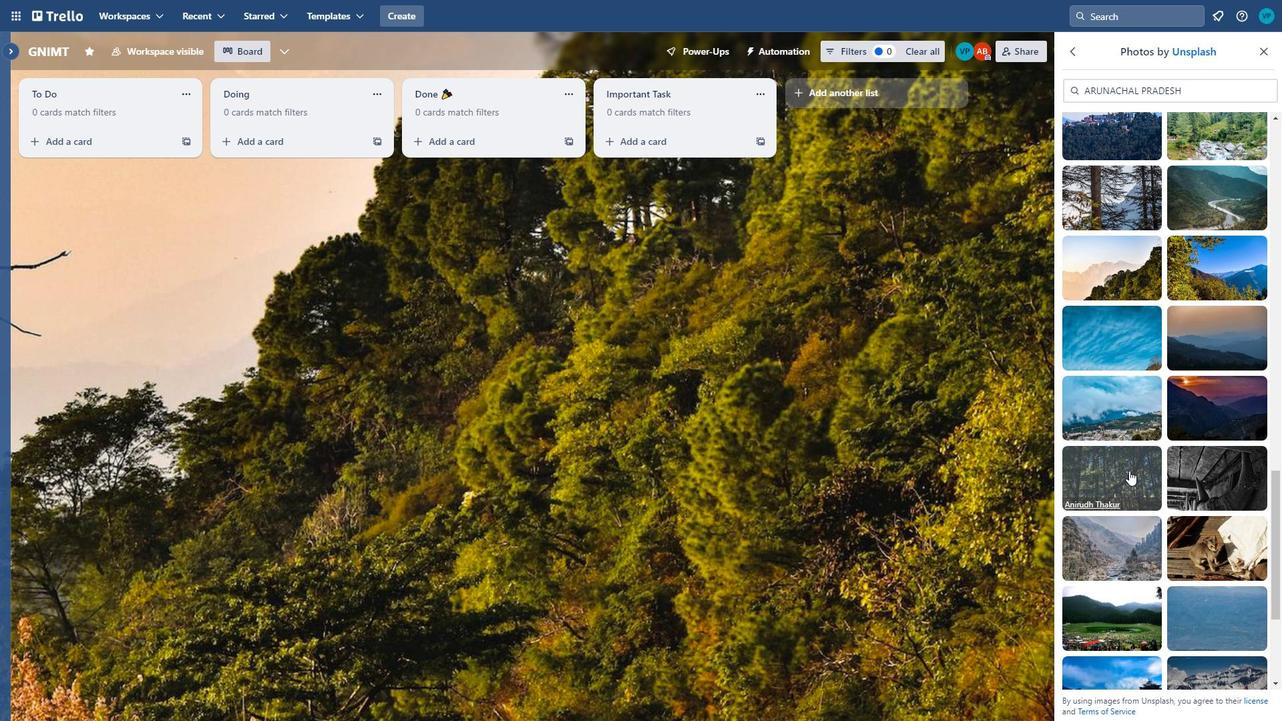 
Action: Mouse moved to (1206, 488)
Screenshot: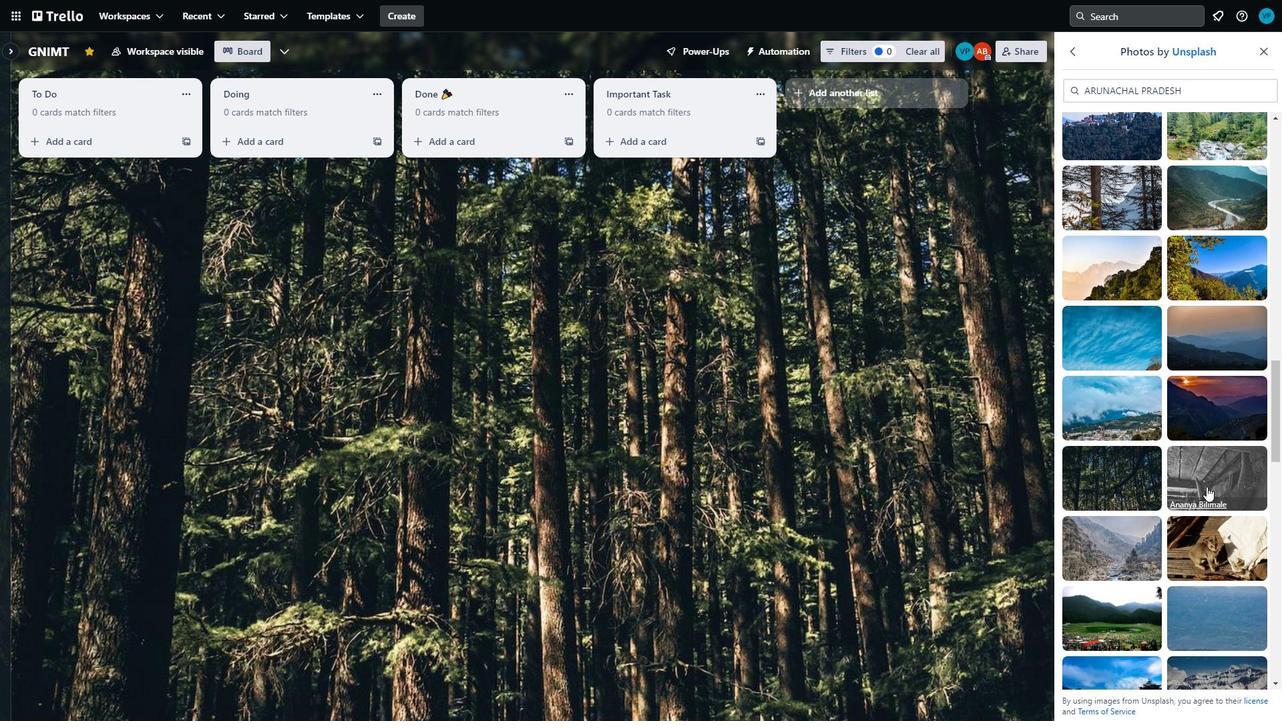 
Action: Mouse scrolled (1206, 488) with delta (0, 0)
Screenshot: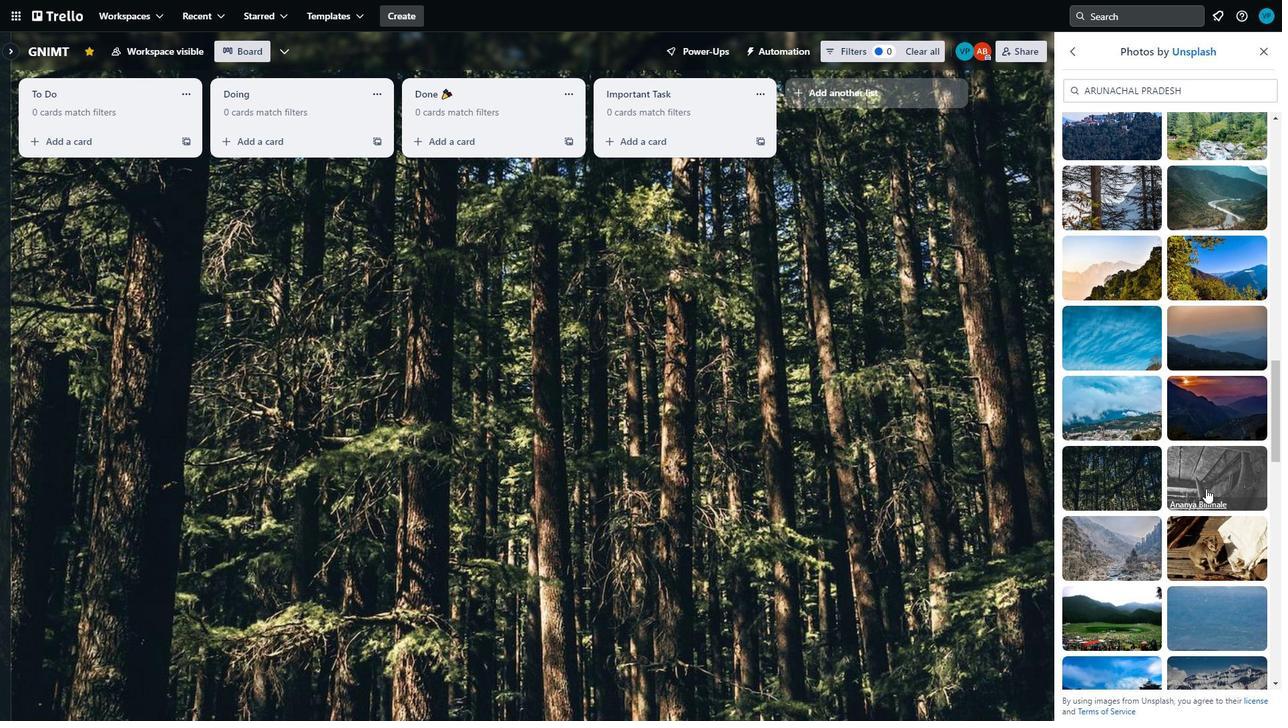 
Action: Mouse scrolled (1206, 488) with delta (0, 0)
Screenshot: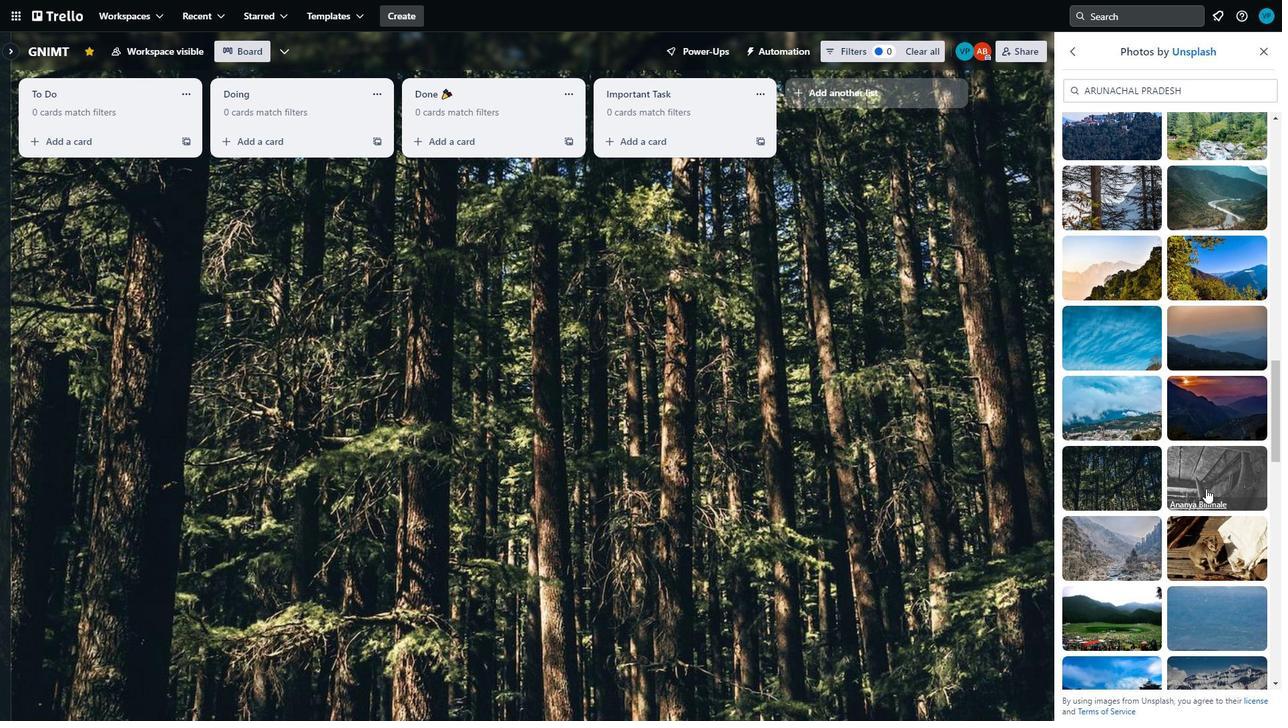 
Action: Mouse moved to (1114, 401)
Screenshot: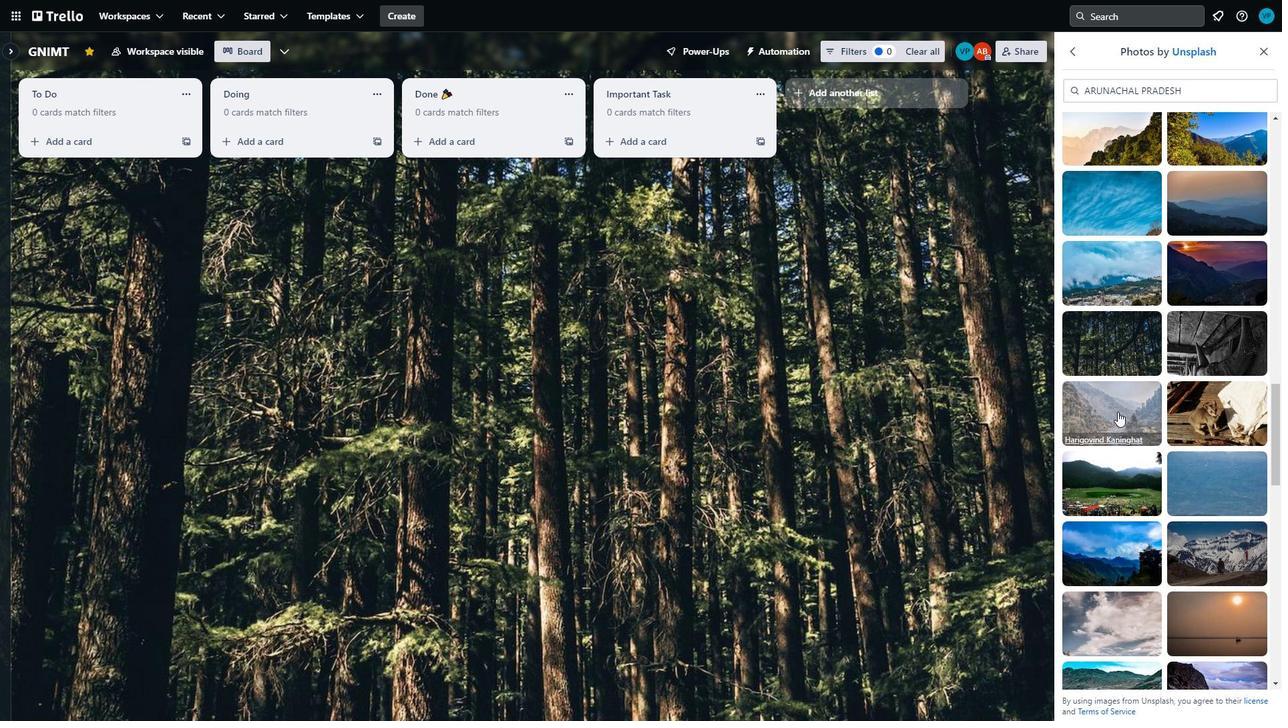 
Action: Mouse pressed left at (1114, 401)
Screenshot: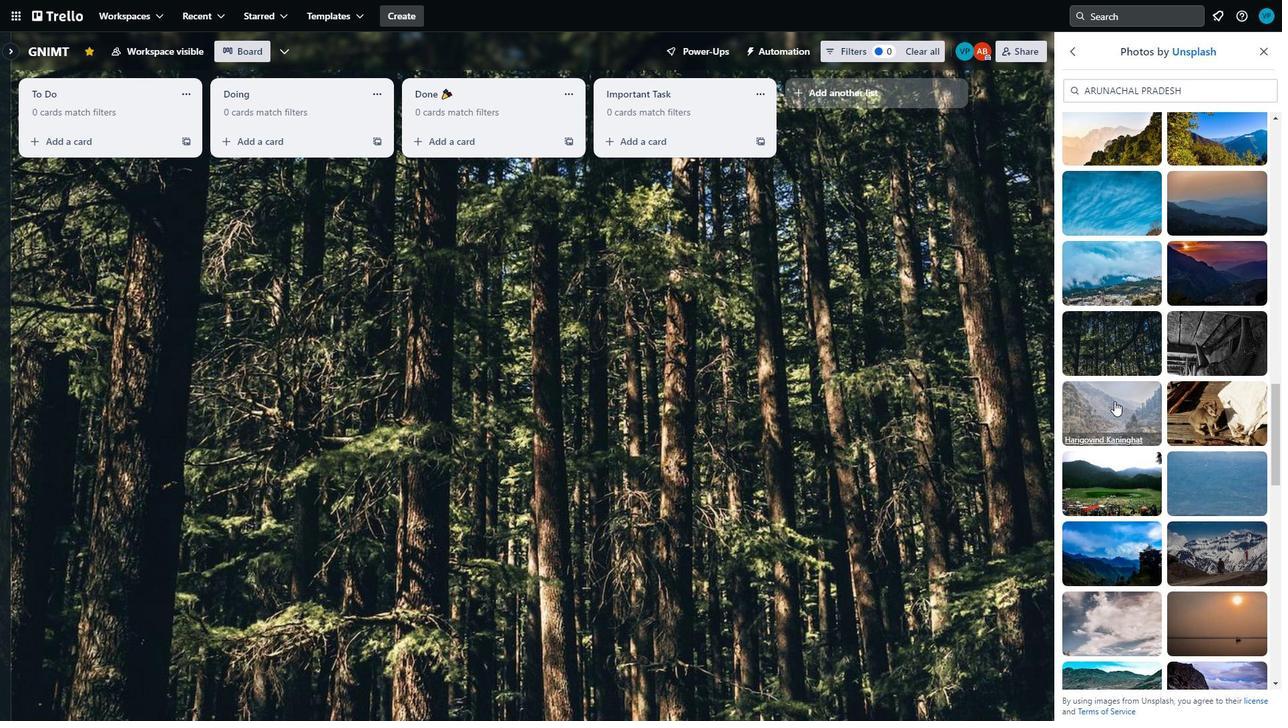 
Action: Mouse moved to (1122, 505)
Screenshot: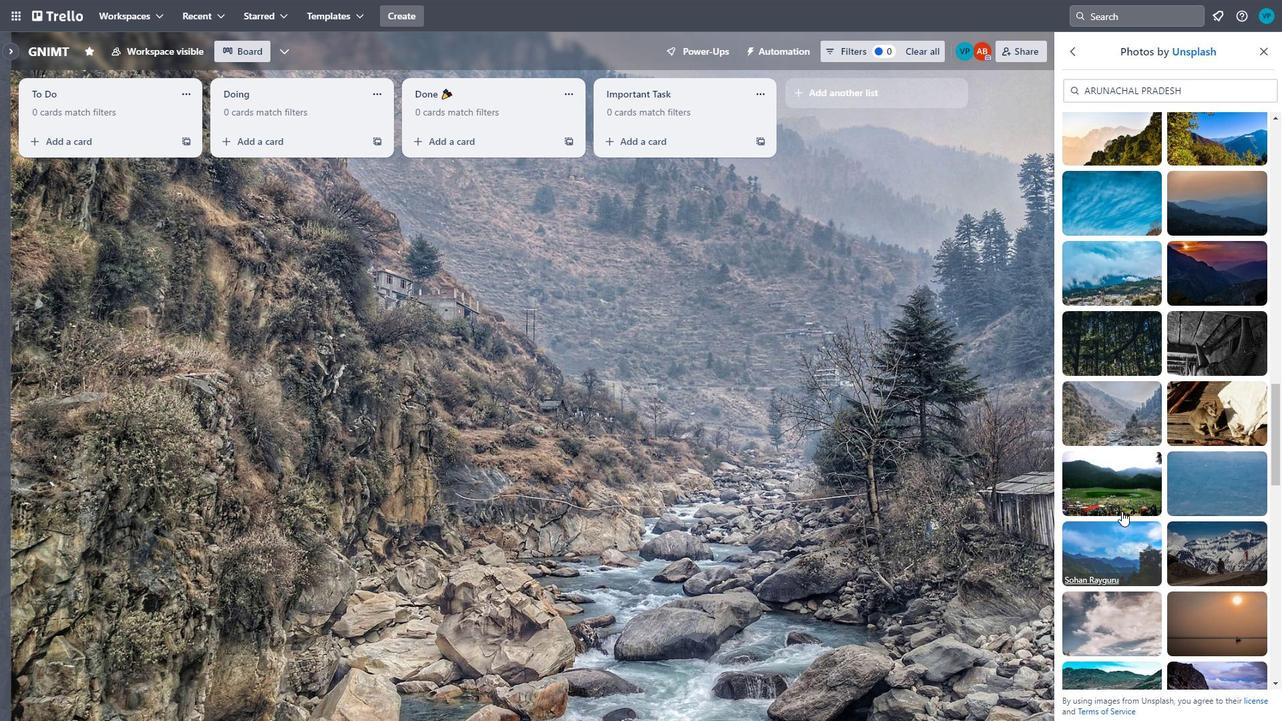 
Action: Mouse scrolled (1122, 505) with delta (0, 0)
Screenshot: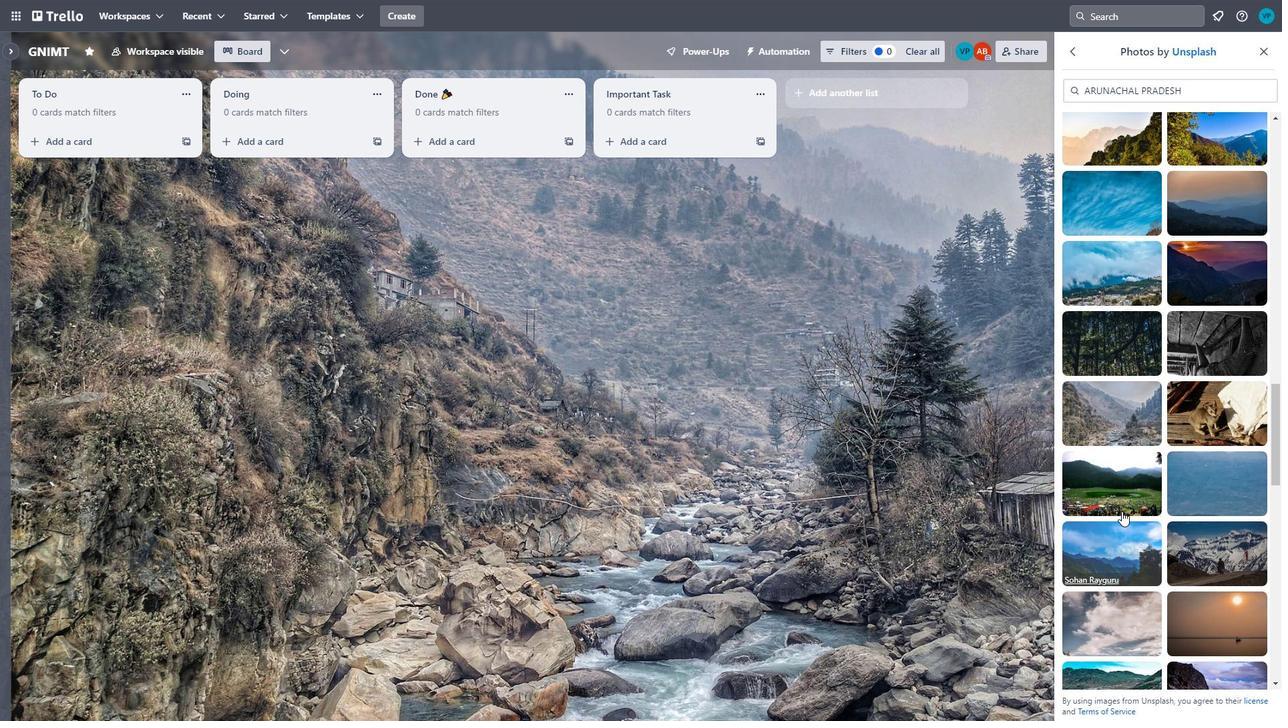 
Action: Mouse scrolled (1122, 505) with delta (0, 0)
Screenshot: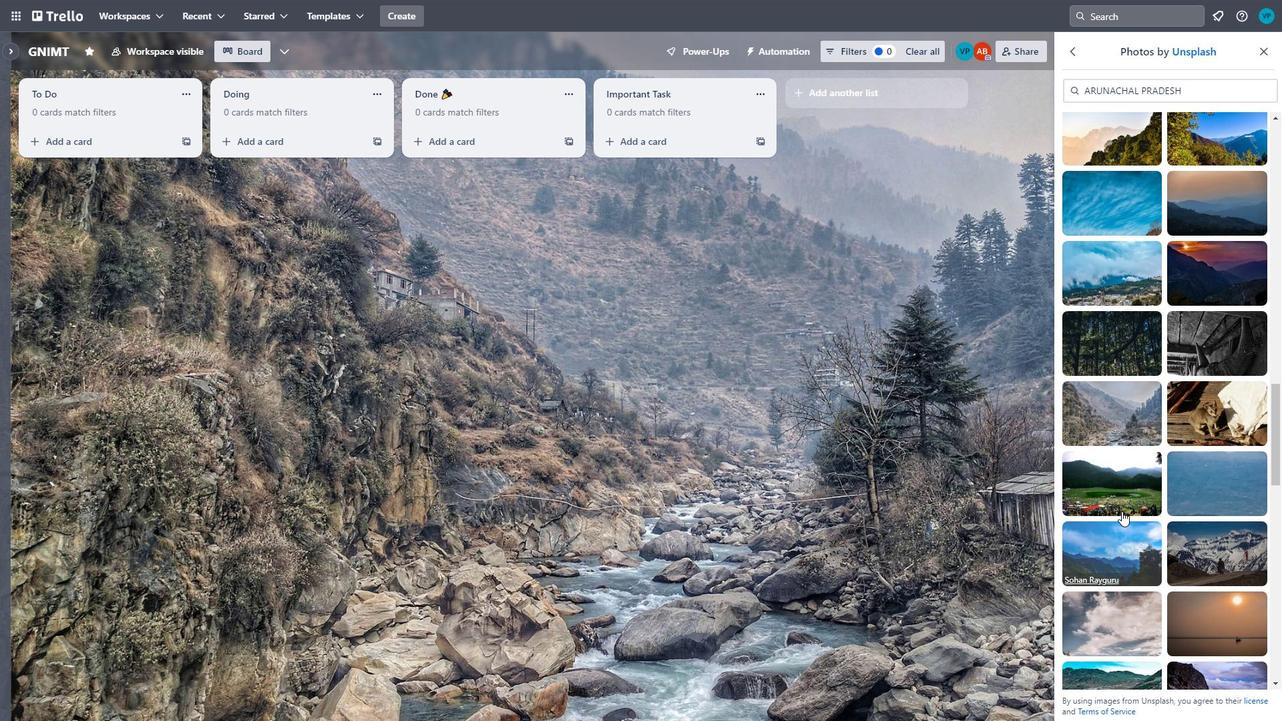 
Action: Mouse scrolled (1122, 505) with delta (0, 0)
Screenshot: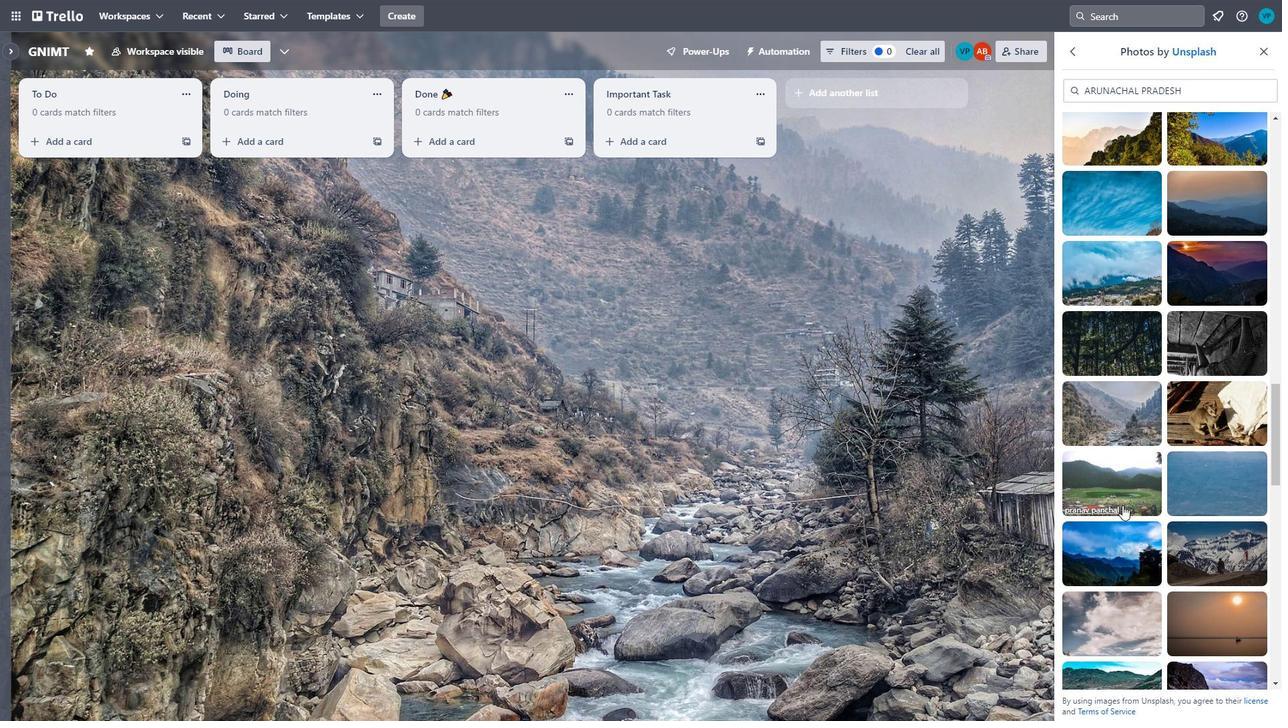 
Action: Mouse moved to (1128, 416)
Screenshot: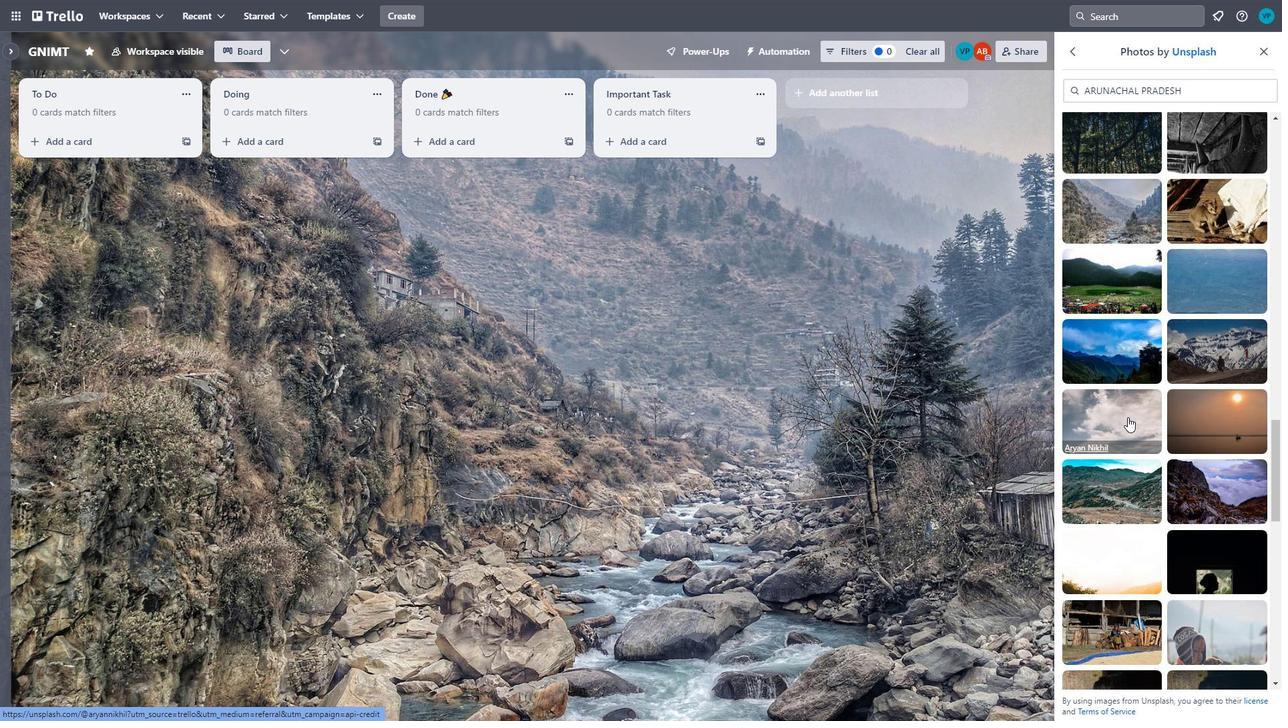 
Action: Mouse pressed left at (1128, 416)
Screenshot: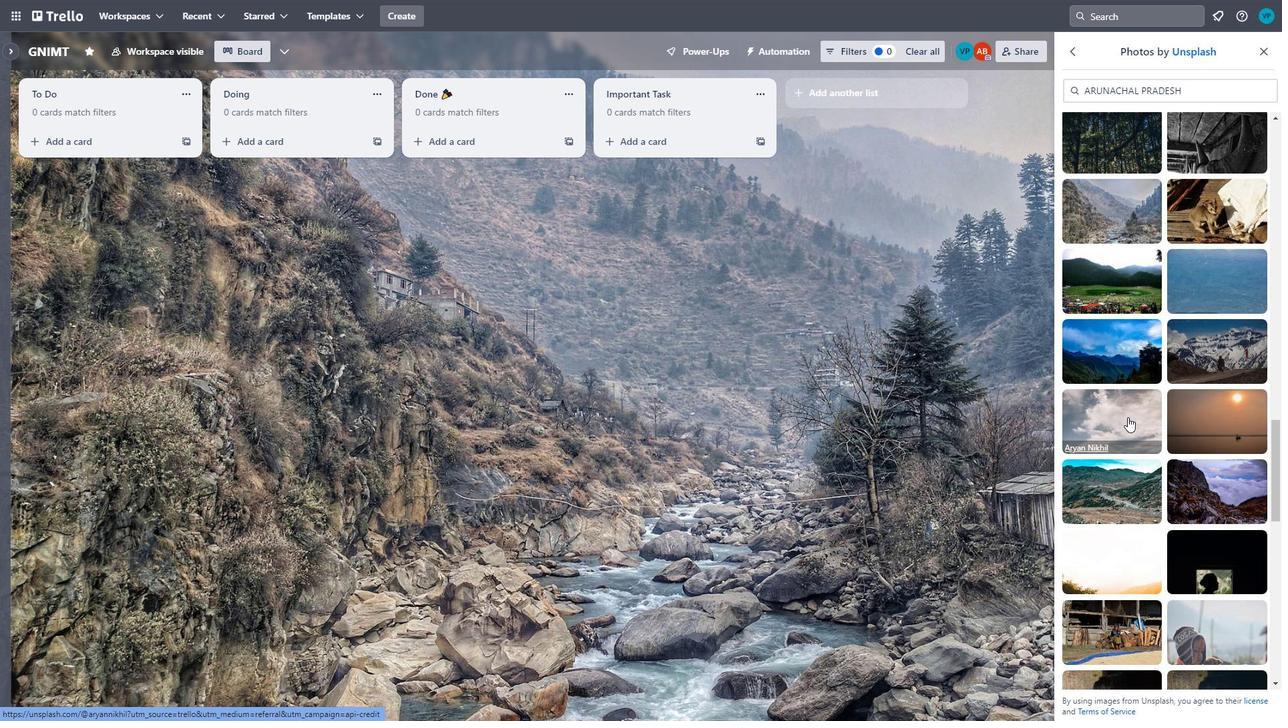 
Action: Mouse moved to (1196, 489)
Screenshot: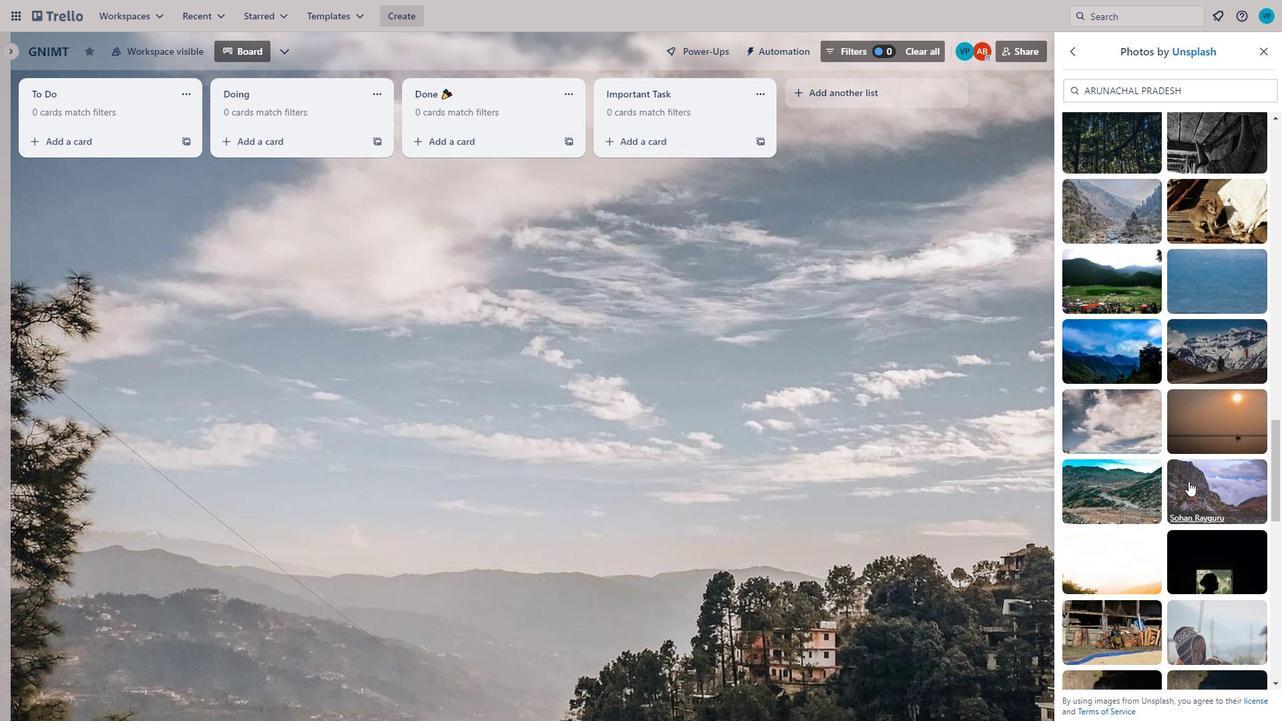 
Action: Mouse pressed left at (1196, 489)
Screenshot: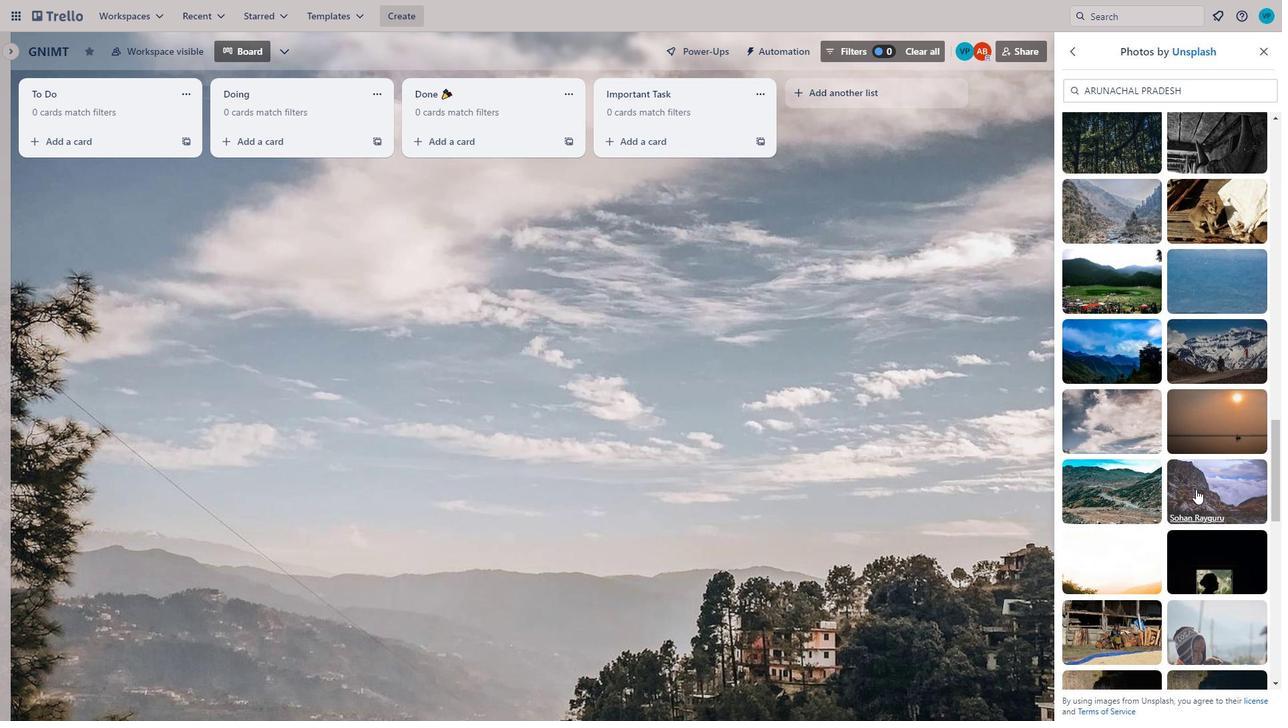 
Action: Mouse moved to (1159, 560)
Screenshot: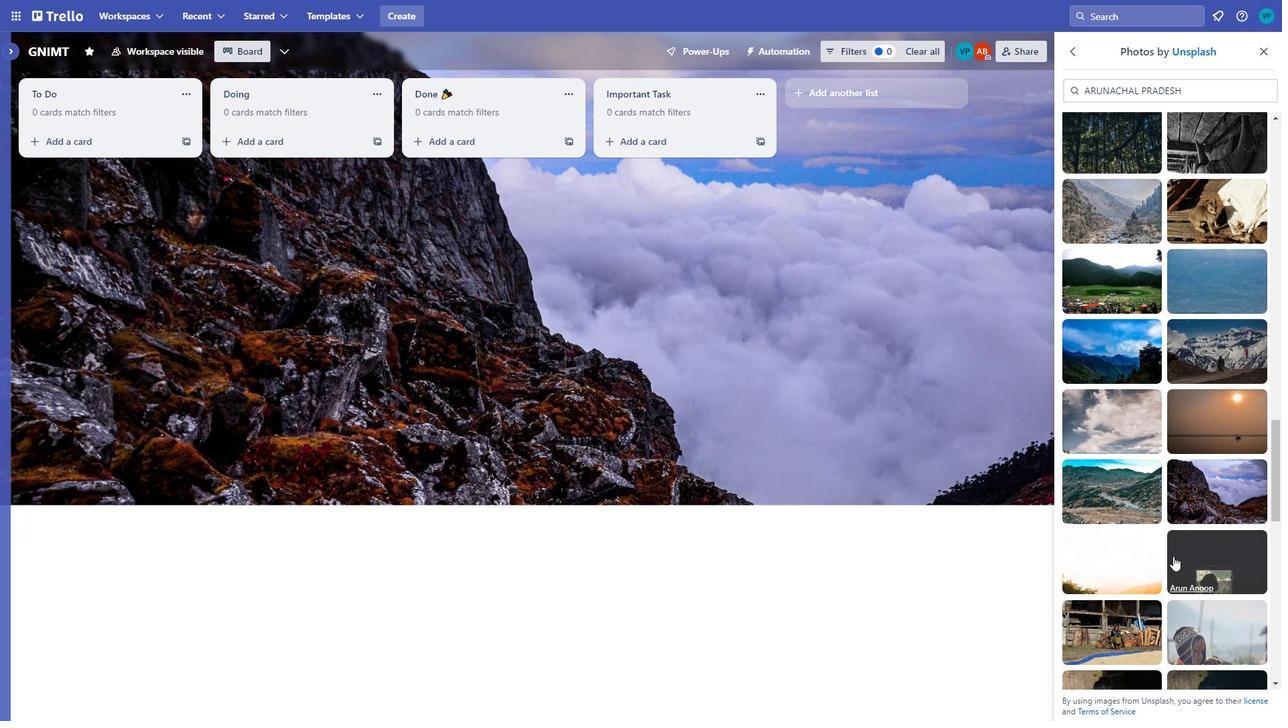 
Action: Mouse scrolled (1159, 559) with delta (0, 0)
Screenshot: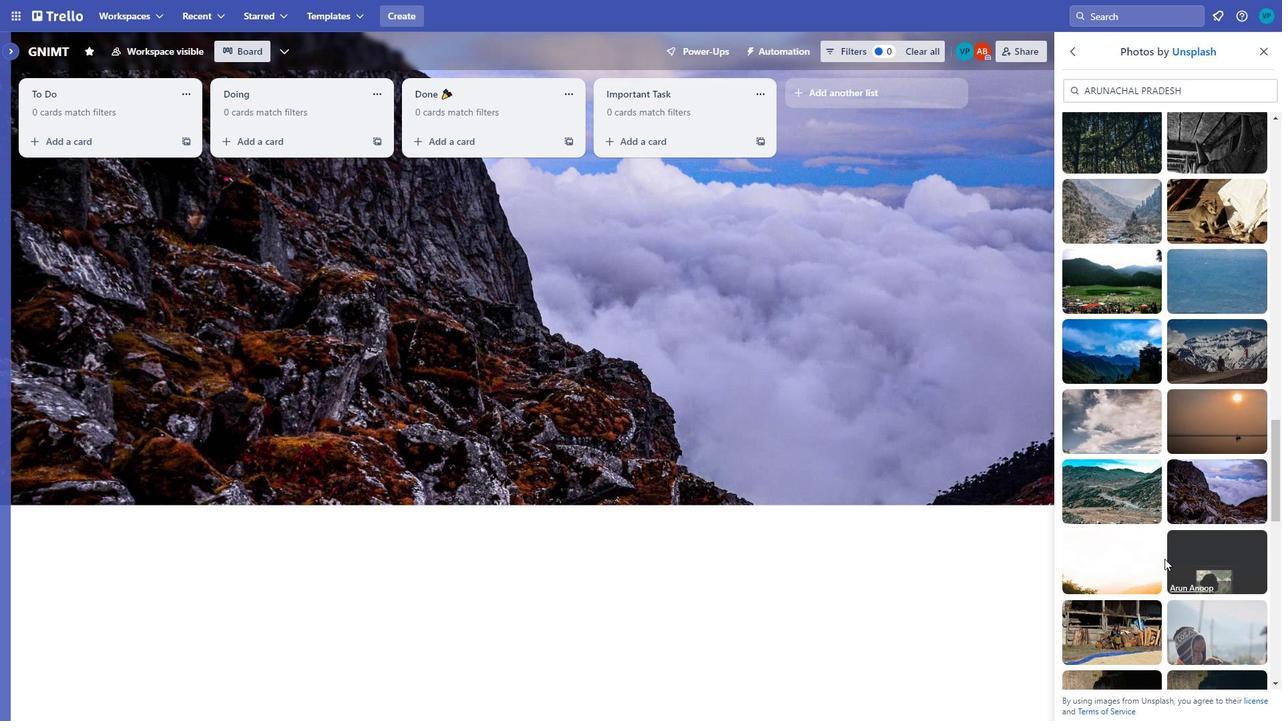 
Action: Mouse scrolled (1159, 559) with delta (0, 0)
Screenshot: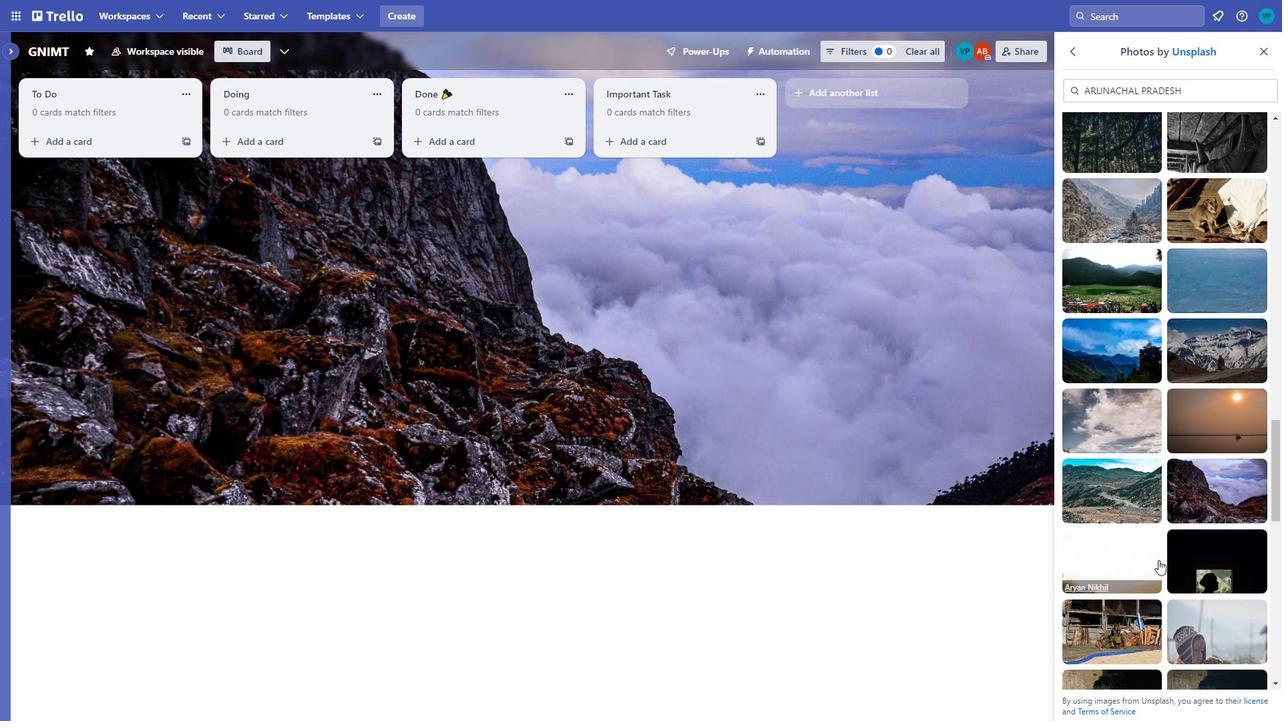 
Action: Mouse moved to (1102, 491)
Screenshot: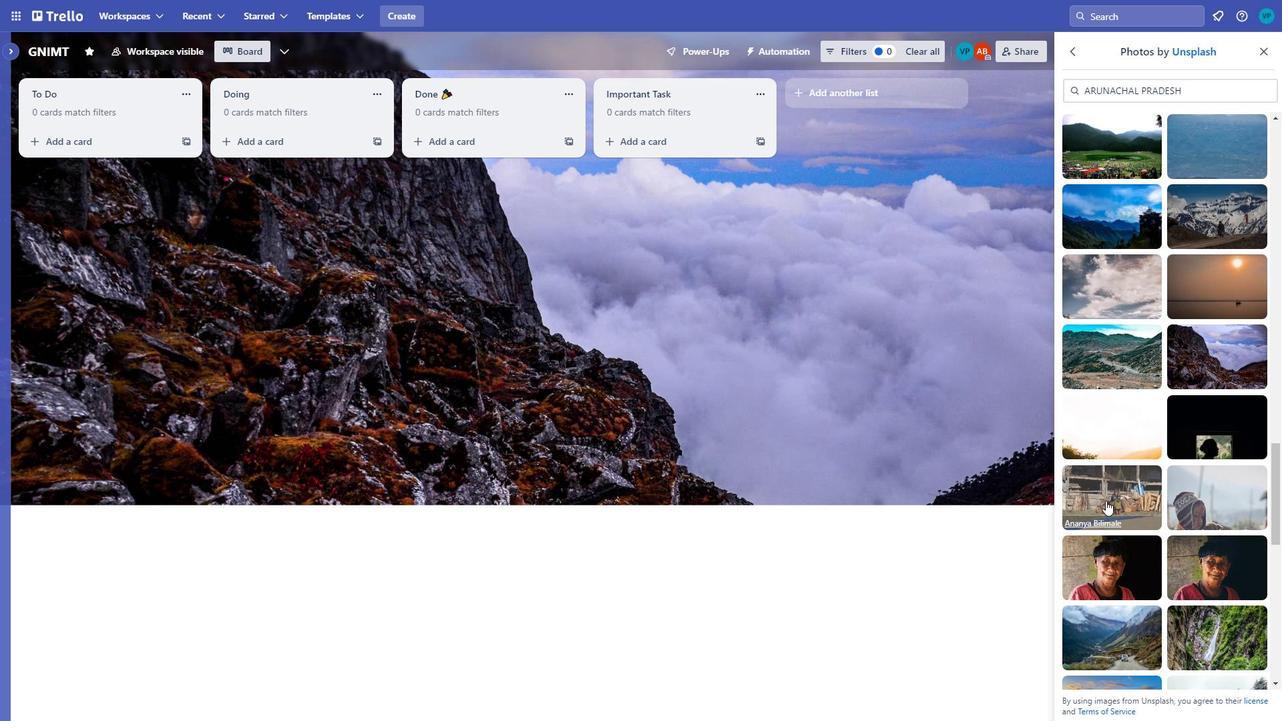 
Action: Mouse pressed left at (1102, 491)
Screenshot: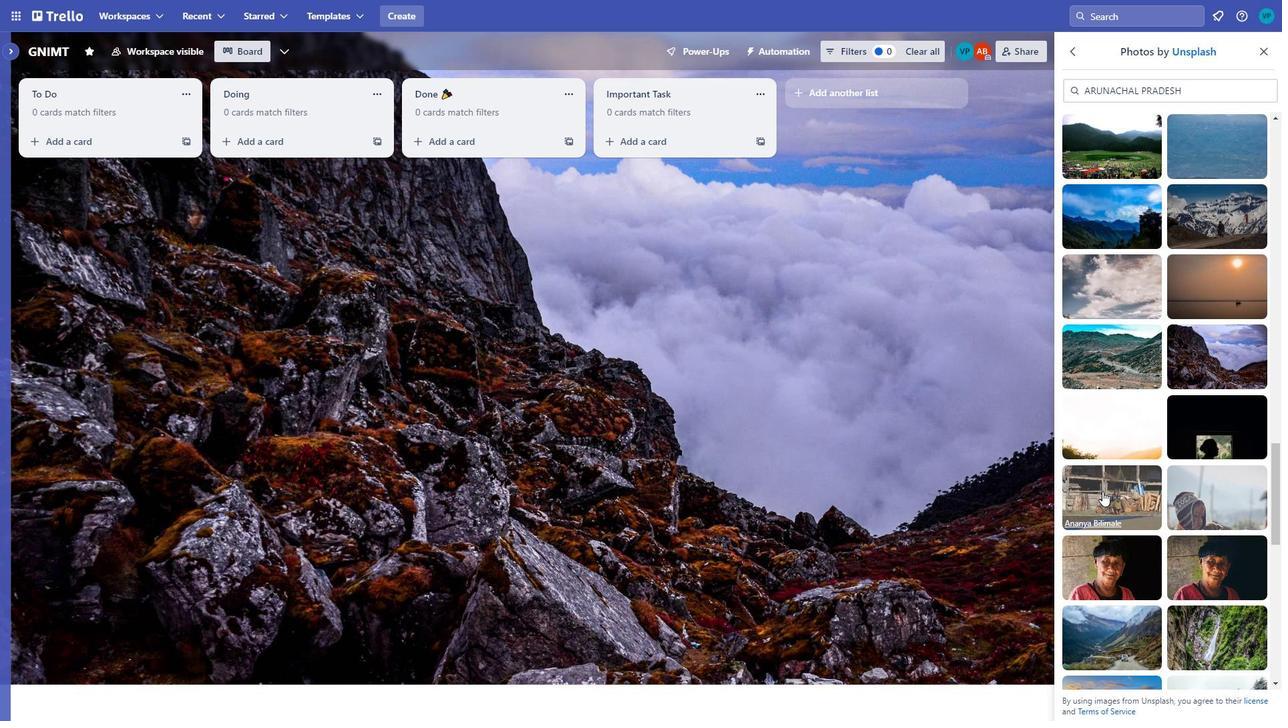 
Action: Mouse moved to (1238, 533)
Screenshot: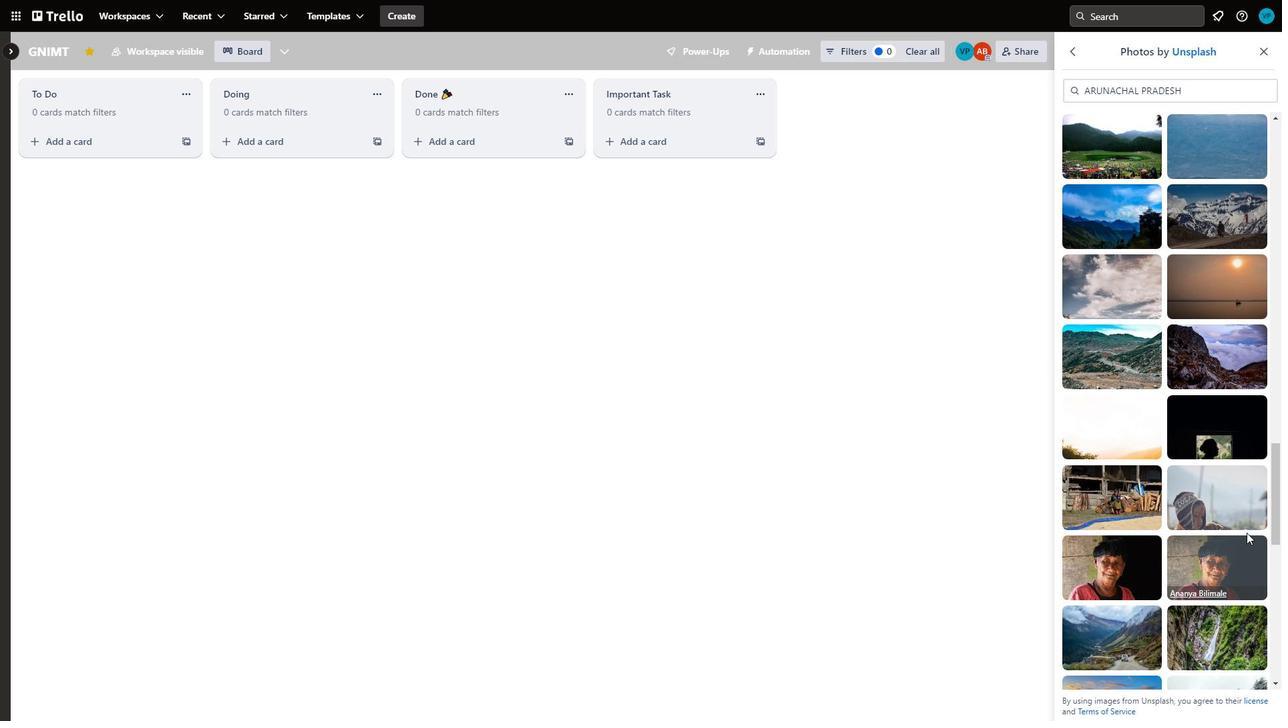 
Action: Mouse scrolled (1238, 532) with delta (0, 0)
Screenshot: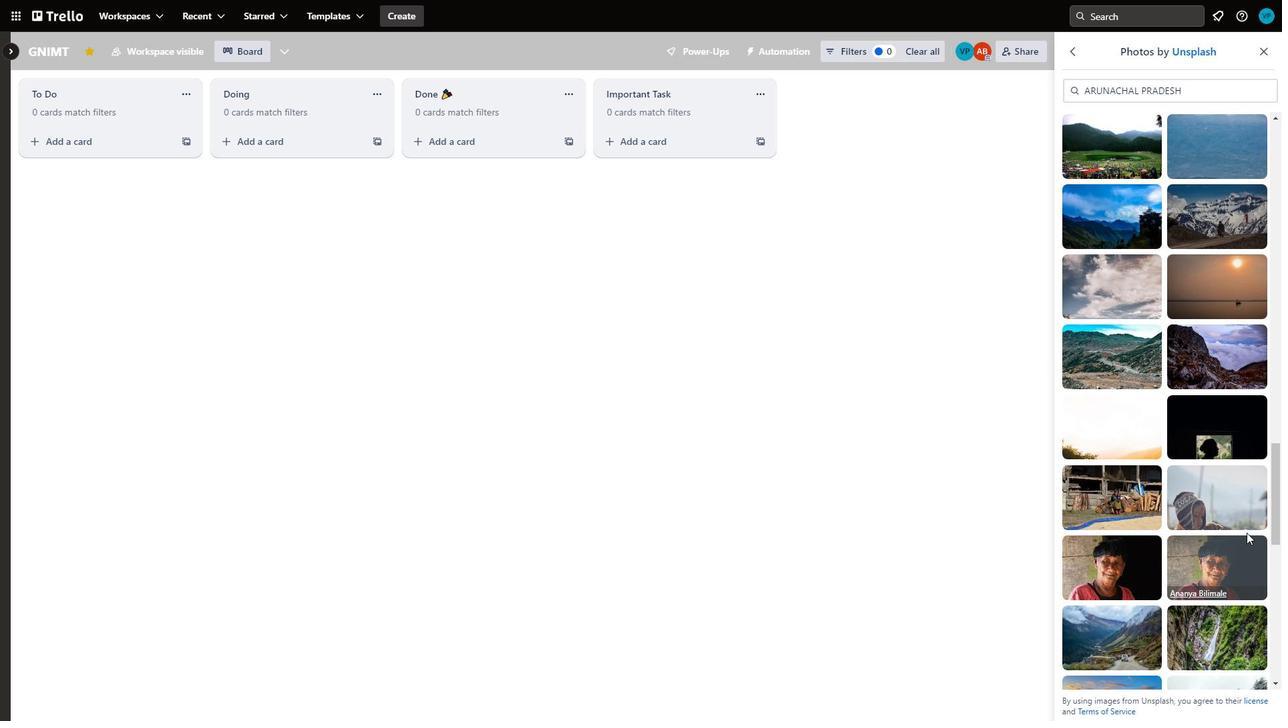 
Action: Mouse moved to (1236, 533)
Screenshot: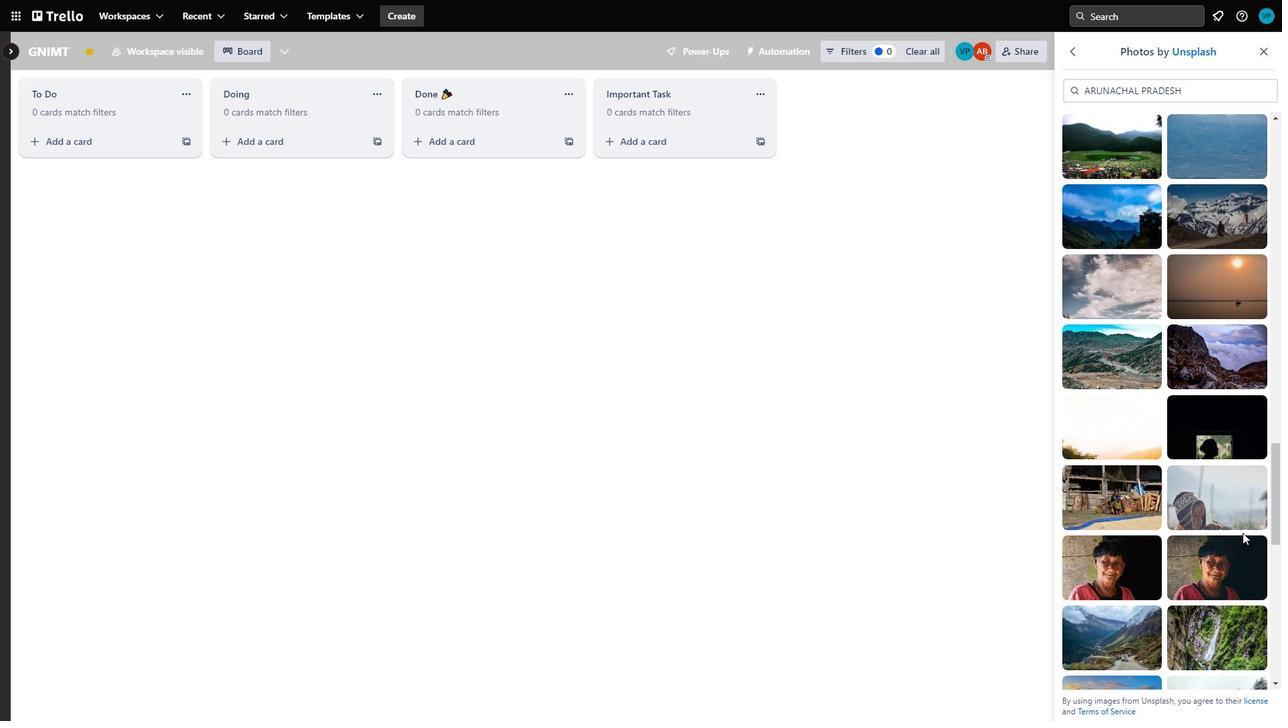 
Action: Mouse scrolled (1236, 532) with delta (0, 0)
Screenshot: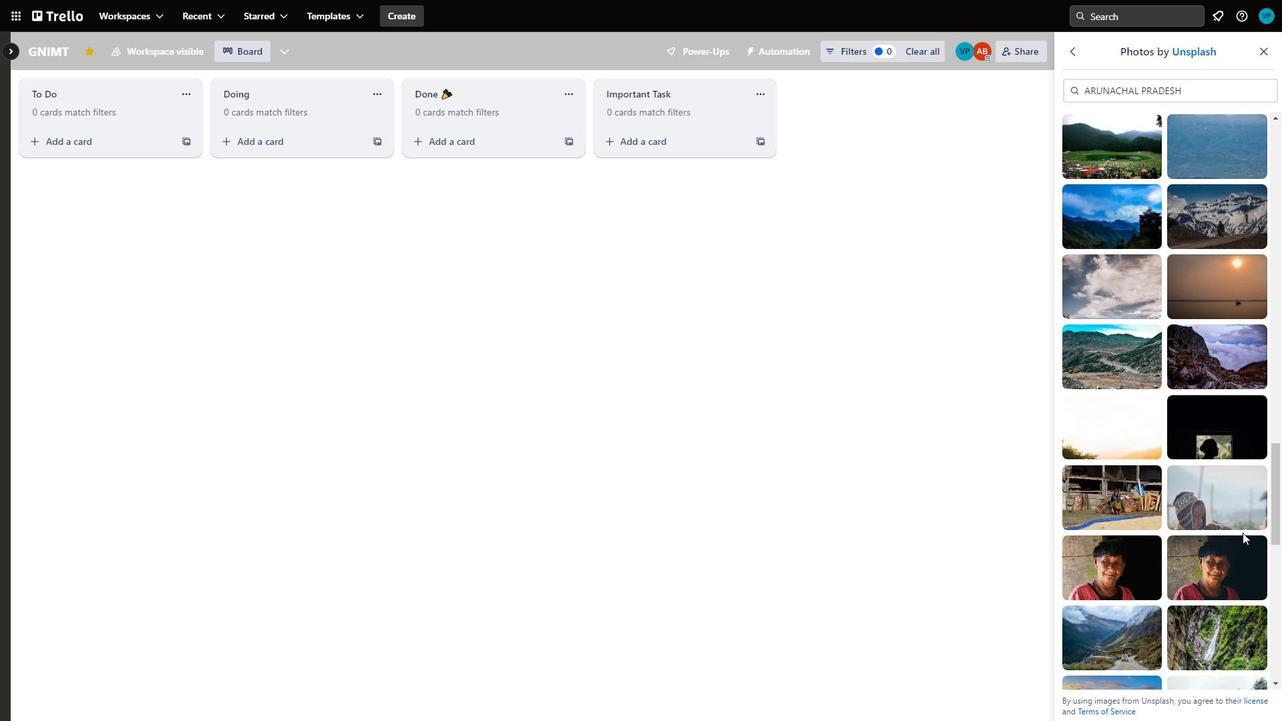 
Action: Mouse moved to (1137, 488)
Screenshot: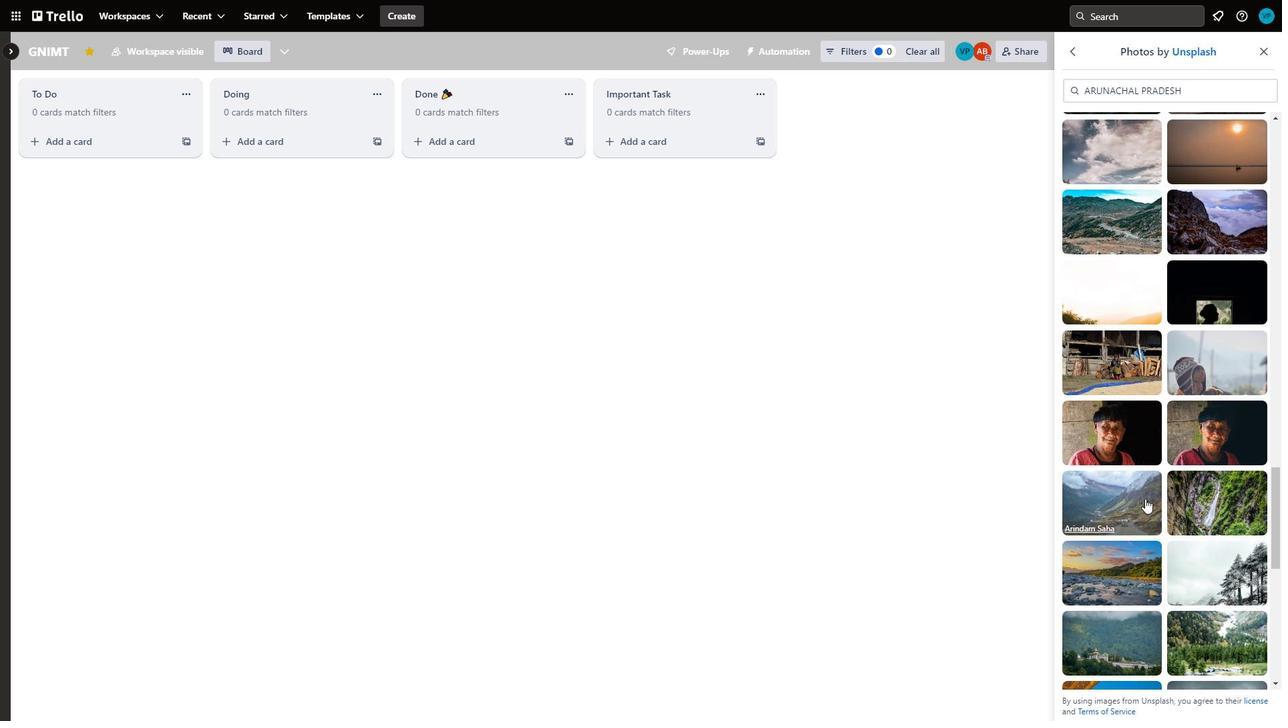 
Action: Mouse pressed left at (1137, 488)
Screenshot: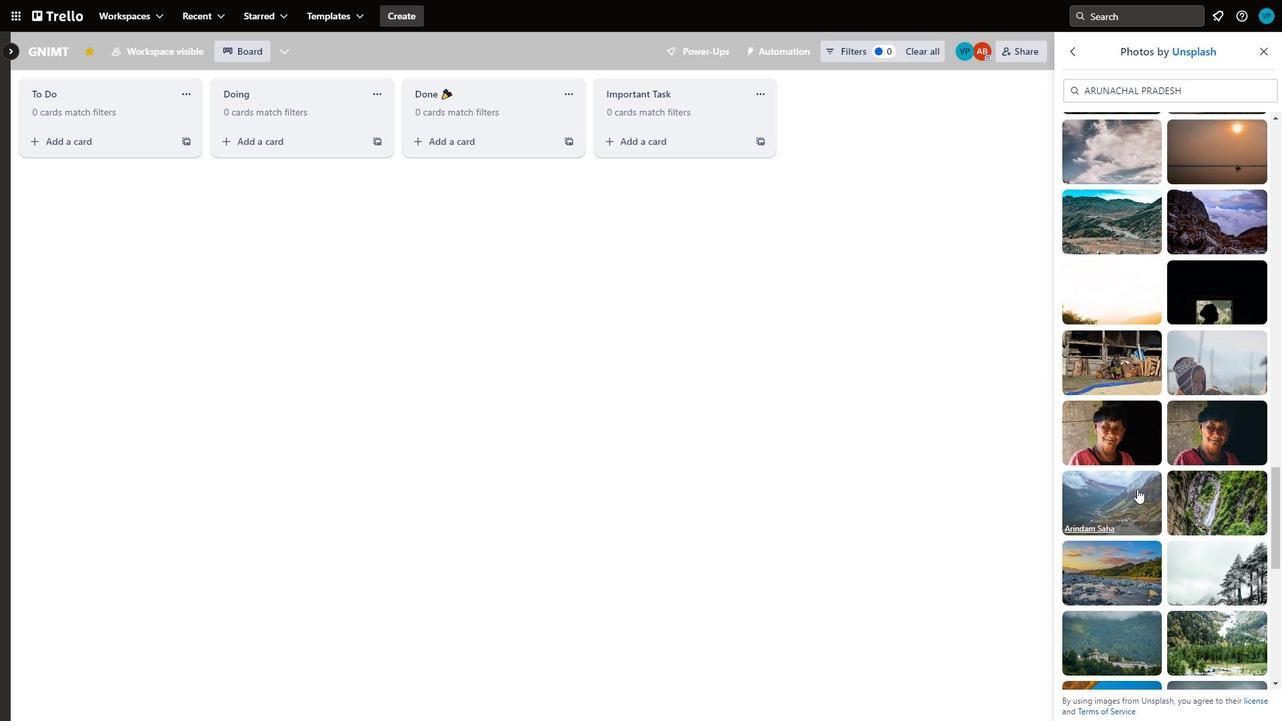
Action: Mouse moved to (1149, 501)
Screenshot: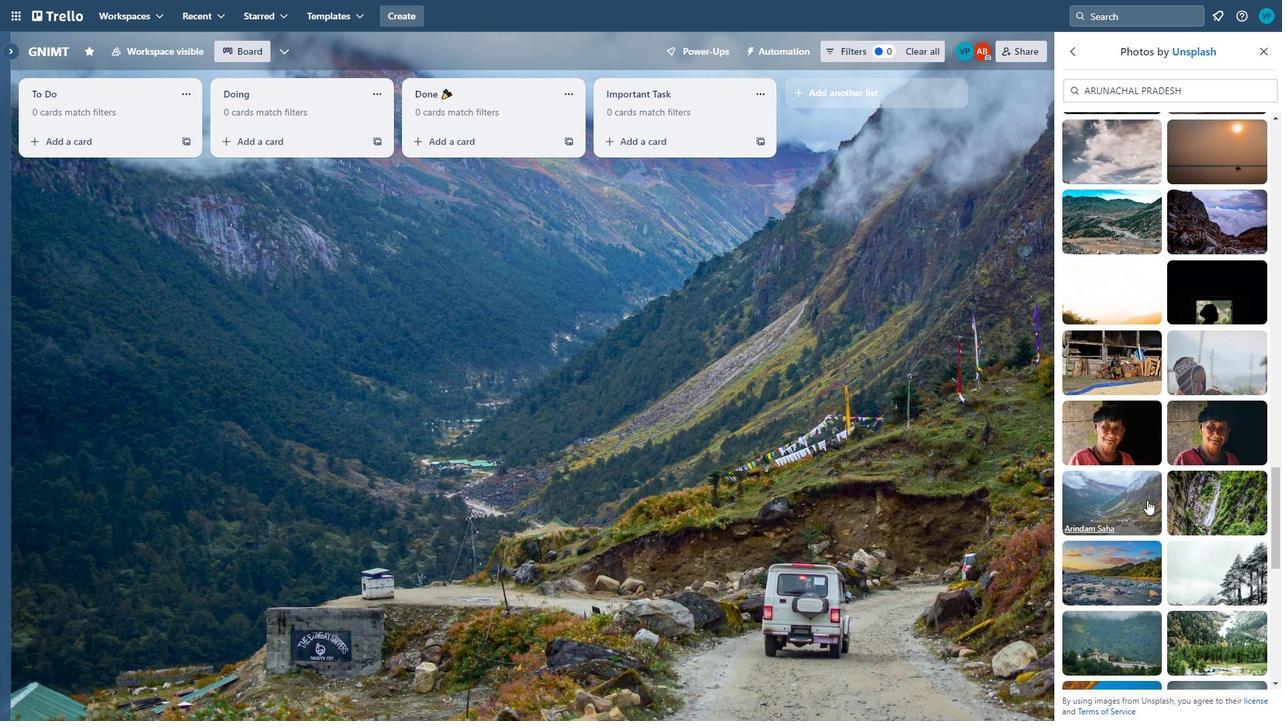 
Action: Mouse scrolled (1149, 501) with delta (0, 0)
Screenshot: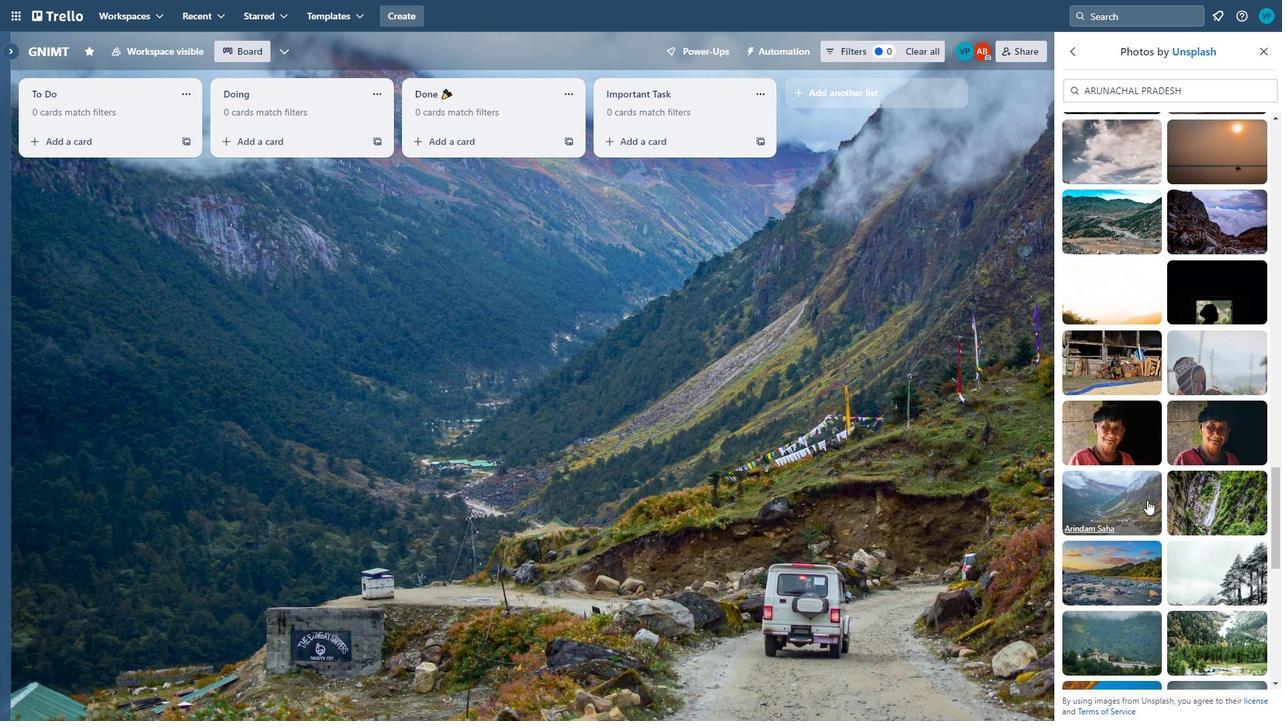 
Action: Mouse moved to (1149, 502)
Screenshot: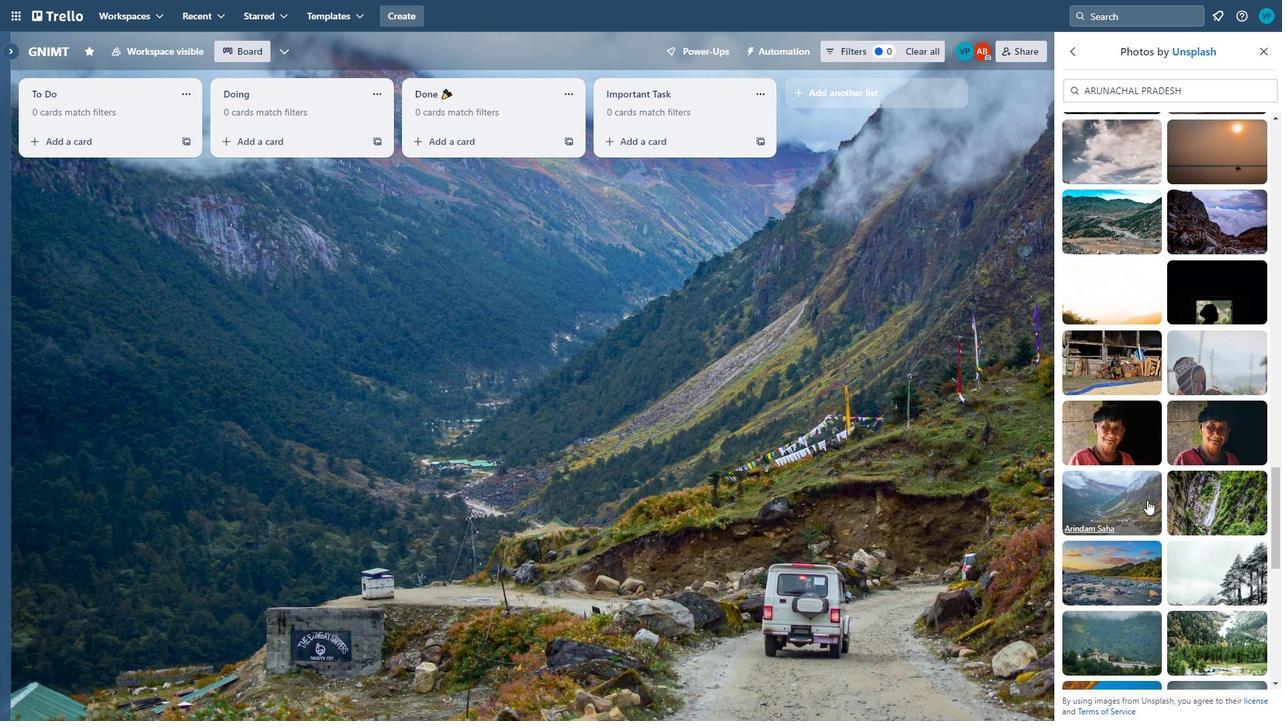 
Action: Mouse scrolled (1149, 501) with delta (0, 0)
Screenshot: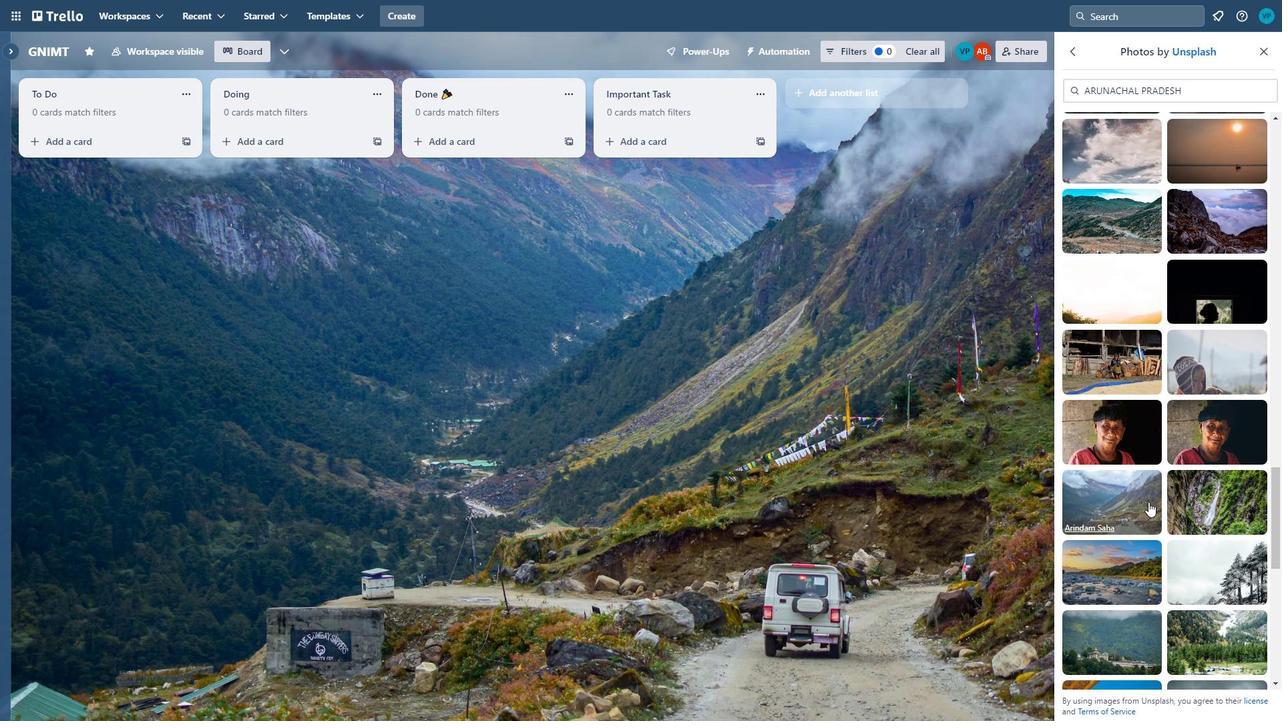 
Action: Mouse moved to (1209, 566)
Screenshot: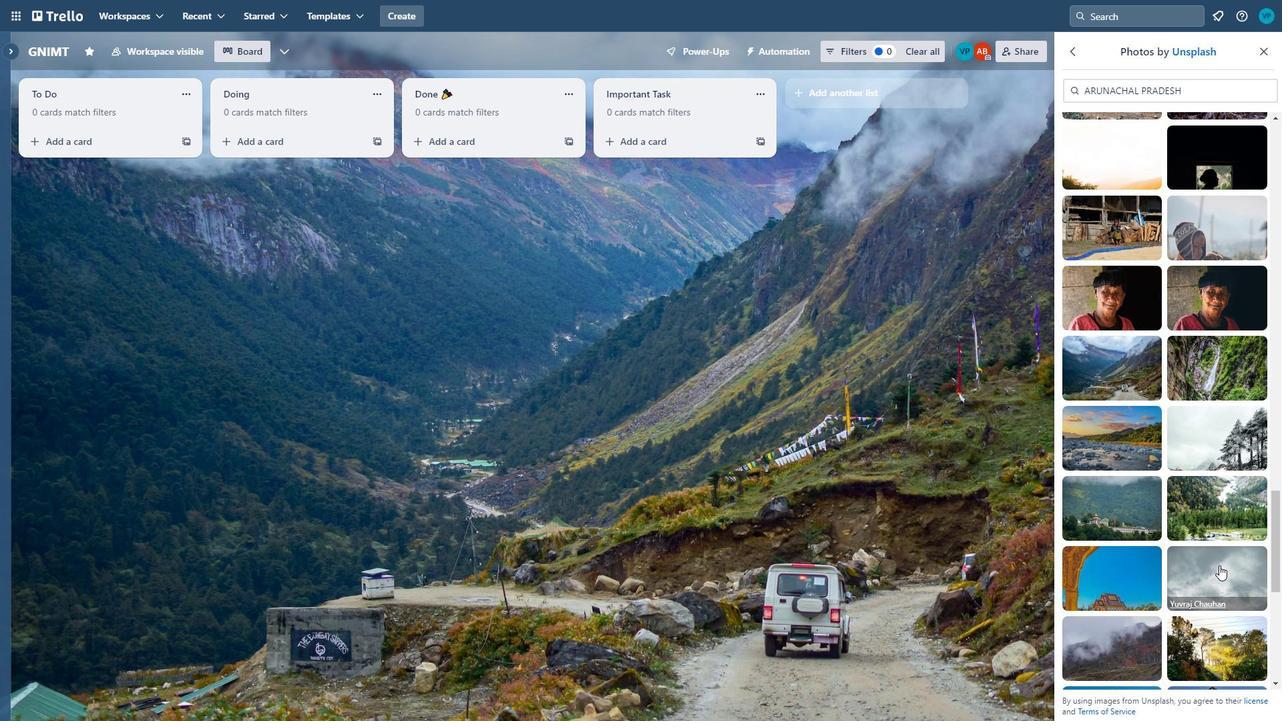 
Action: Mouse scrolled (1209, 565) with delta (0, 0)
Screenshot: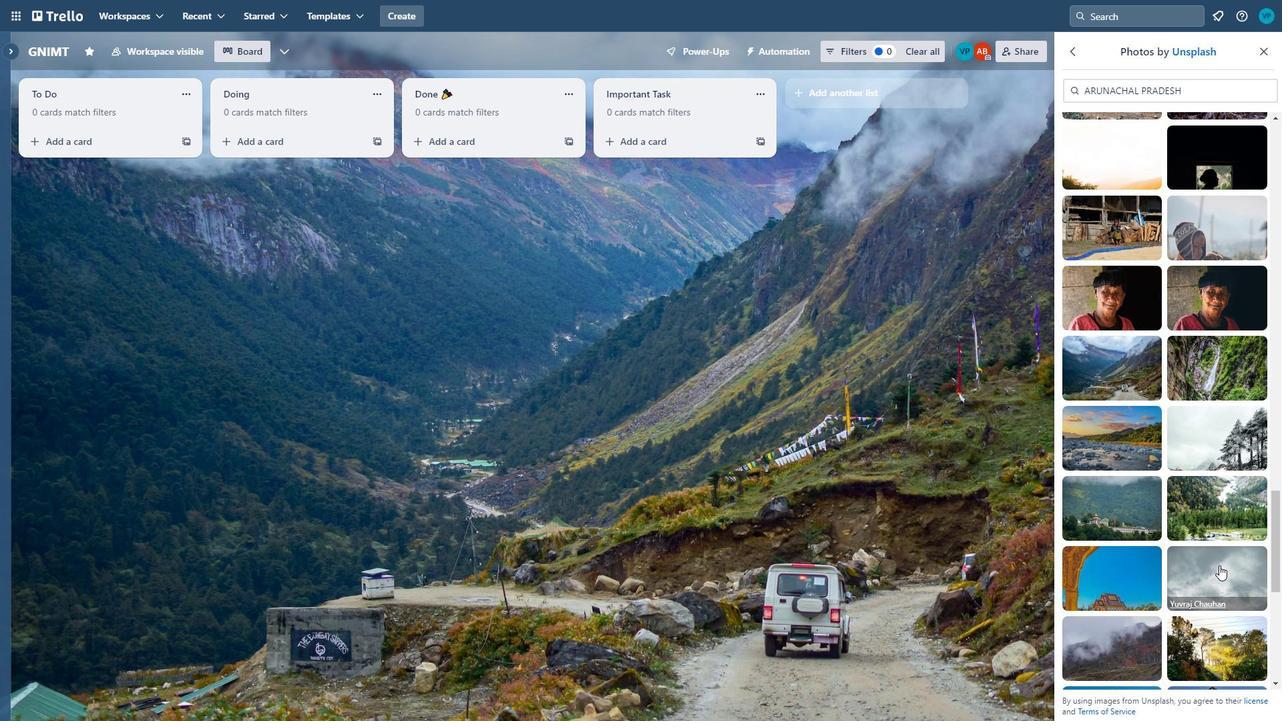 
Action: Mouse scrolled (1209, 565) with delta (0, 0)
Screenshot: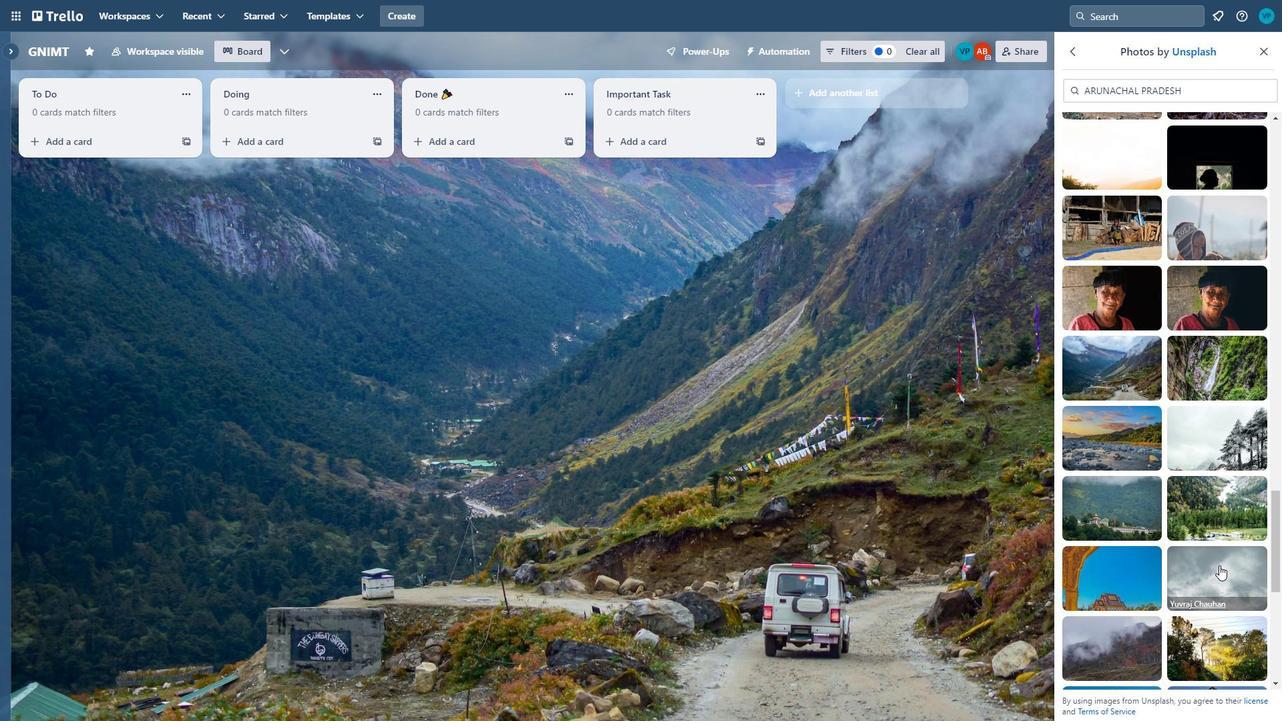 
Action: Mouse moved to (1110, 574)
Screenshot: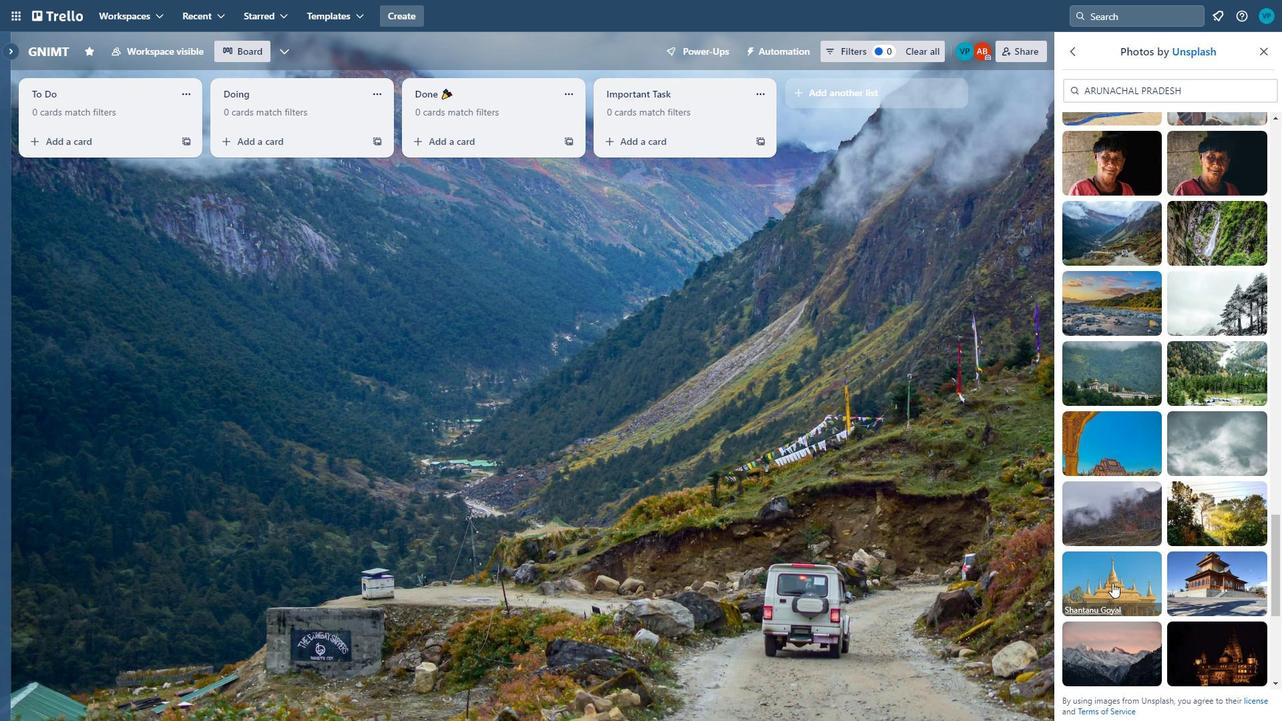 
Action: Mouse pressed left at (1110, 574)
Screenshot: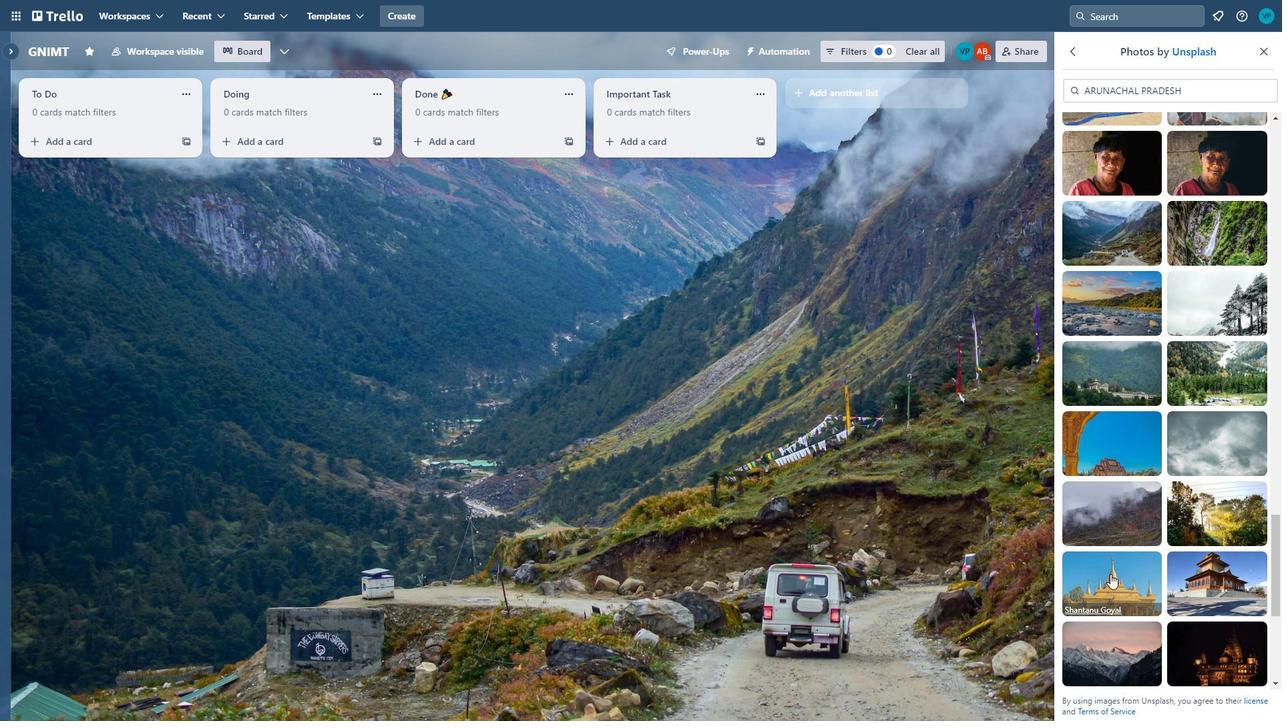 
Action: Mouse moved to (1109, 566)
Screenshot: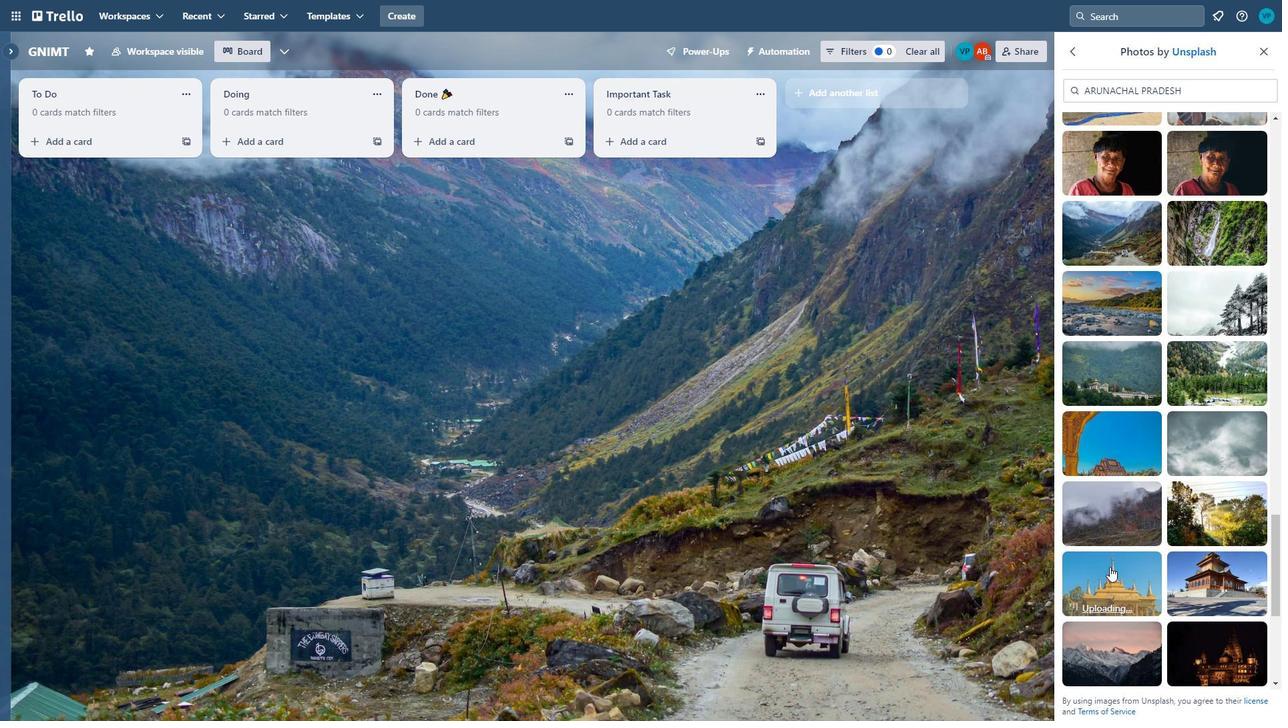 
Action: Mouse scrolled (1109, 565) with delta (0, 0)
Screenshot: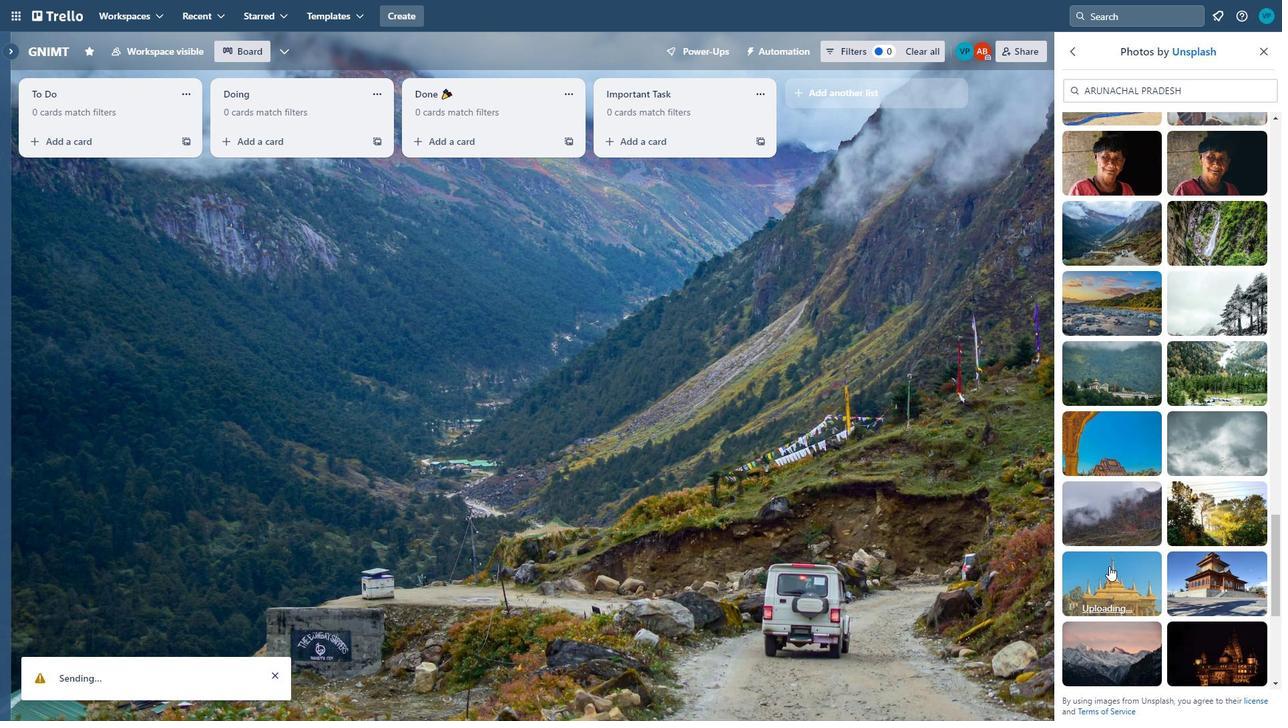 
Action: Mouse scrolled (1109, 565) with delta (0, 0)
Screenshot: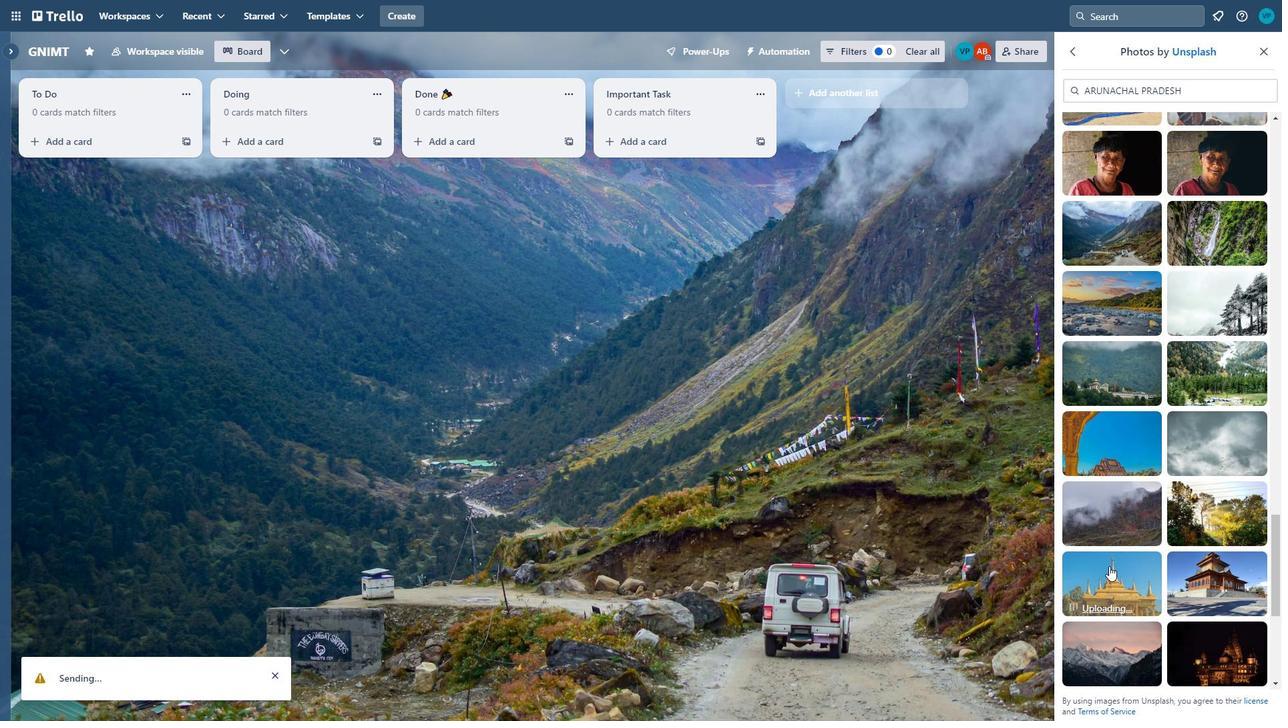 
Action: Mouse moved to (1128, 586)
Screenshot: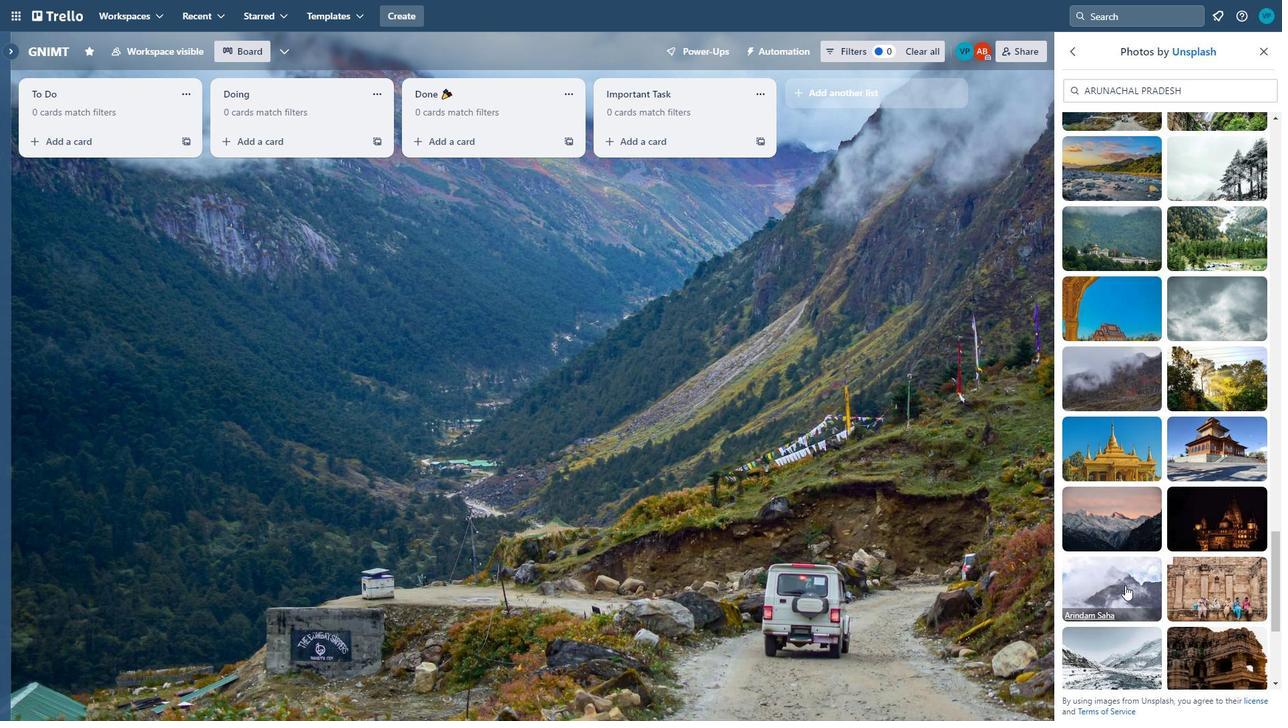 
Action: Mouse scrolled (1128, 585) with delta (0, 0)
Screenshot: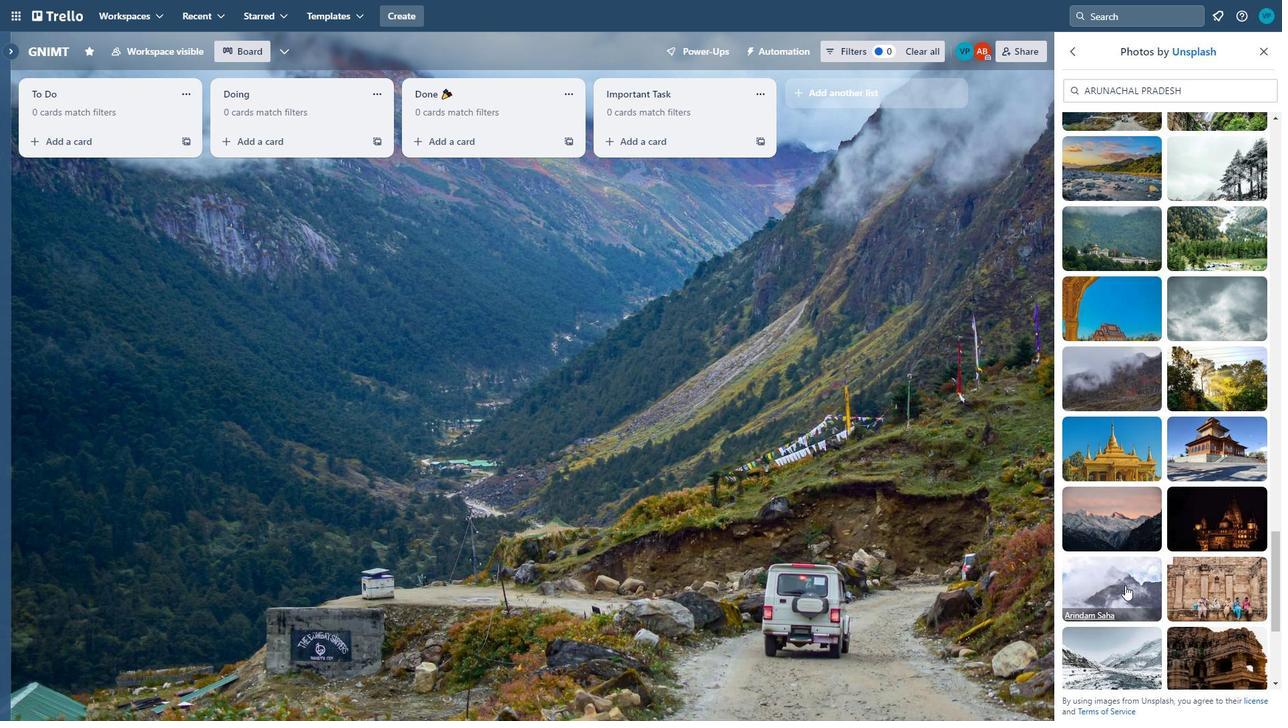 
Action: Mouse moved to (1129, 587)
Screenshot: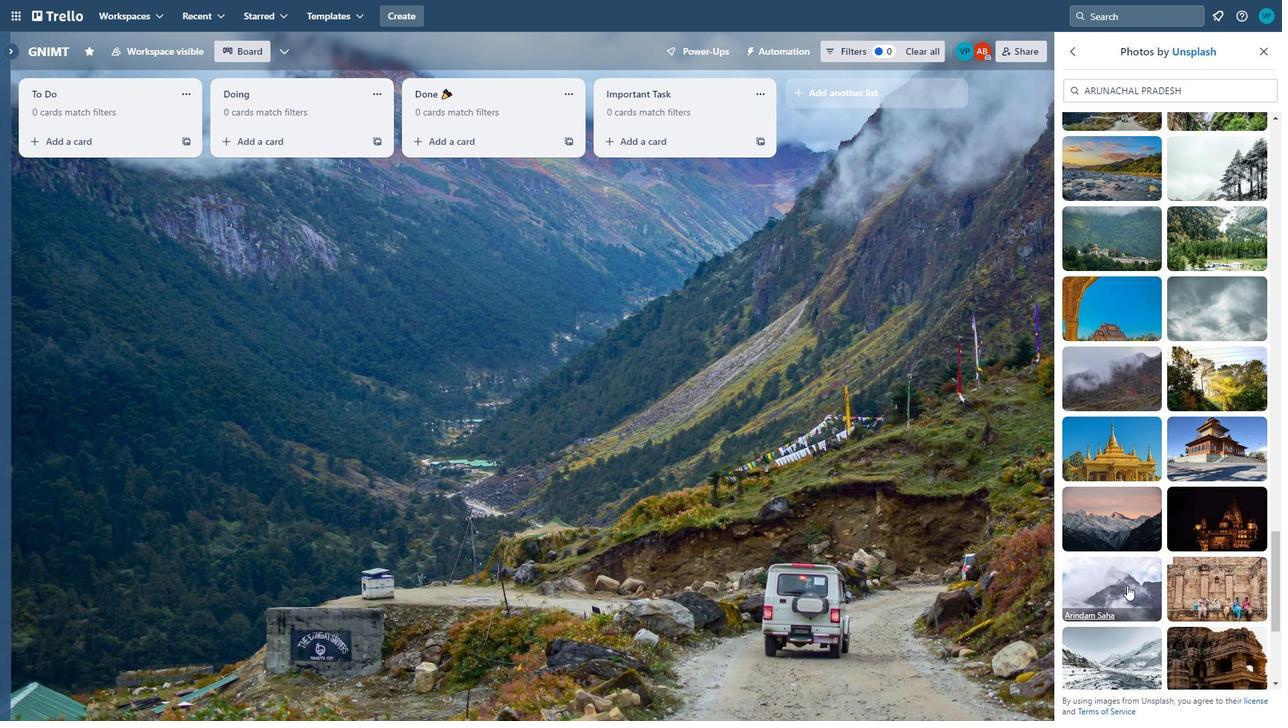 
Action: Mouse scrolled (1129, 587) with delta (0, 0)
Screenshot: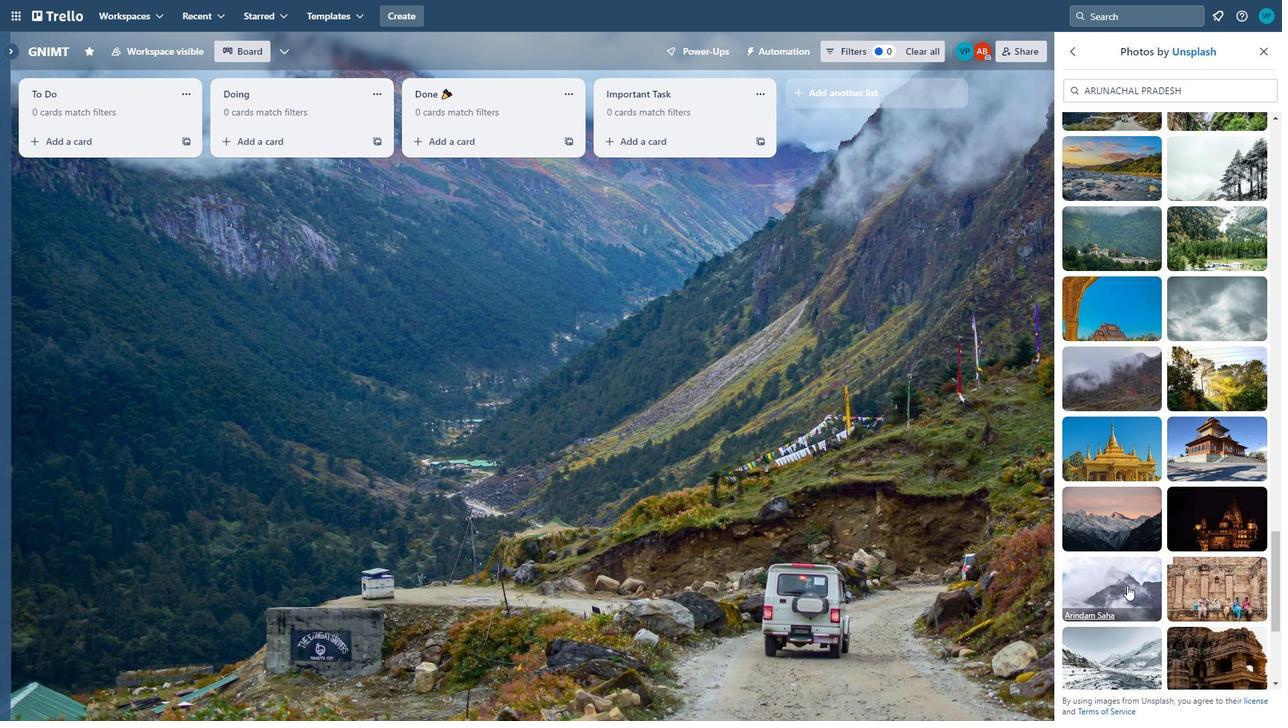 
Action: Mouse moved to (1215, 518)
Screenshot: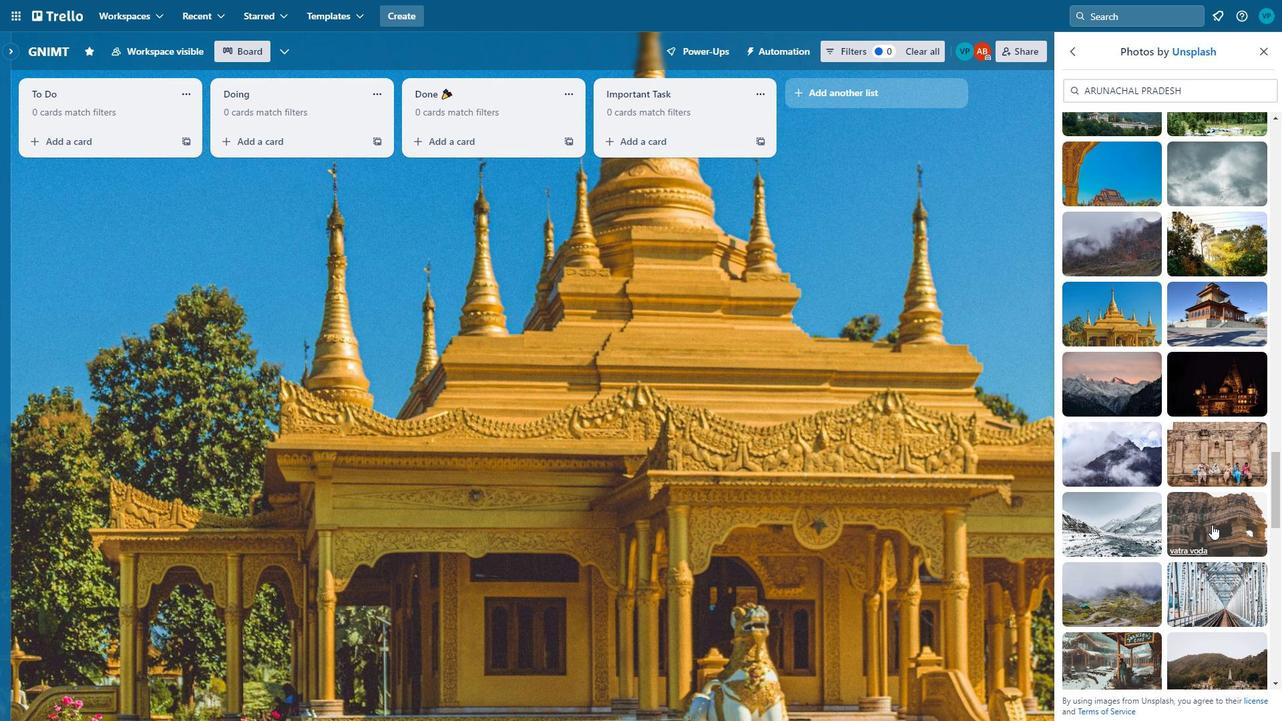 
Action: Mouse pressed left at (1215, 518)
Screenshot: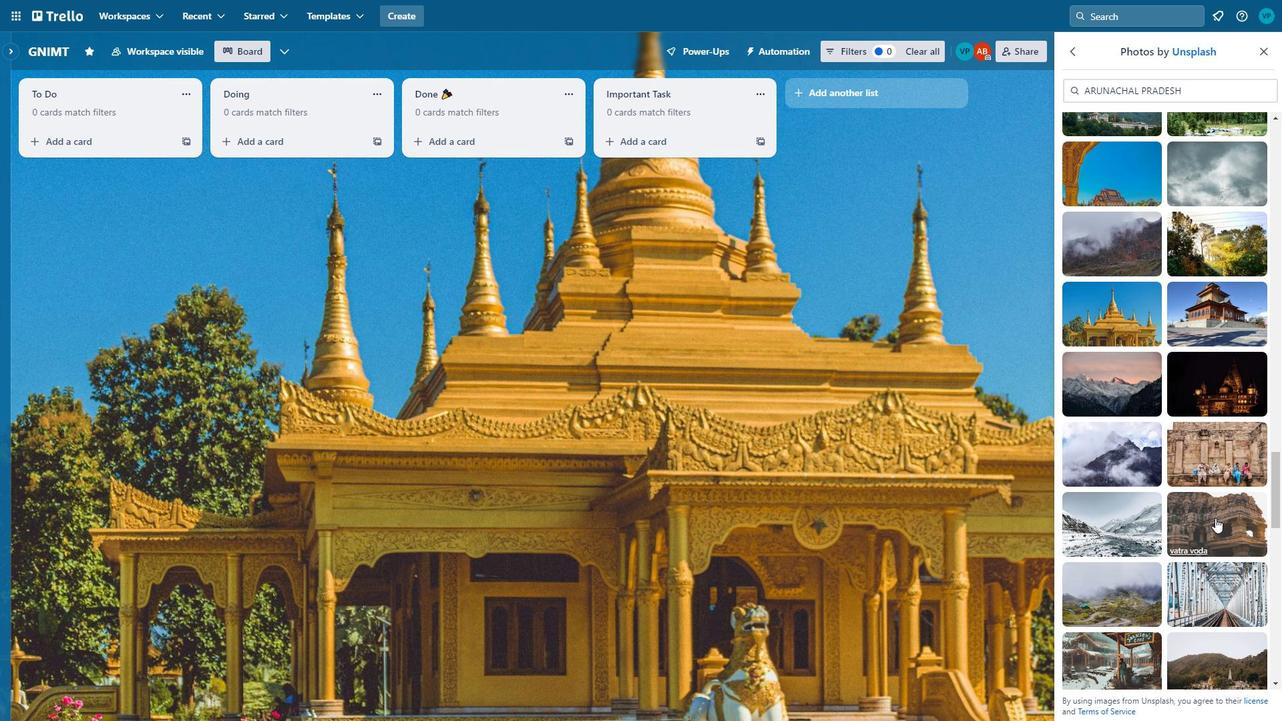 
Action: Mouse moved to (1215, 517)
Screenshot: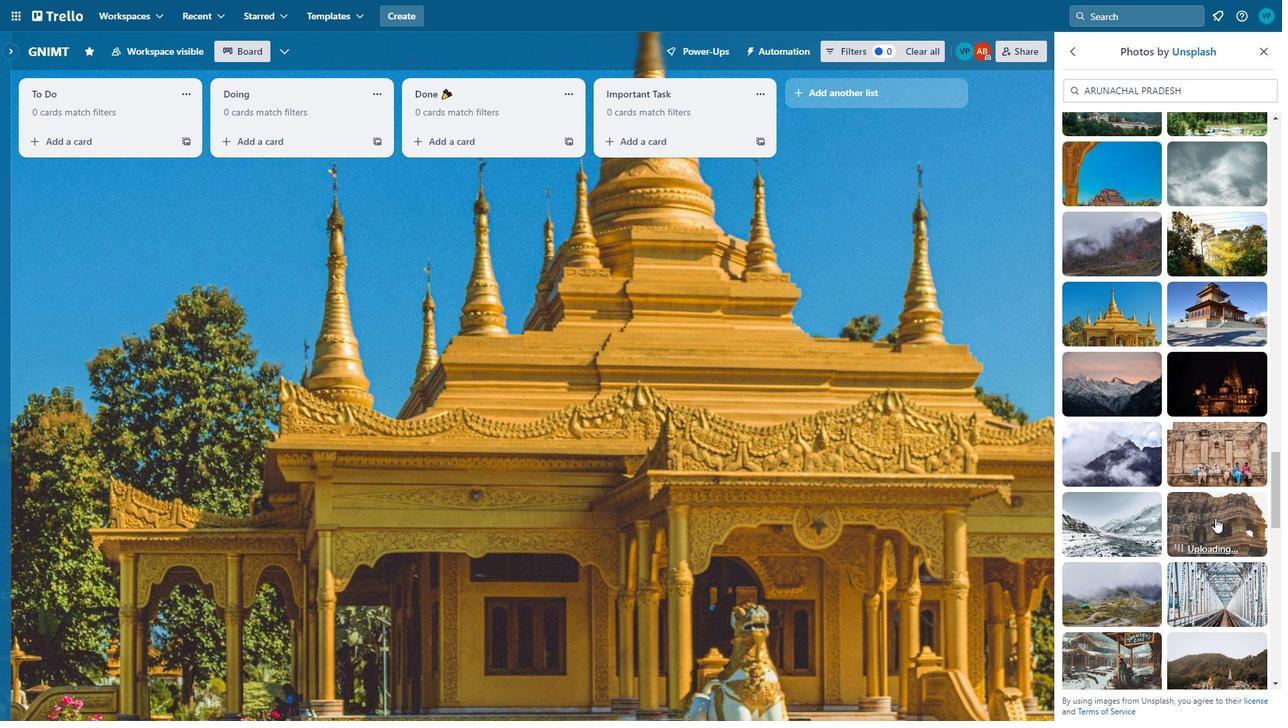 
Action: Mouse scrolled (1215, 517) with delta (0, 0)
Screenshot: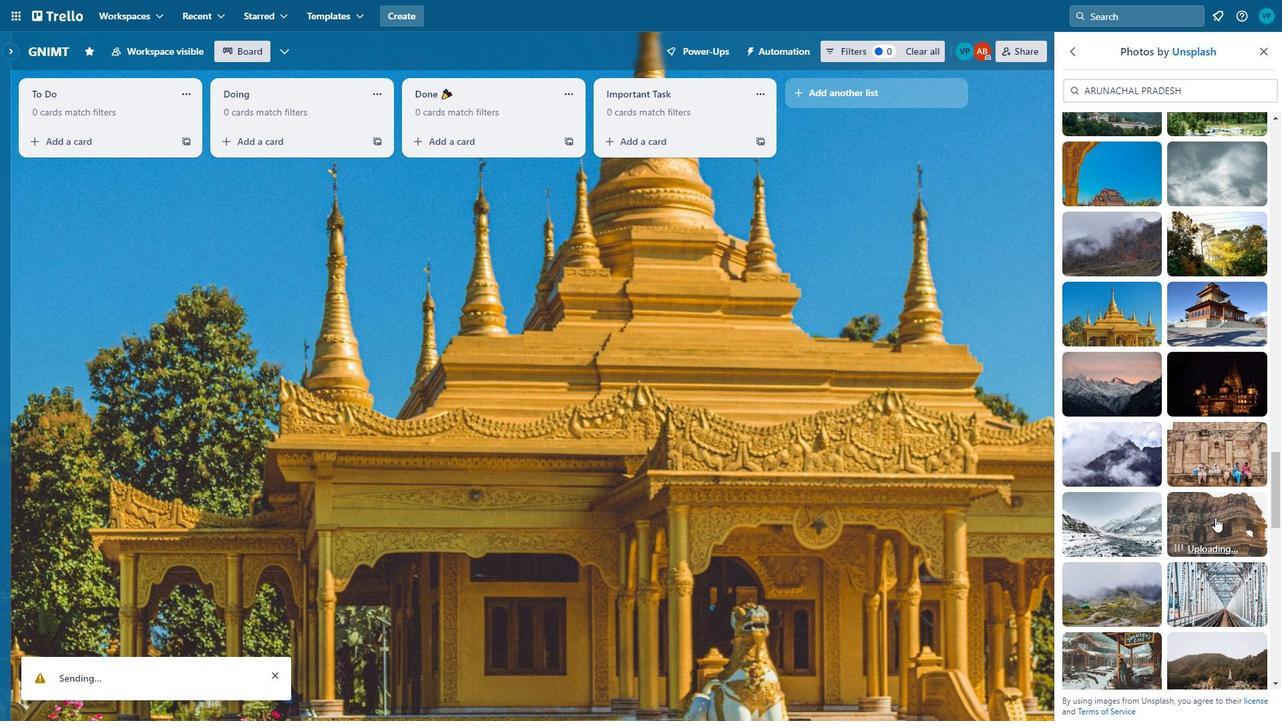 
Action: Mouse scrolled (1215, 517) with delta (0, 0)
Screenshot: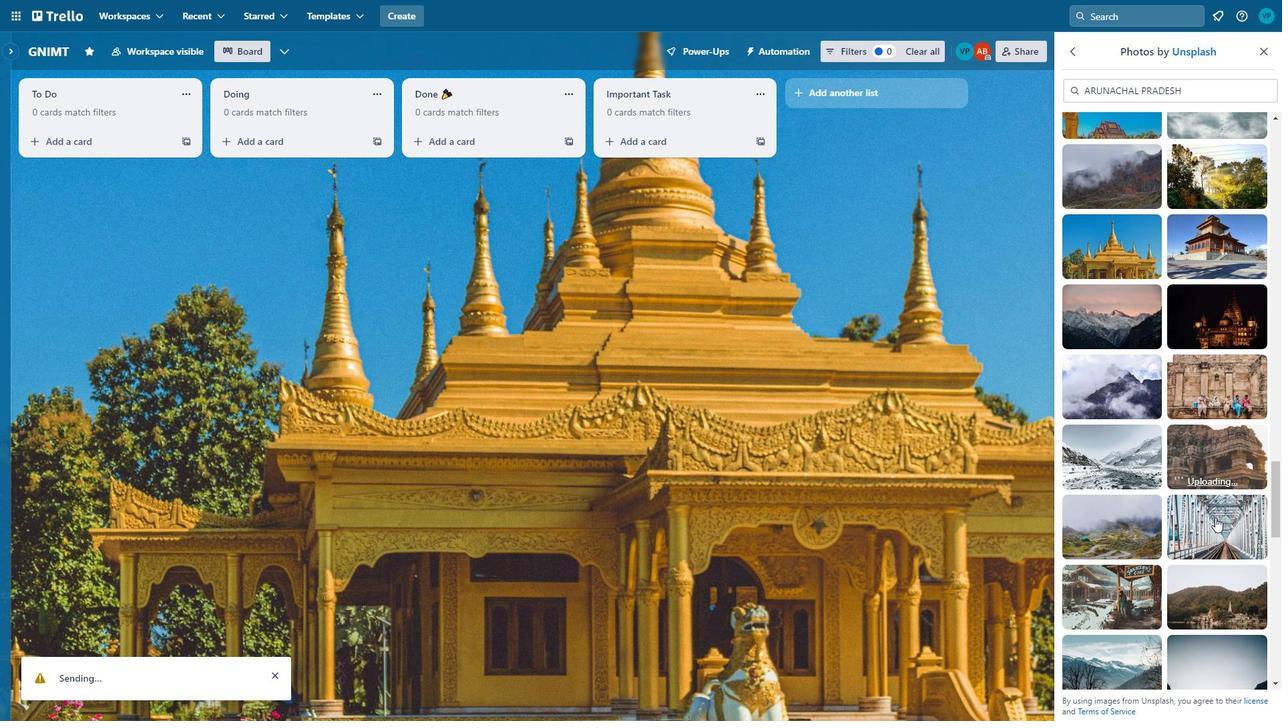 
Action: Mouse scrolled (1215, 517) with delta (0, 0)
Screenshot: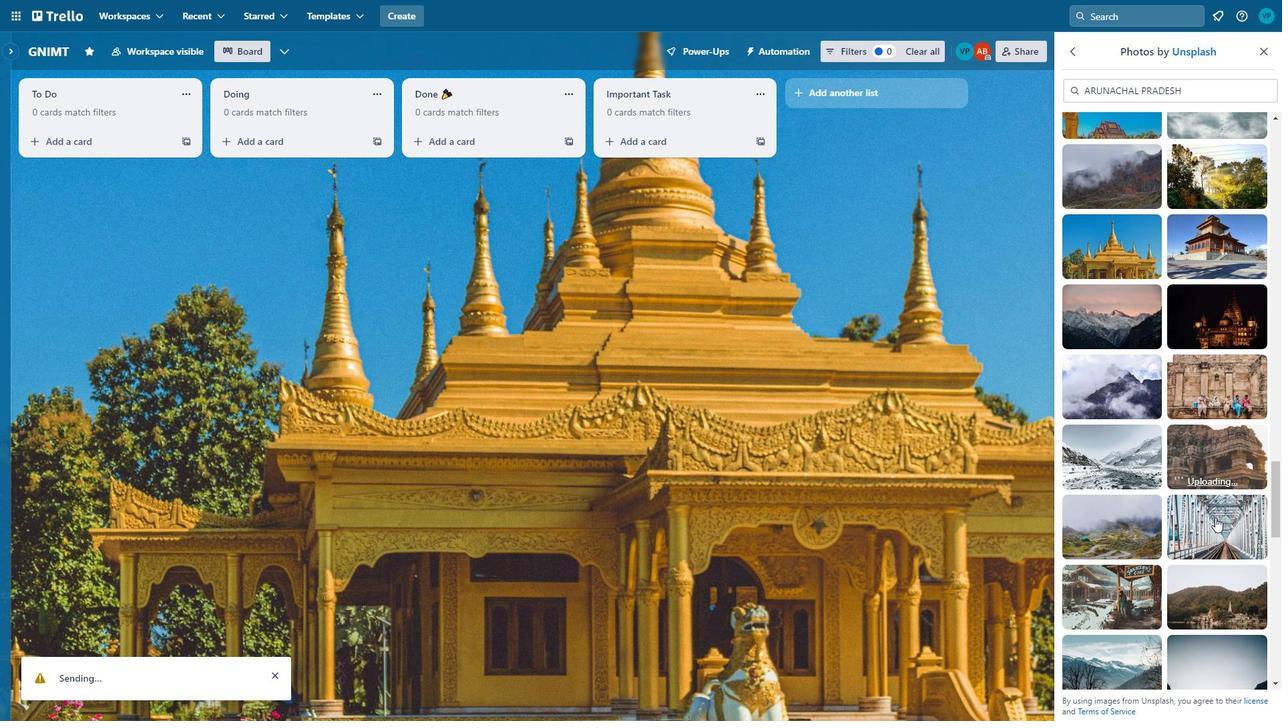 
Action: Mouse moved to (1098, 590)
Screenshot: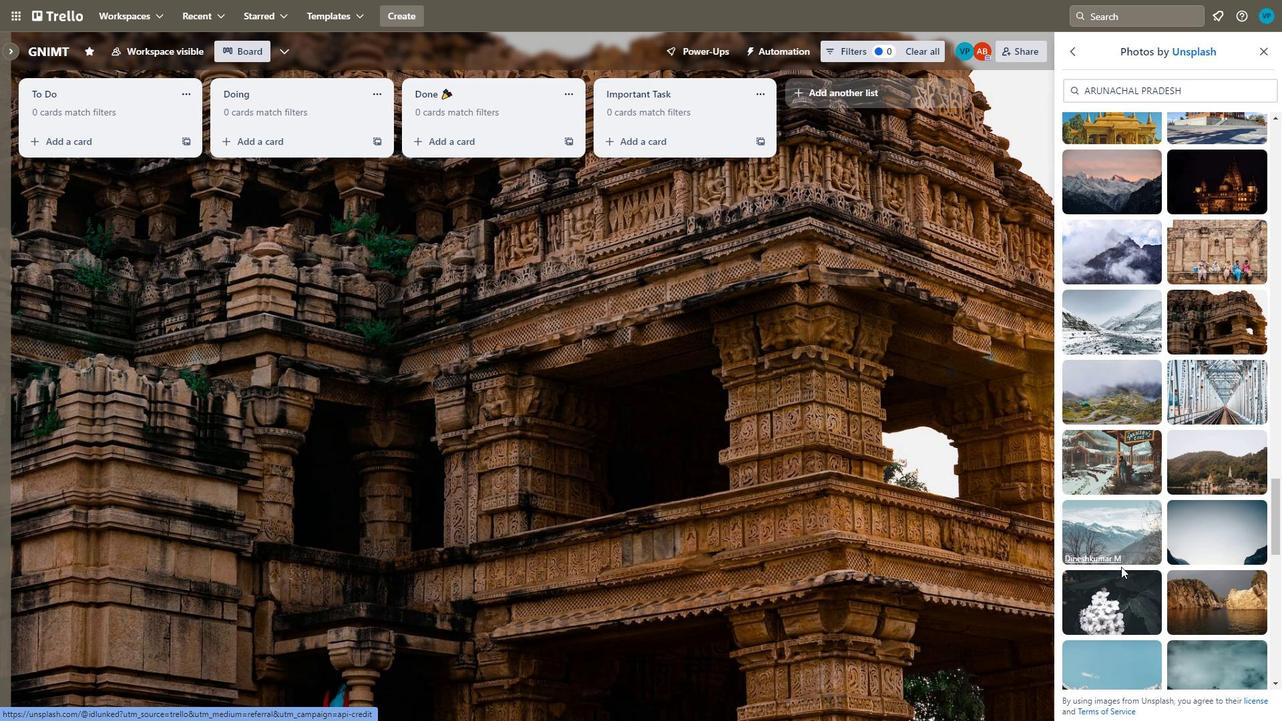 
Action: Mouse scrolled (1098, 589) with delta (0, 0)
Screenshot: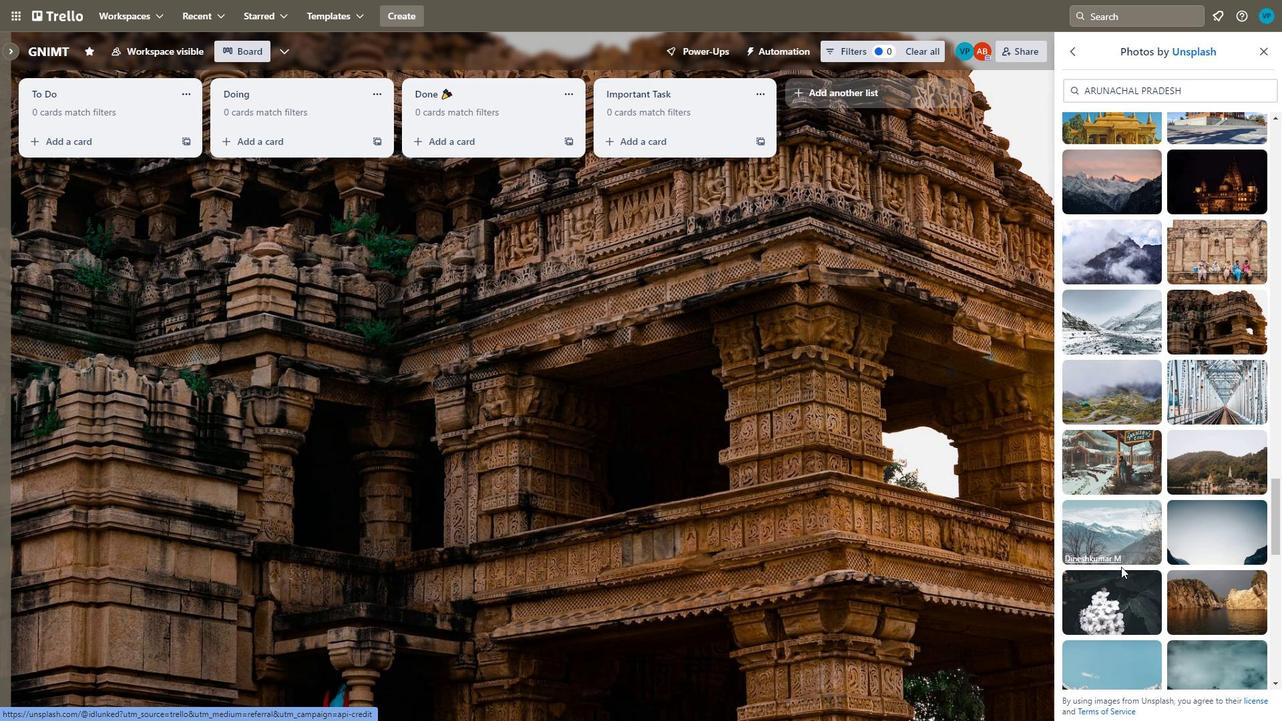 
Action: Mouse moved to (1092, 603)
Screenshot: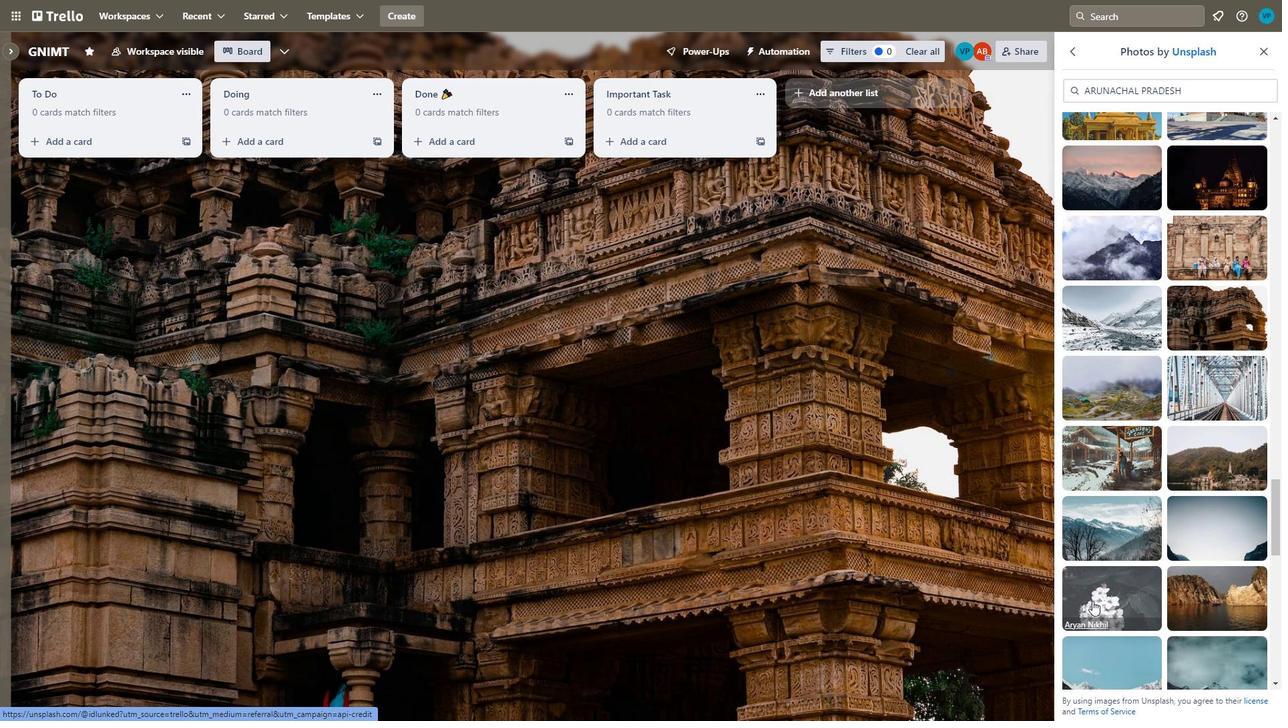 
Action: Mouse scrolled (1092, 602) with delta (0, 0)
Screenshot: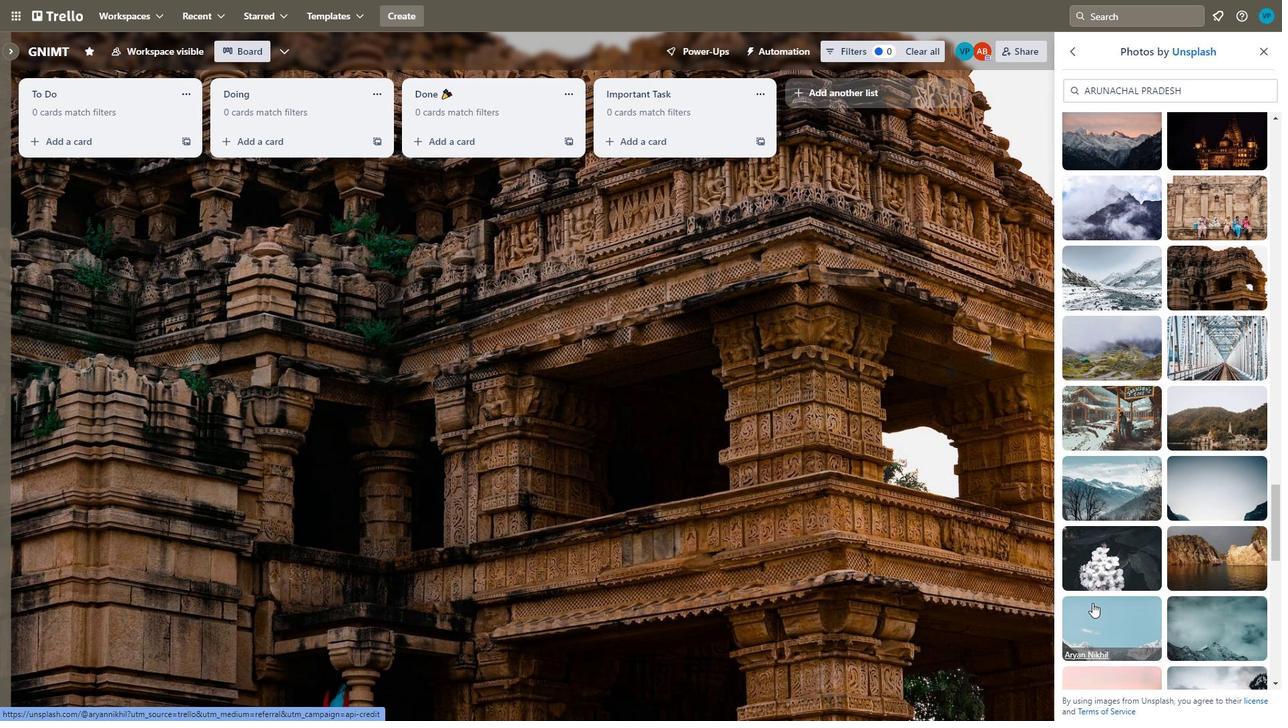 
Action: Mouse moved to (1215, 579)
Screenshot: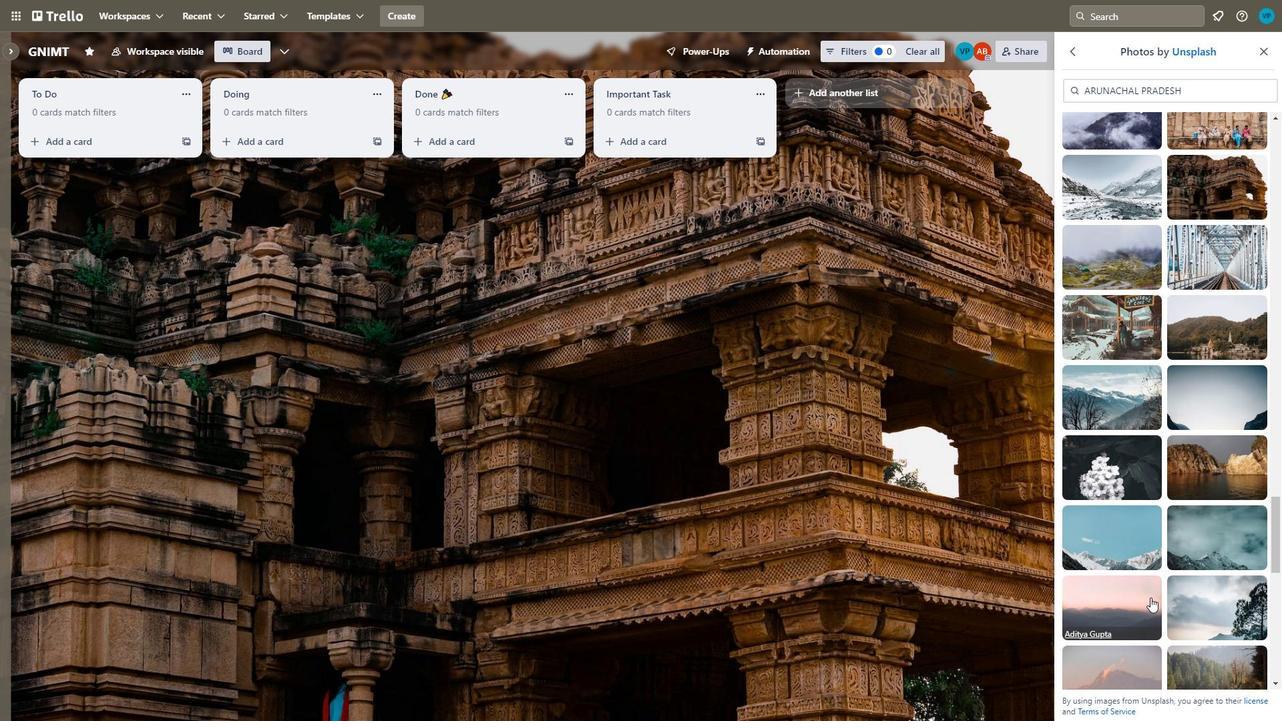 
Action: Mouse scrolled (1215, 579) with delta (0, 0)
Screenshot: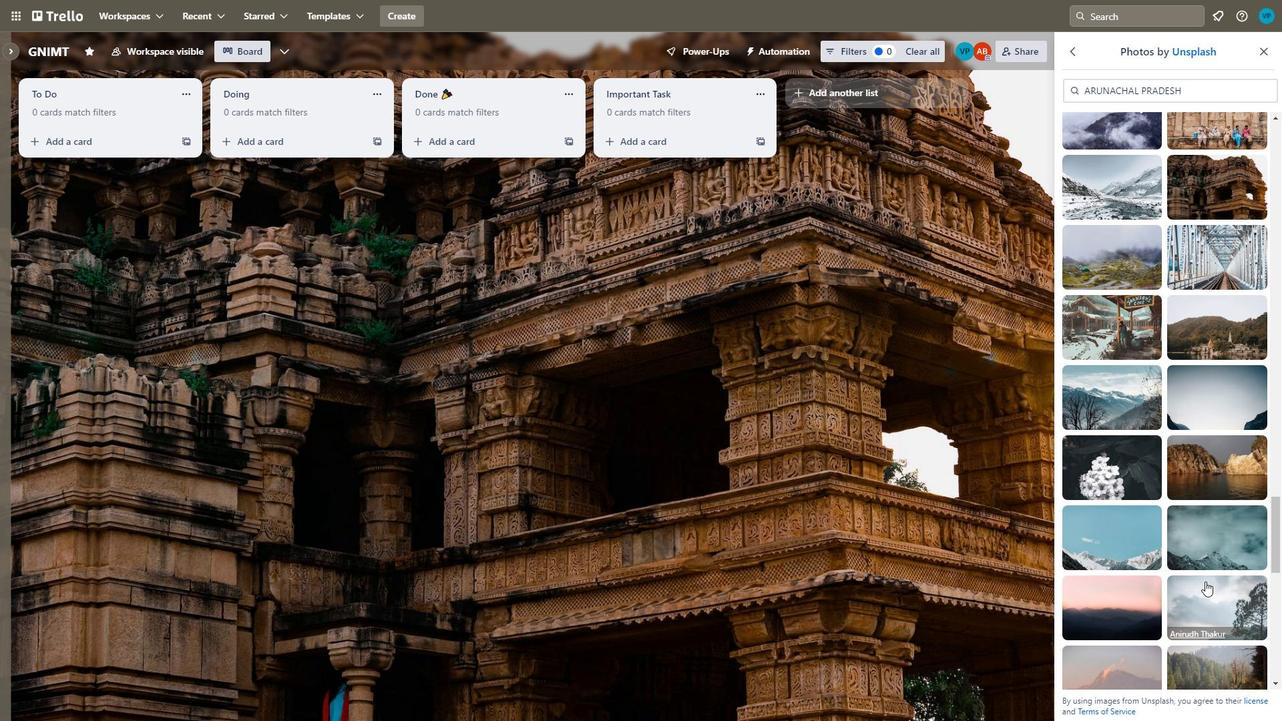 
Action: Mouse scrolled (1215, 579) with delta (0, 0)
Screenshot: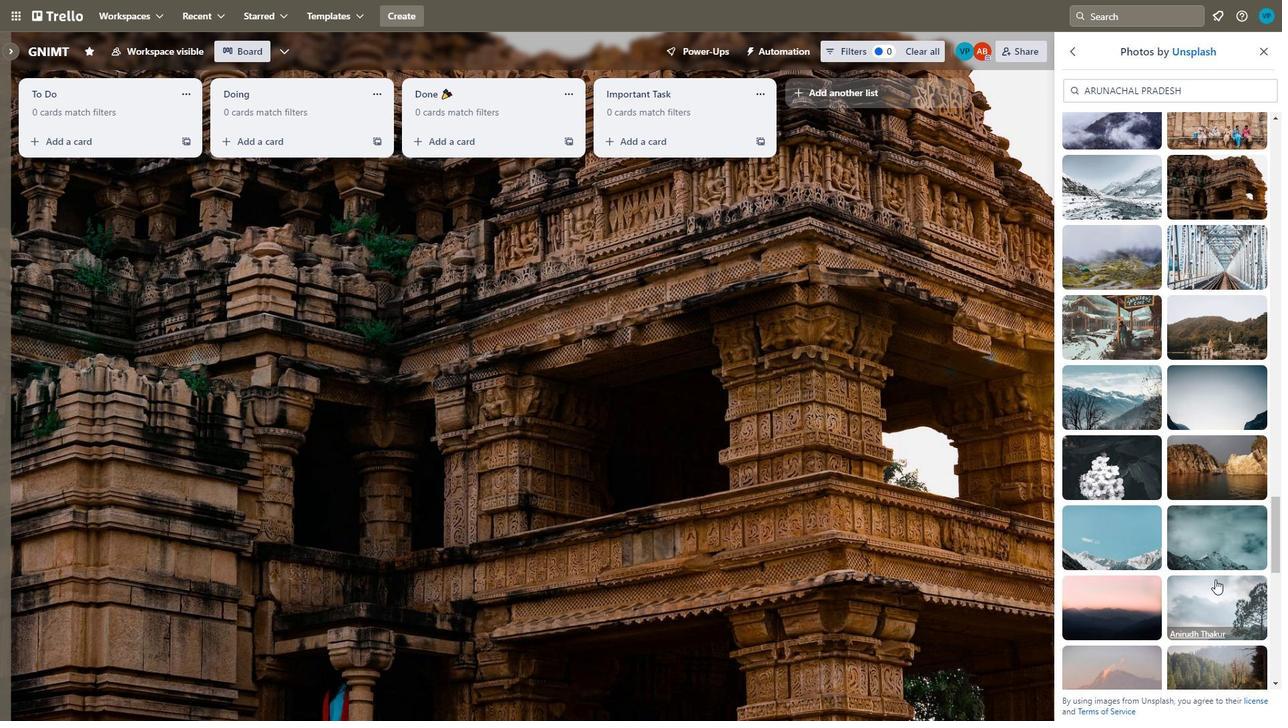 
Action: Mouse moved to (1134, 603)
Screenshot: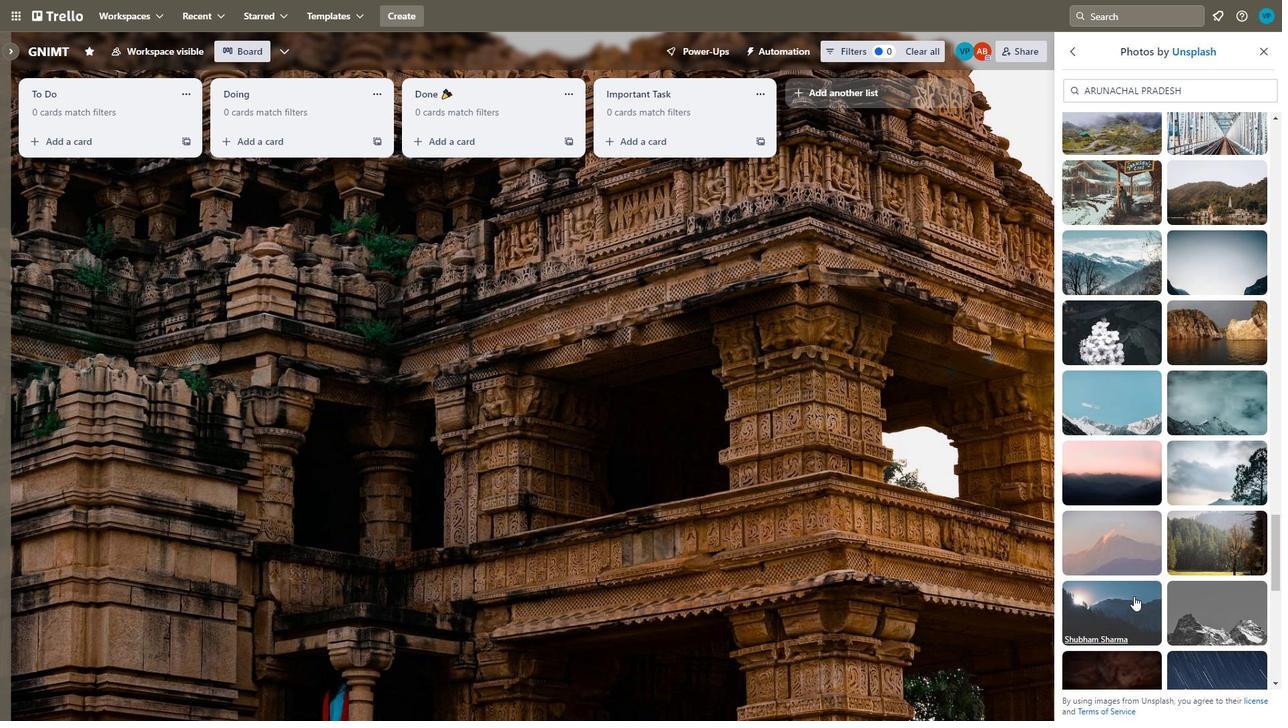 
Action: Mouse scrolled (1134, 603) with delta (0, 0)
Screenshot: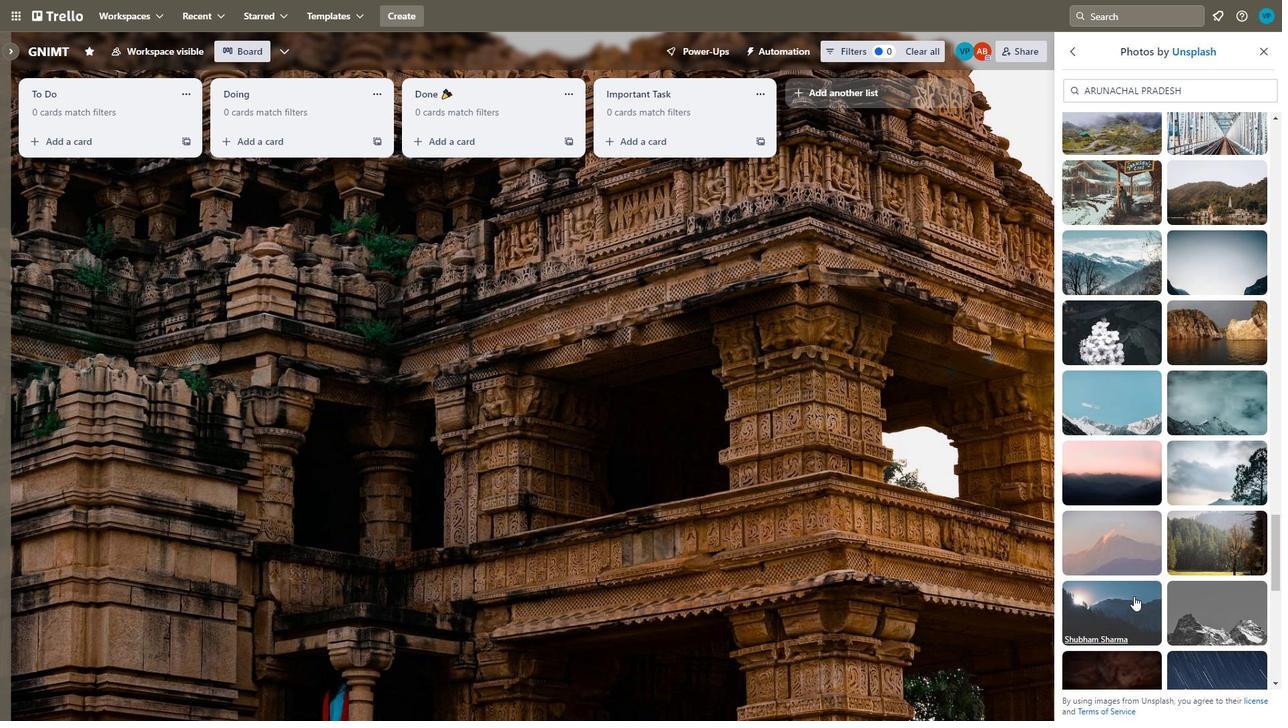 
Action: Mouse moved to (1135, 603)
Screenshot: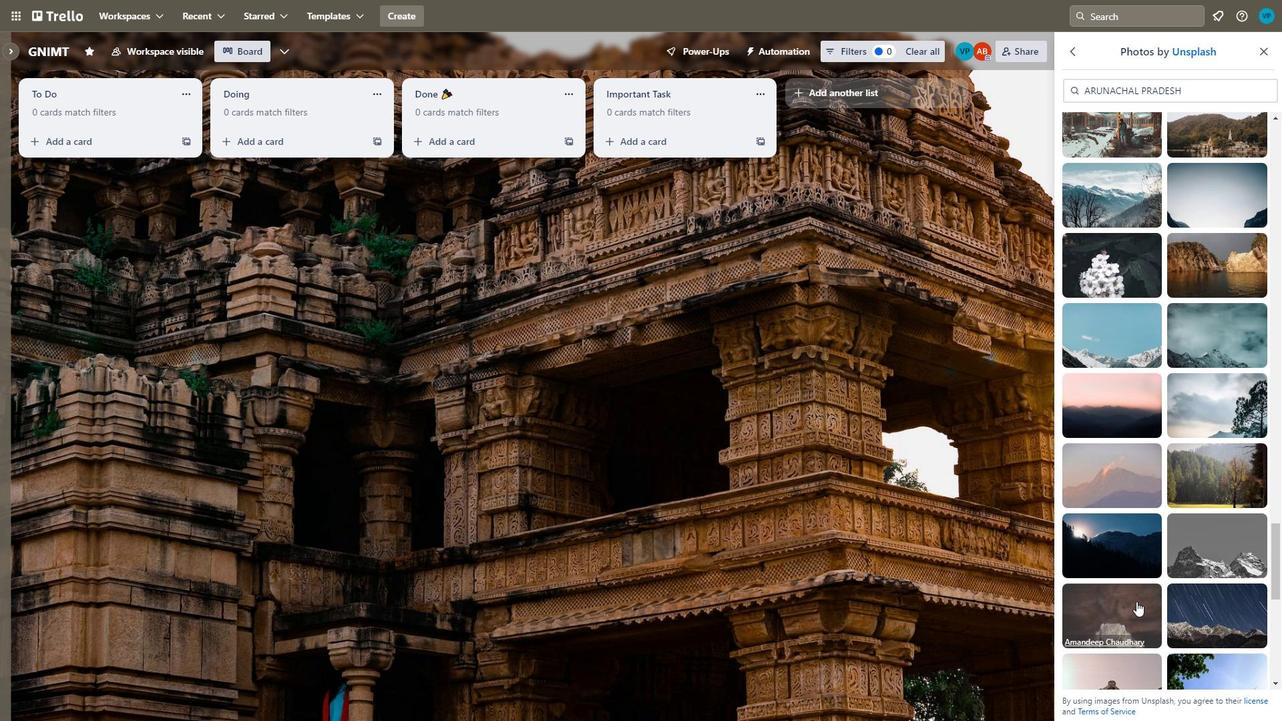 
Action: Mouse scrolled (1135, 602) with delta (0, 0)
Screenshot: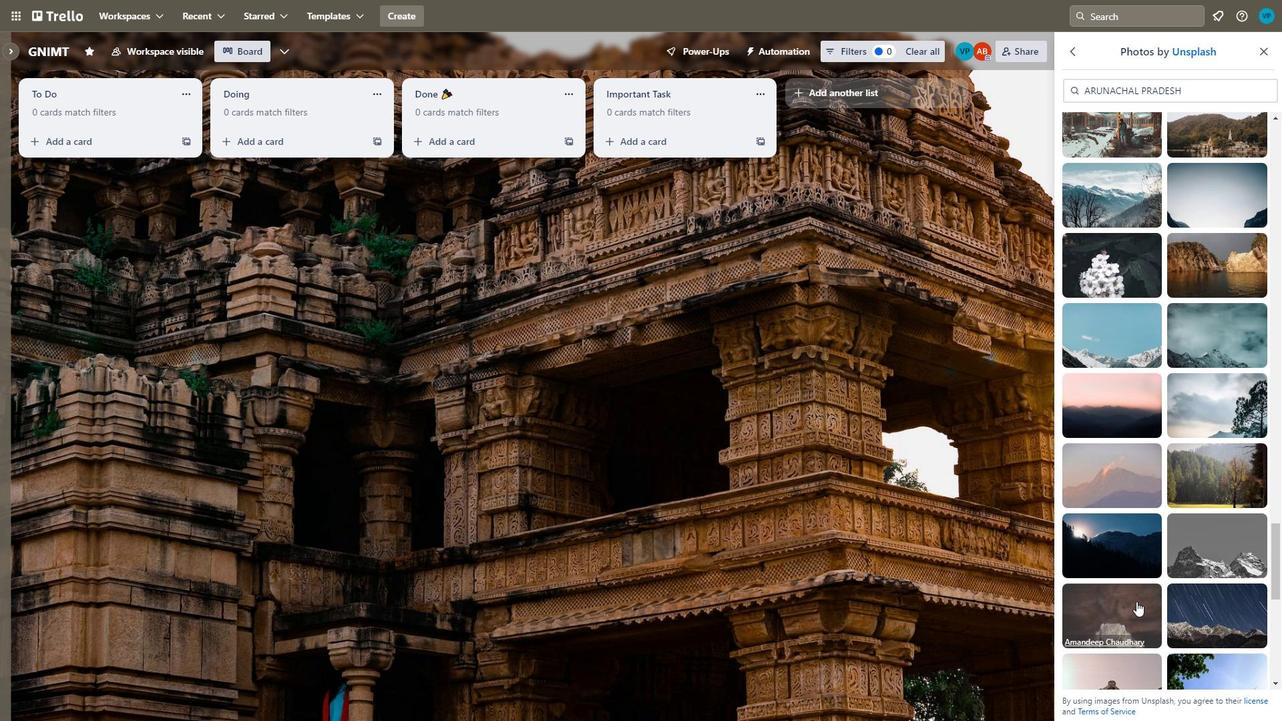 
Action: Mouse moved to (1135, 604)
Screenshot: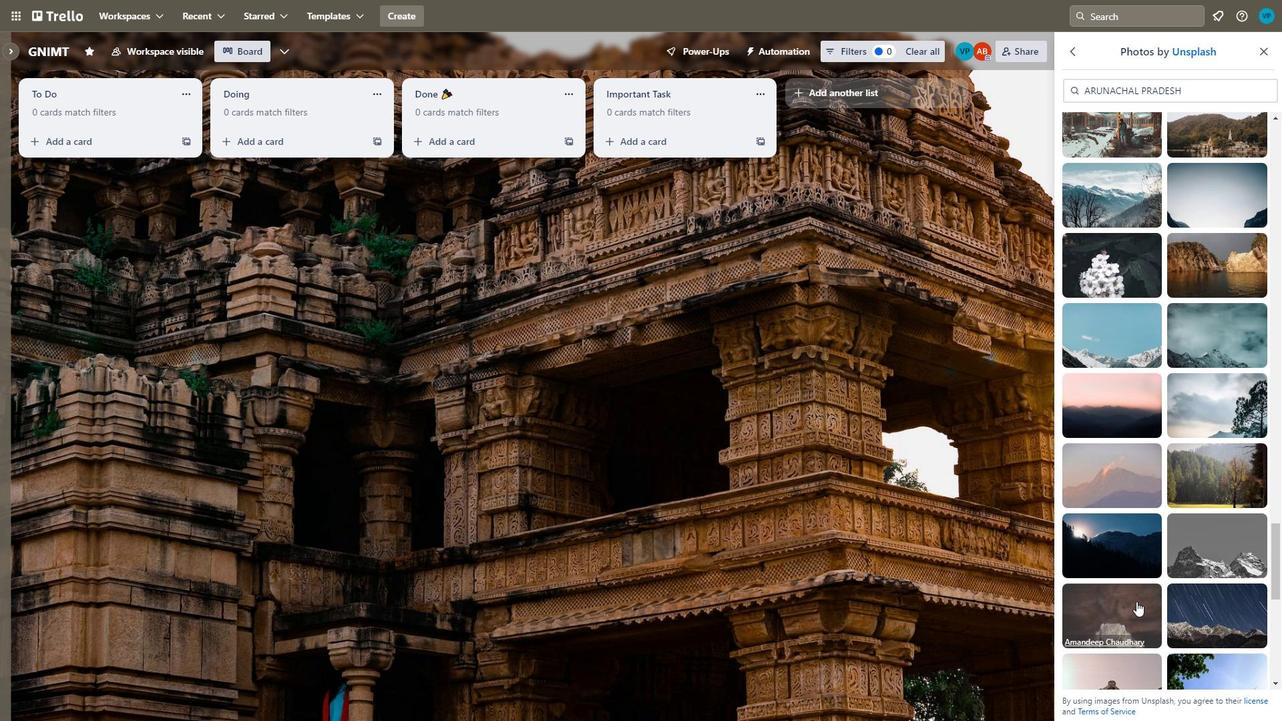 
Action: Mouse scrolled (1135, 603) with delta (0, 0)
Screenshot: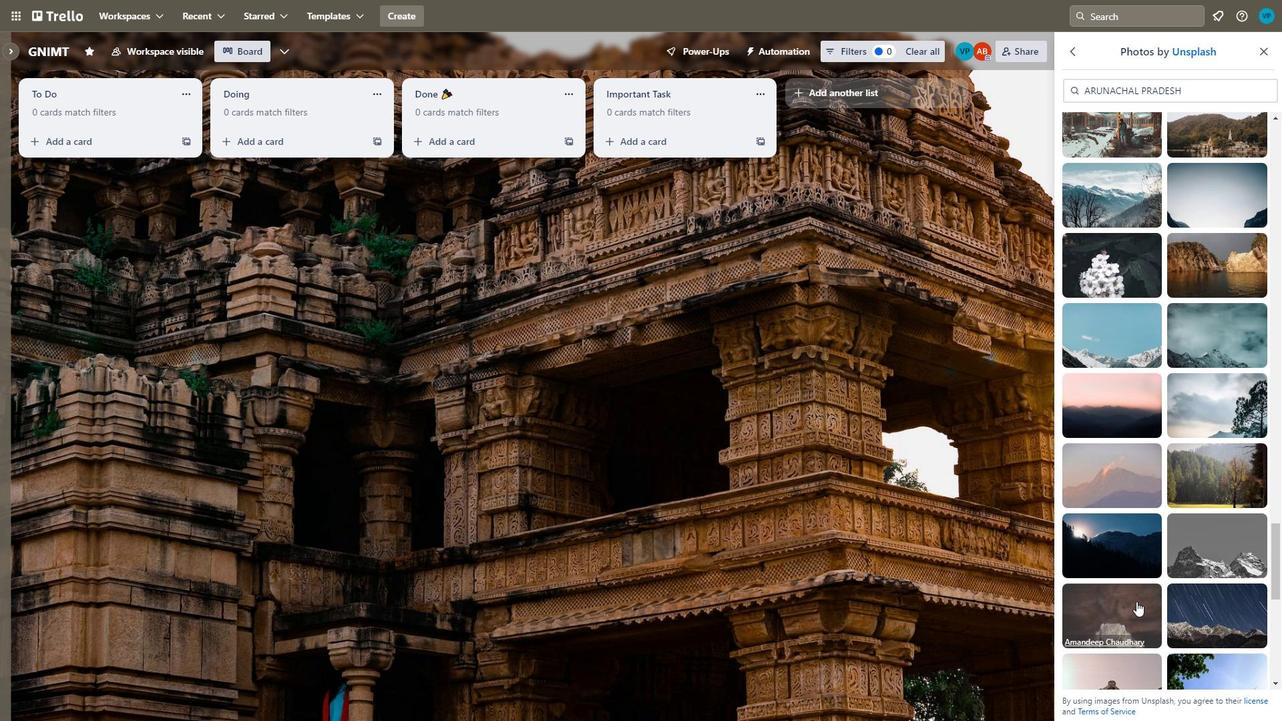 
Action: Mouse moved to (1137, 549)
Screenshot: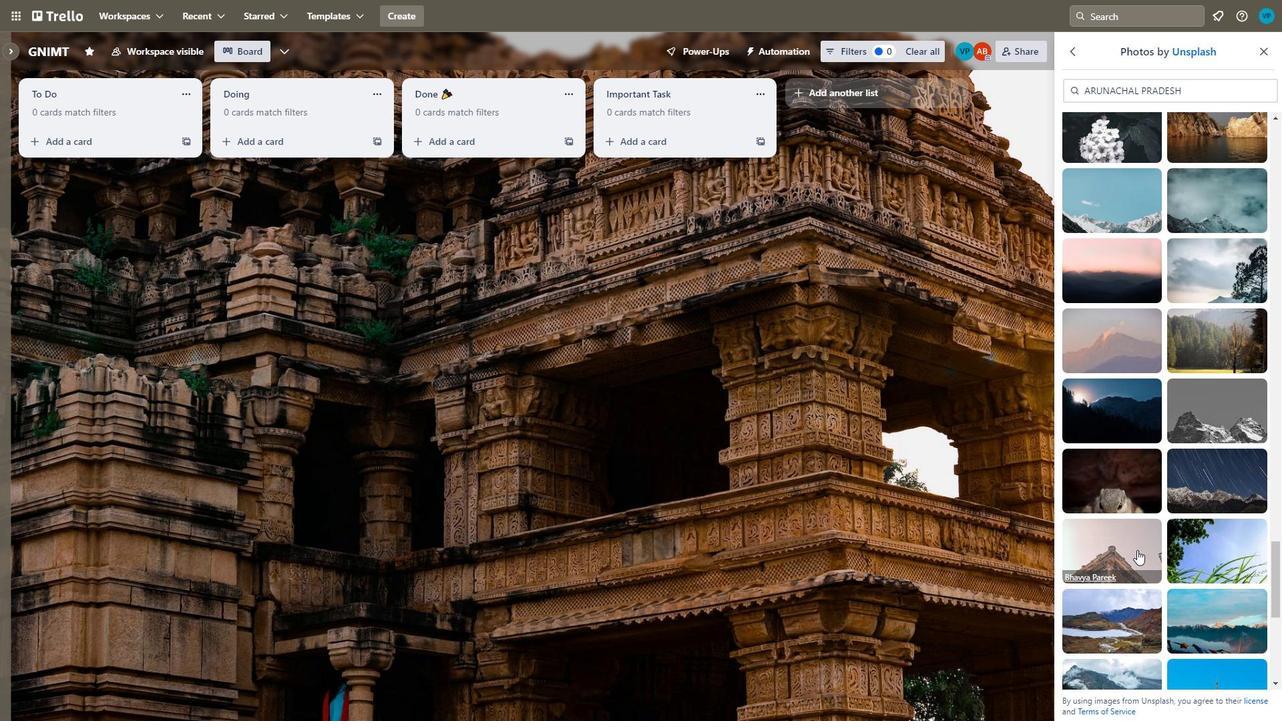
Action: Mouse pressed left at (1137, 549)
Screenshot: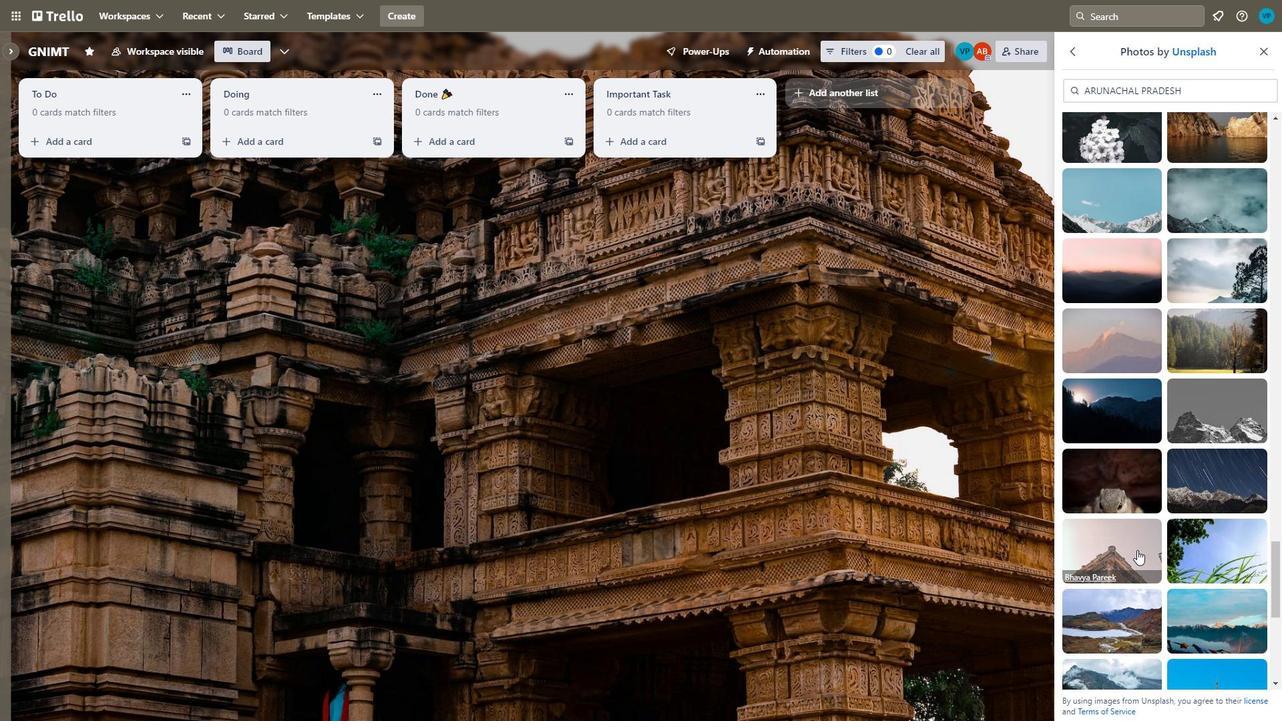 
Action: Mouse moved to (1138, 545)
Screenshot: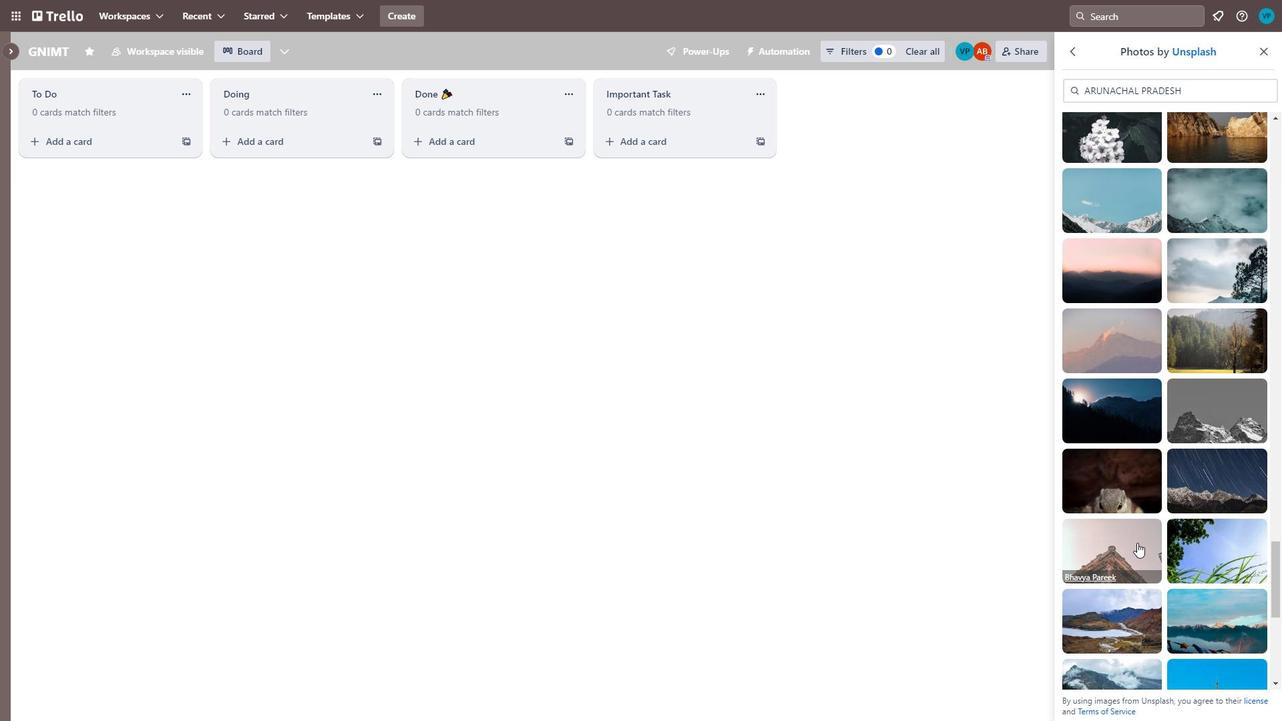 
Action: Mouse scrolled (1138, 544) with delta (0, 0)
Screenshot: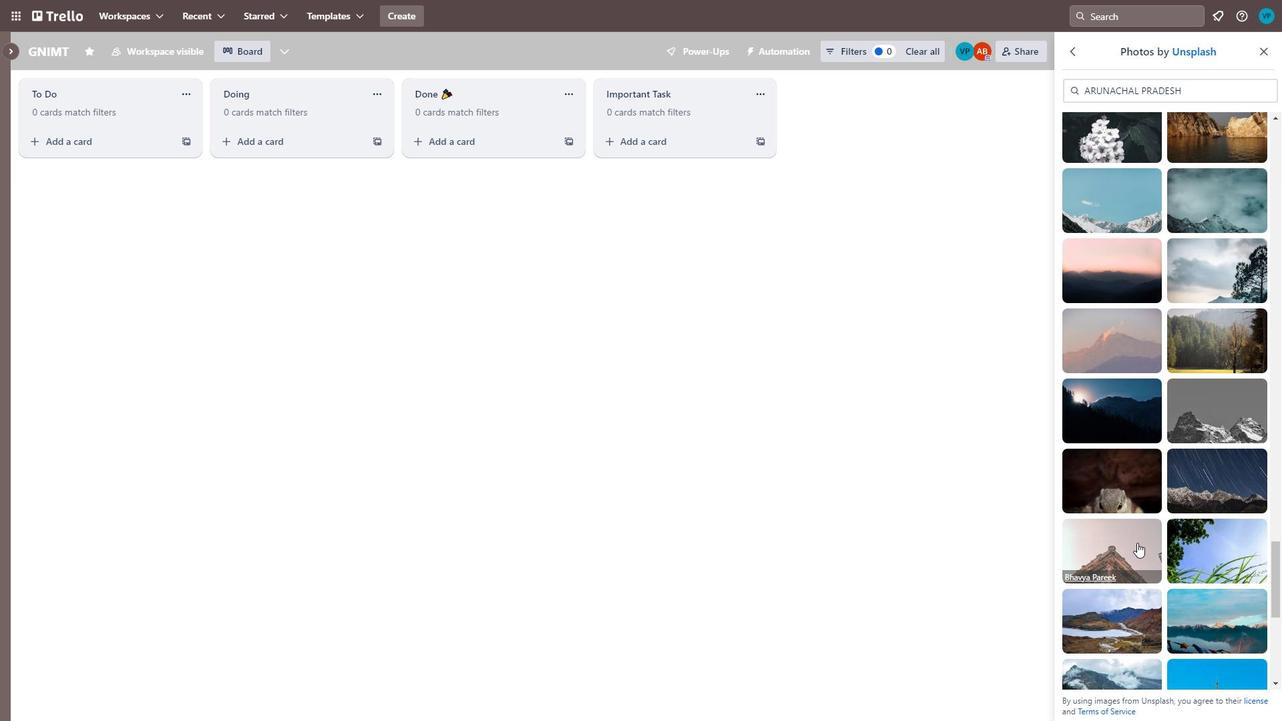 
Action: Mouse moved to (1139, 547)
Screenshot: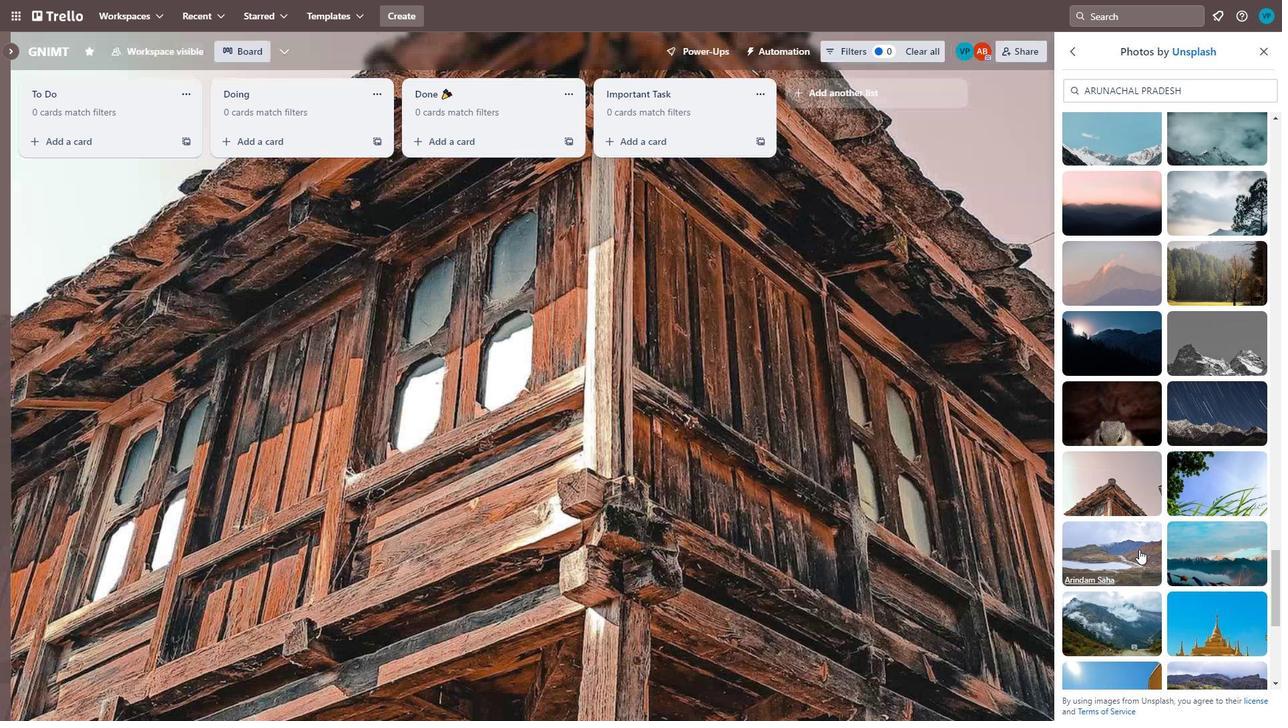 
Action: Mouse scrolled (1139, 546) with delta (0, 0)
Screenshot: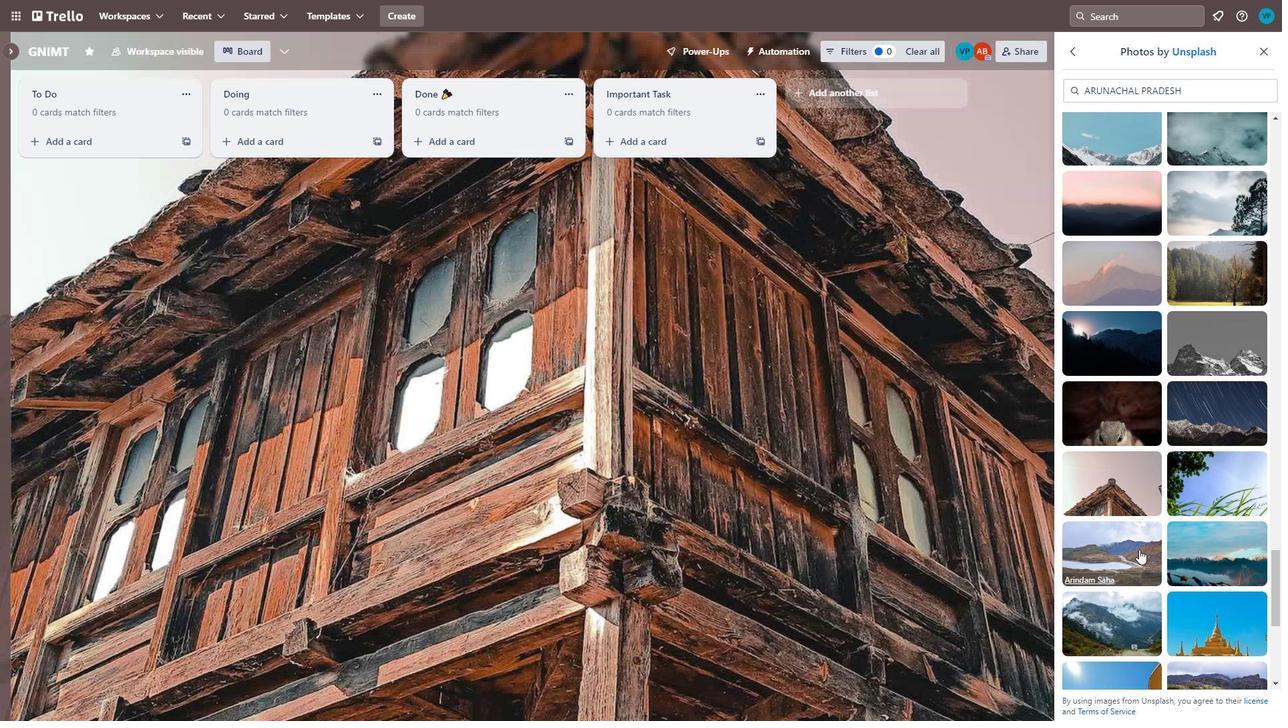 
Action: Mouse moved to (1139, 546)
Screenshot: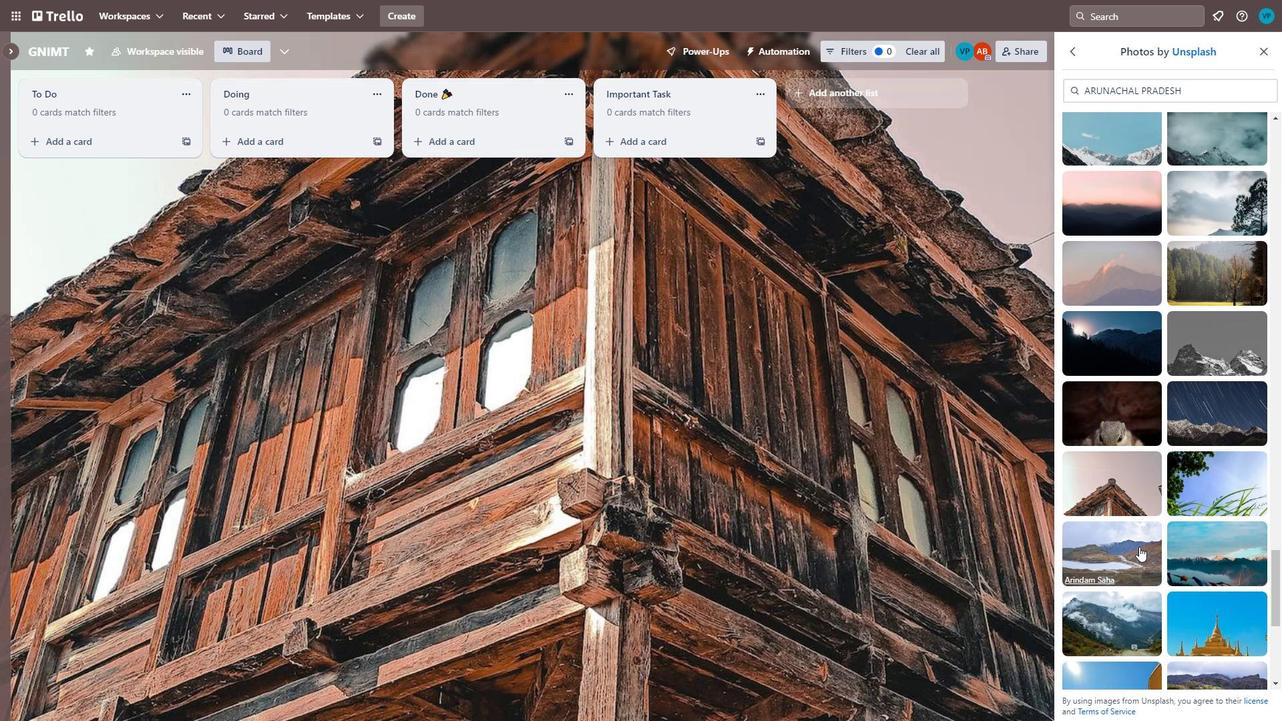 
Action: Mouse scrolled (1139, 545) with delta (0, 0)
Screenshot: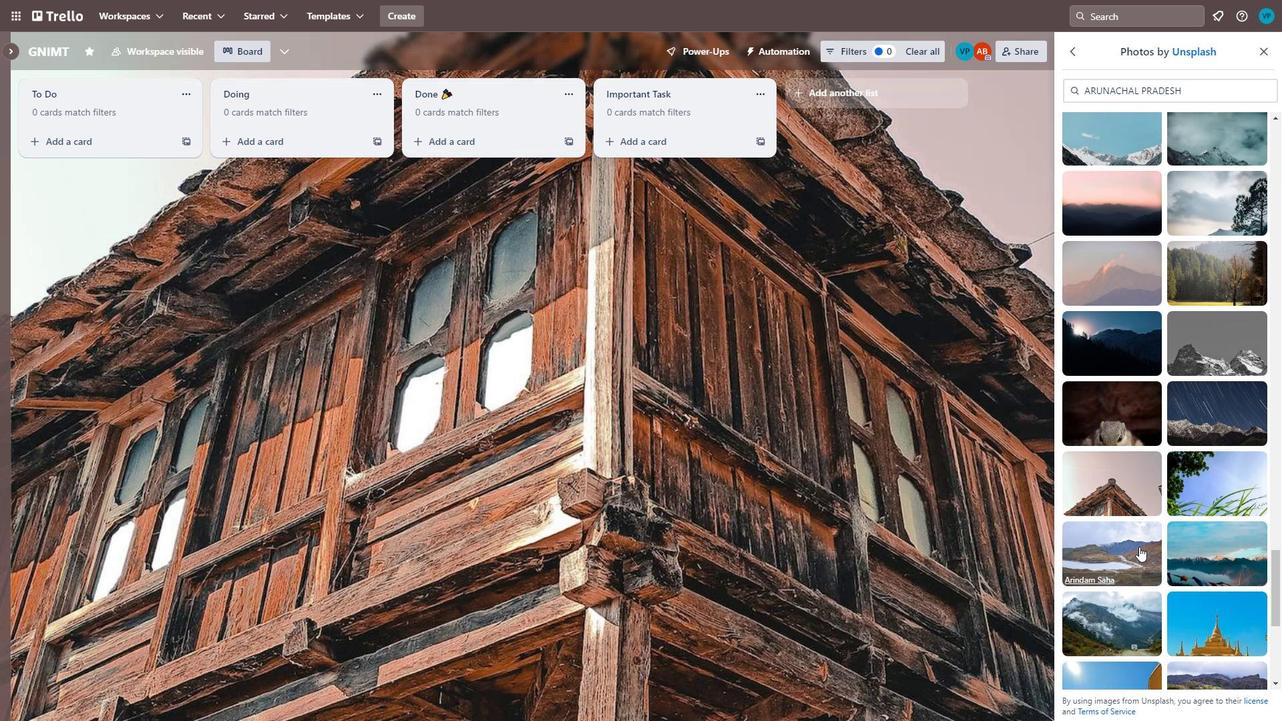
Action: Mouse moved to (1205, 486)
Screenshot: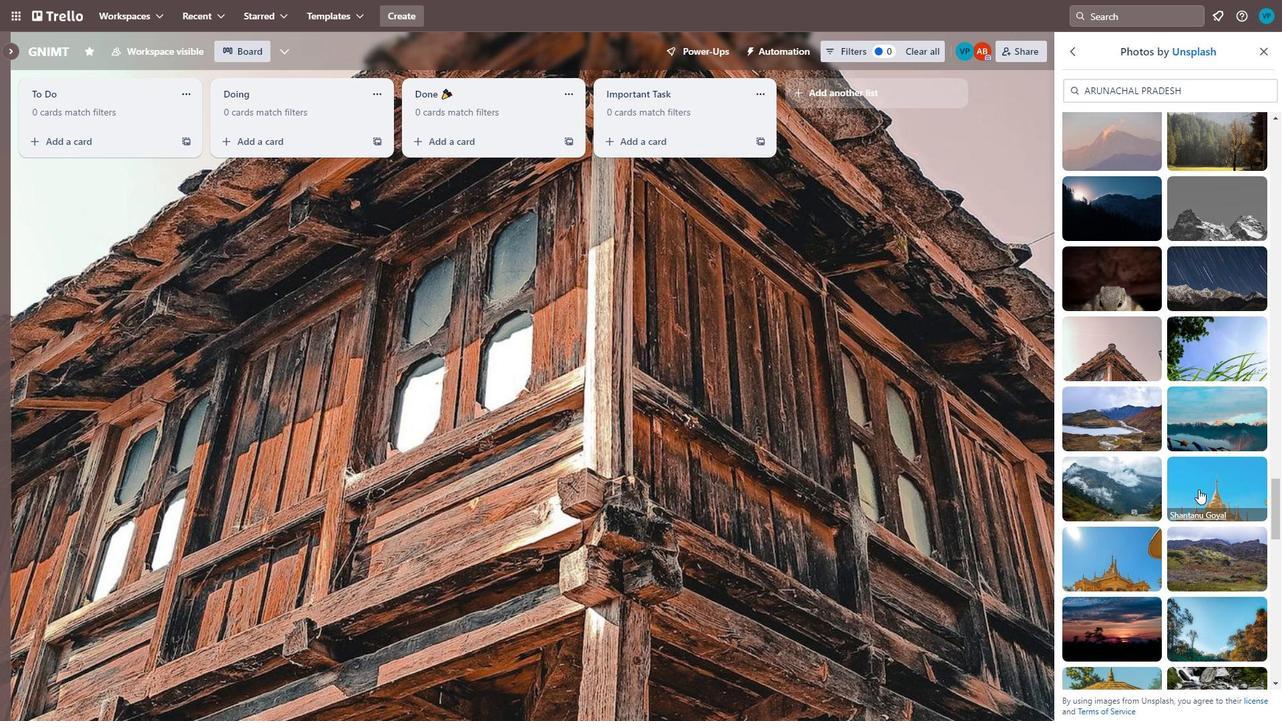 
Action: Mouse pressed left at (1205, 486)
Screenshot: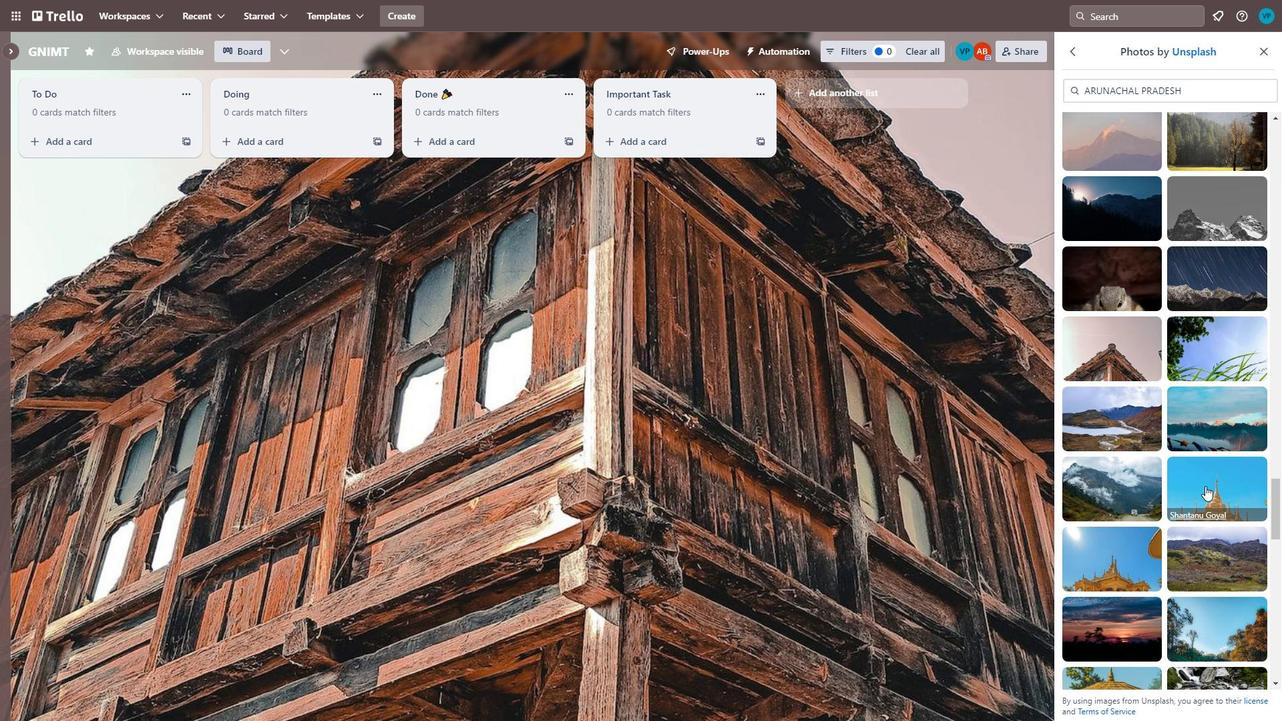 
Action: Mouse moved to (1201, 502)
Screenshot: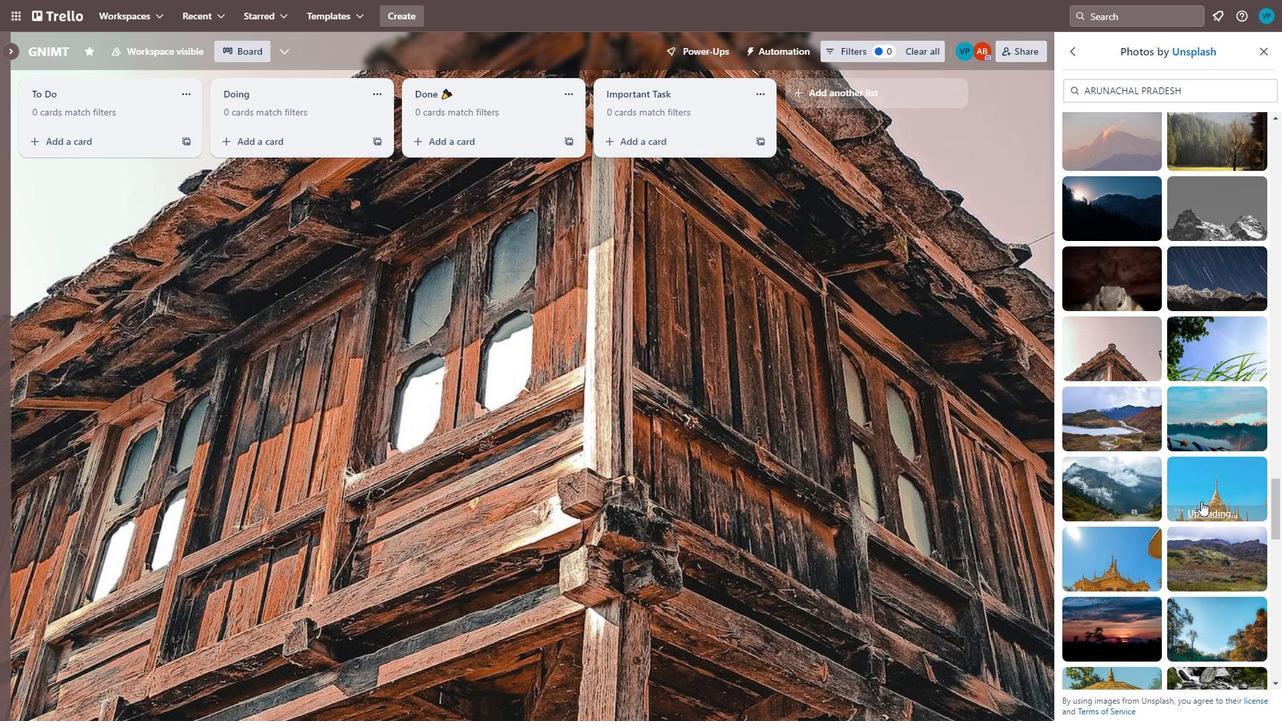
Action: Mouse scrolled (1201, 501) with delta (0, 0)
Screenshot: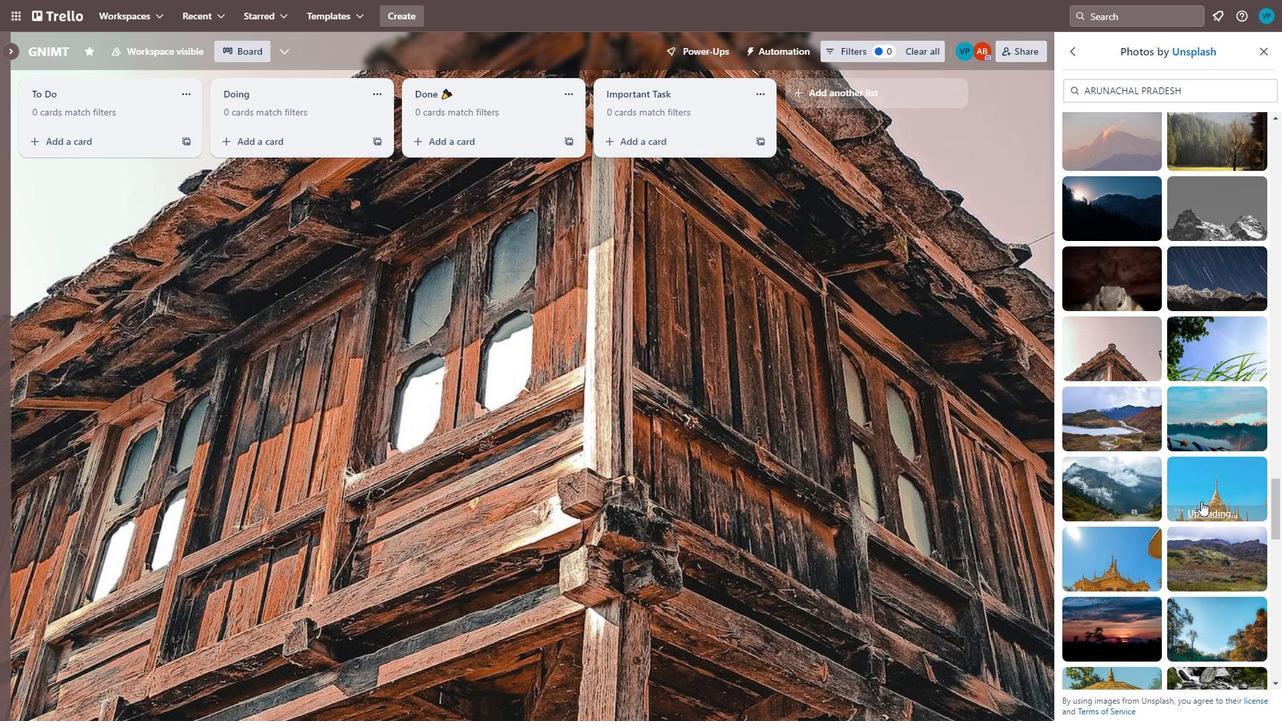 
Action: Mouse moved to (1201, 505)
Screenshot: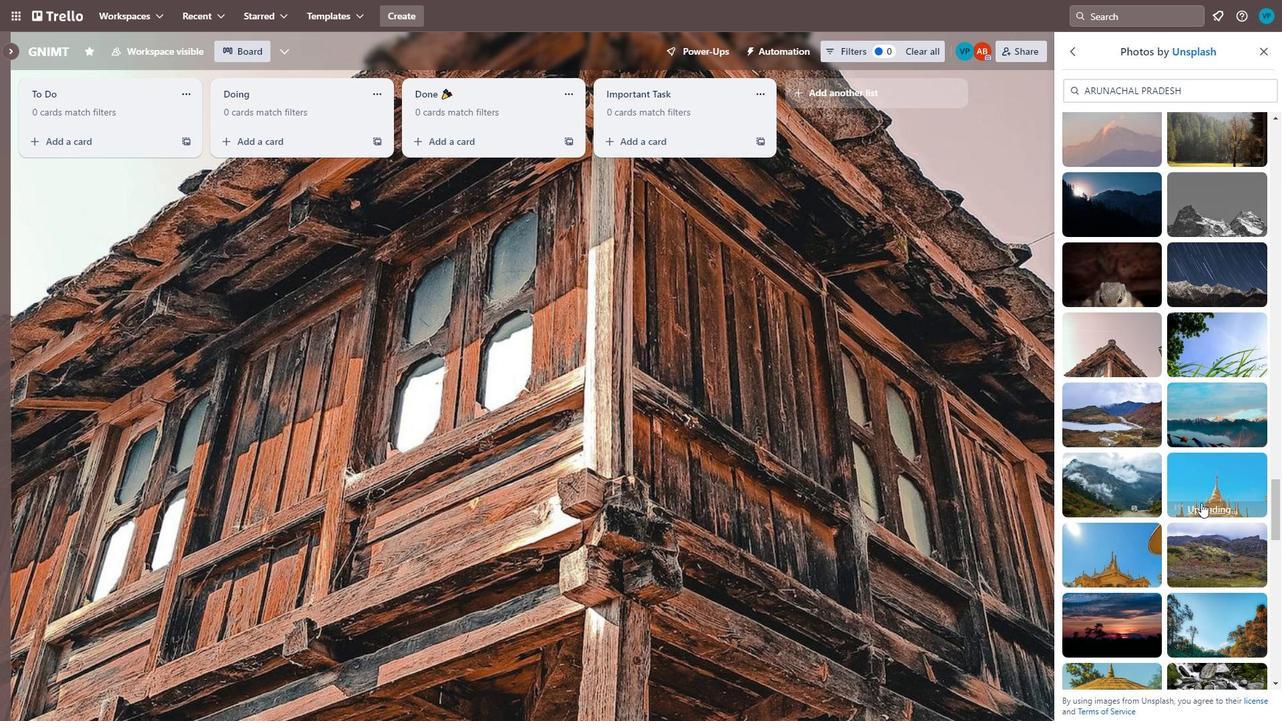 
Action: Mouse scrolled (1201, 504) with delta (0, 0)
Screenshot: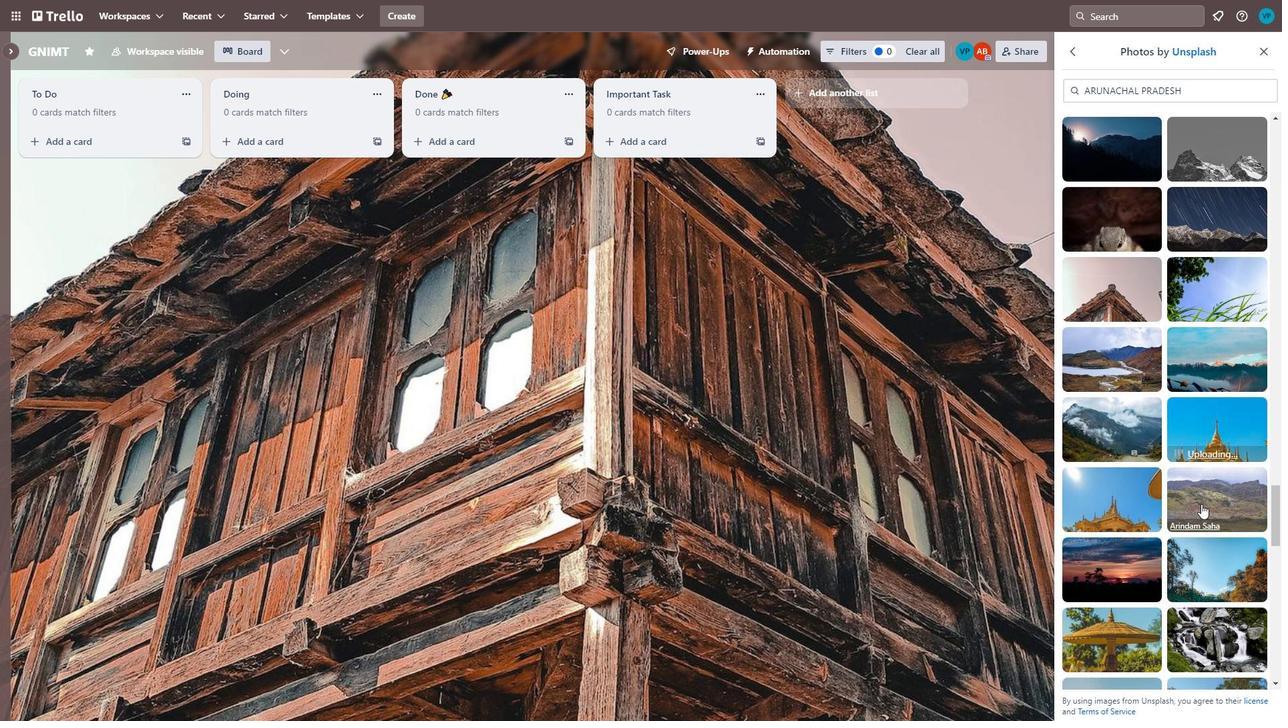 
Action: Mouse moved to (1201, 505)
Screenshot: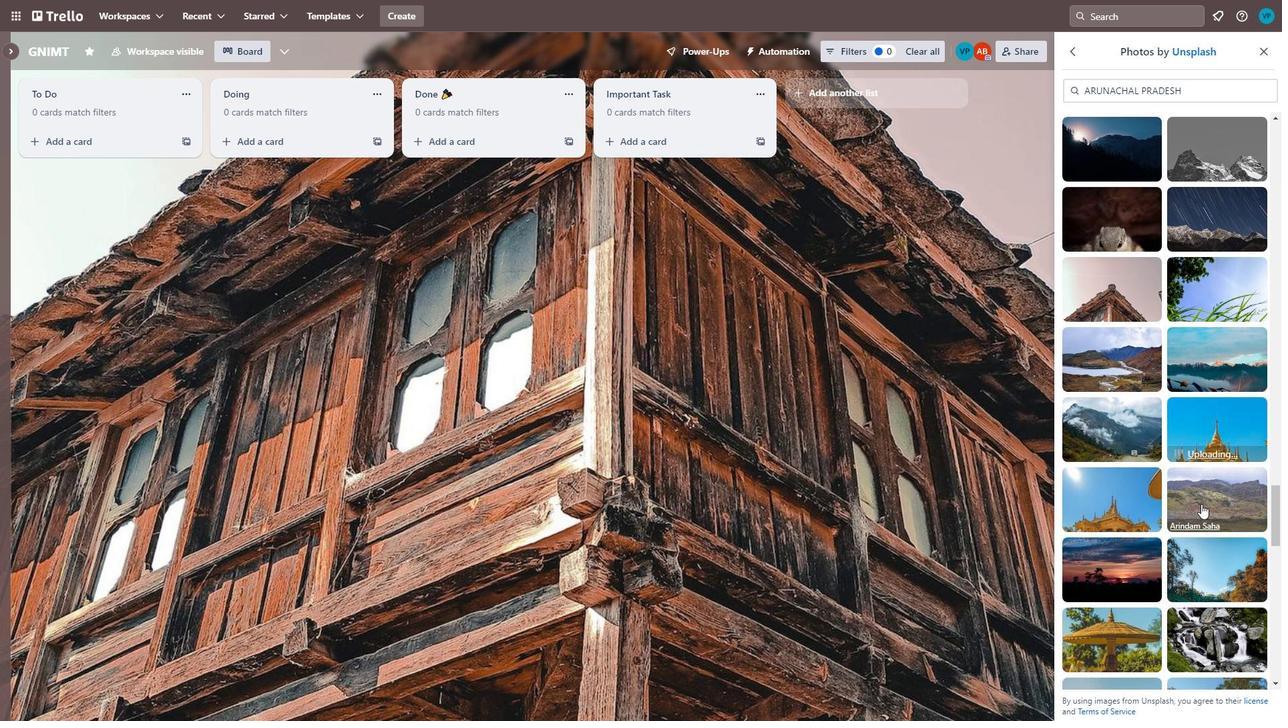 
Action: Mouse scrolled (1201, 505) with delta (0, 0)
Screenshot: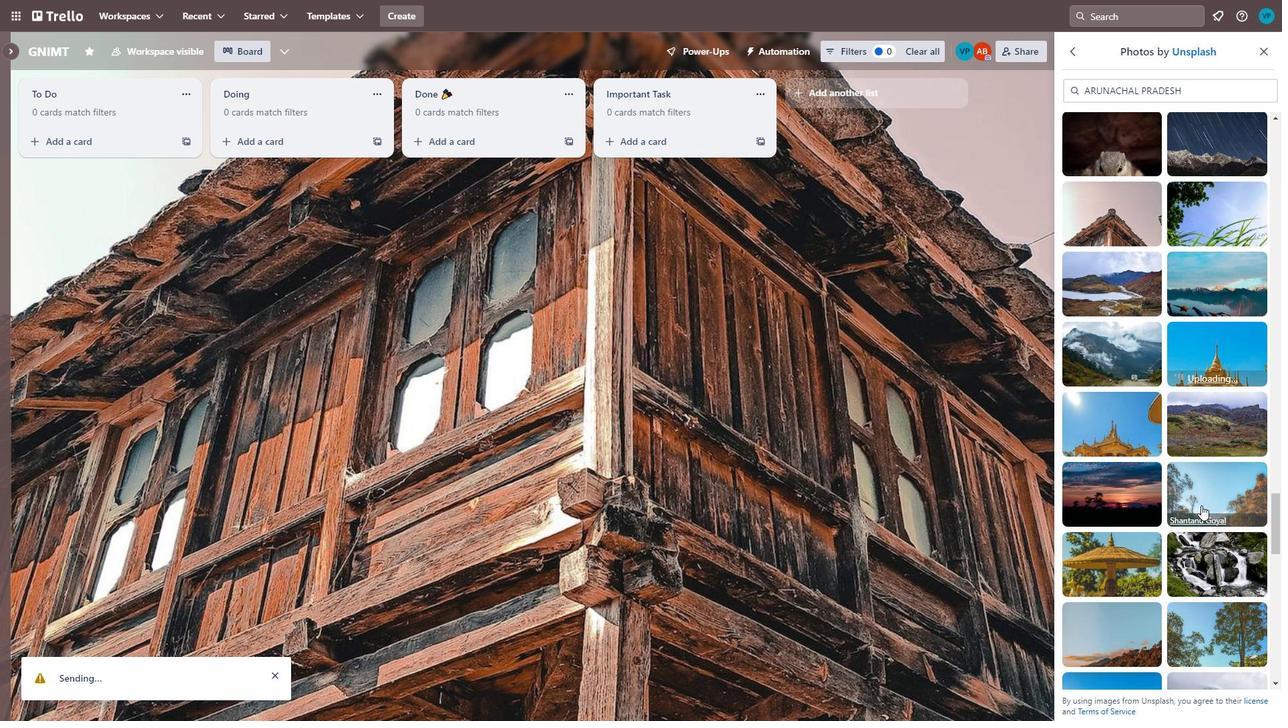 
Action: Mouse moved to (1201, 506)
Screenshot: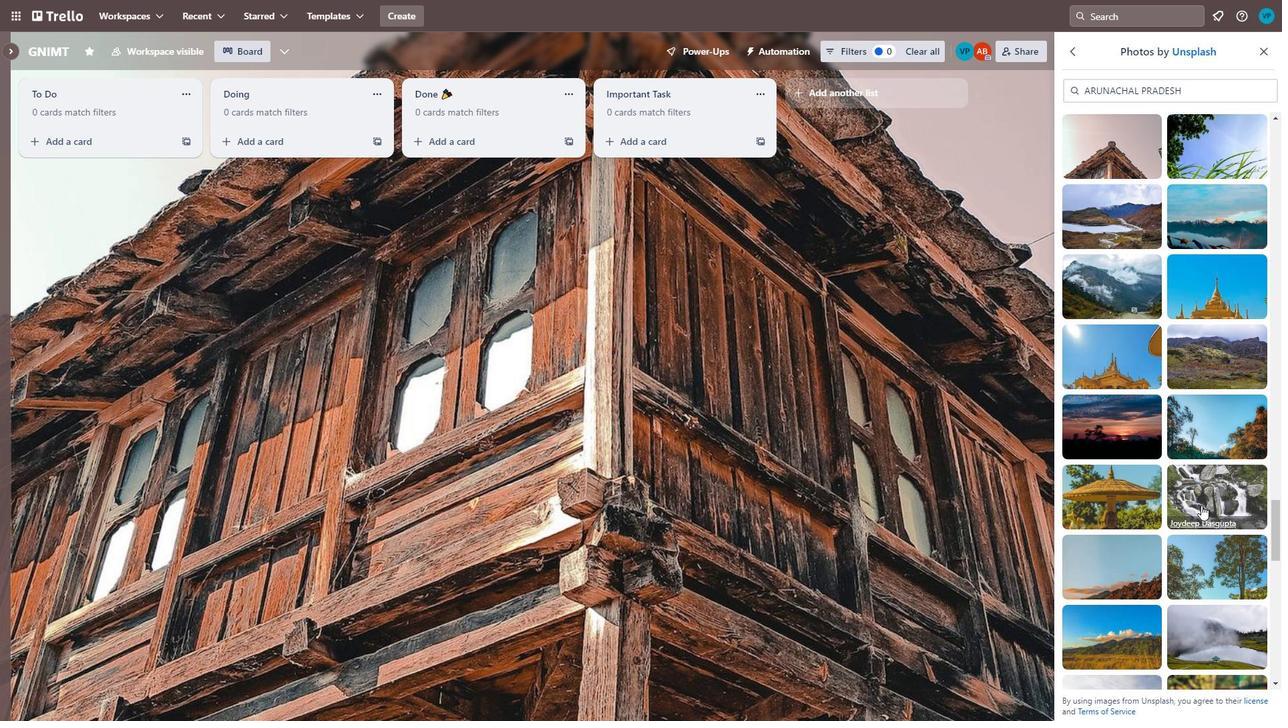 
Action: Mouse scrolled (1201, 505) with delta (0, 0)
Screenshot: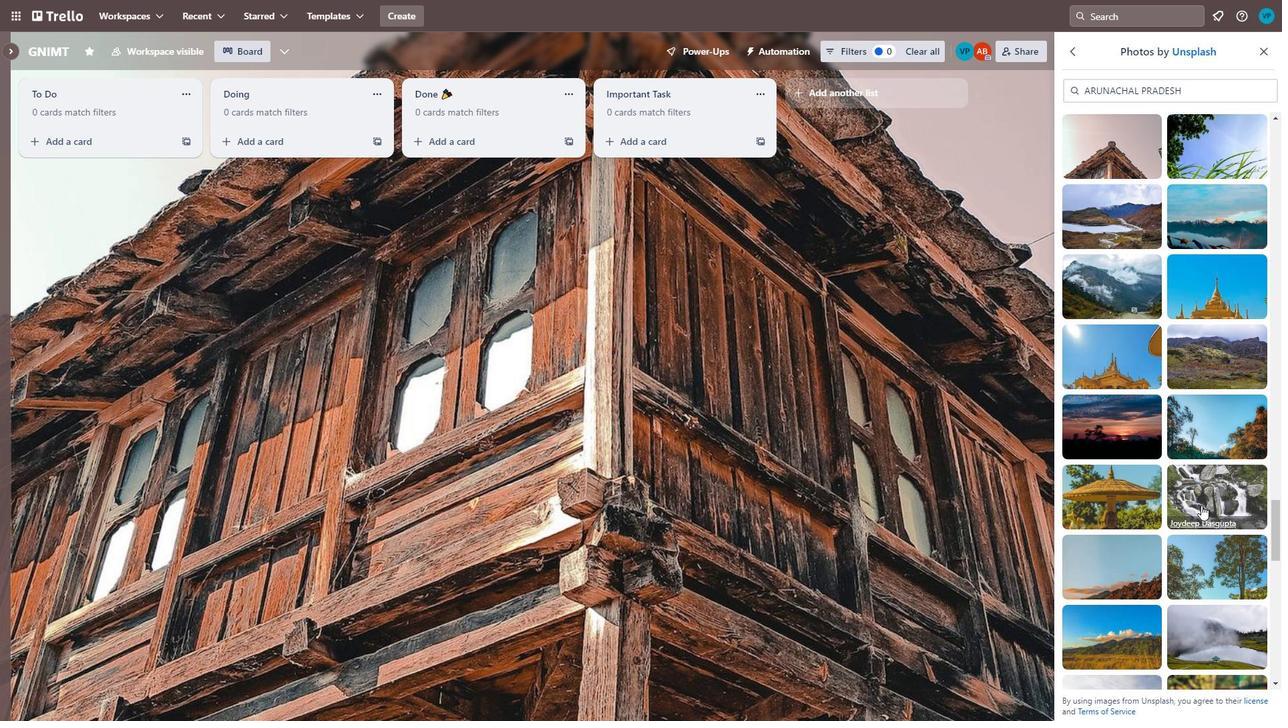 
Action: Mouse moved to (1201, 507)
Screenshot: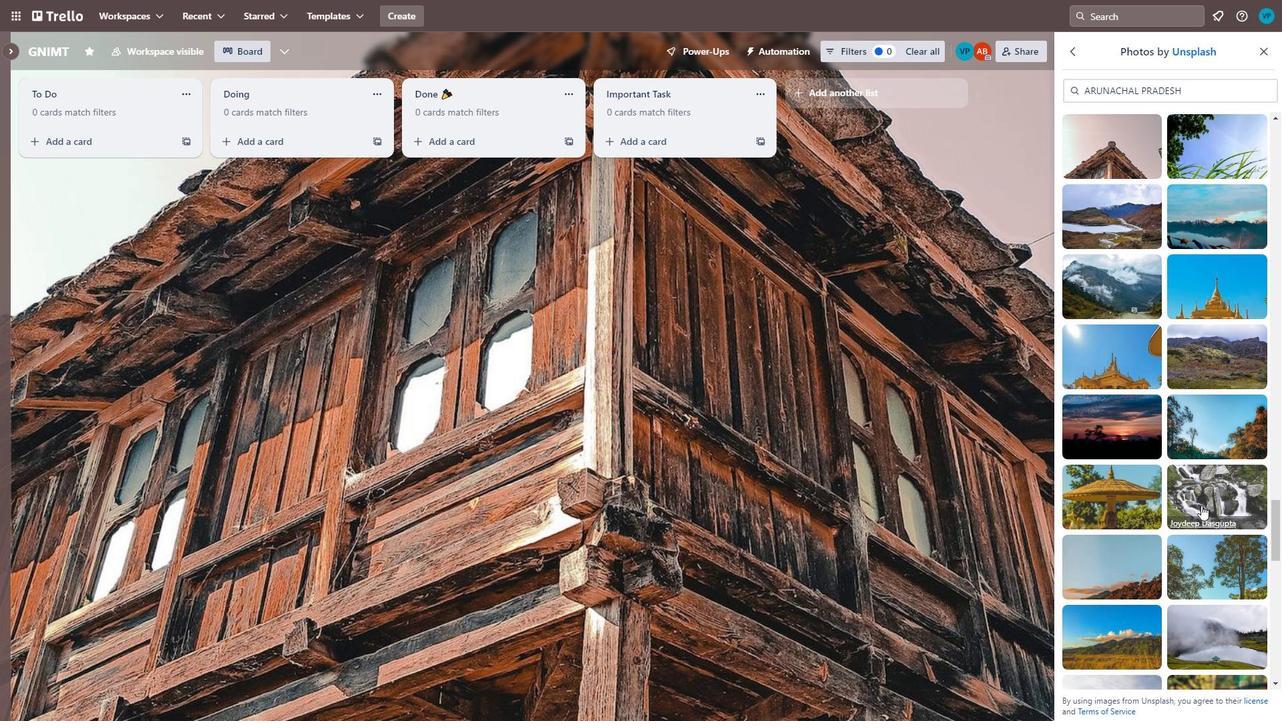 
Action: Mouse scrolled (1201, 506) with delta (0, 0)
Screenshot: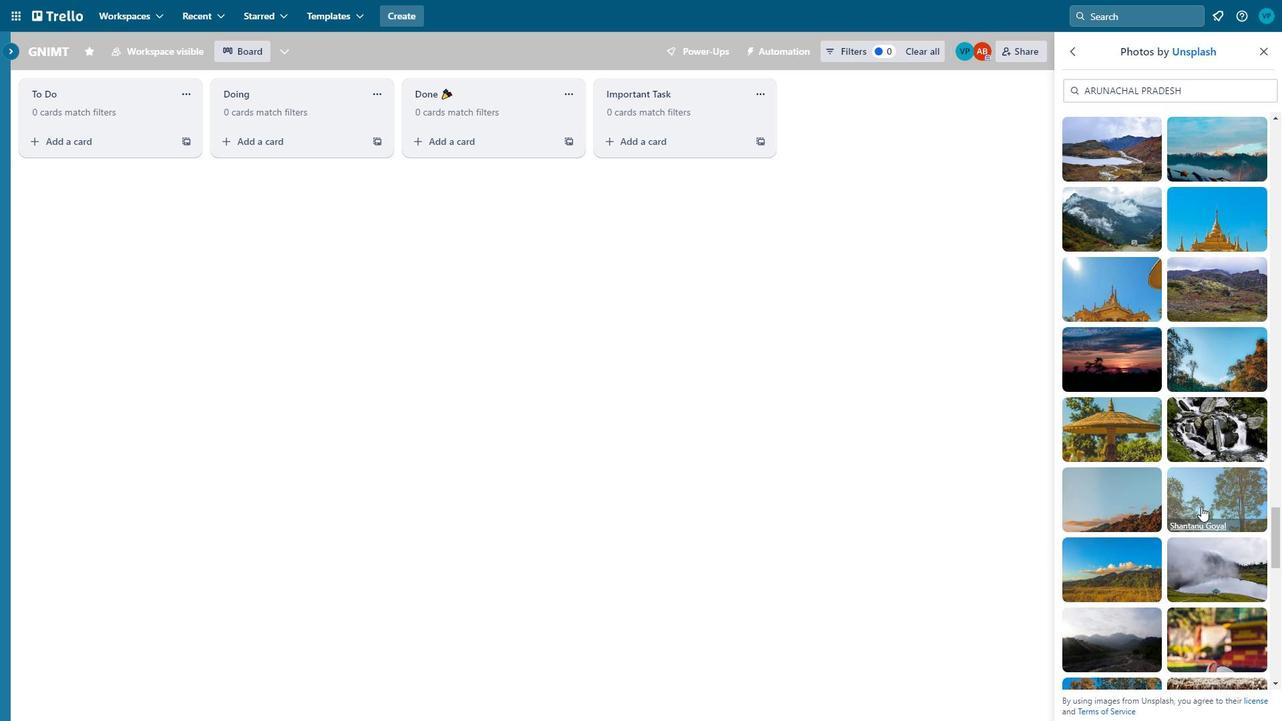 
Action: Mouse moved to (1166, 545)
Screenshot: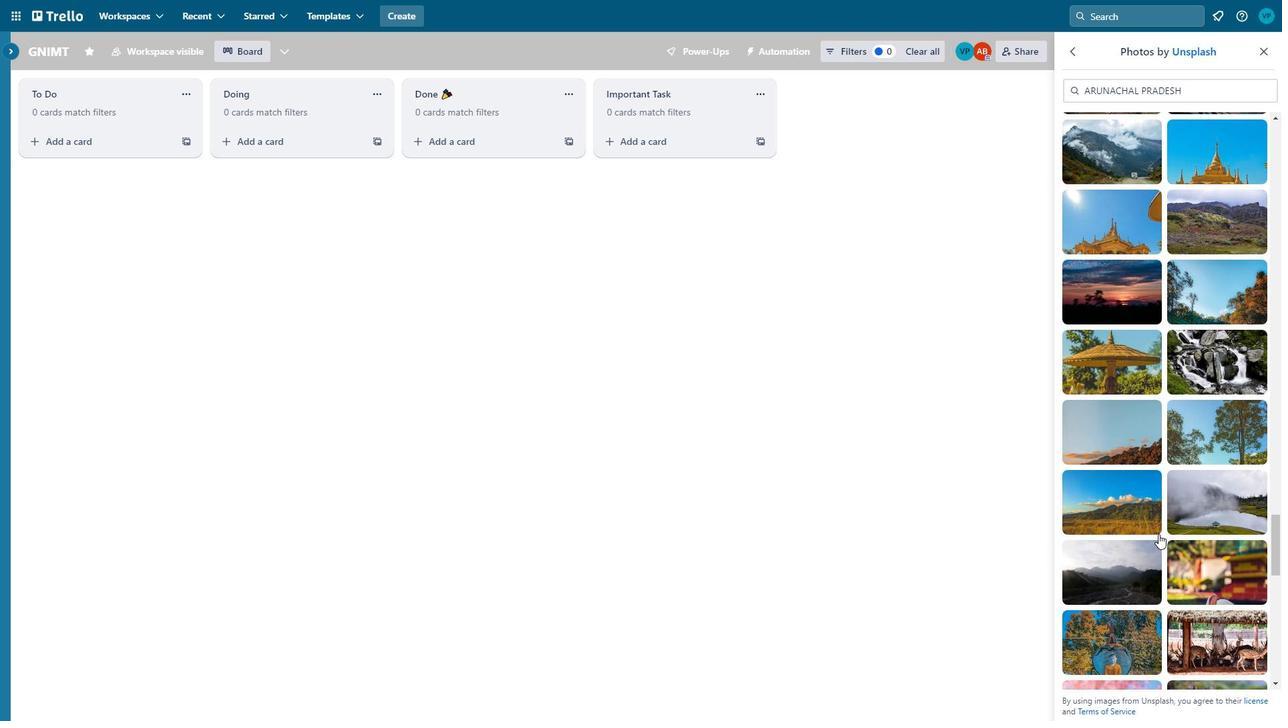 
Action: Mouse scrolled (1166, 545) with delta (0, 0)
Screenshot: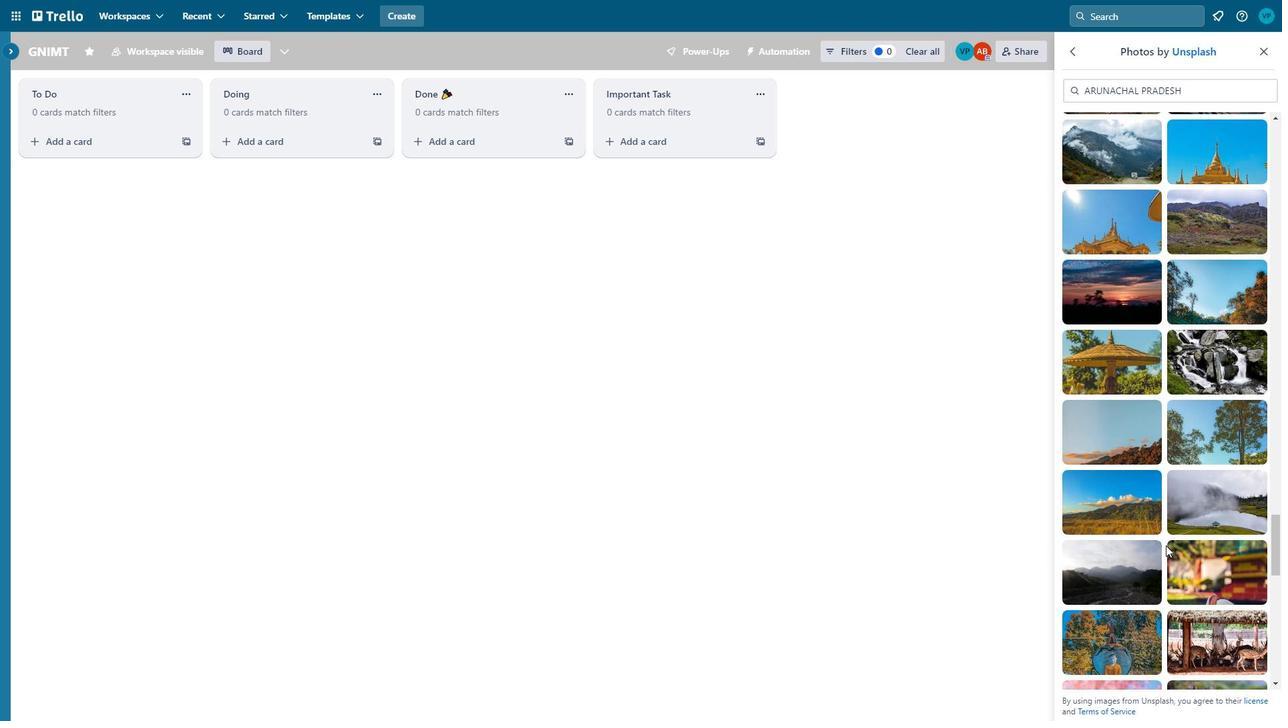 
Action: Mouse moved to (1183, 559)
Screenshot: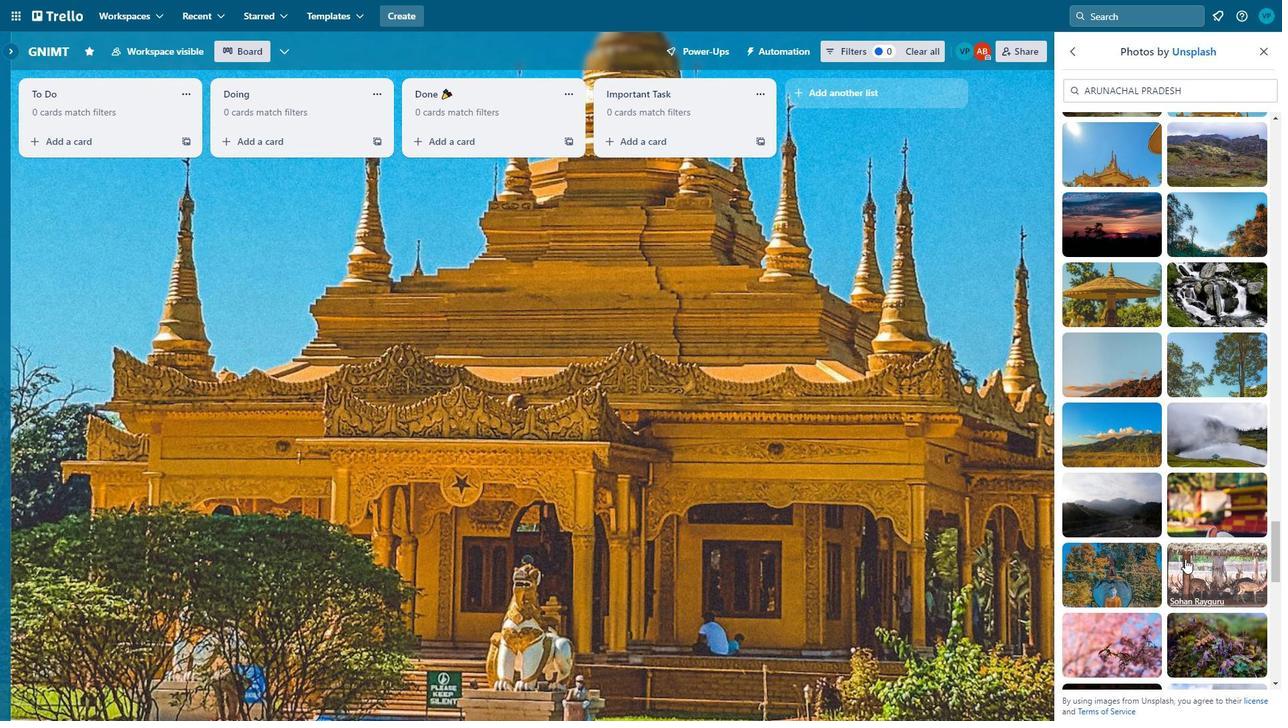 
Action: Mouse scrolled (1183, 558) with delta (0, 0)
Screenshot: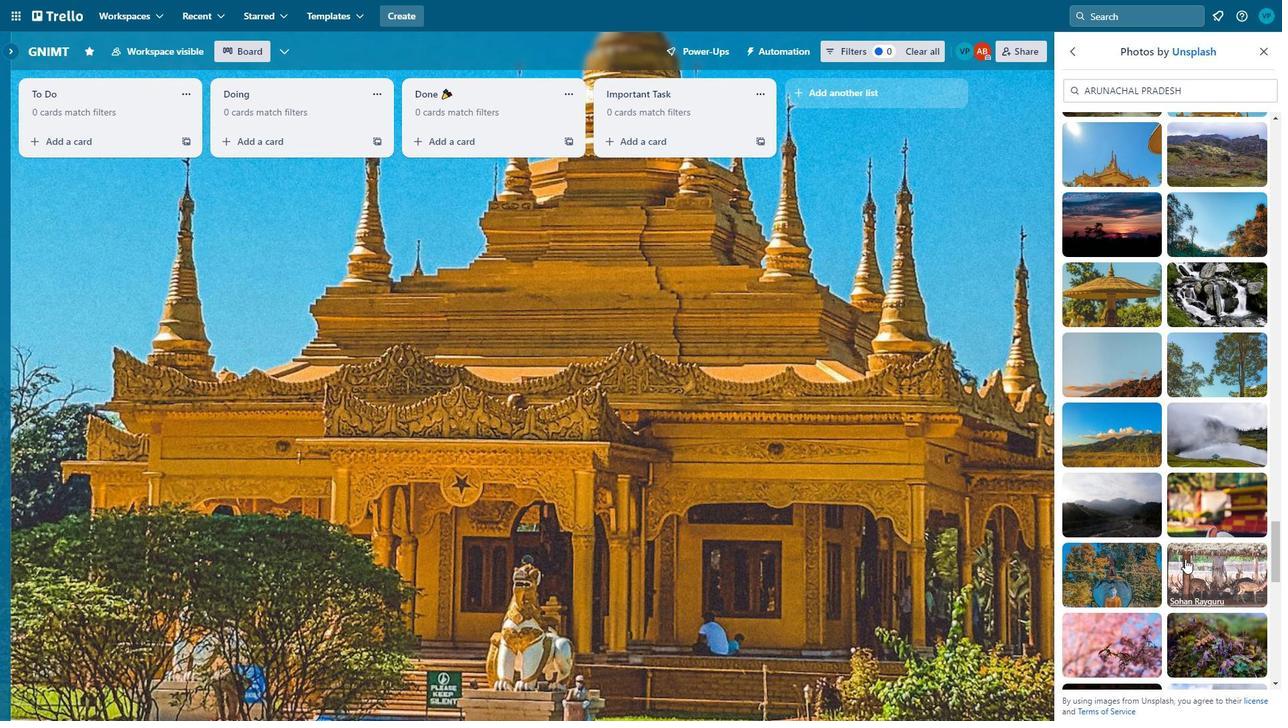 
Action: Mouse moved to (1128, 489)
Screenshot: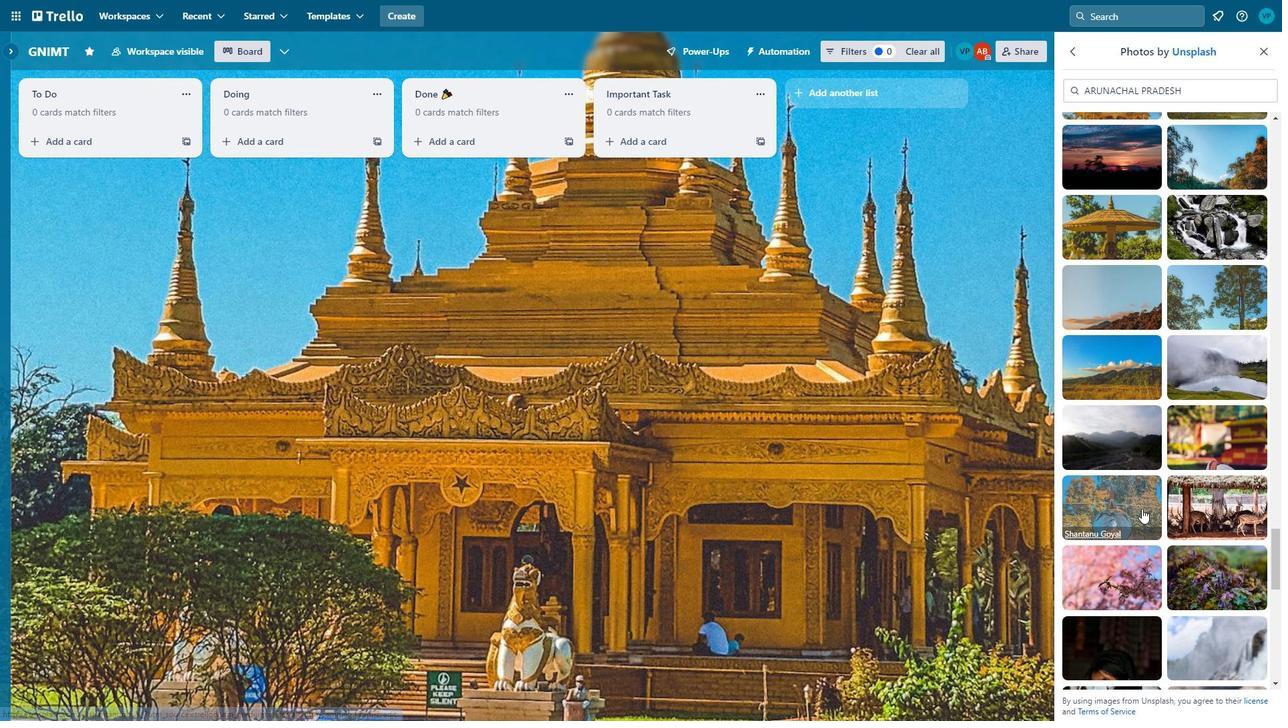 
Action: Mouse pressed left at (1128, 489)
Screenshot: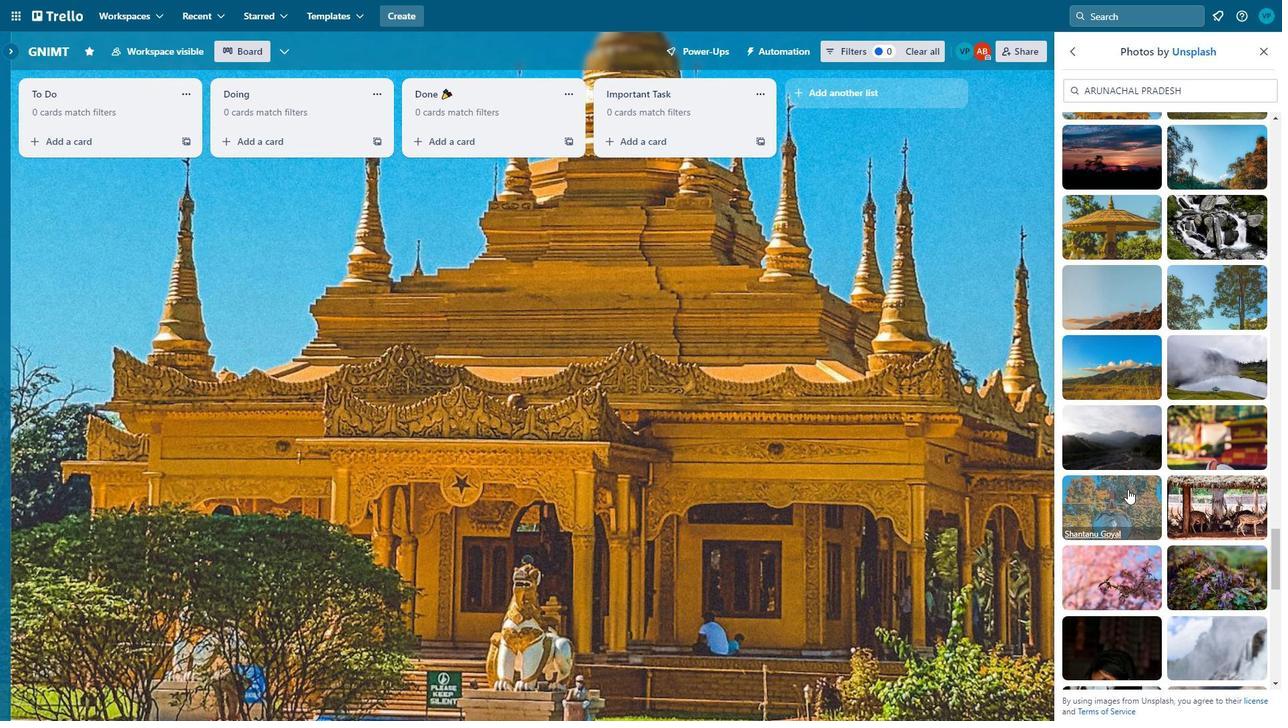 
Action: Mouse moved to (1219, 505)
Screenshot: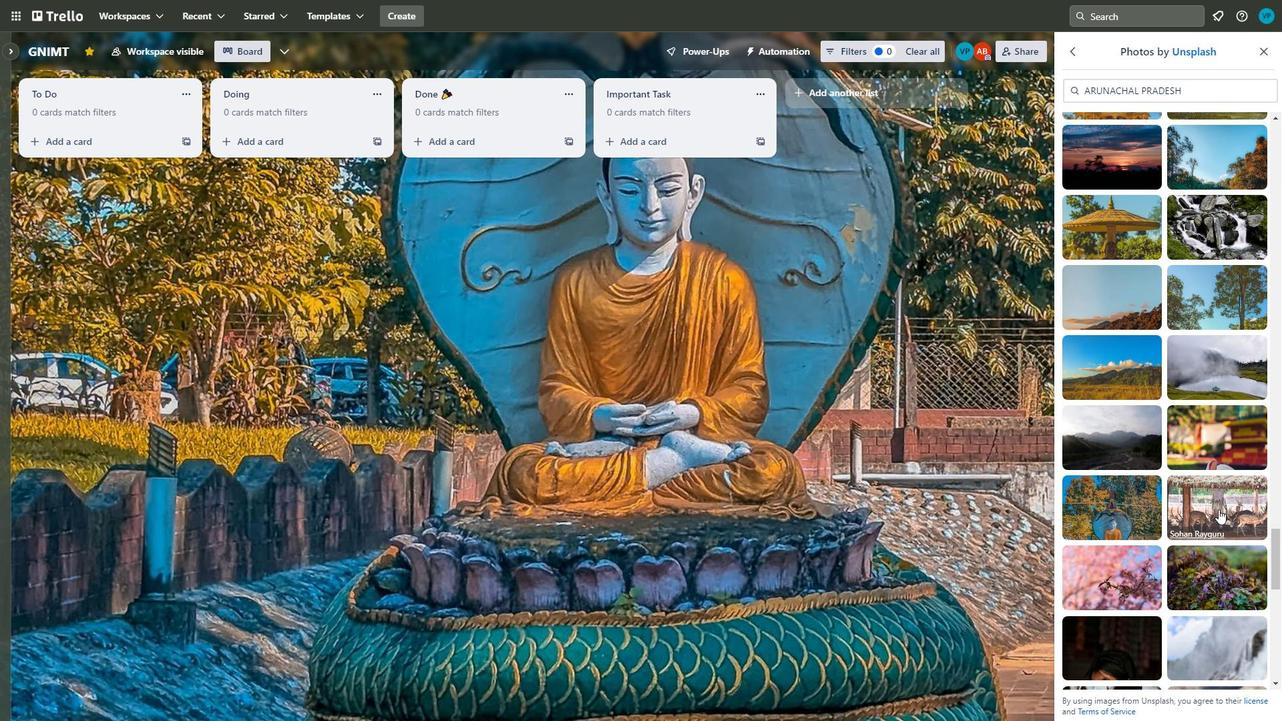 
Action: Mouse pressed left at (1219, 505)
Screenshot: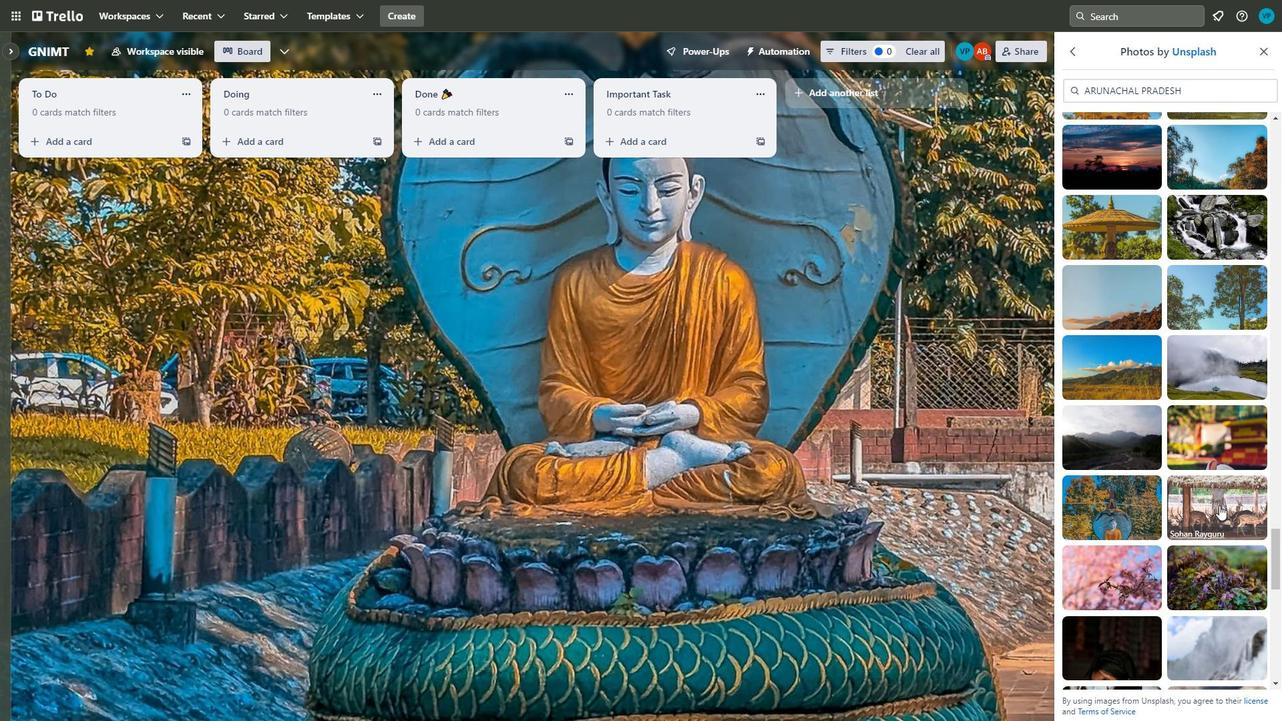 
Action: Mouse moved to (1207, 555)
Screenshot: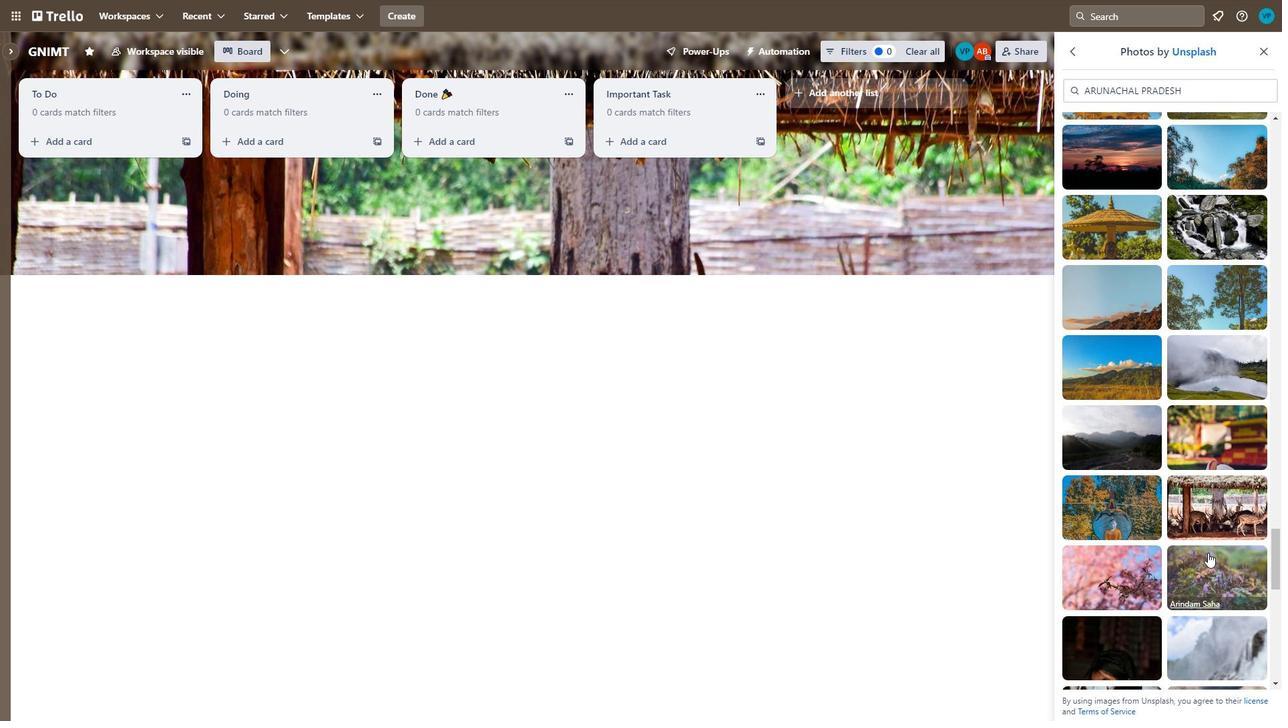 
Action: Mouse scrolled (1207, 555) with delta (0, 0)
Screenshot: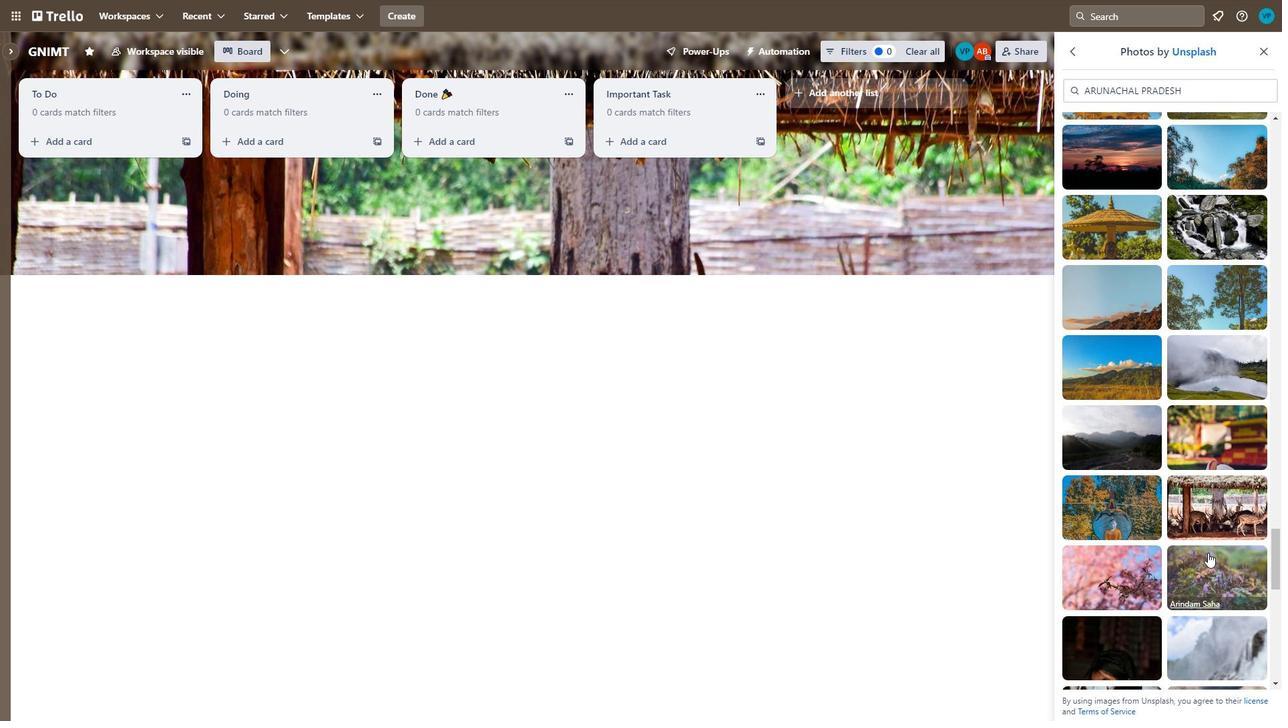 
Action: Mouse scrolled (1207, 555) with delta (0, 0)
Screenshot: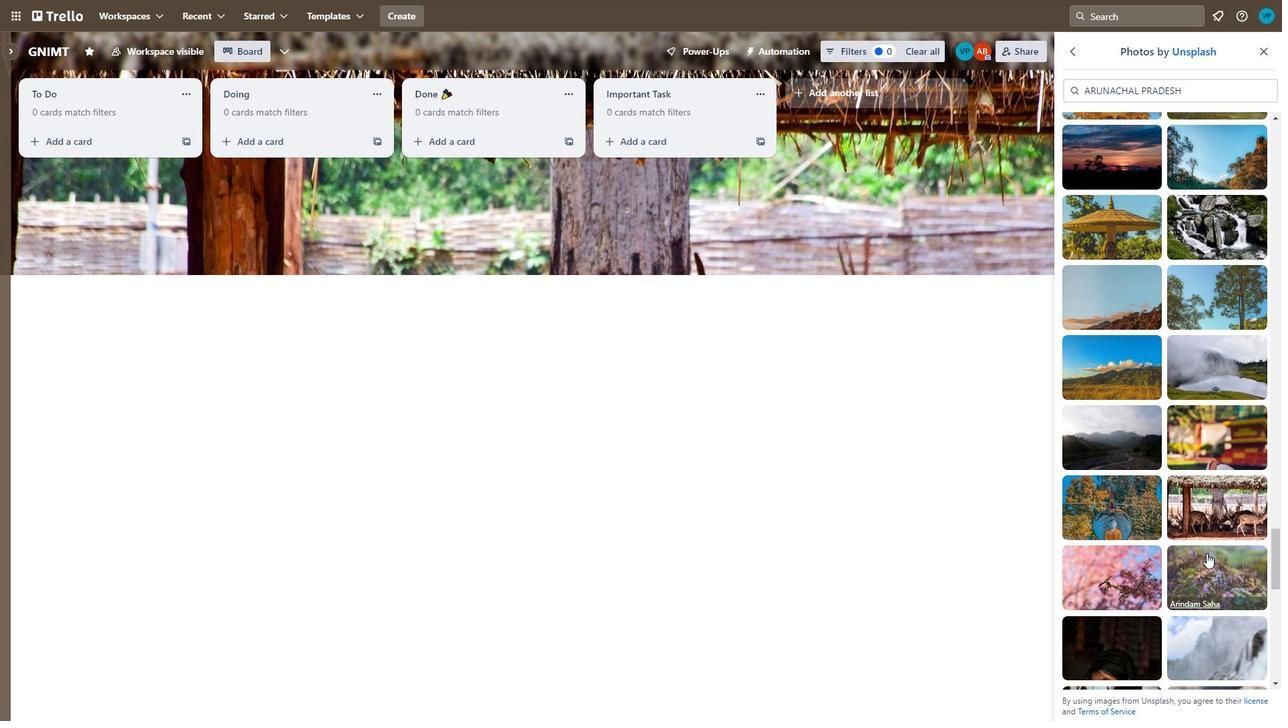 
Action: Mouse moved to (1135, 430)
Screenshot: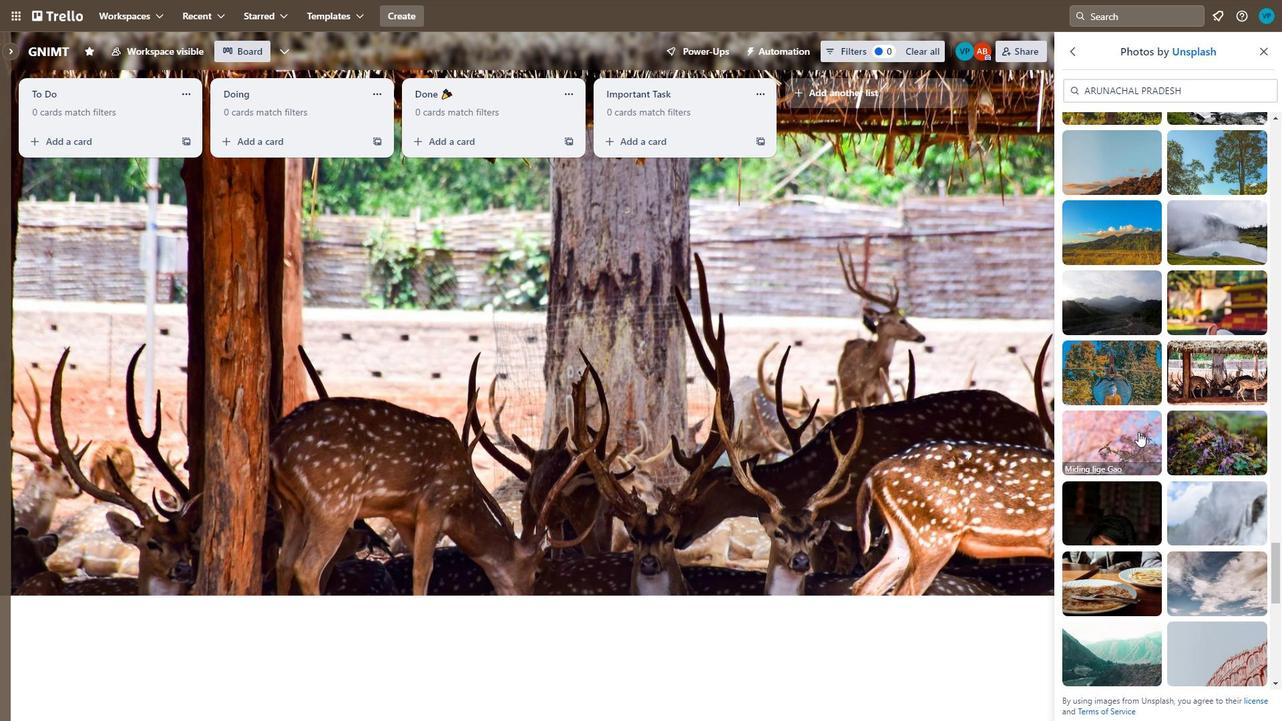 
Action: Mouse pressed left at (1135, 430)
Screenshot: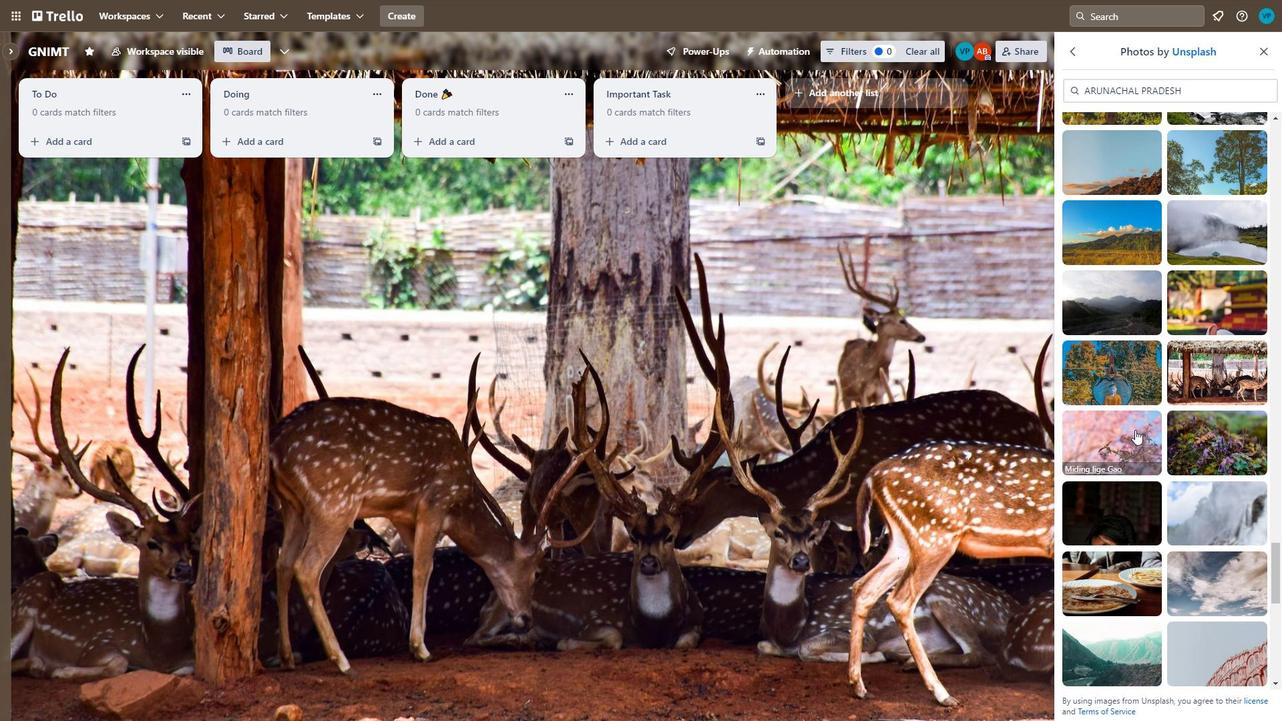 
Action: Mouse moved to (1207, 448)
Screenshot: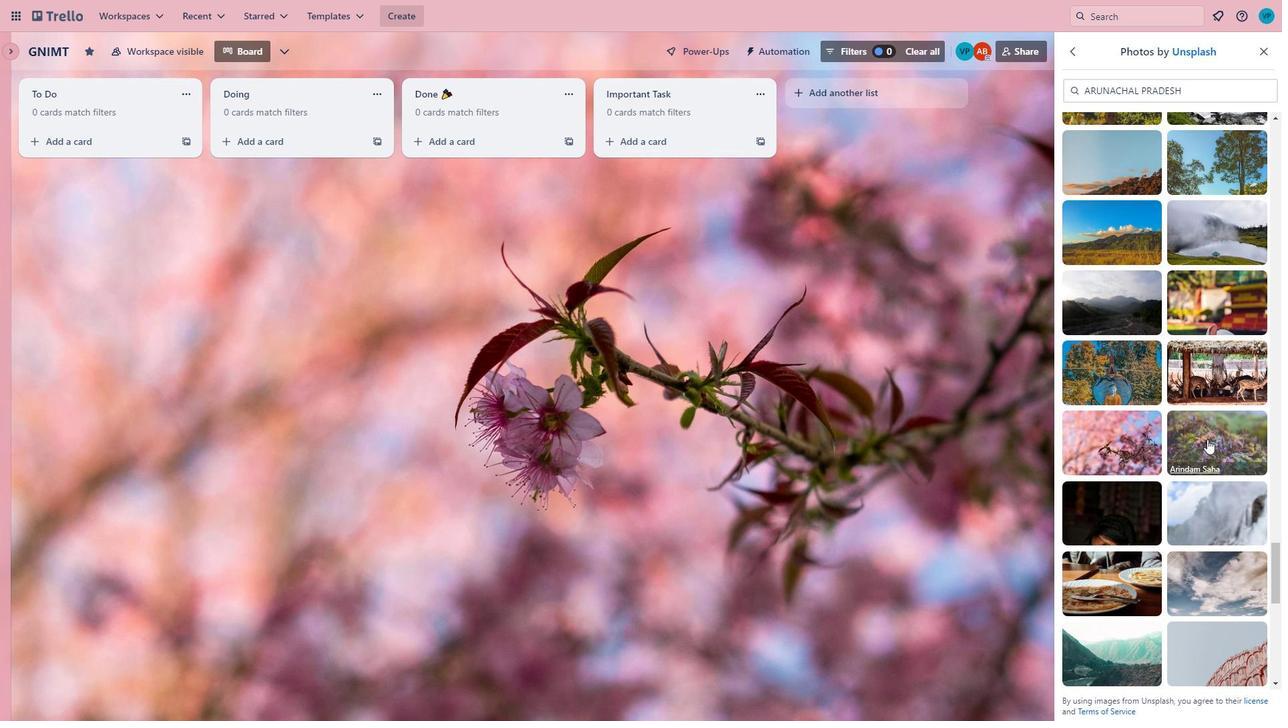 
Action: Mouse scrolled (1207, 447) with delta (0, 0)
Screenshot: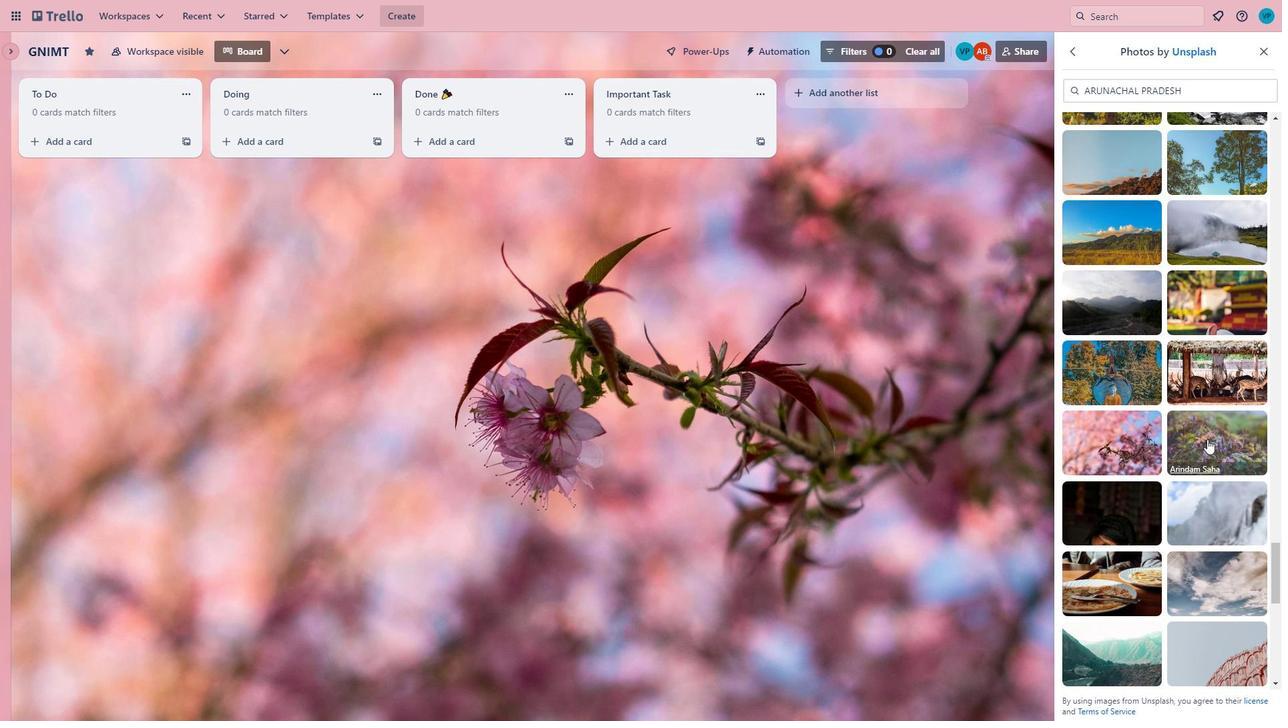 
Action: Mouse moved to (1207, 451)
Screenshot: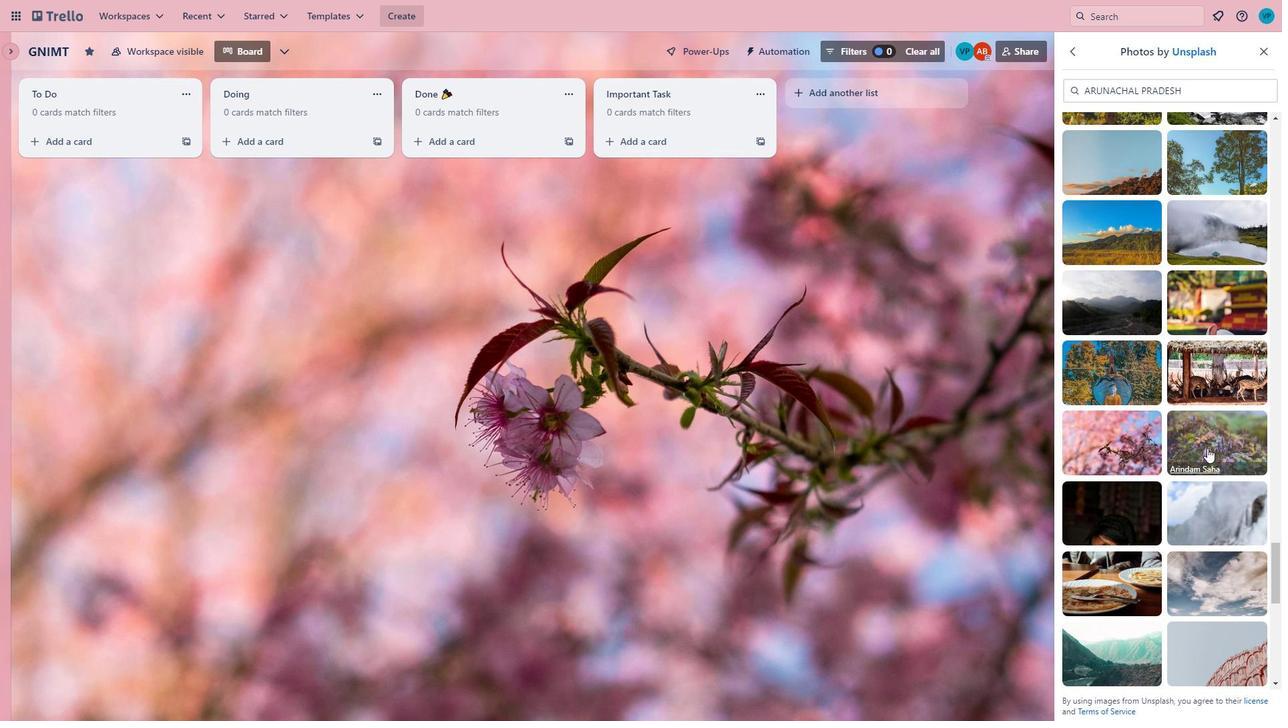
Action: Mouse scrolled (1207, 450) with delta (0, 0)
Screenshot: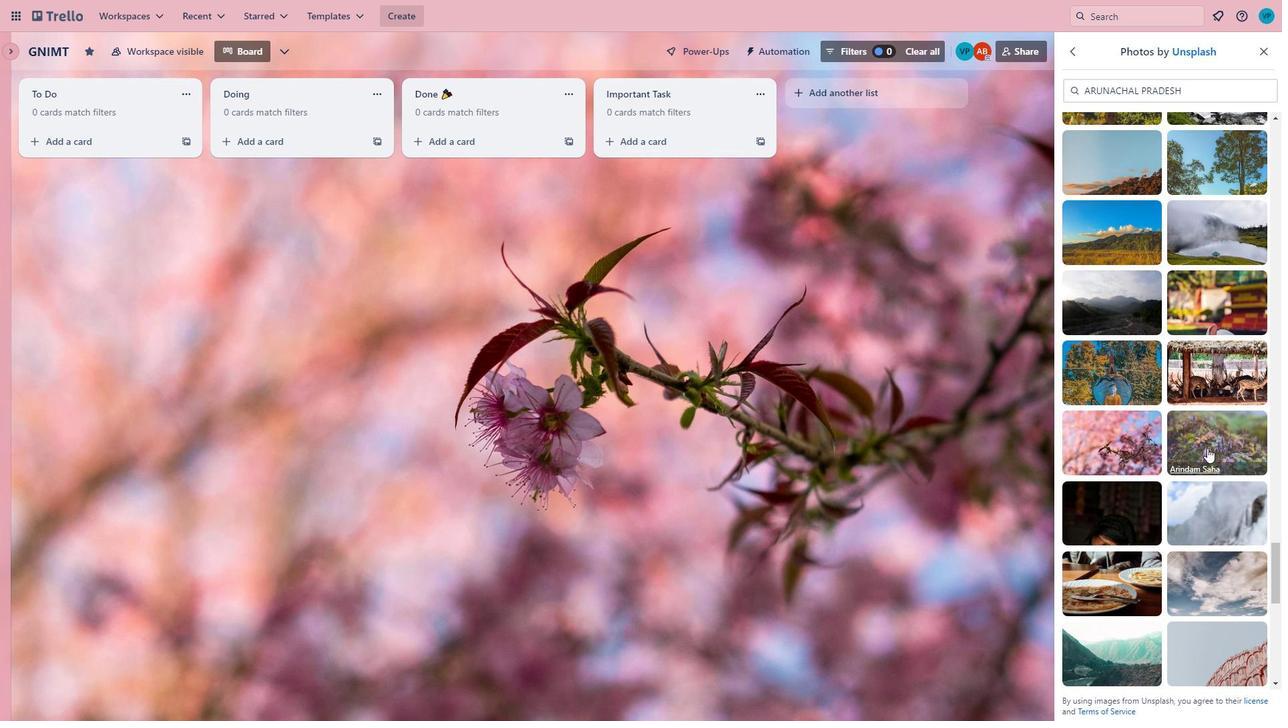 
Action: Mouse moved to (1222, 439)
Screenshot: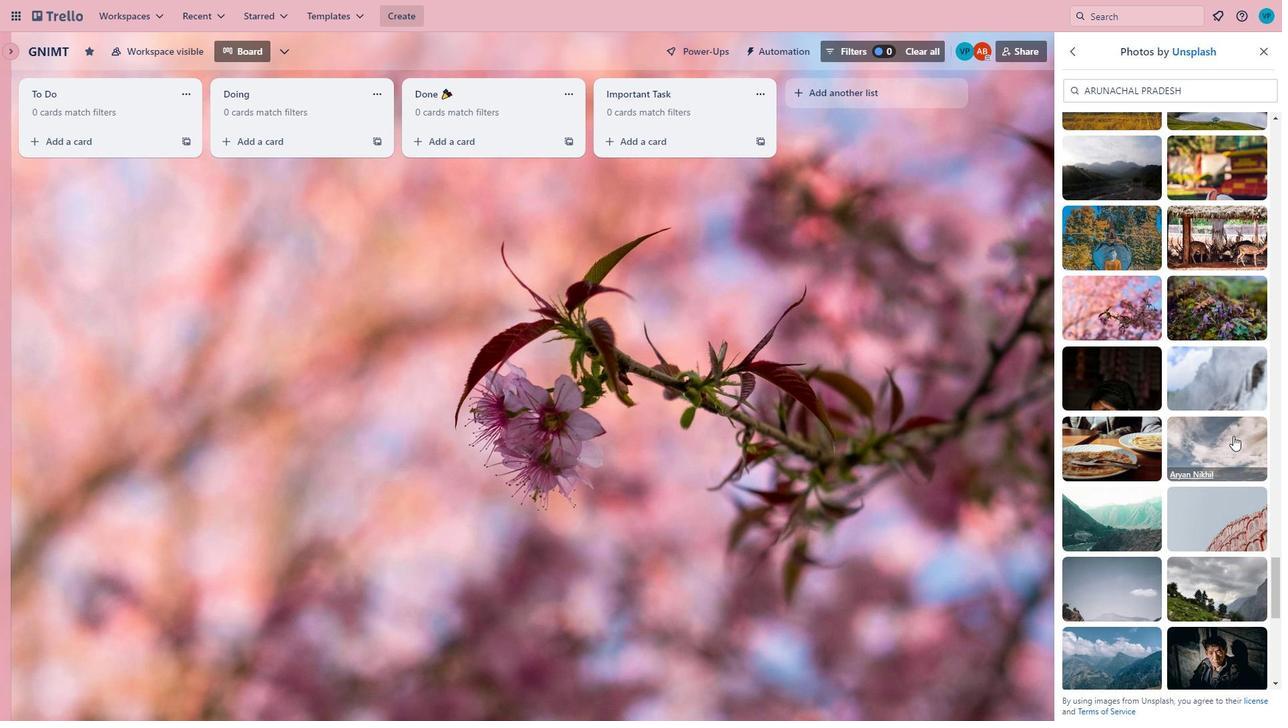 
Action: Mouse pressed left at (1222, 439)
Screenshot: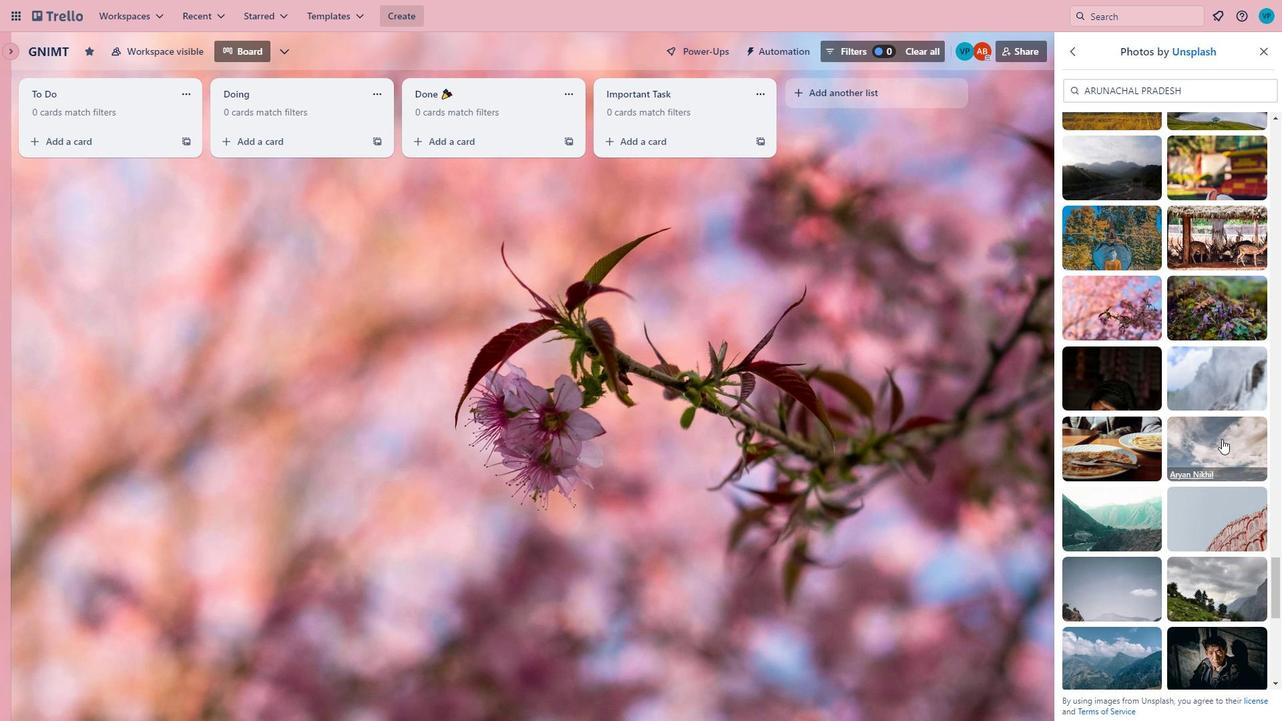 
Action: Mouse moved to (1195, 469)
Screenshot: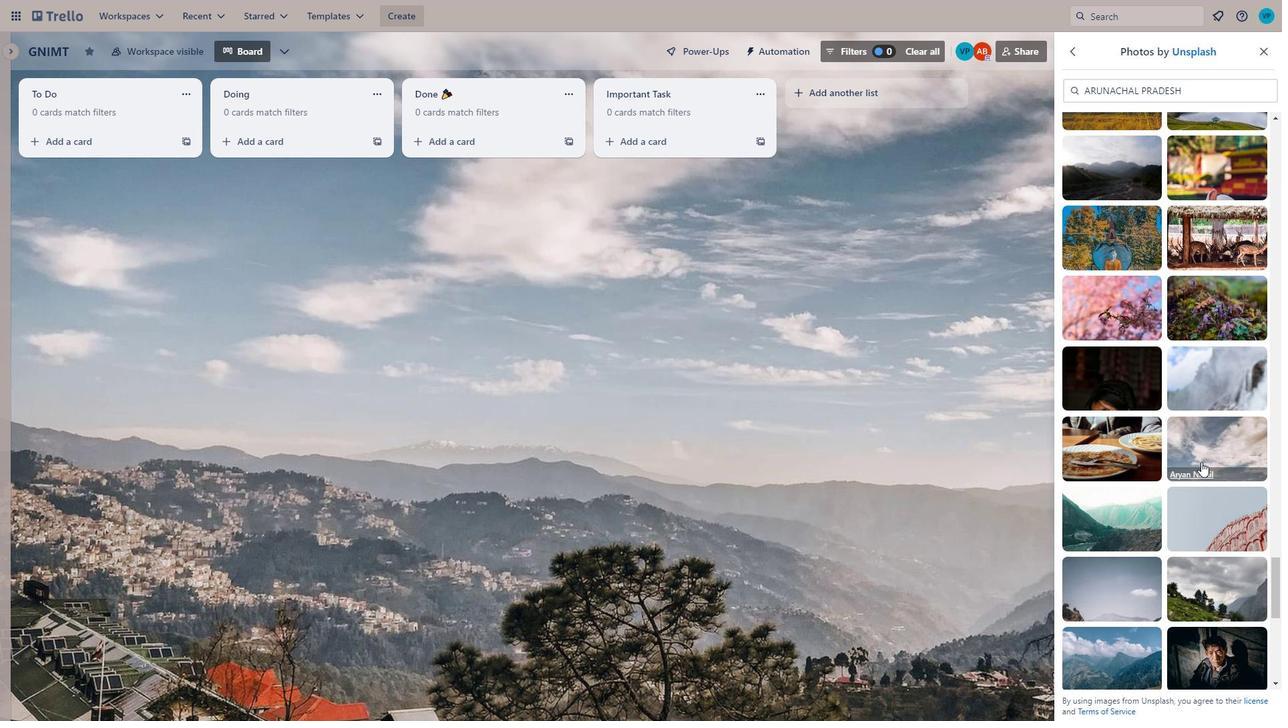
Action: Mouse scrolled (1195, 468) with delta (0, 0)
Screenshot: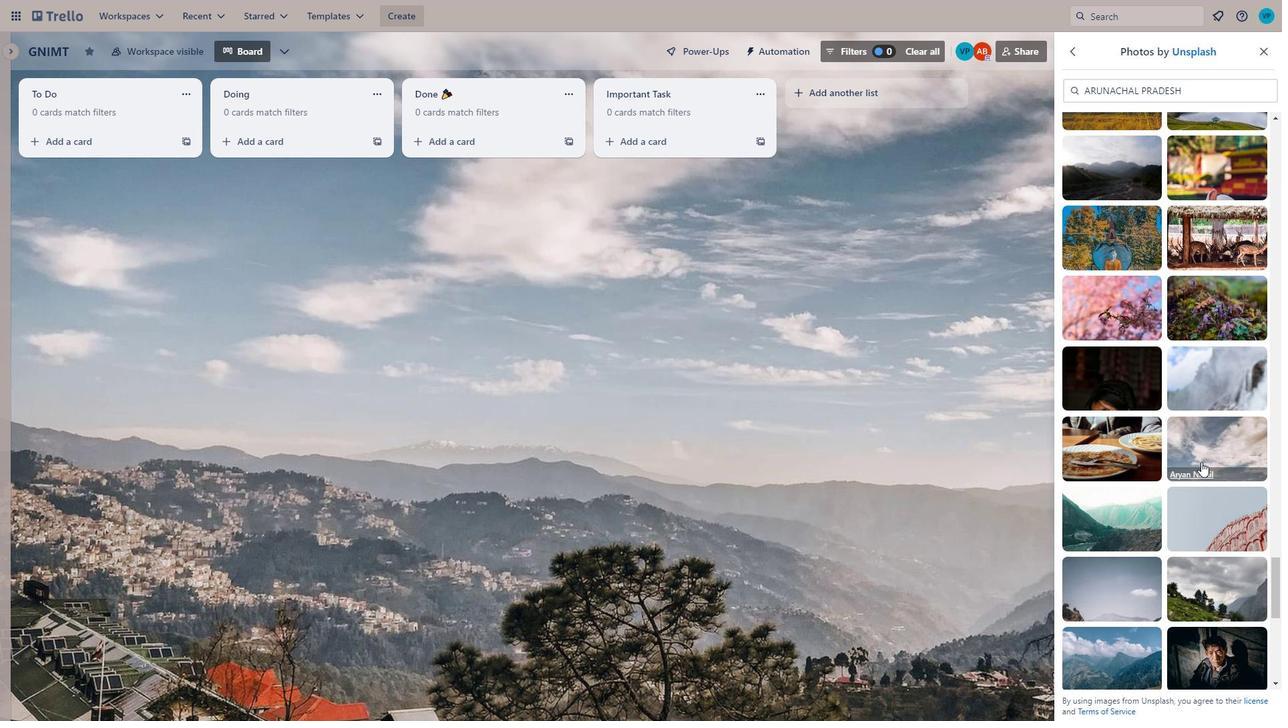
Action: Mouse moved to (1188, 476)
Screenshot: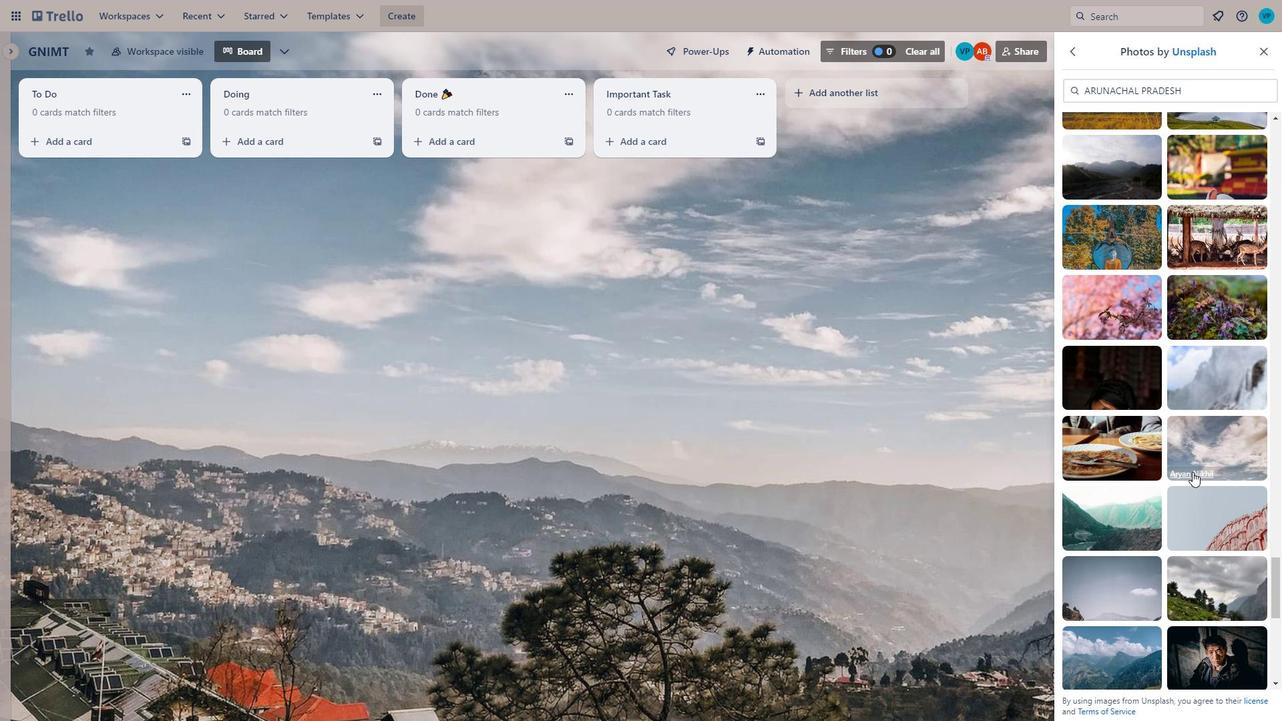 
Action: Mouse scrolled (1188, 476) with delta (0, 0)
